 Task: Research Airbnb properties in Villa Mercedes, Argentina from 16th December, 2023 to 18th December, 2023 for 2 adults. Place can be private room with 1  bedroom having 2 beds and 1 bathroom. Property type can be flat. Amenities needed are: wifi, heating.
Action: Mouse moved to (505, 92)
Screenshot: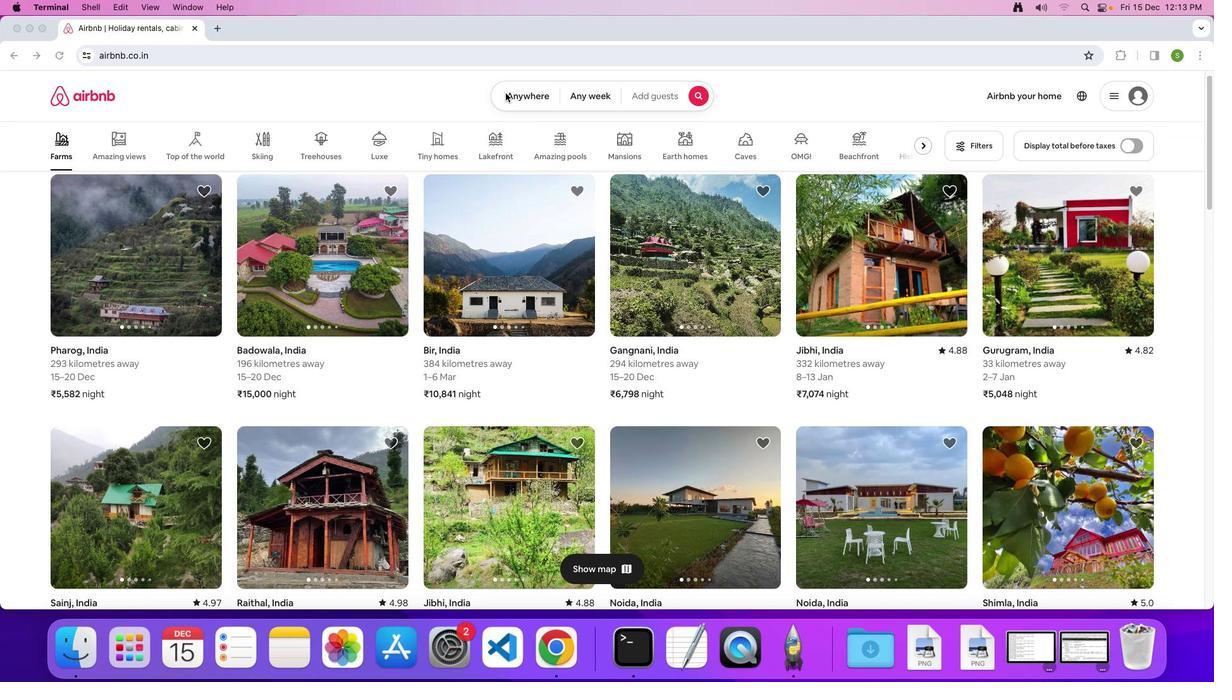 
Action: Mouse pressed left at (505, 92)
Screenshot: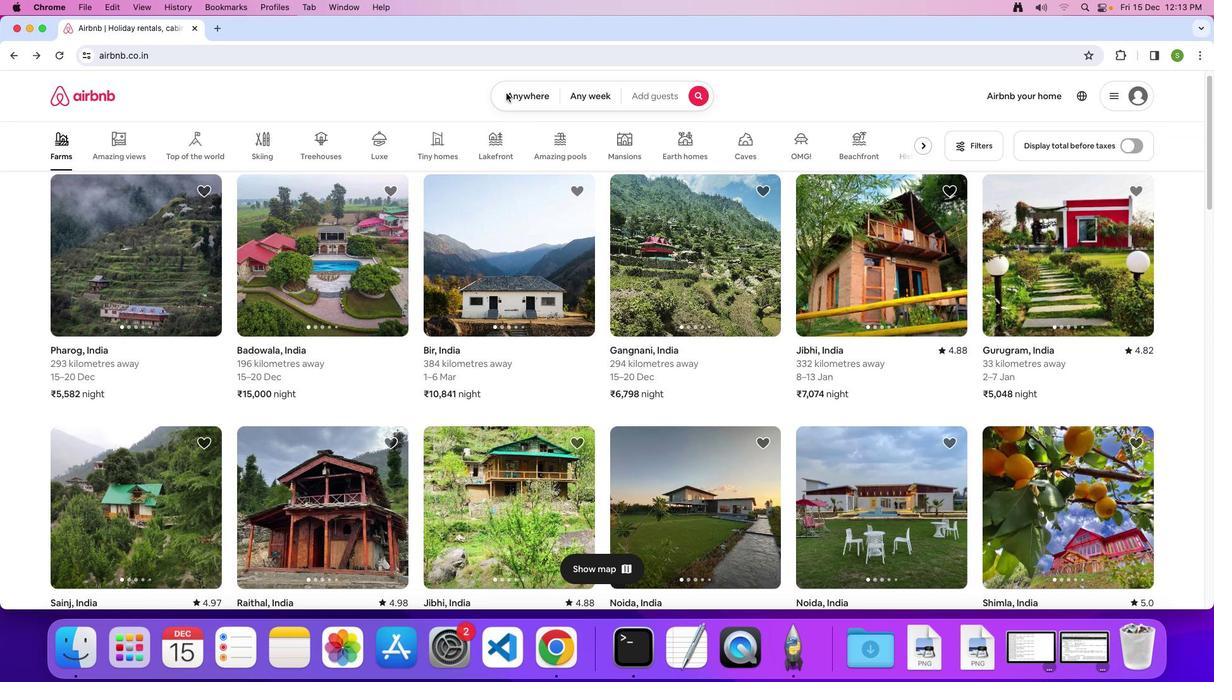 
Action: Mouse moved to (518, 97)
Screenshot: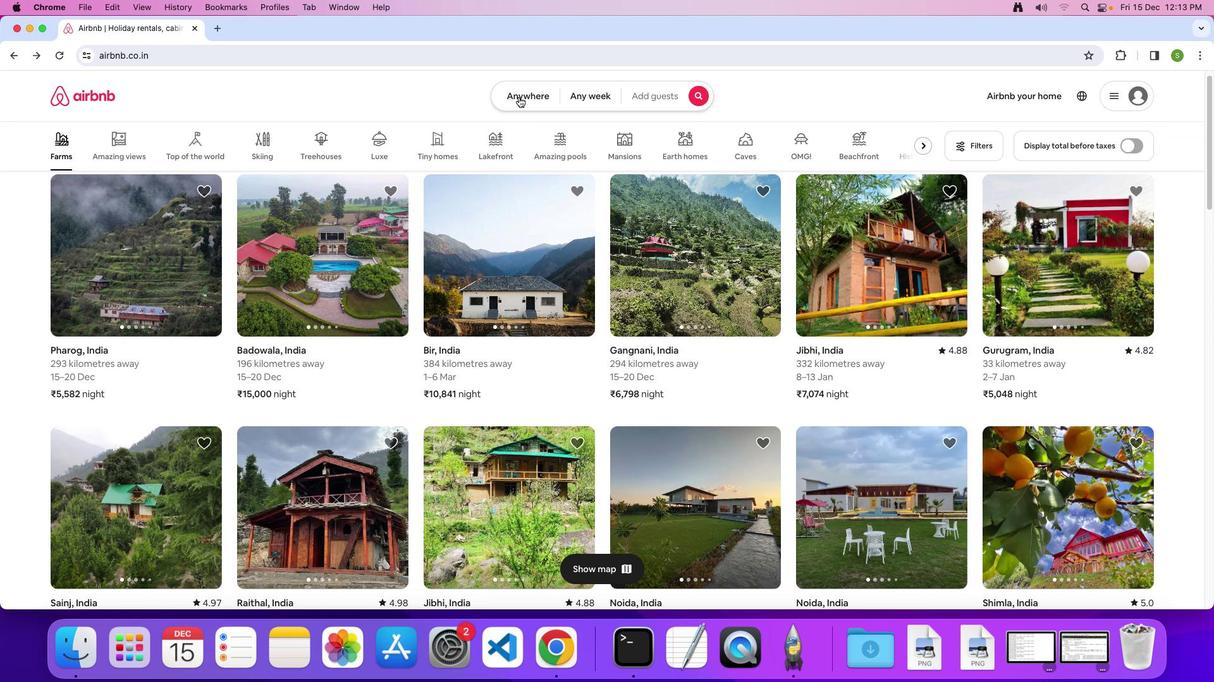 
Action: Mouse pressed left at (518, 97)
Screenshot: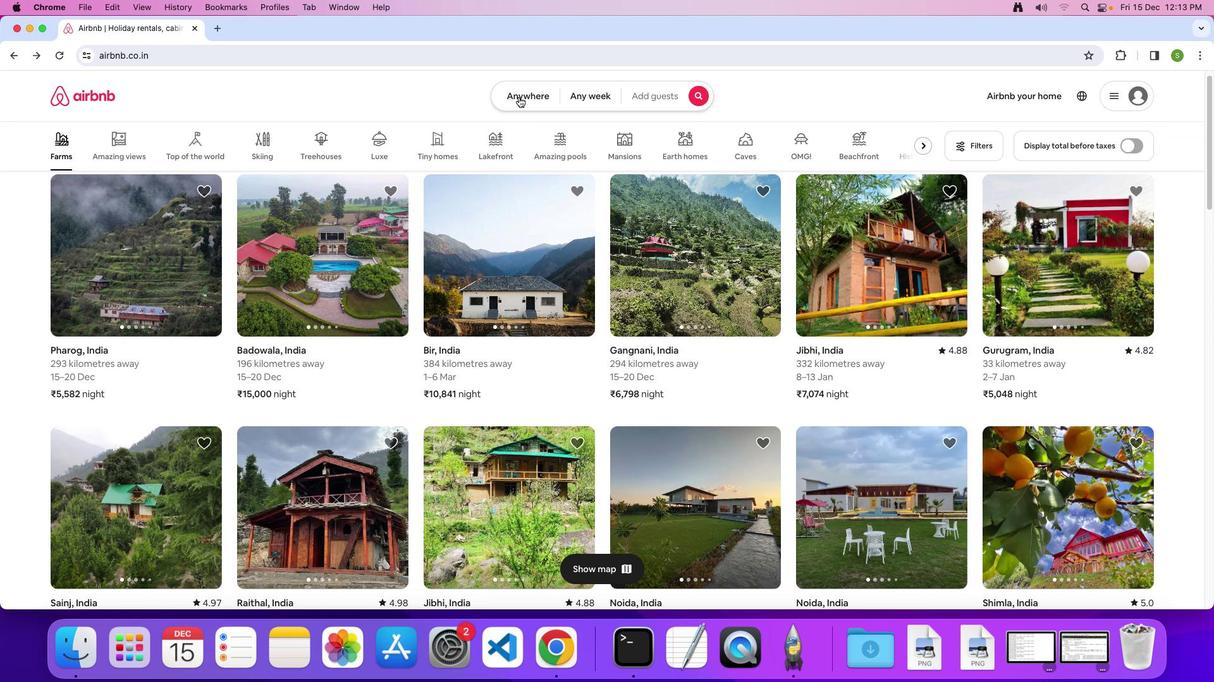 
Action: Mouse moved to (466, 142)
Screenshot: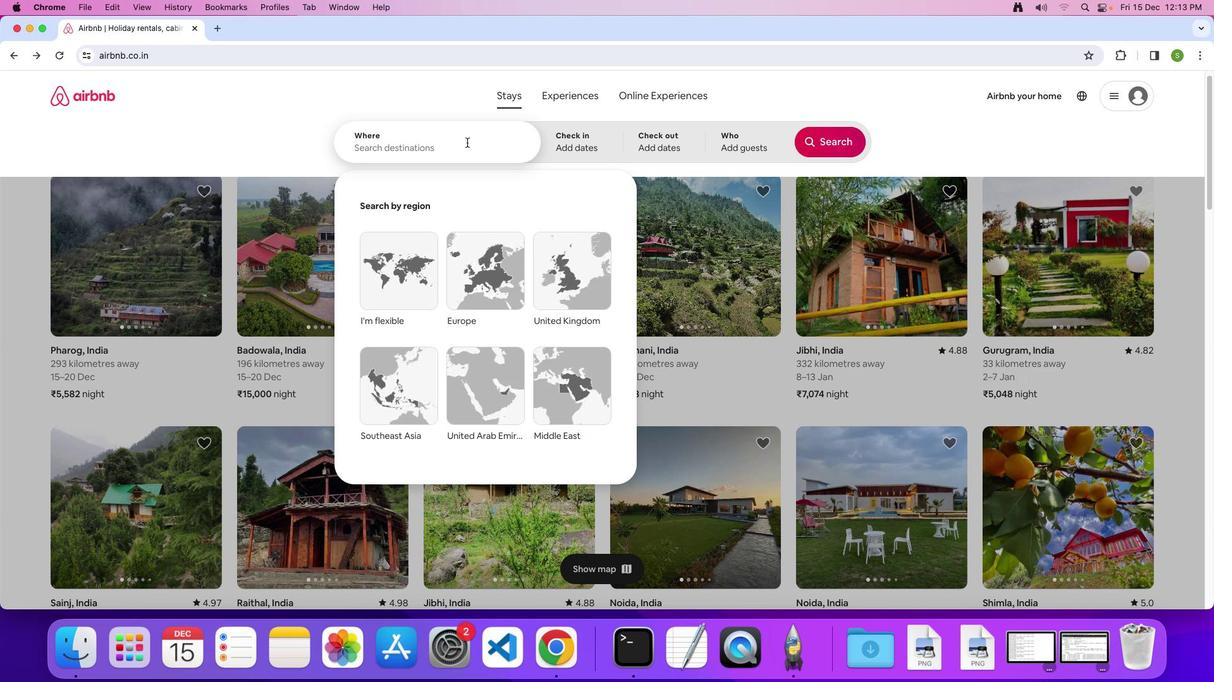 
Action: Mouse pressed left at (466, 142)
Screenshot: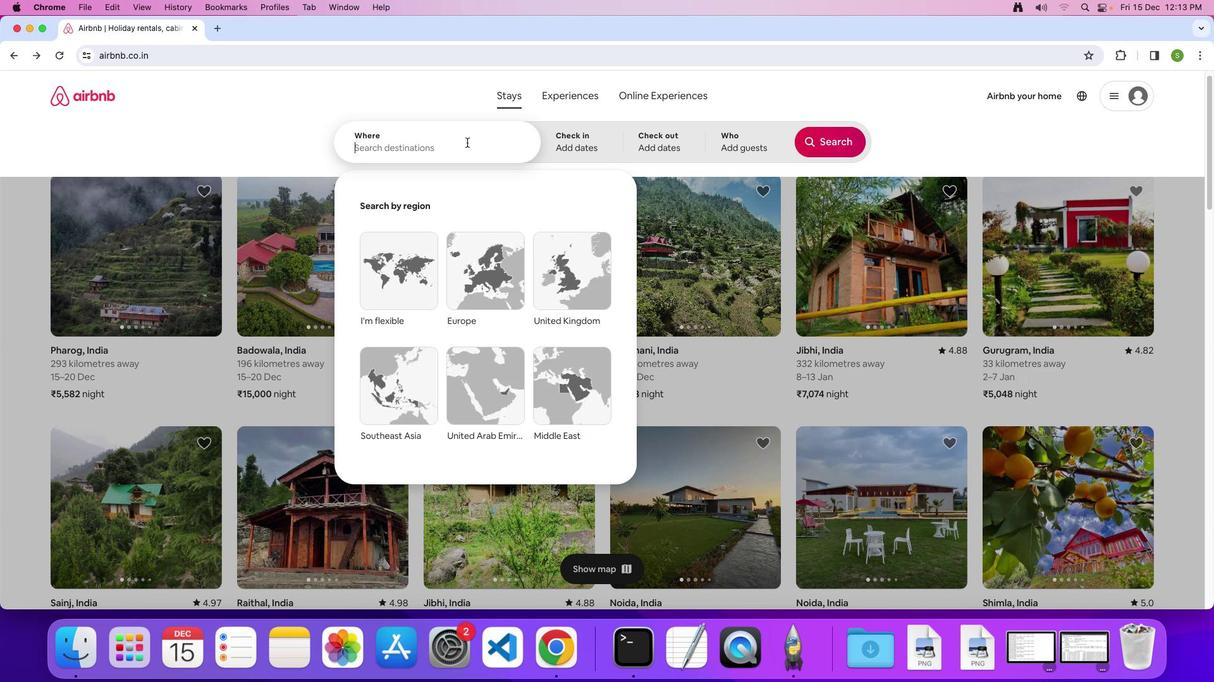 
Action: Mouse moved to (467, 142)
Screenshot: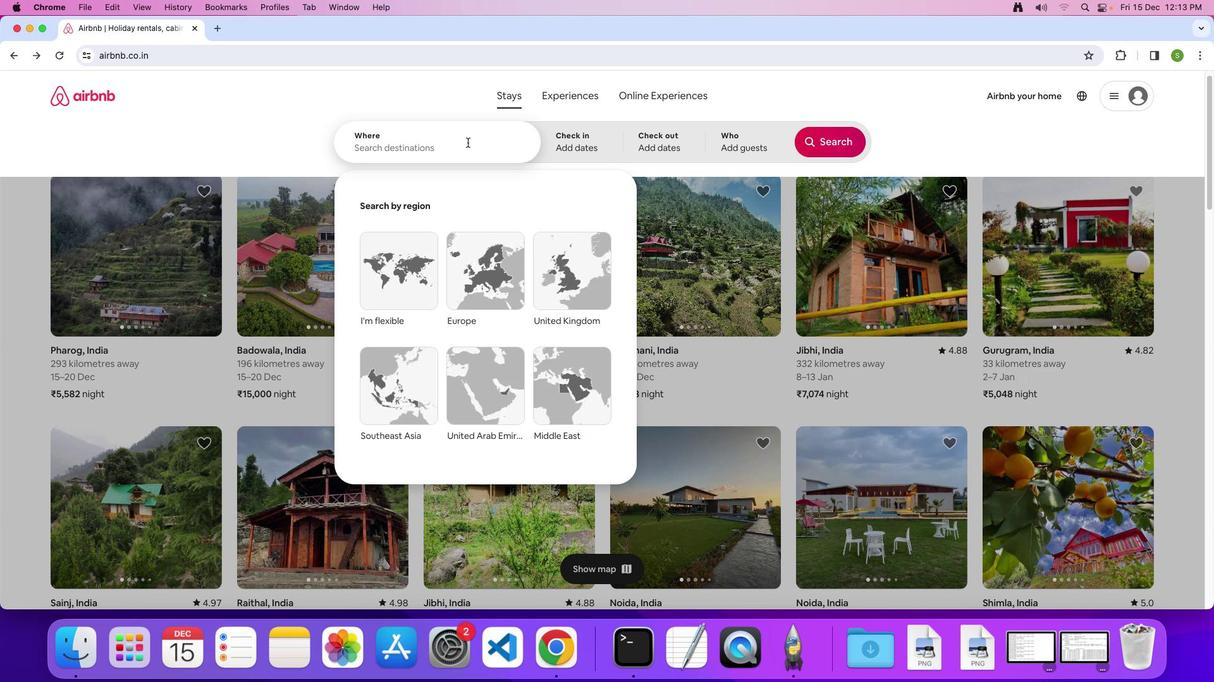 
Action: Key pressed 'V'Key.caps_lock'i''l''a''a'Key.backspaceKey.backspace'l''a'Key.spaceKey.shift'M''e''r''c''e''d''e''s'','Key.spaceKey.shift'A''r''g''e''n''t''i''n''a'Key.enter
Screenshot: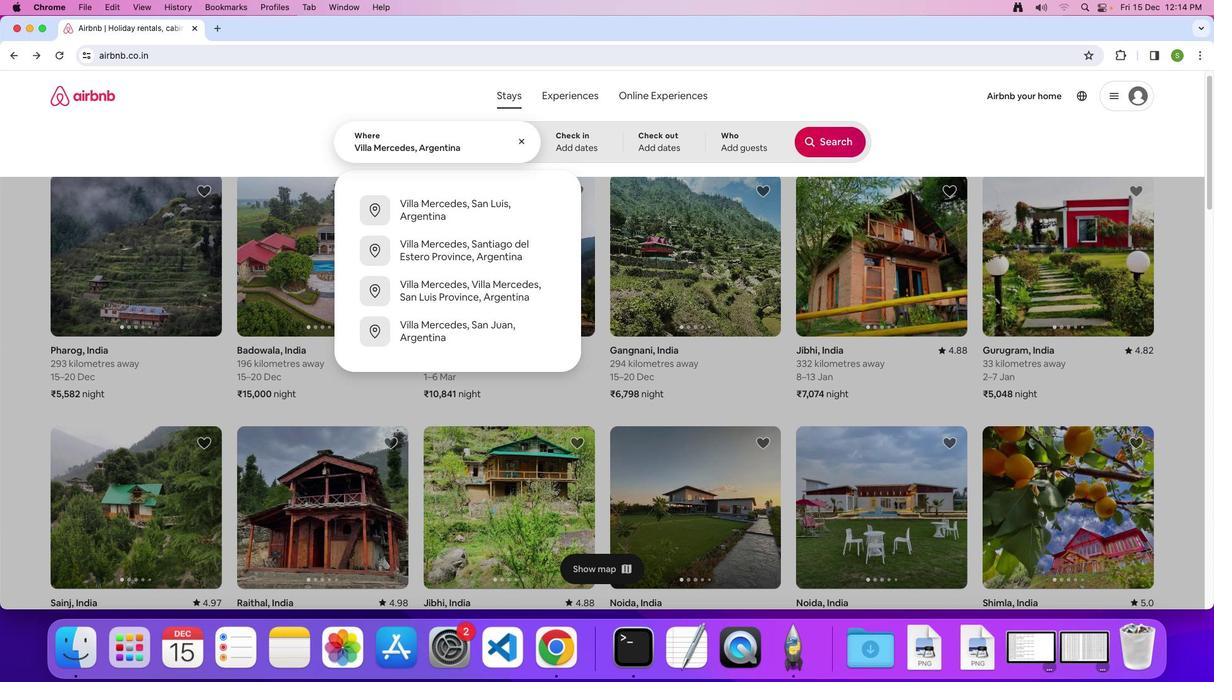 
Action: Mouse moved to (559, 362)
Screenshot: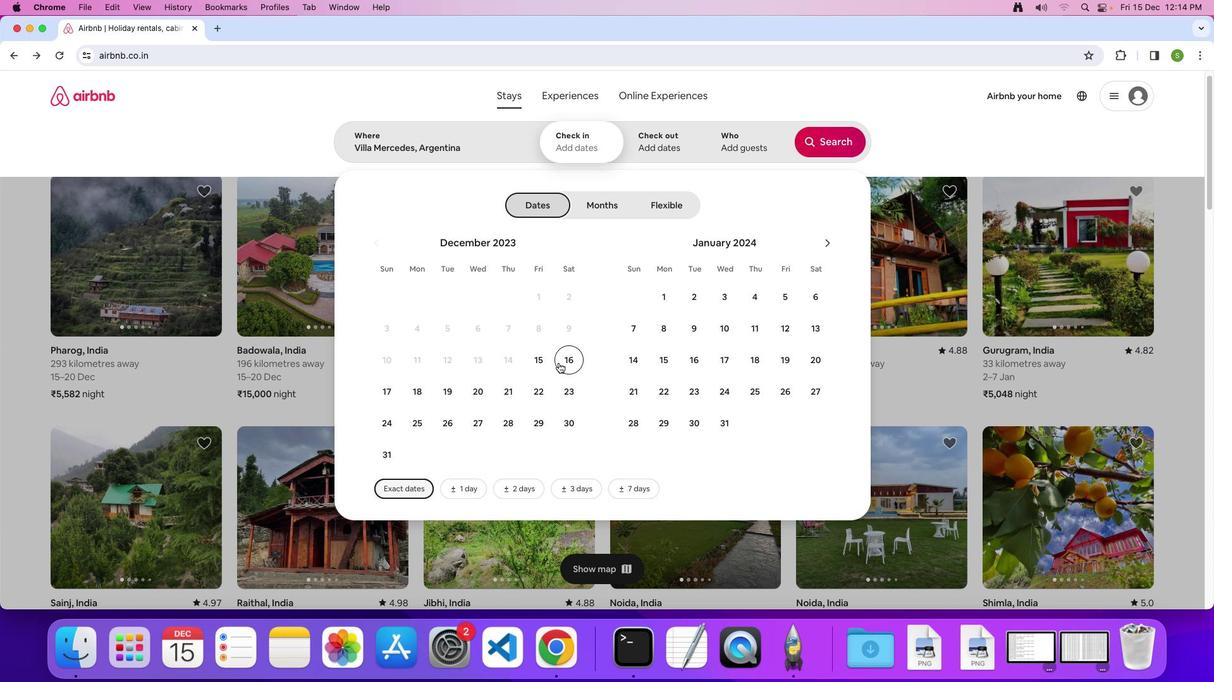 
Action: Mouse pressed left at (559, 362)
Screenshot: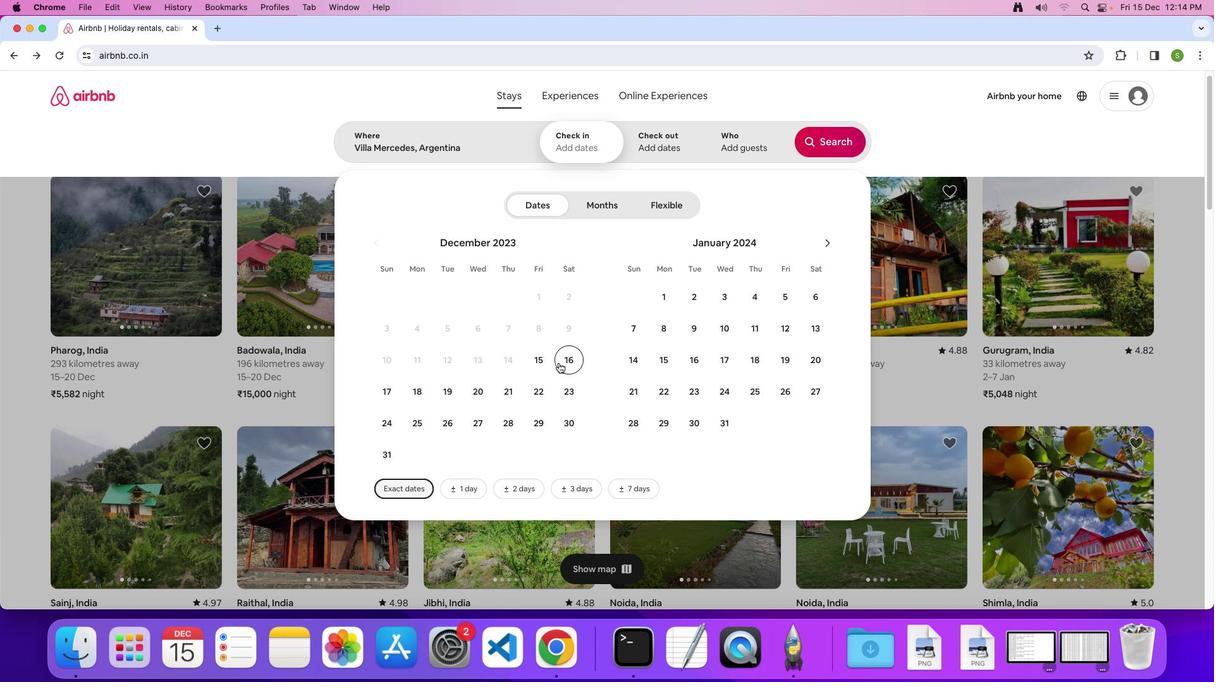 
Action: Mouse moved to (421, 393)
Screenshot: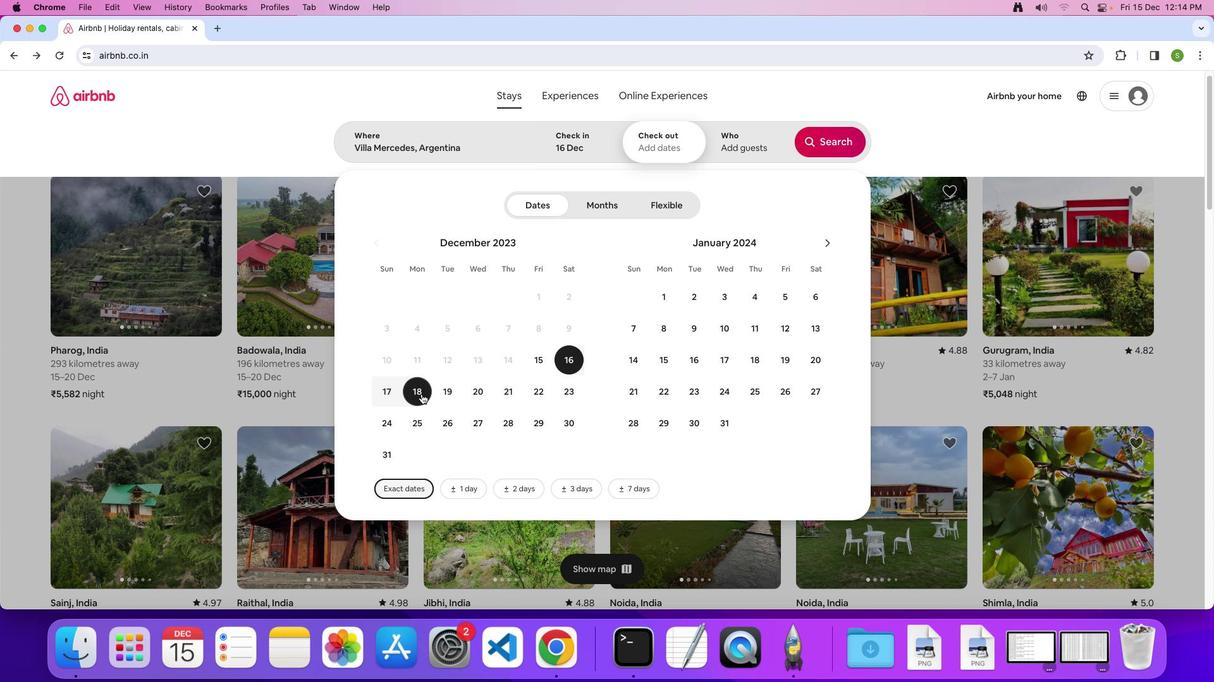 
Action: Mouse pressed left at (421, 393)
Screenshot: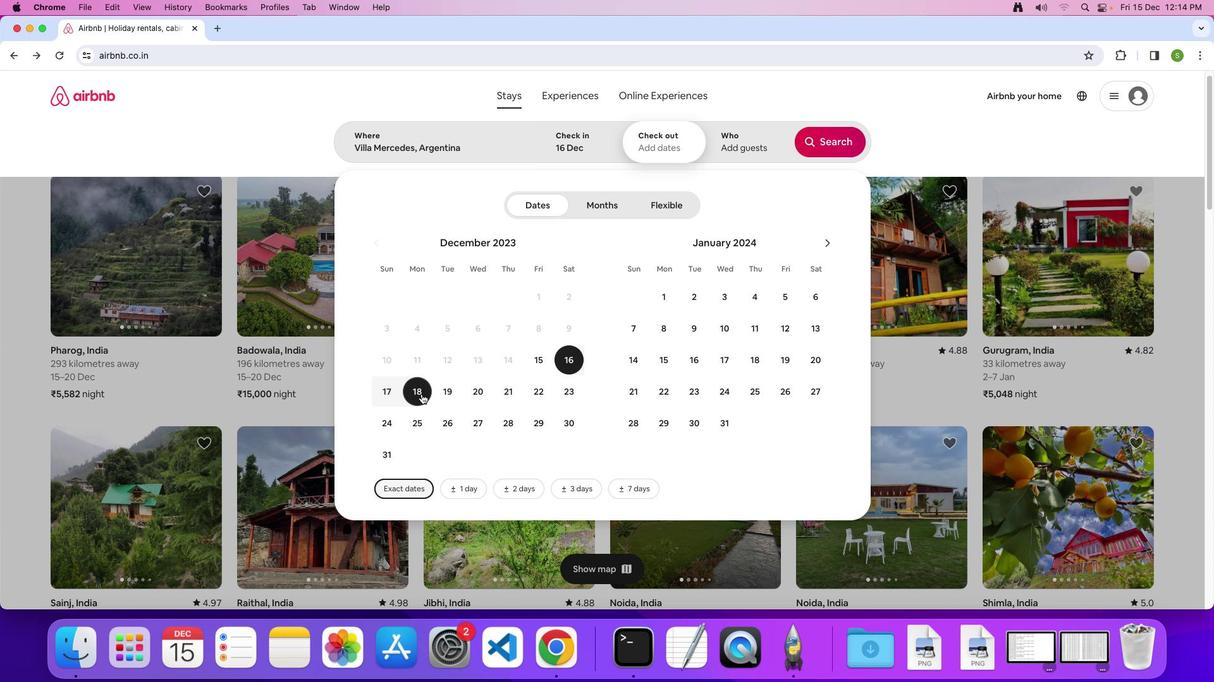 
Action: Mouse moved to (748, 152)
Screenshot: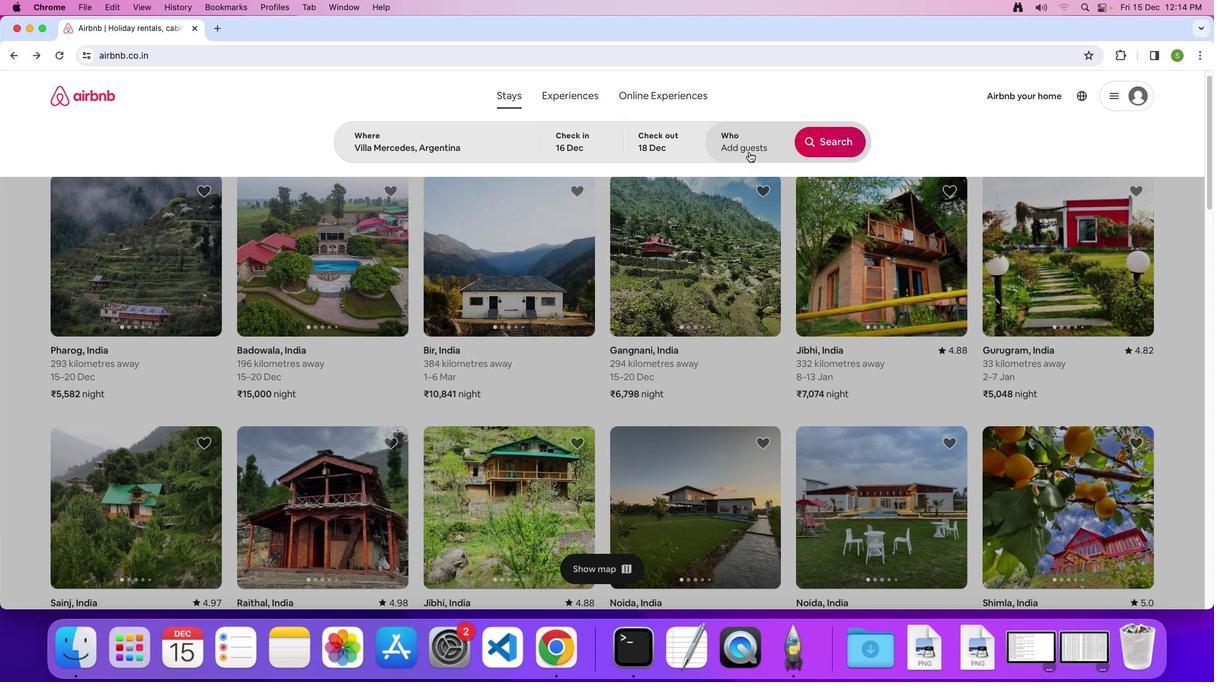 
Action: Mouse pressed left at (748, 152)
Screenshot: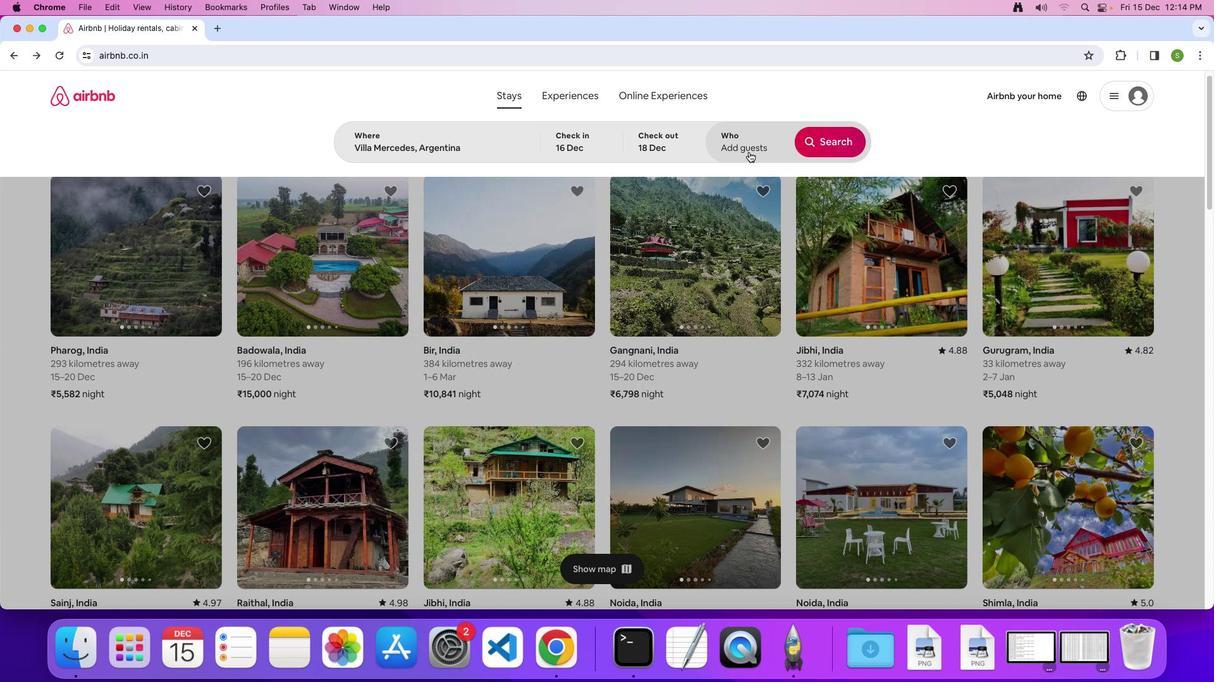 
Action: Mouse moved to (829, 208)
Screenshot: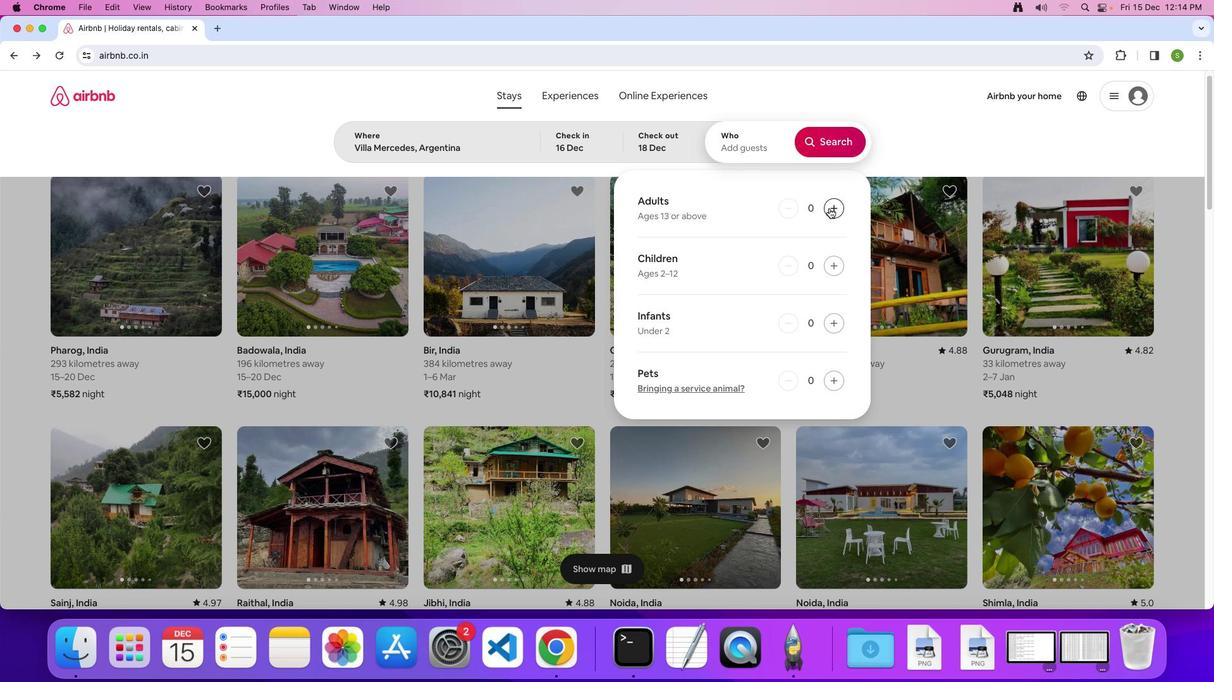 
Action: Mouse pressed left at (829, 208)
Screenshot: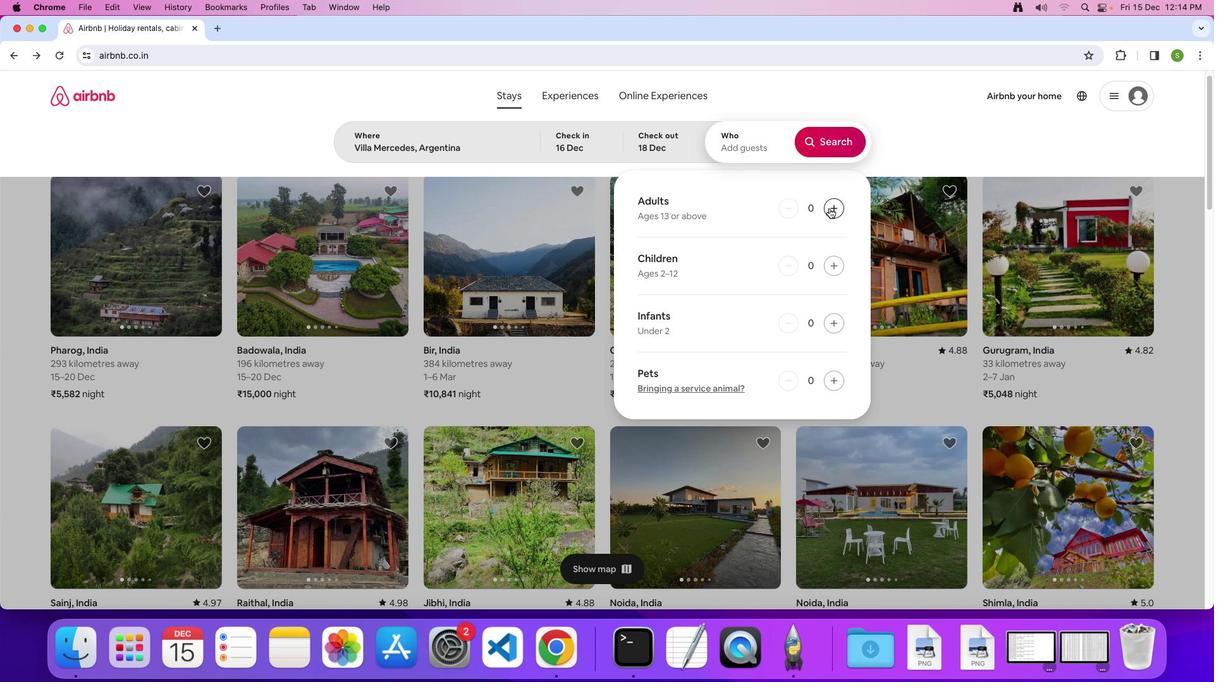 
Action: Mouse pressed left at (829, 208)
Screenshot: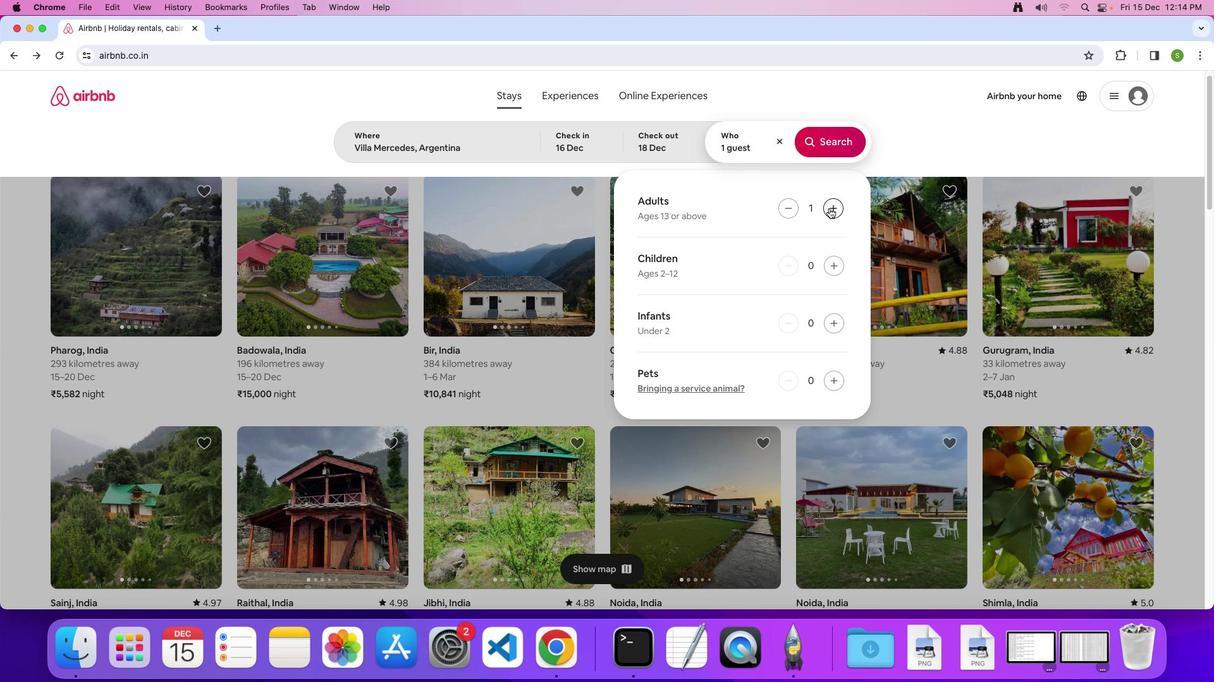 
Action: Mouse moved to (837, 145)
Screenshot: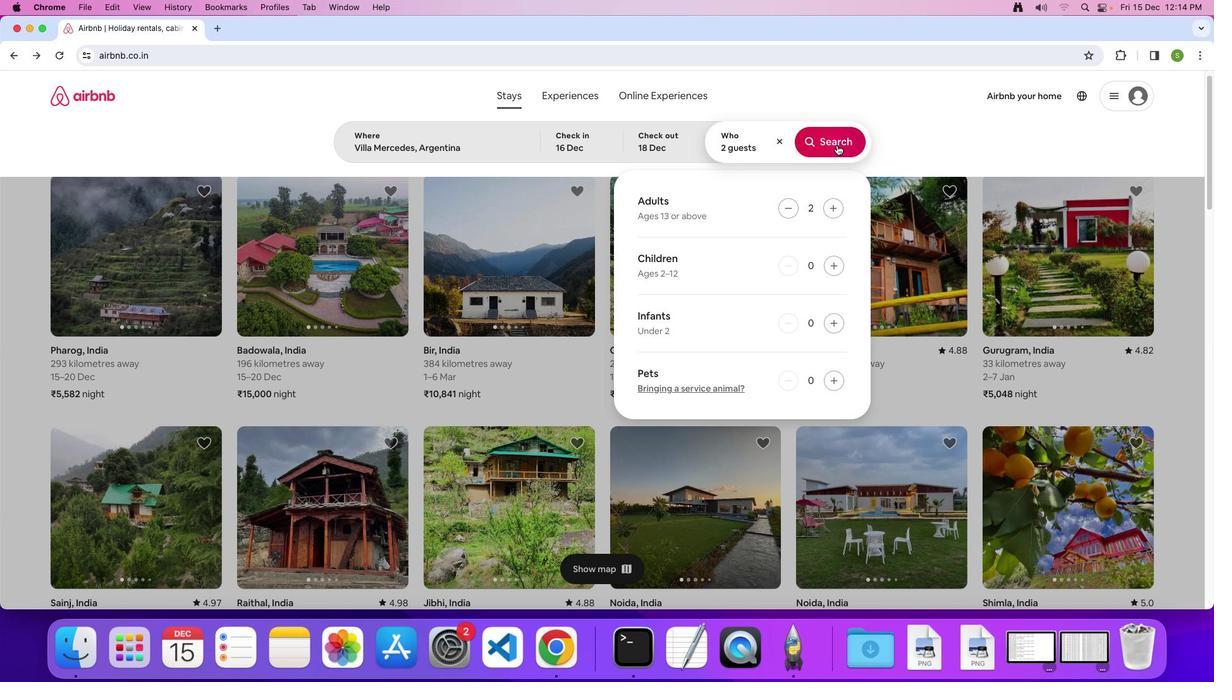 
Action: Mouse pressed left at (837, 145)
Screenshot: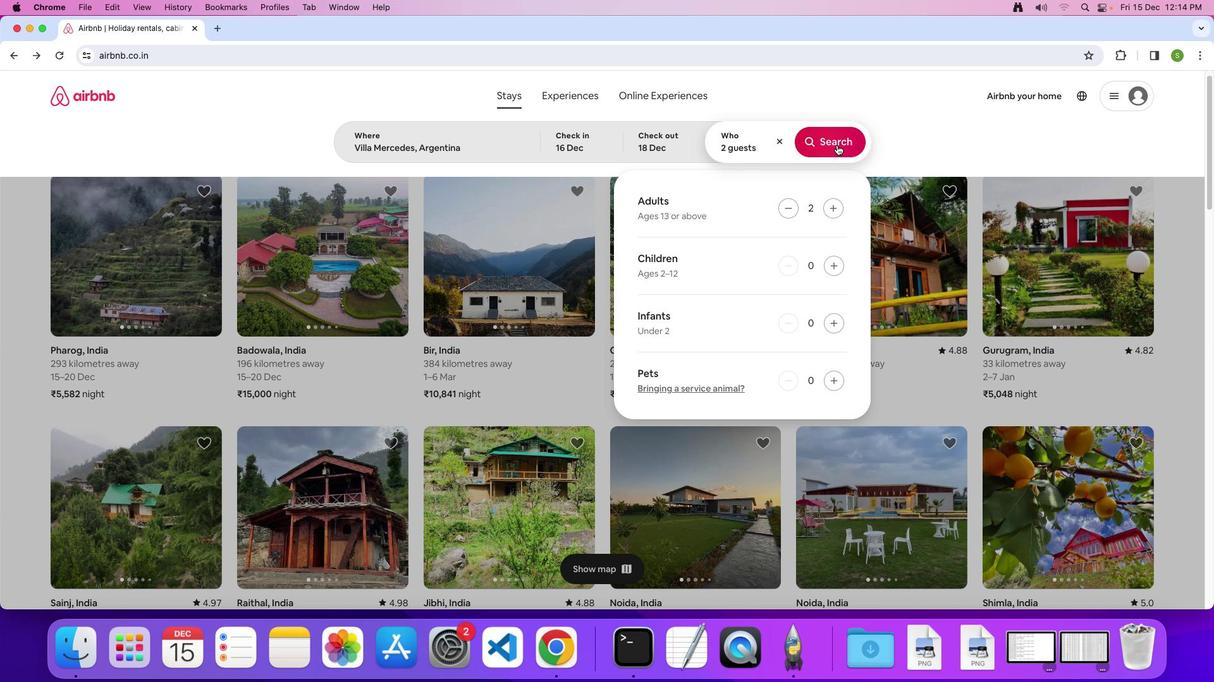 
Action: Mouse moved to (1024, 149)
Screenshot: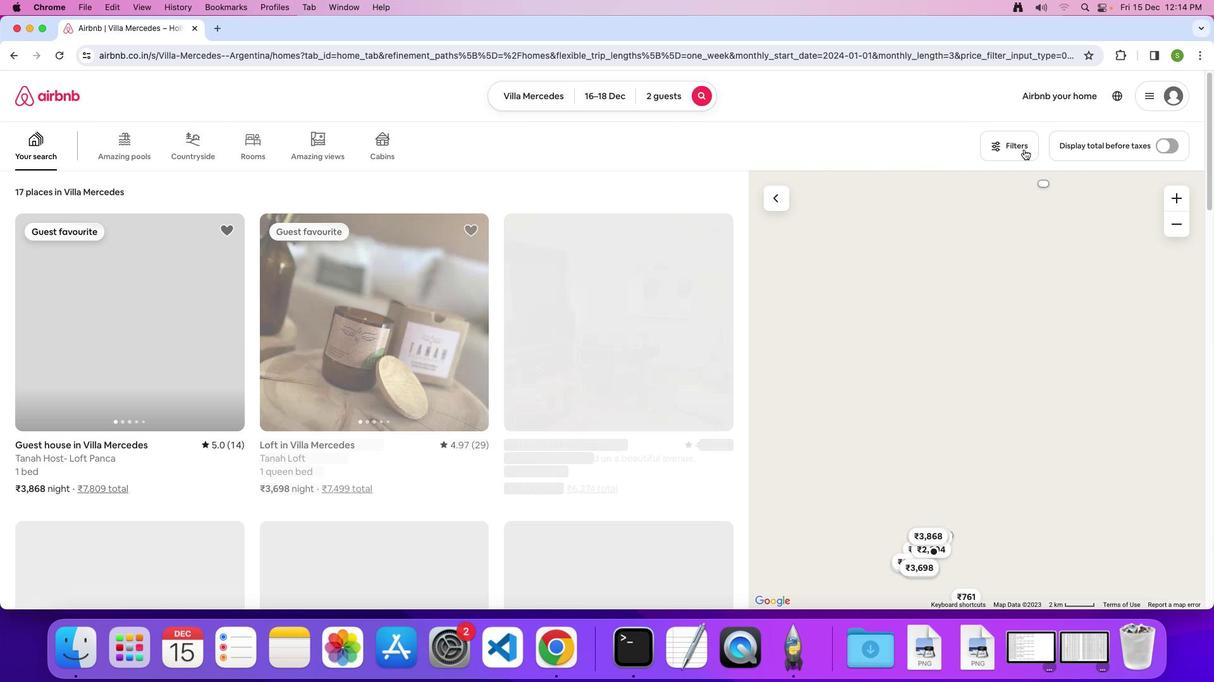 
Action: Mouse pressed left at (1024, 149)
Screenshot: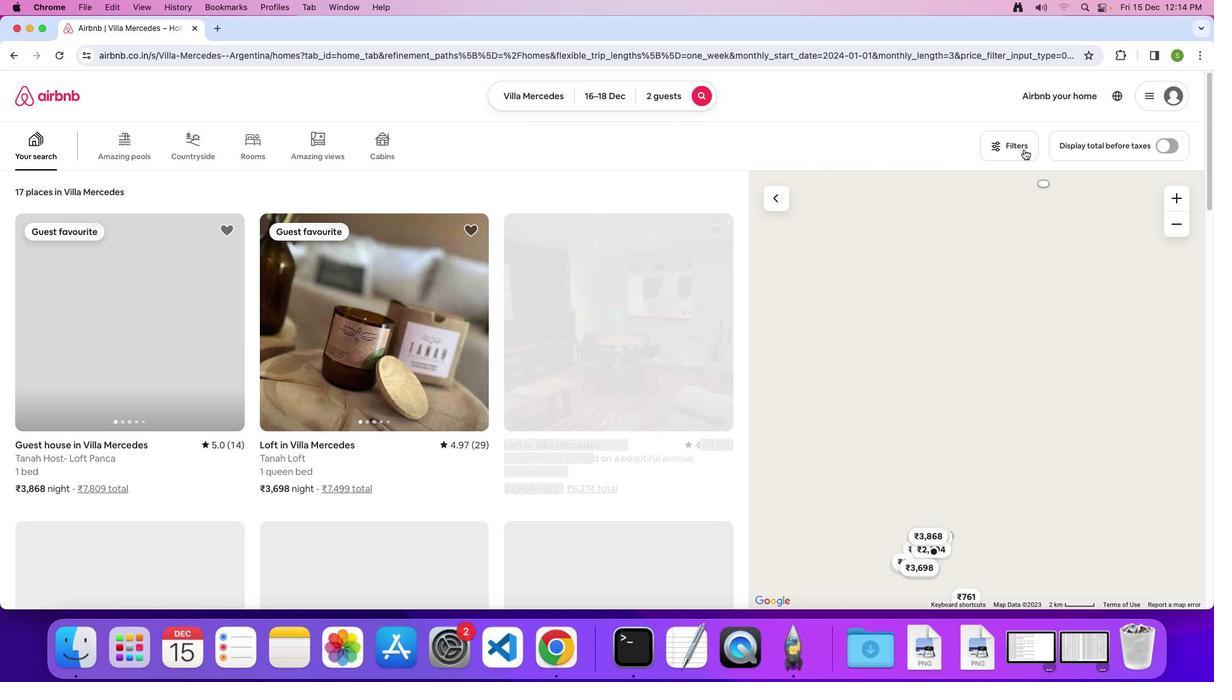 
Action: Mouse moved to (664, 274)
Screenshot: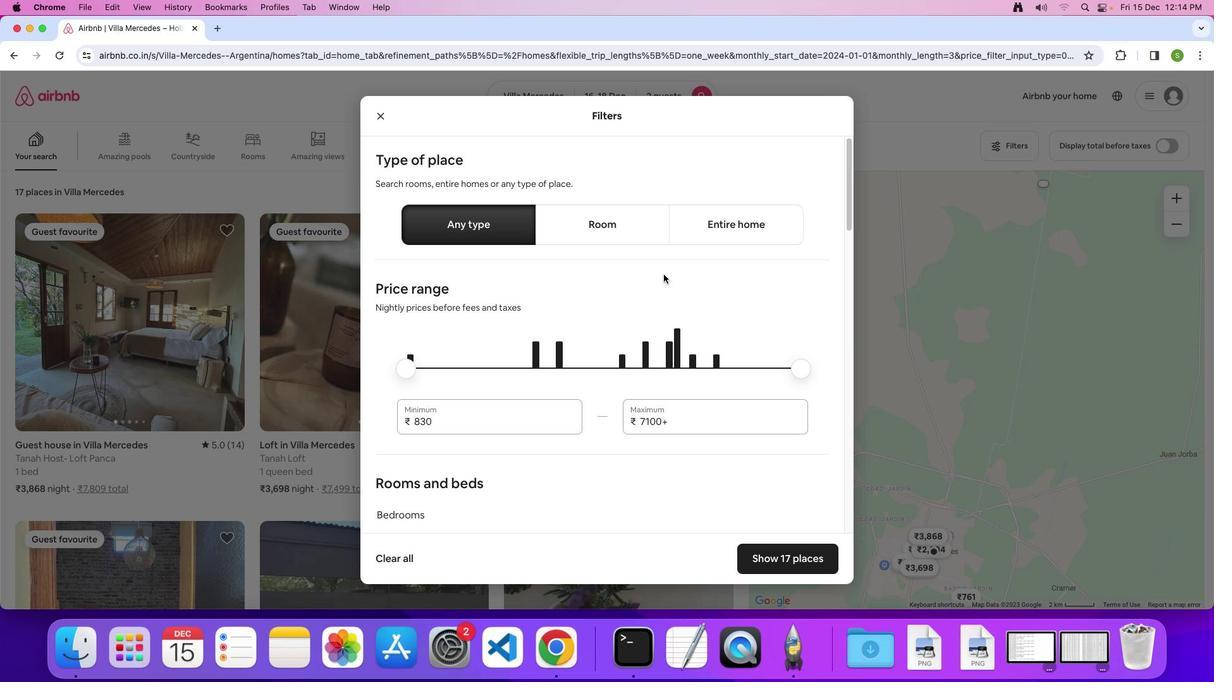 
Action: Mouse scrolled (664, 274) with delta (0, 0)
Screenshot: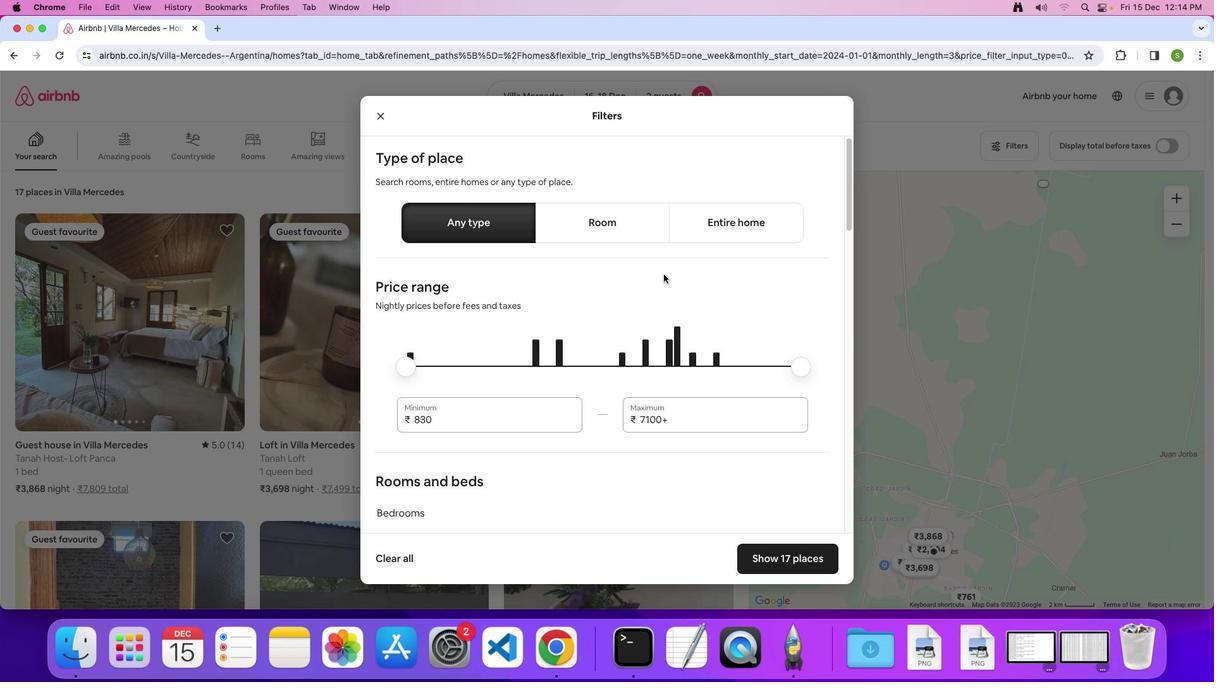 
Action: Mouse scrolled (664, 274) with delta (0, 0)
Screenshot: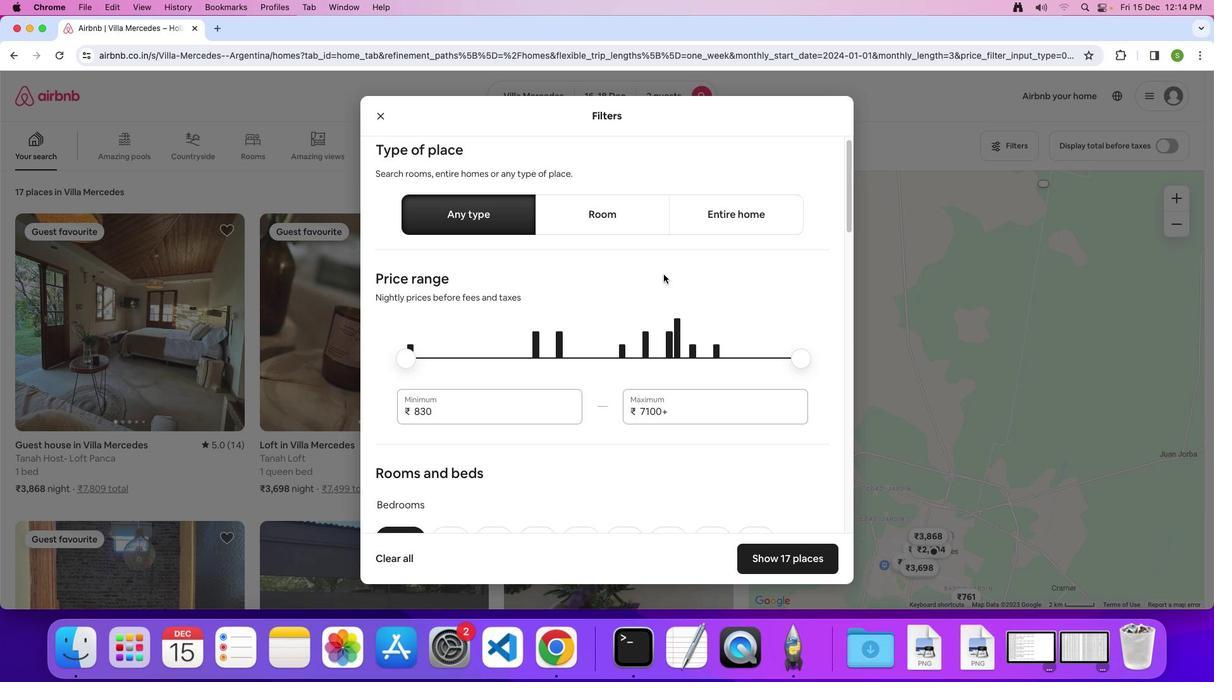 
Action: Mouse scrolled (664, 274) with delta (0, 0)
Screenshot: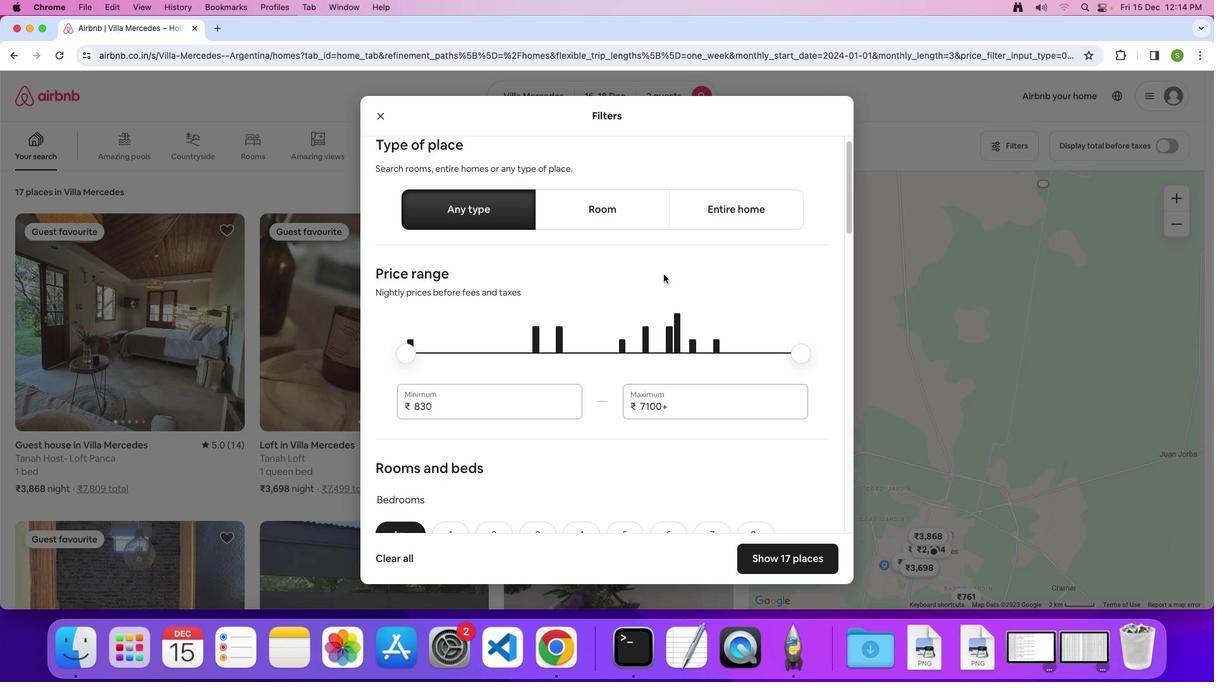 
Action: Mouse scrolled (664, 274) with delta (0, 0)
Screenshot: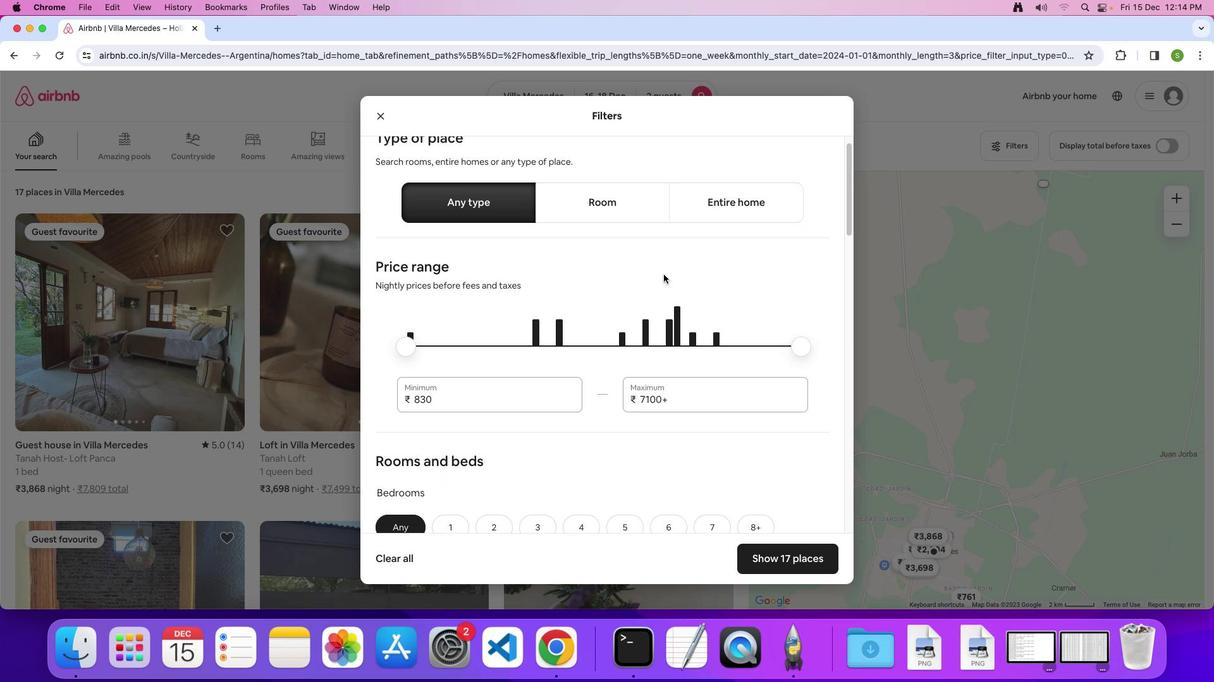 
Action: Mouse scrolled (664, 274) with delta (0, 0)
Screenshot: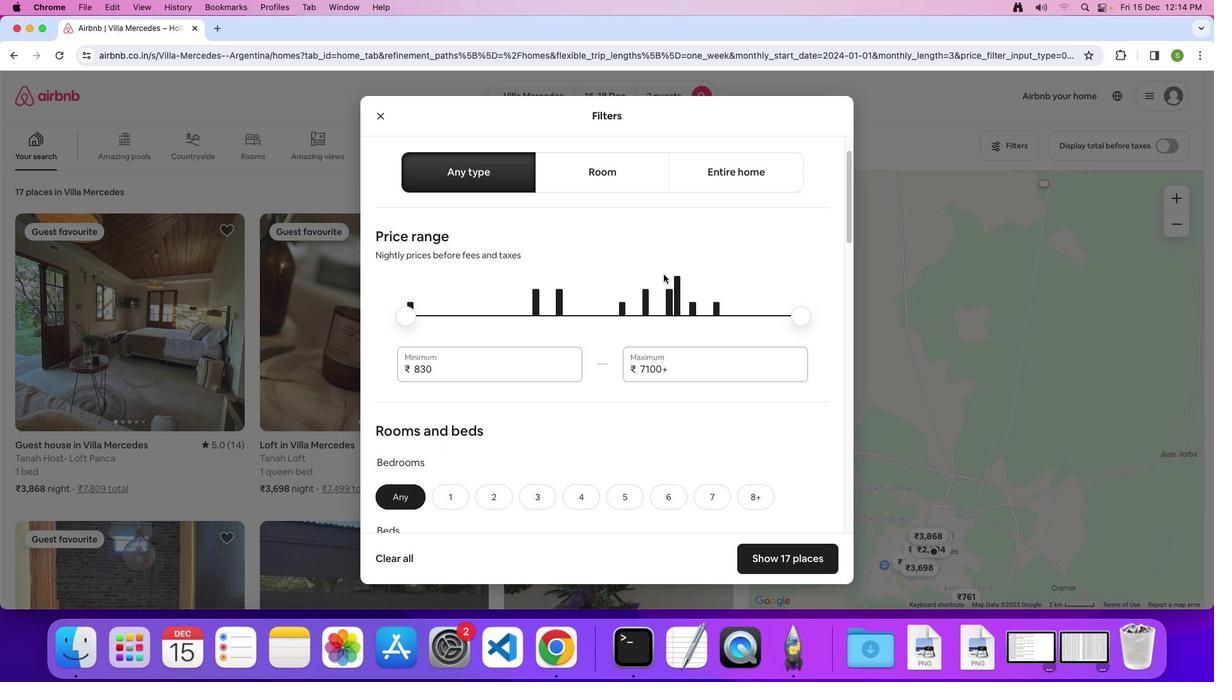 
Action: Mouse scrolled (664, 274) with delta (0, 0)
Screenshot: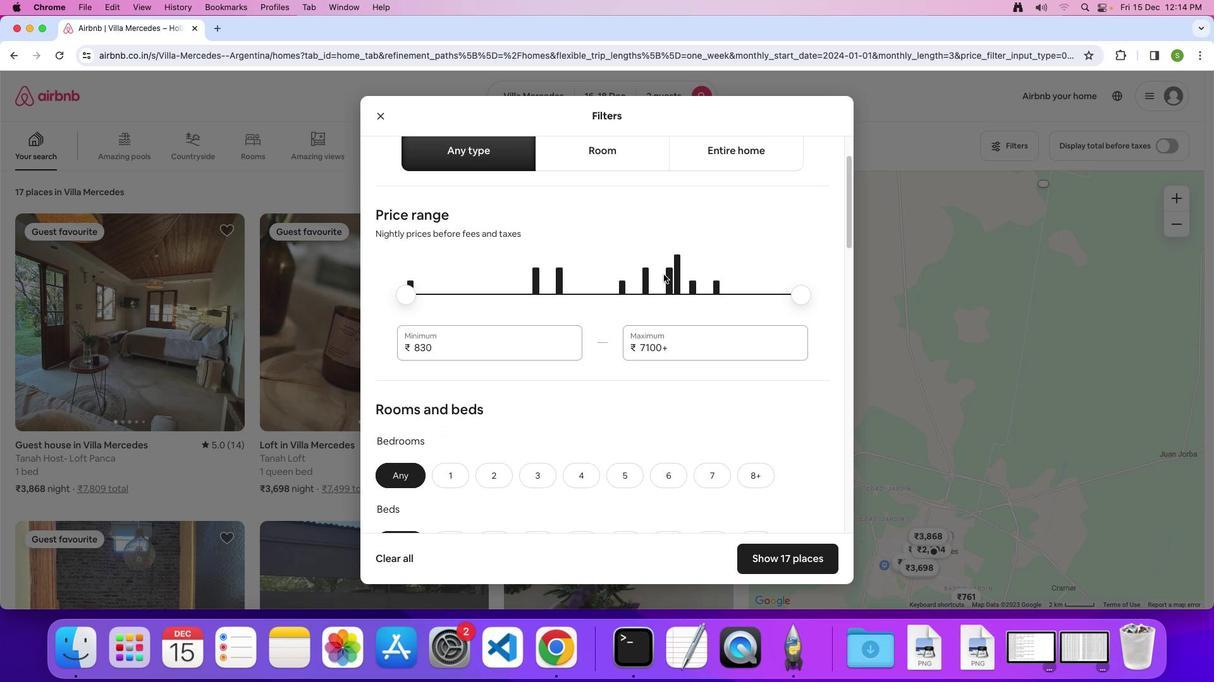 
Action: Mouse scrolled (664, 274) with delta (0, 0)
Screenshot: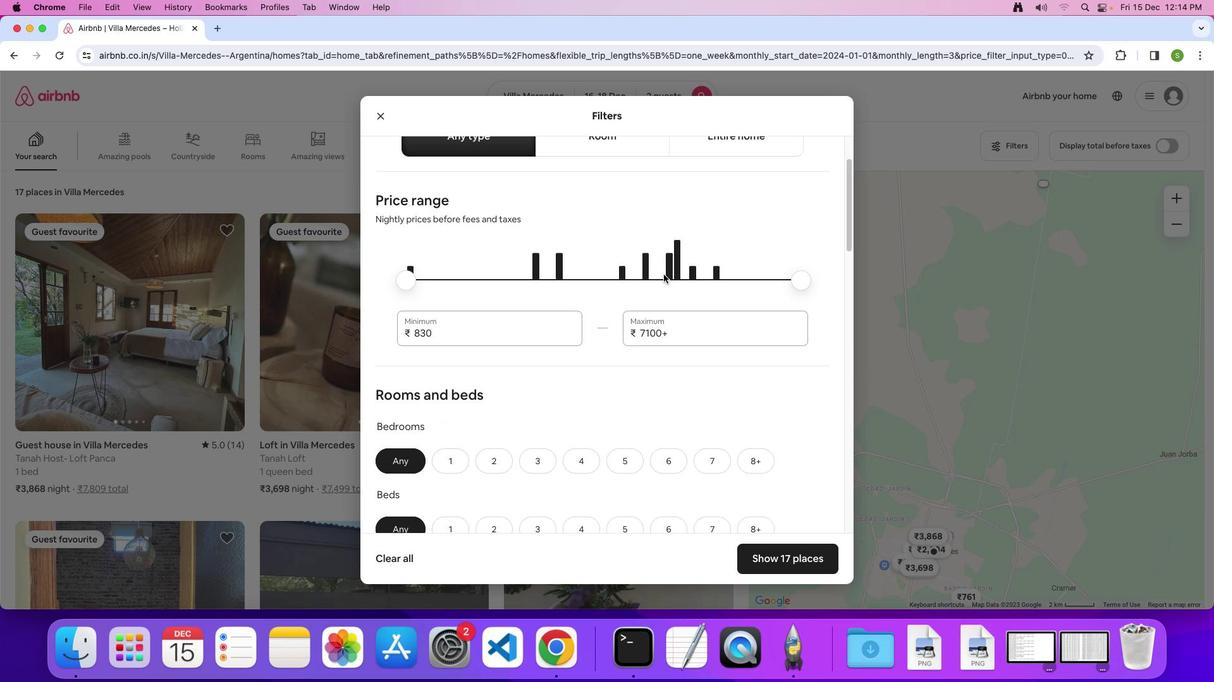 
Action: Mouse scrolled (664, 274) with delta (0, -1)
Screenshot: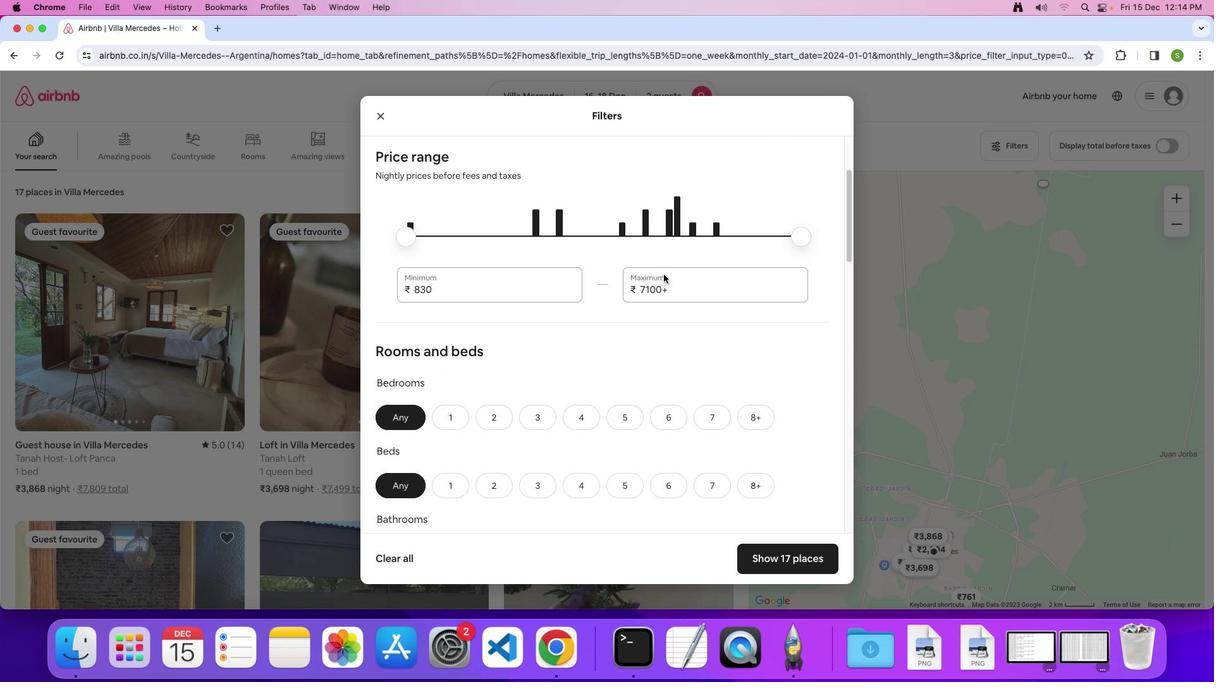 
Action: Mouse scrolled (664, 274) with delta (0, 0)
Screenshot: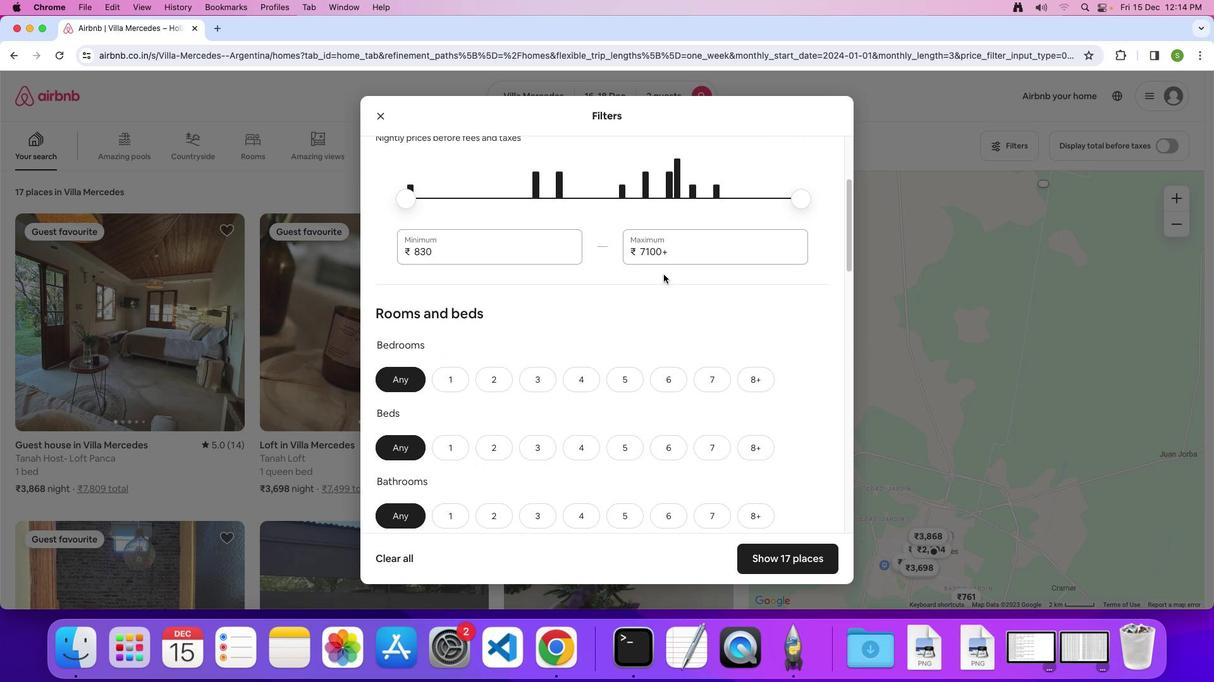 
Action: Mouse scrolled (664, 274) with delta (0, 0)
Screenshot: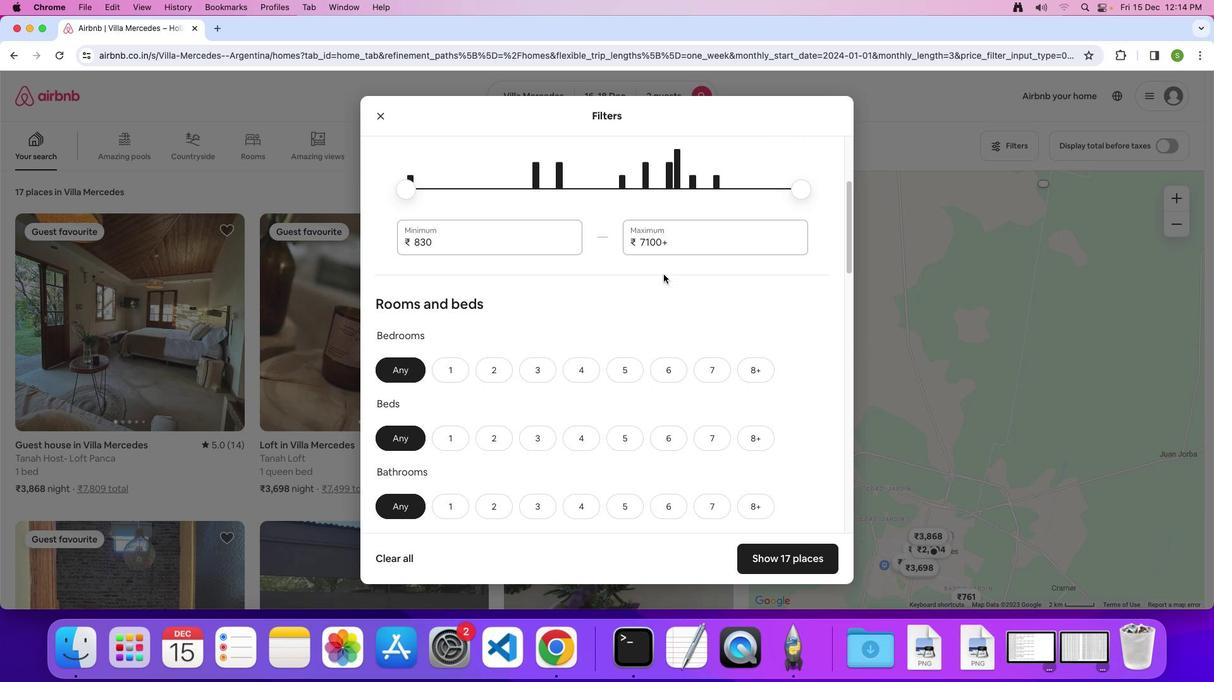 
Action: Mouse scrolled (664, 274) with delta (0, 0)
Screenshot: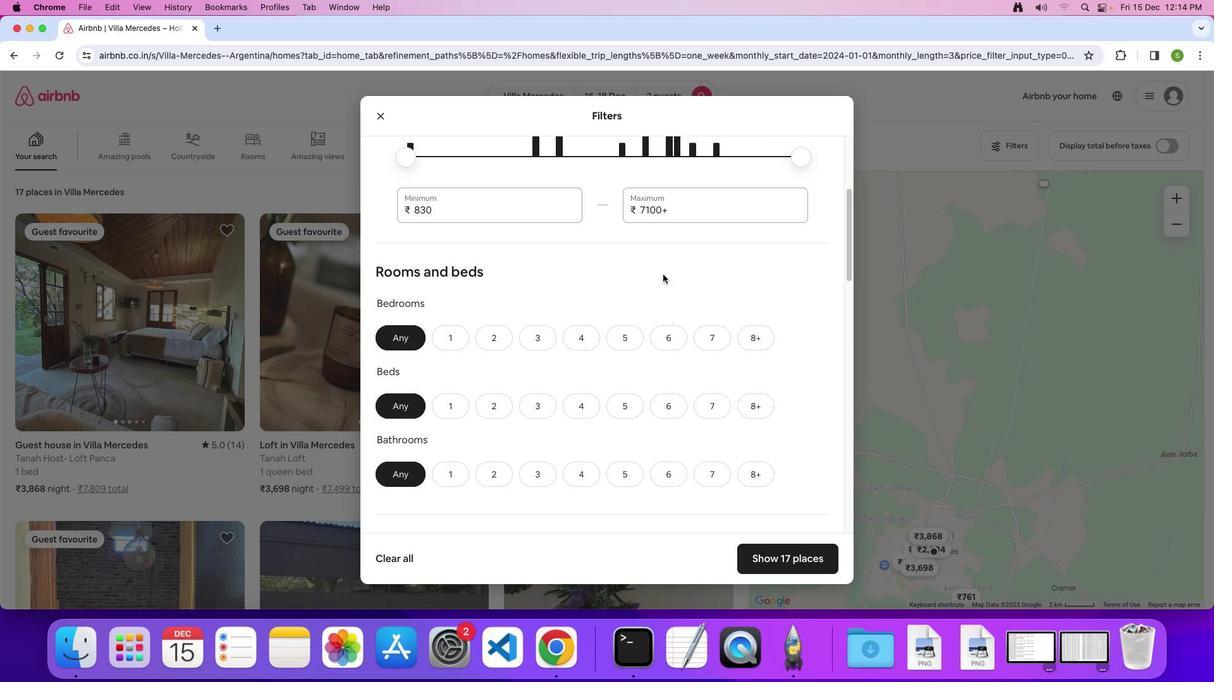 
Action: Mouse moved to (450, 323)
Screenshot: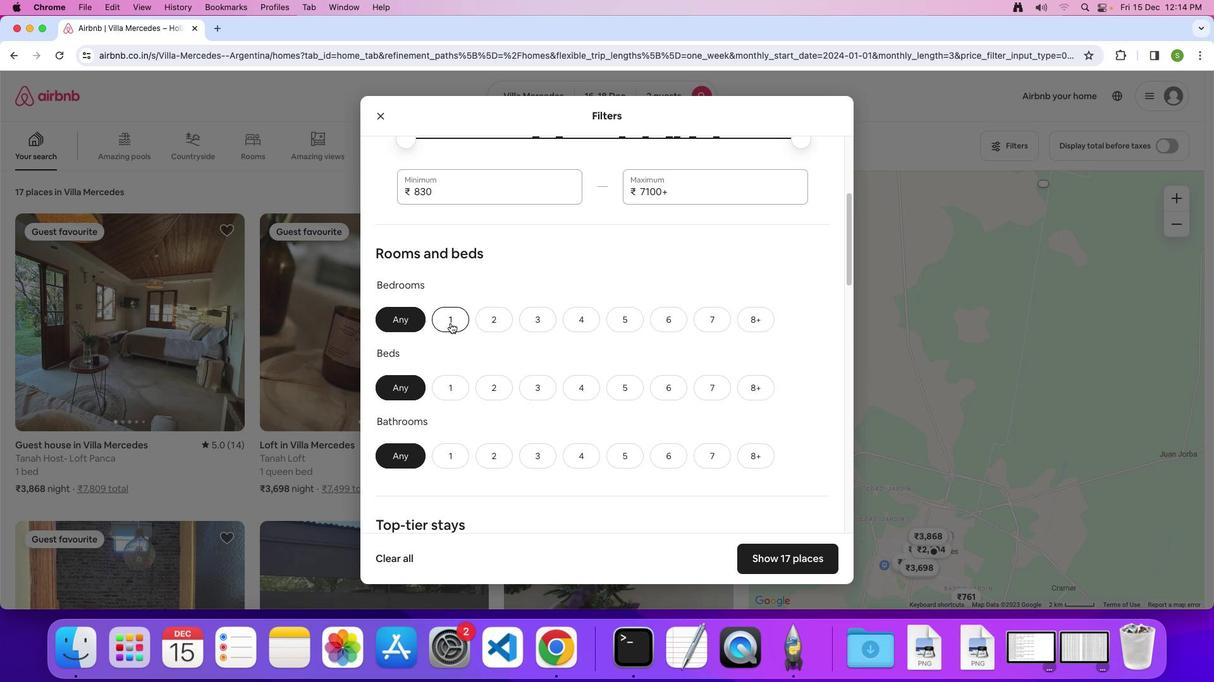 
Action: Mouse pressed left at (450, 323)
Screenshot: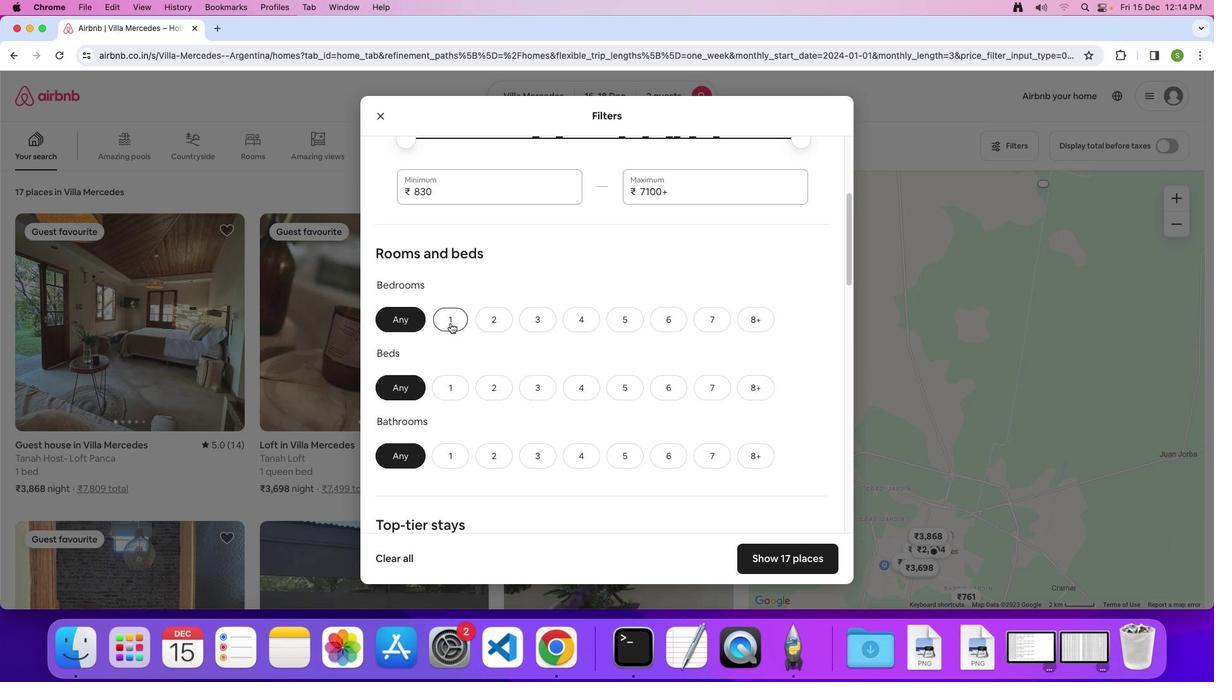 
Action: Mouse moved to (489, 387)
Screenshot: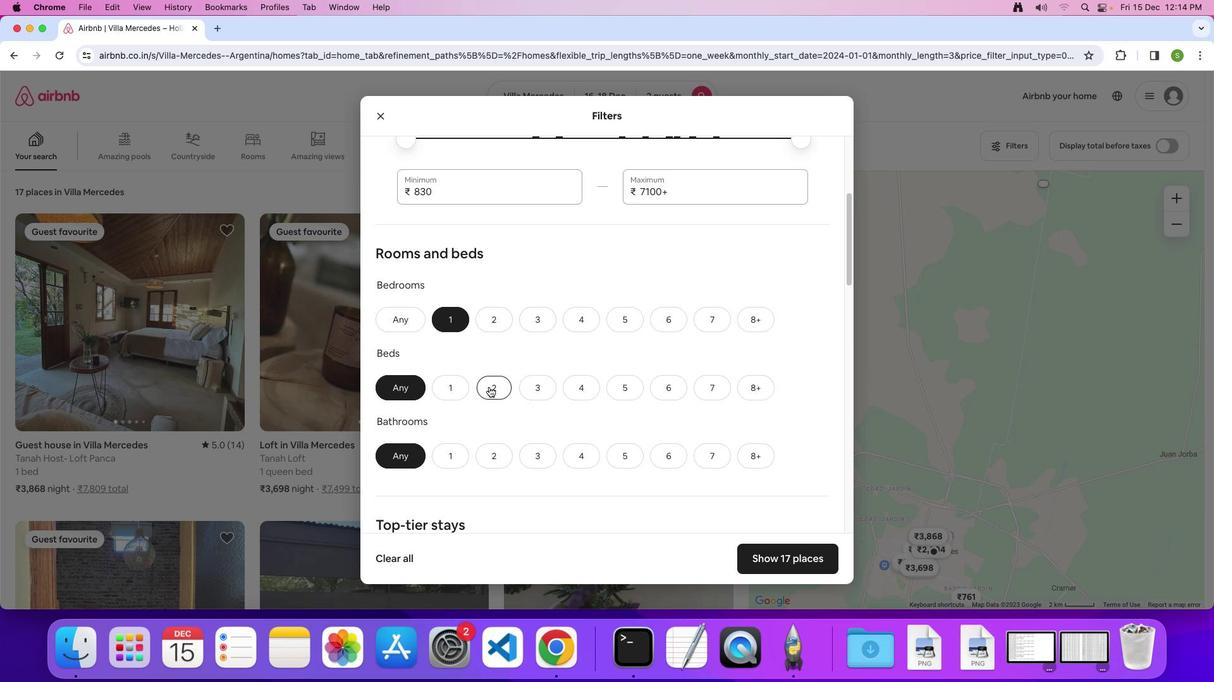 
Action: Mouse pressed left at (489, 387)
Screenshot: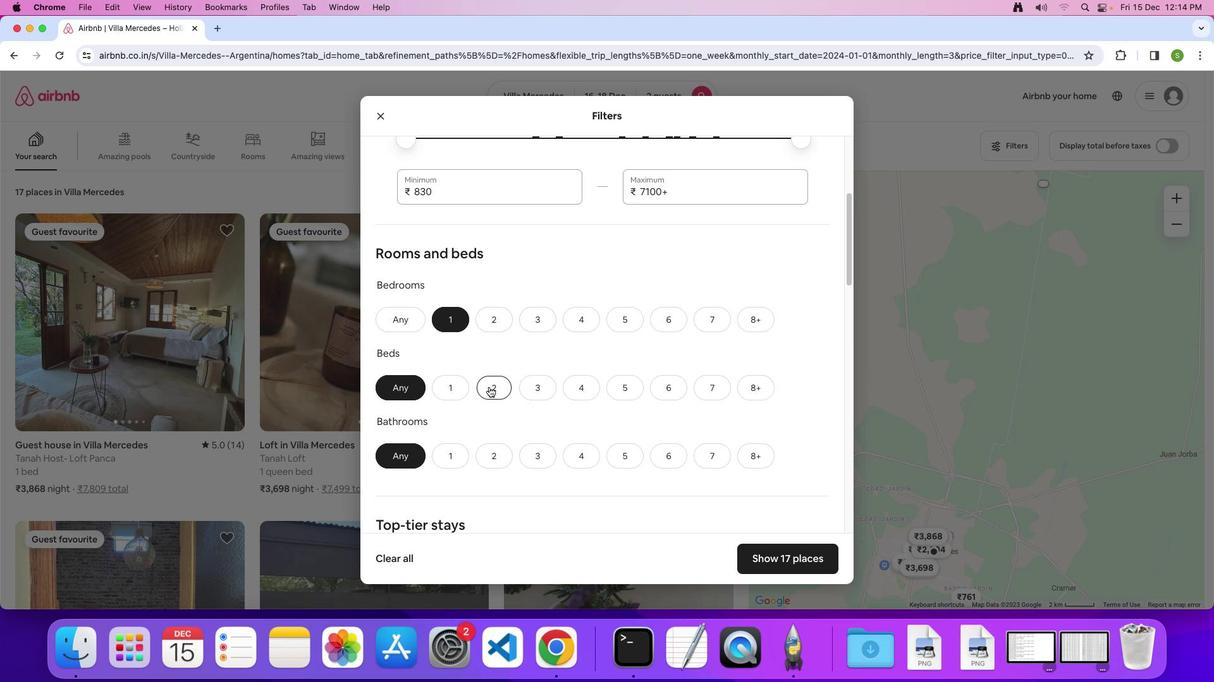 
Action: Mouse moved to (464, 455)
Screenshot: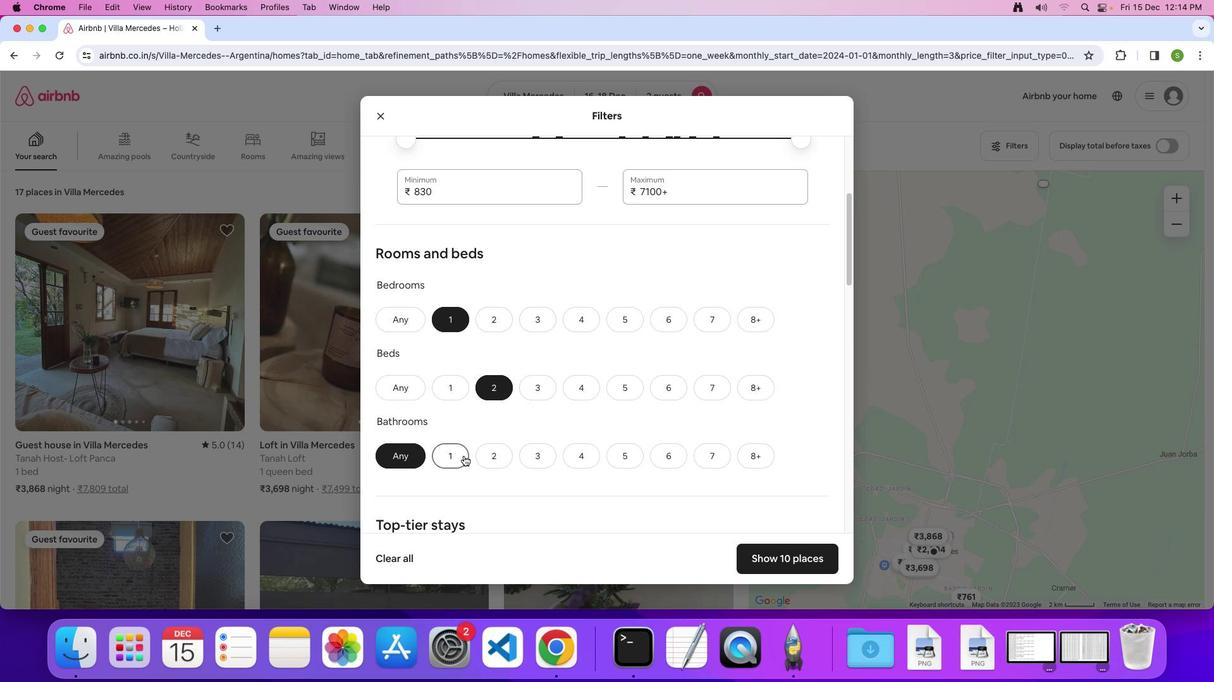 
Action: Mouse pressed left at (464, 455)
Screenshot: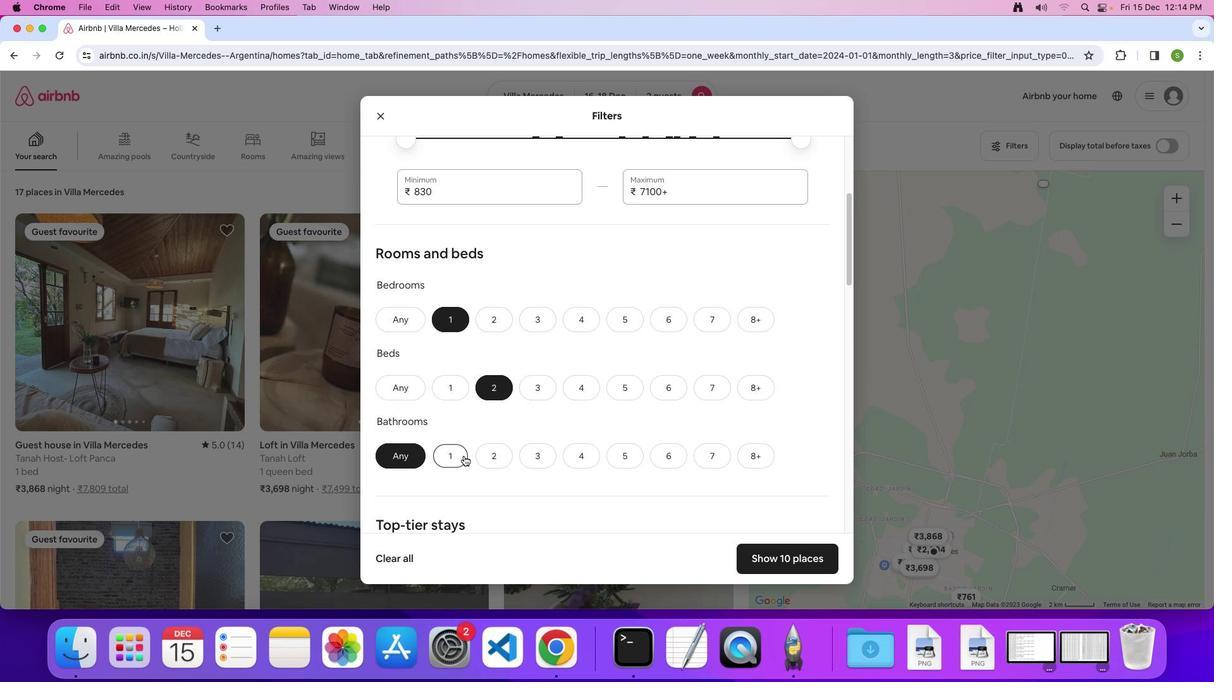 
Action: Mouse moved to (626, 327)
Screenshot: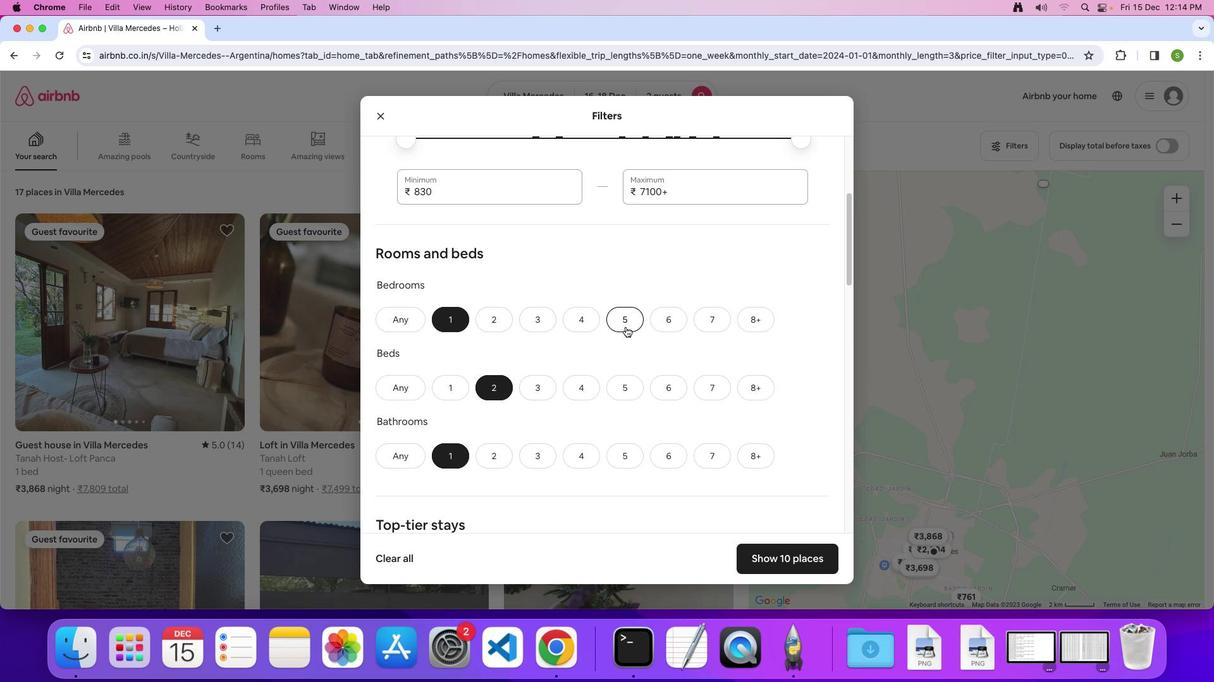 
Action: Mouse scrolled (626, 327) with delta (0, 0)
Screenshot: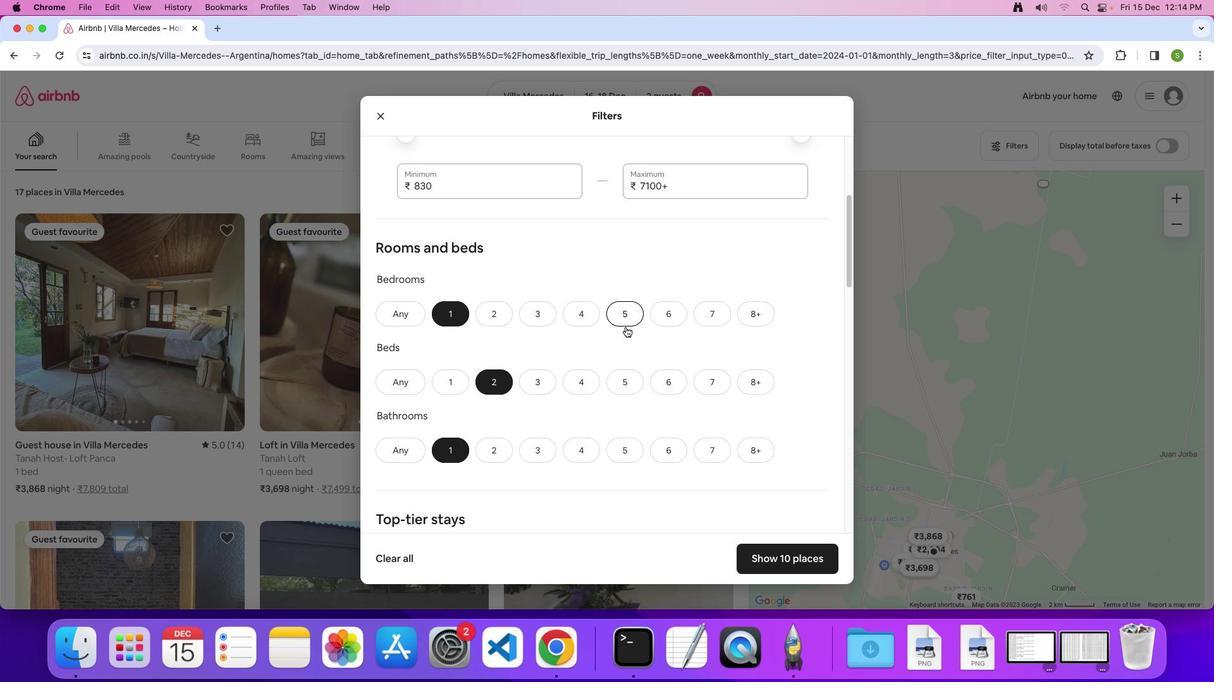 
Action: Mouse scrolled (626, 327) with delta (0, 0)
Screenshot: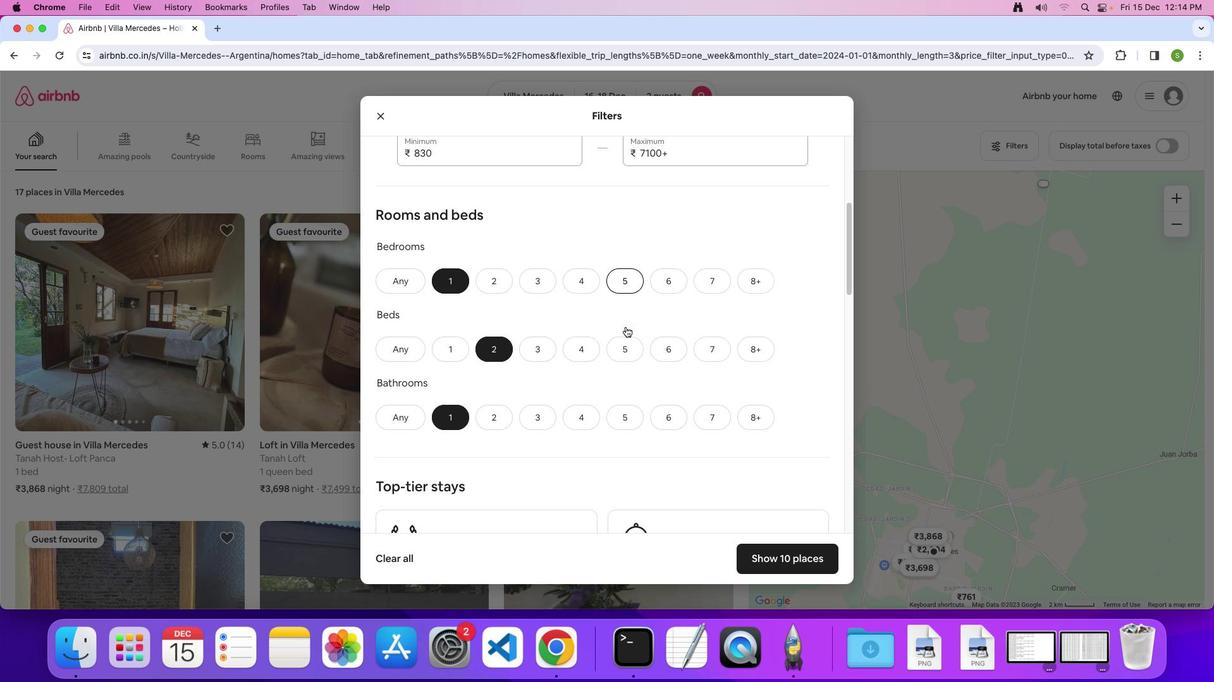 
Action: Mouse scrolled (626, 327) with delta (0, -1)
Screenshot: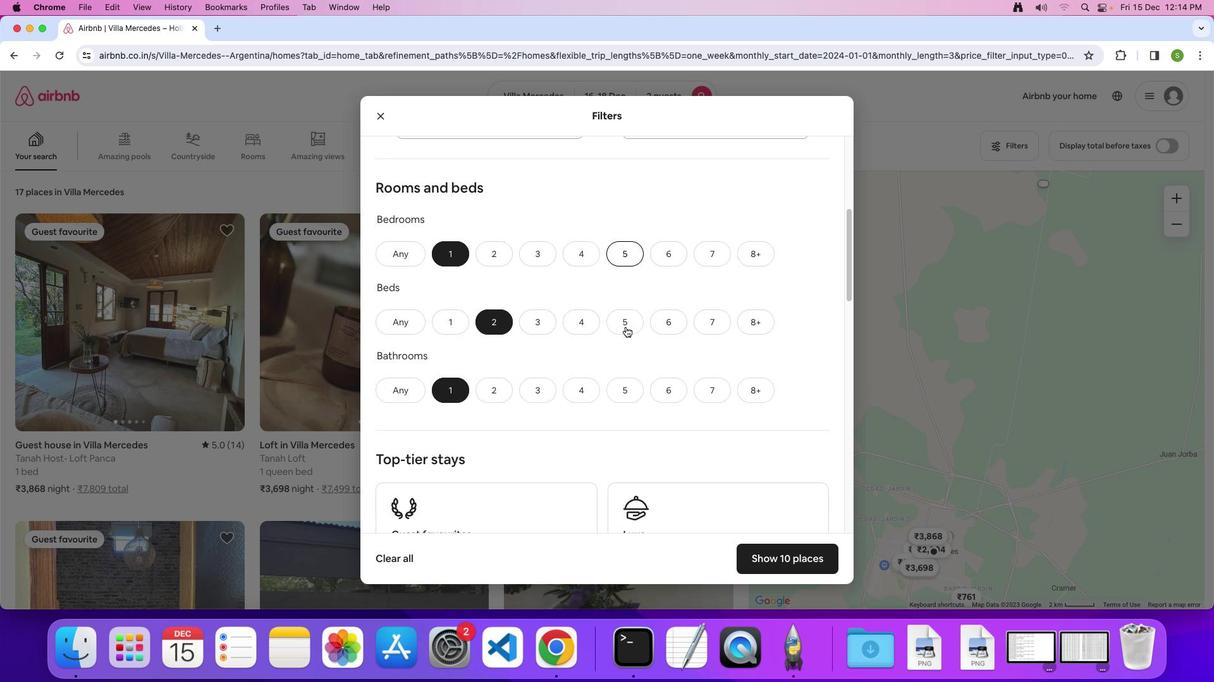 
Action: Mouse scrolled (626, 327) with delta (0, 0)
Screenshot: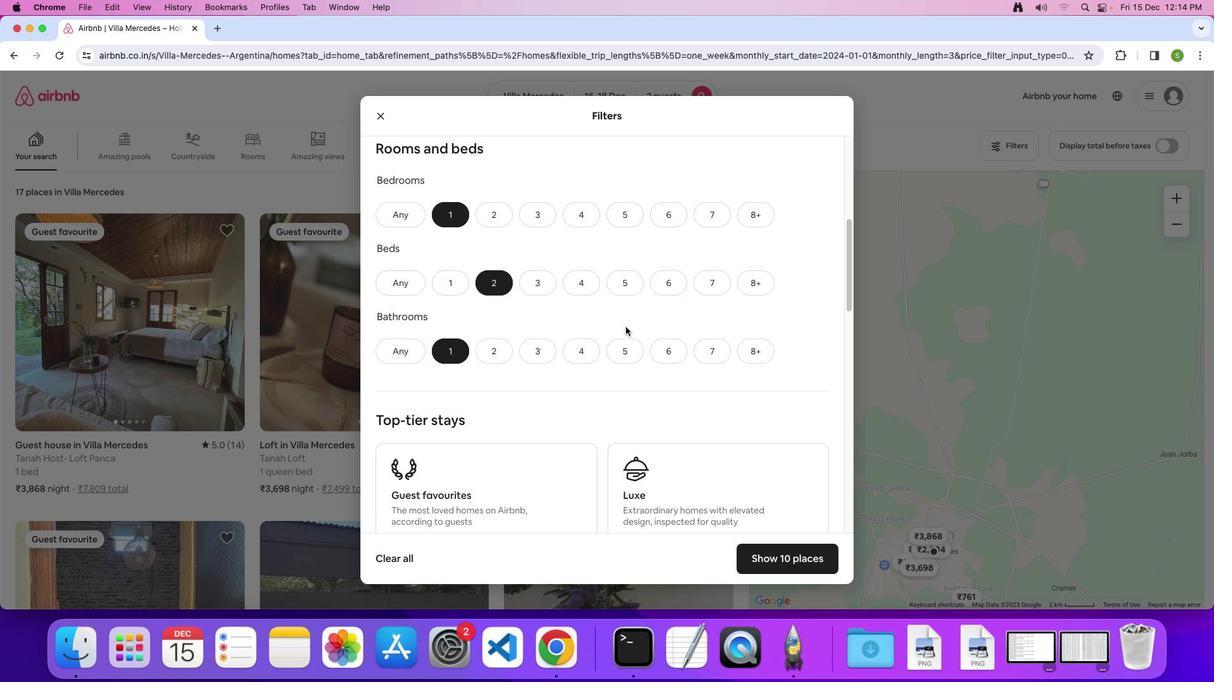 
Action: Mouse scrolled (626, 327) with delta (0, 0)
Screenshot: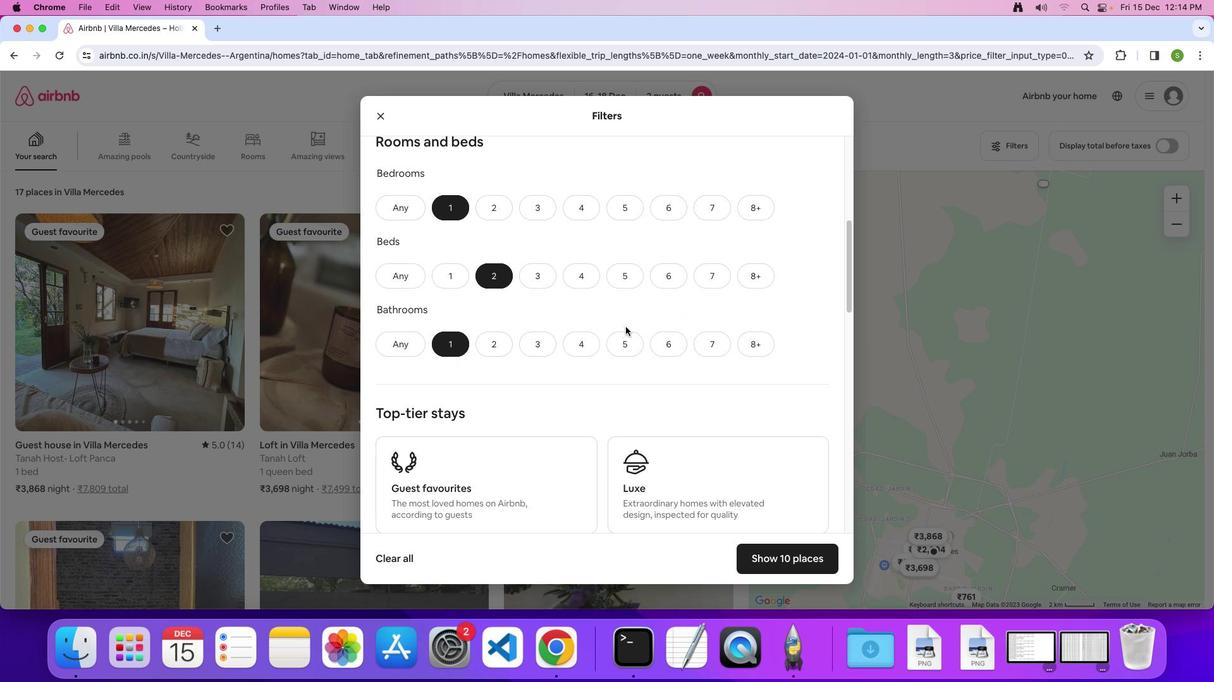 
Action: Mouse scrolled (626, 327) with delta (0, 0)
Screenshot: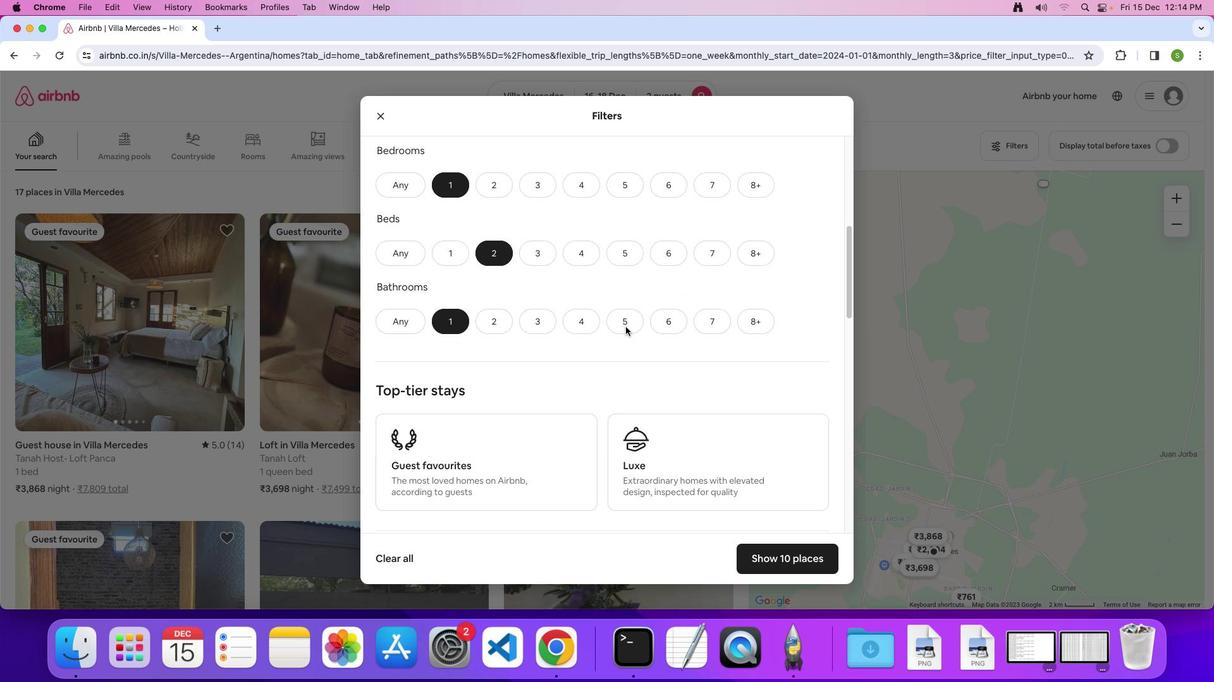 
Action: Mouse scrolled (626, 327) with delta (0, 0)
Screenshot: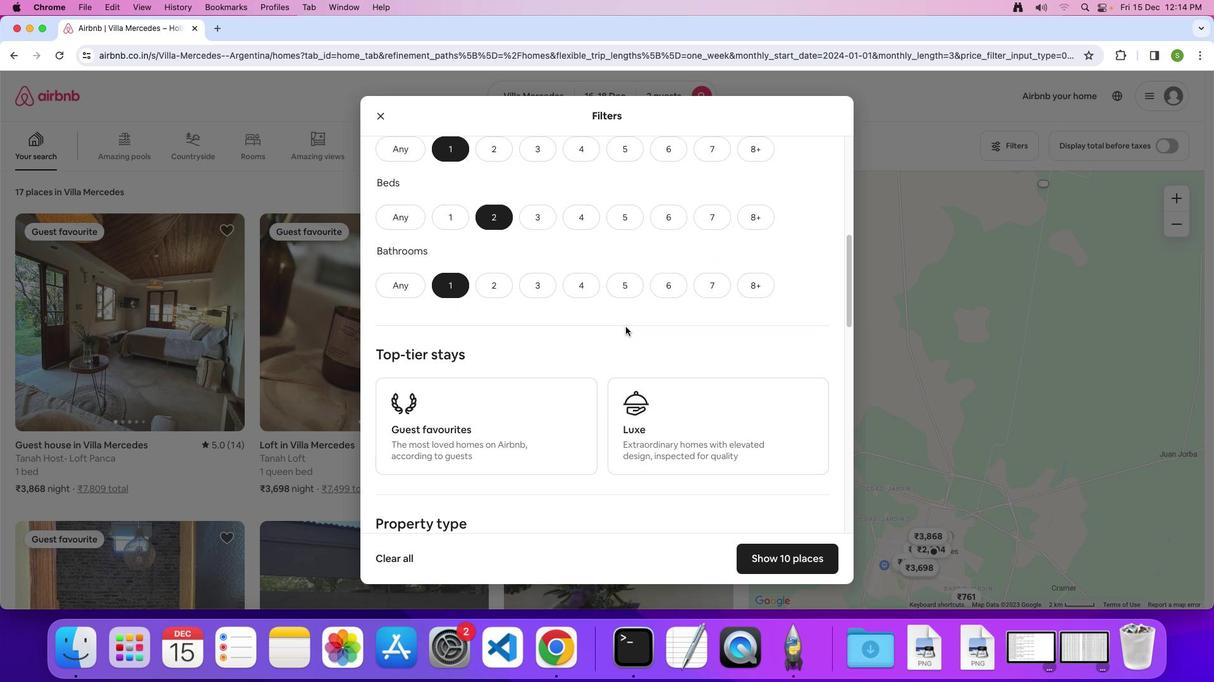 
Action: Mouse scrolled (626, 327) with delta (0, 0)
Screenshot: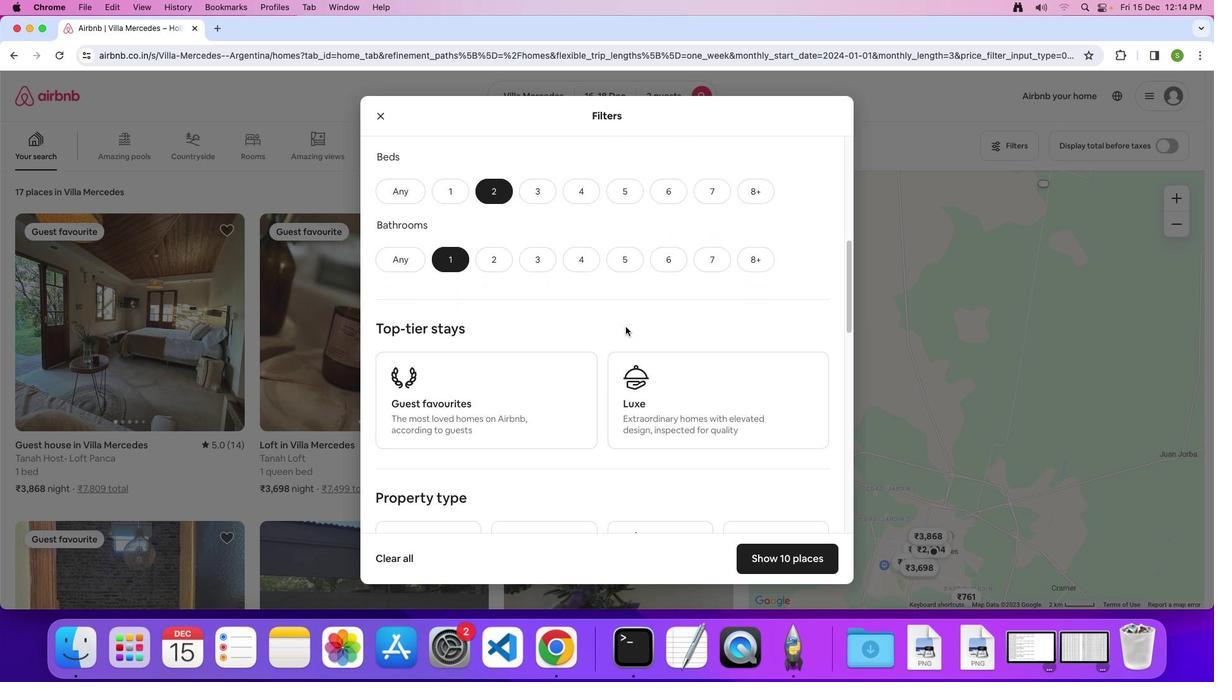 
Action: Mouse scrolled (626, 327) with delta (0, -1)
Screenshot: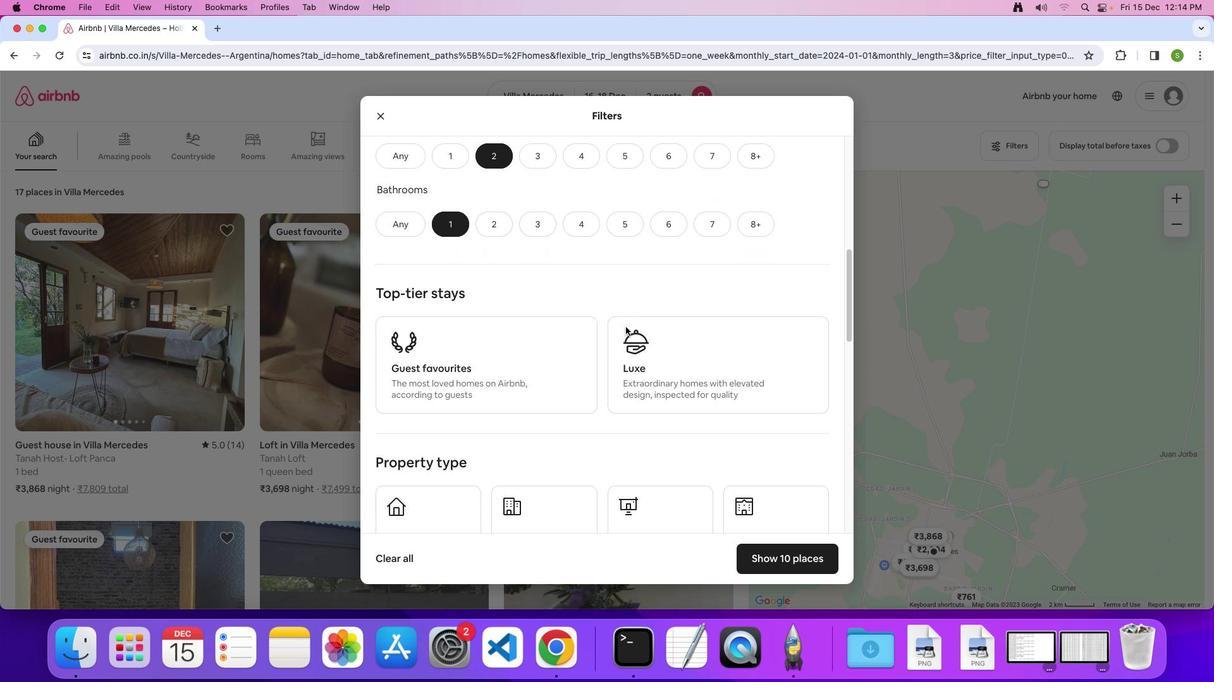 
Action: Mouse scrolled (626, 327) with delta (0, 0)
Screenshot: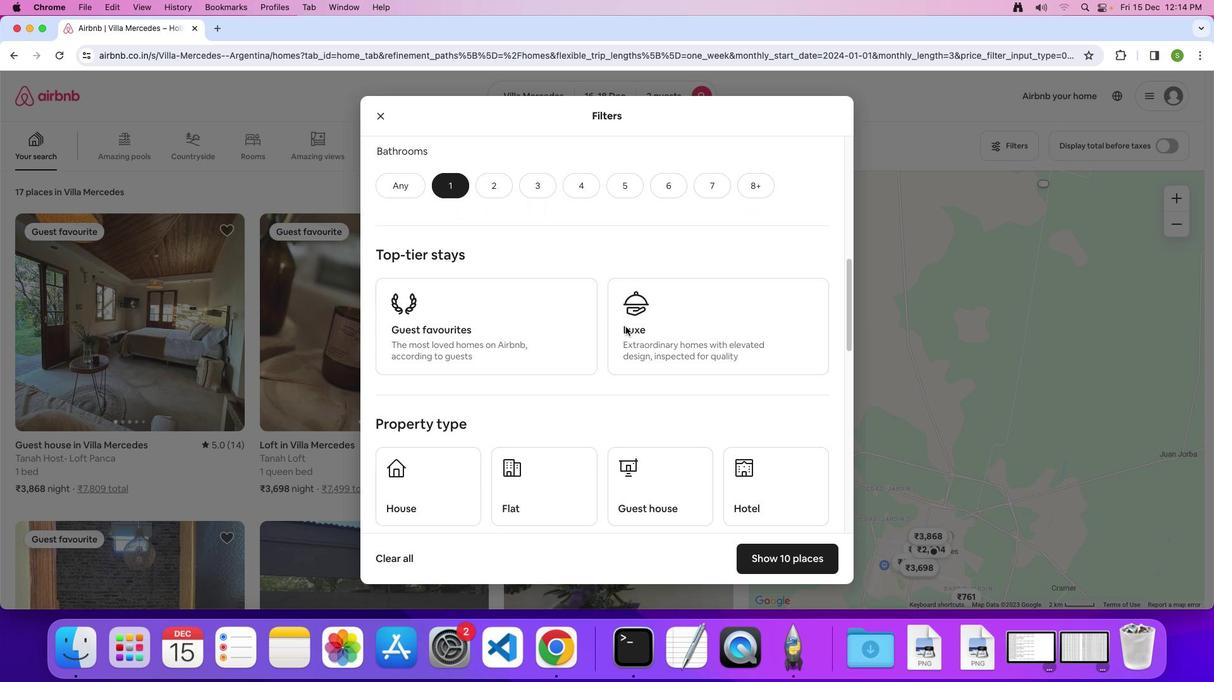 
Action: Mouse scrolled (626, 327) with delta (0, 0)
Screenshot: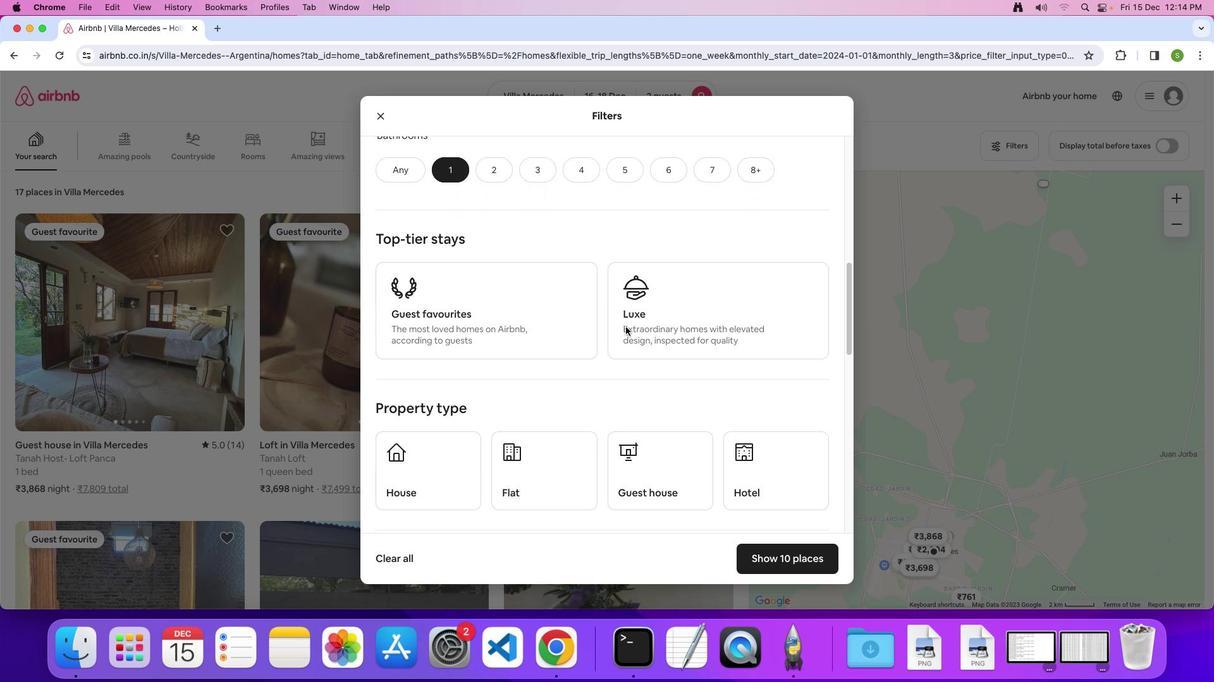
Action: Mouse scrolled (626, 327) with delta (0, -1)
Screenshot: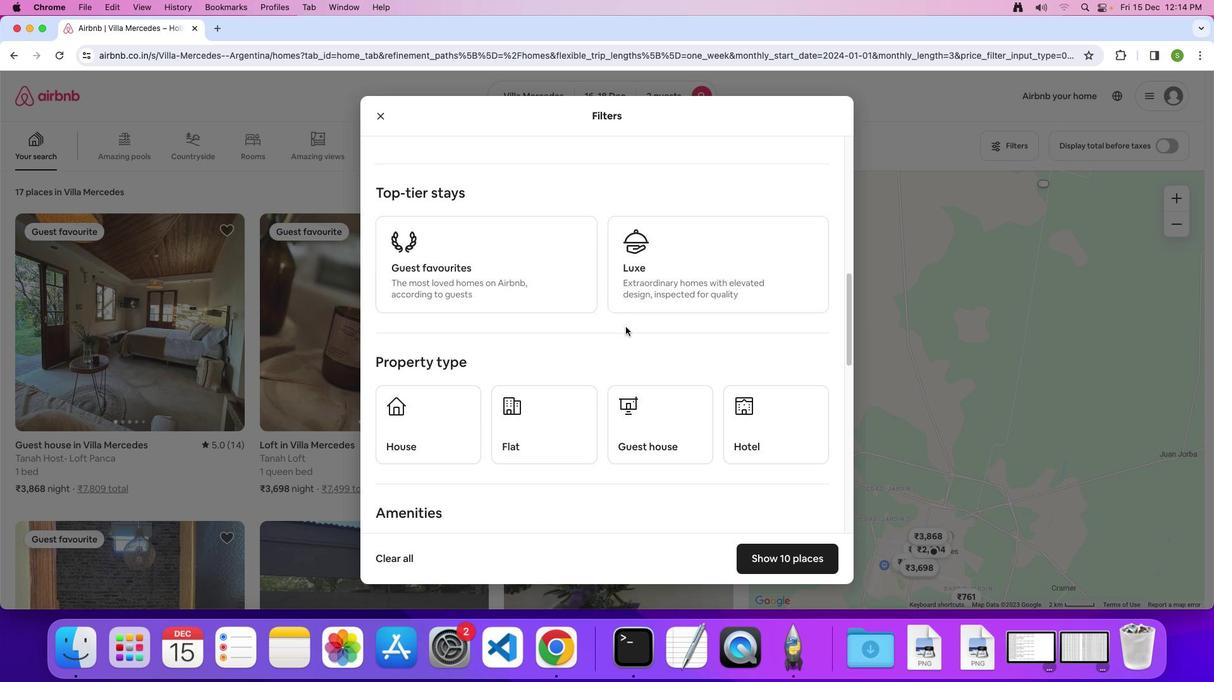 
Action: Mouse scrolled (626, 327) with delta (0, 0)
Screenshot: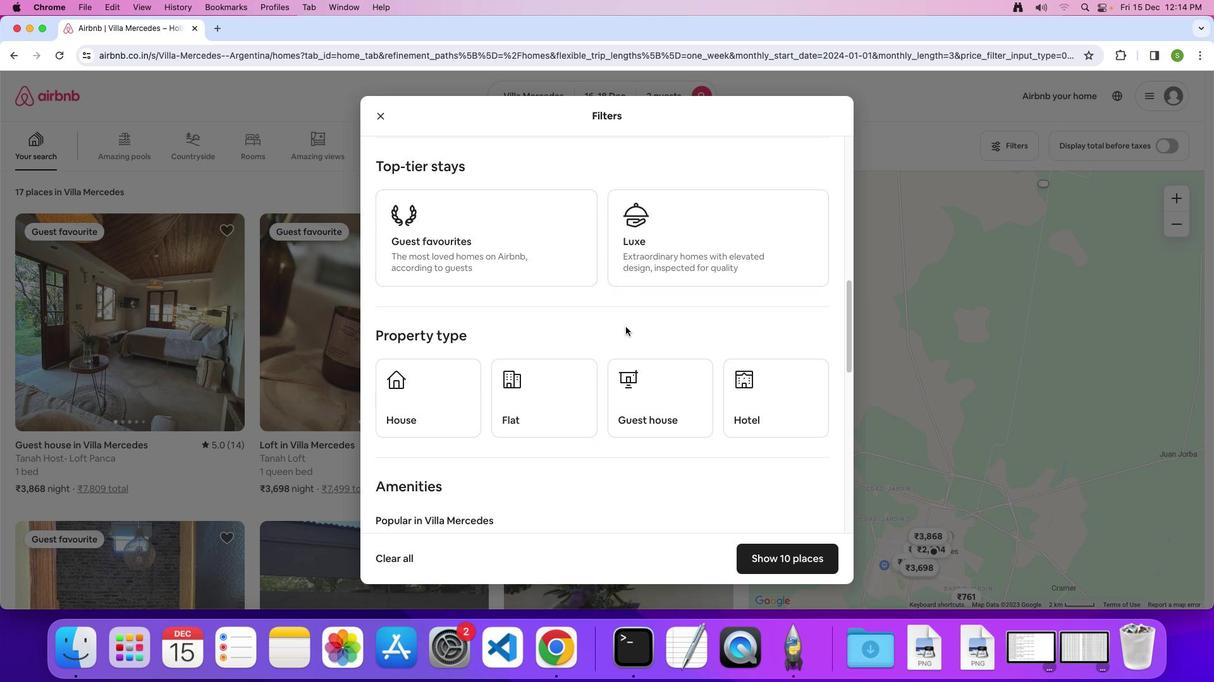 
Action: Mouse scrolled (626, 327) with delta (0, 0)
Screenshot: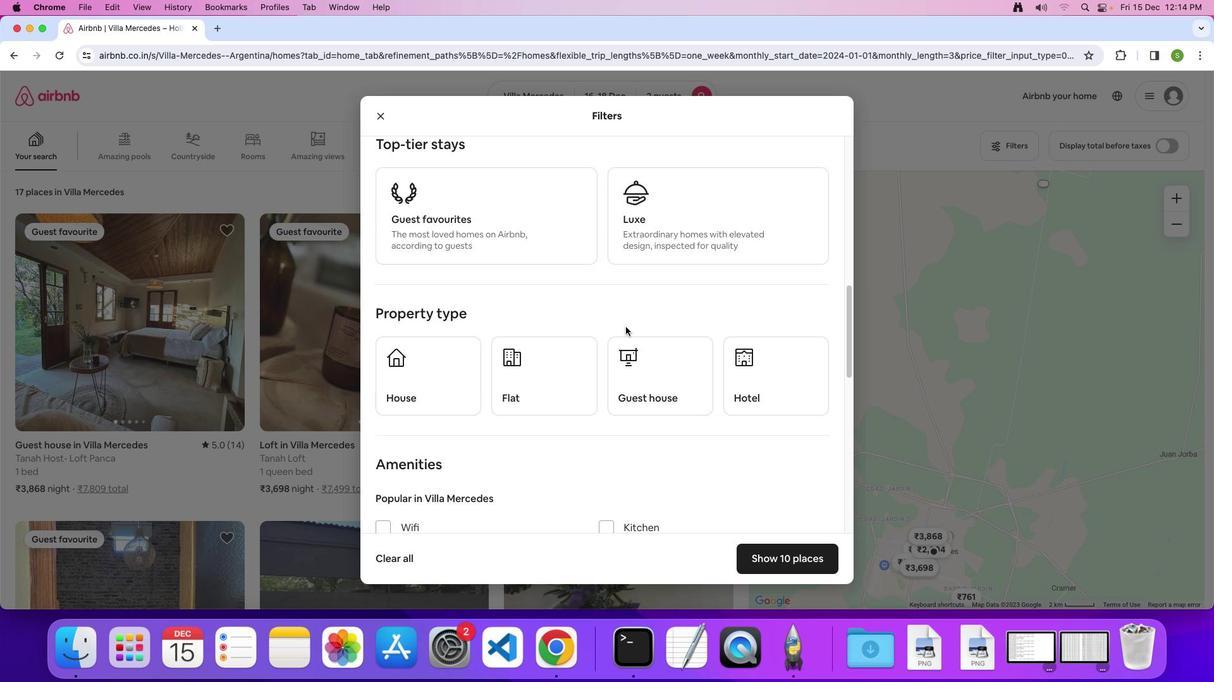 
Action: Mouse scrolled (626, 327) with delta (0, -1)
Screenshot: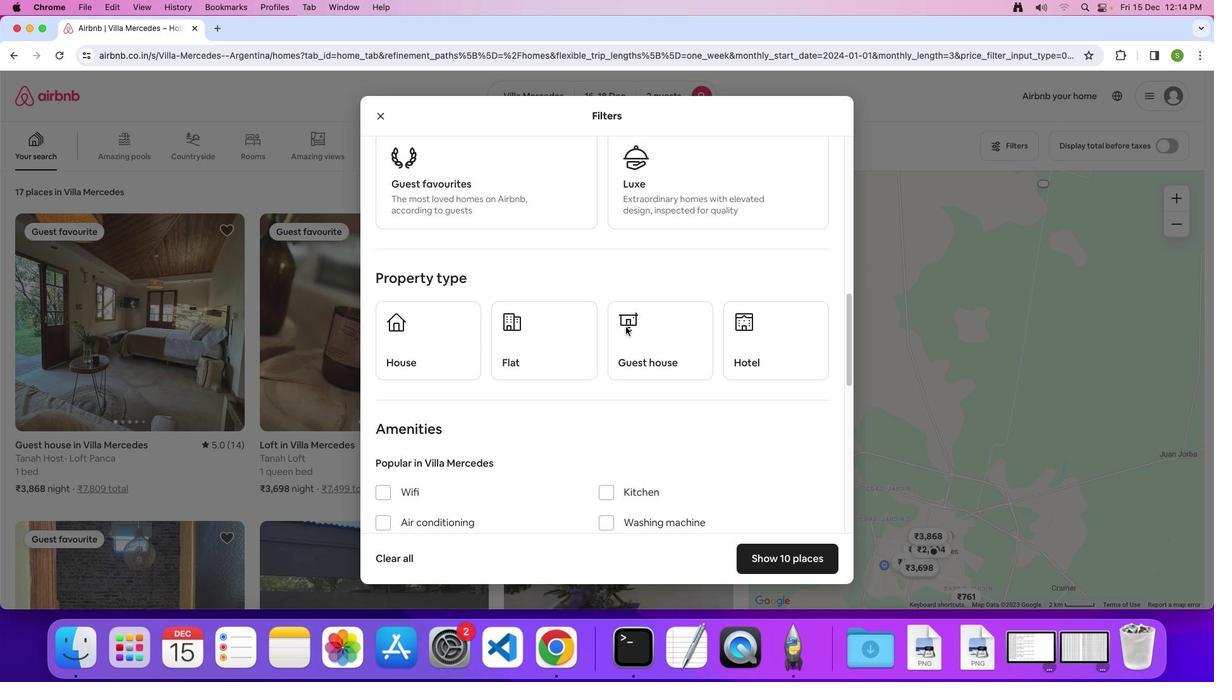 
Action: Mouse moved to (545, 321)
Screenshot: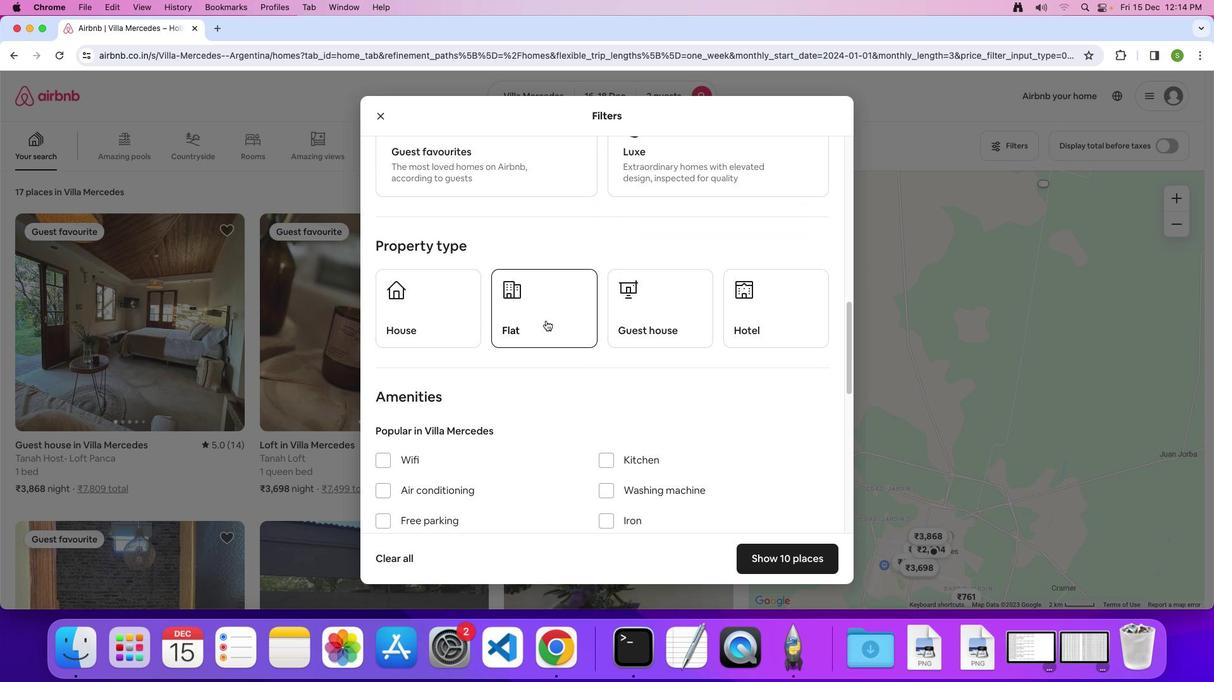 
Action: Mouse pressed left at (545, 321)
Screenshot: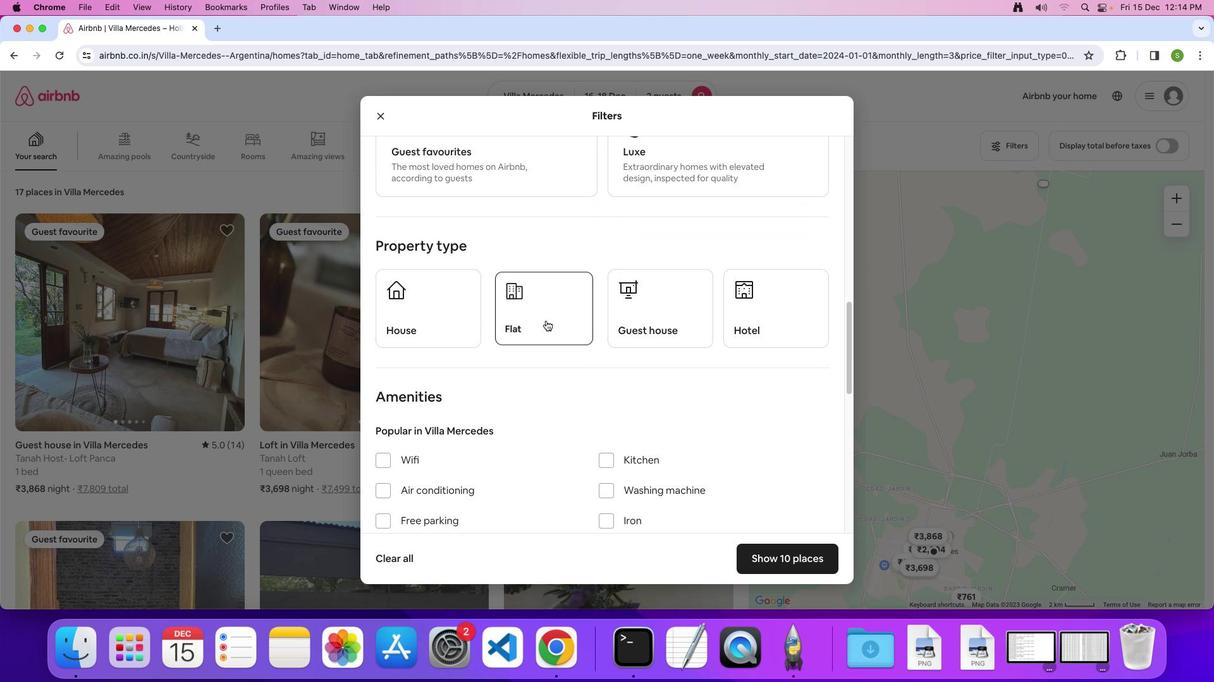 
Action: Mouse moved to (590, 298)
Screenshot: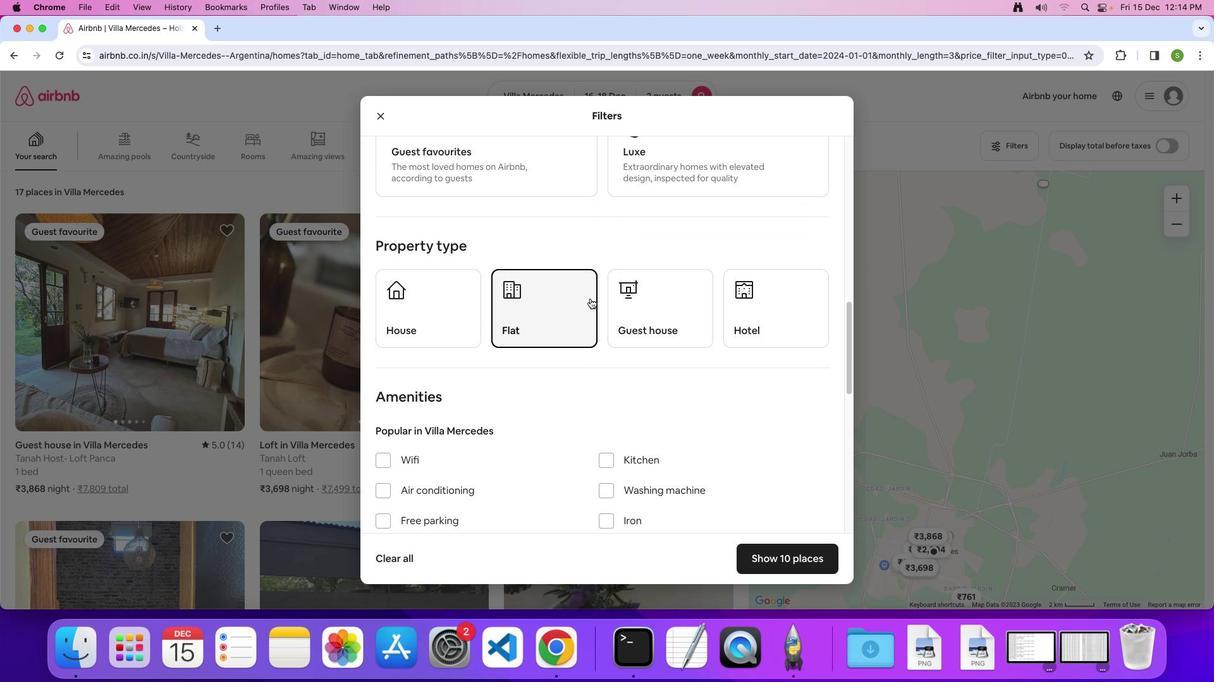 
Action: Mouse scrolled (590, 298) with delta (0, 0)
Screenshot: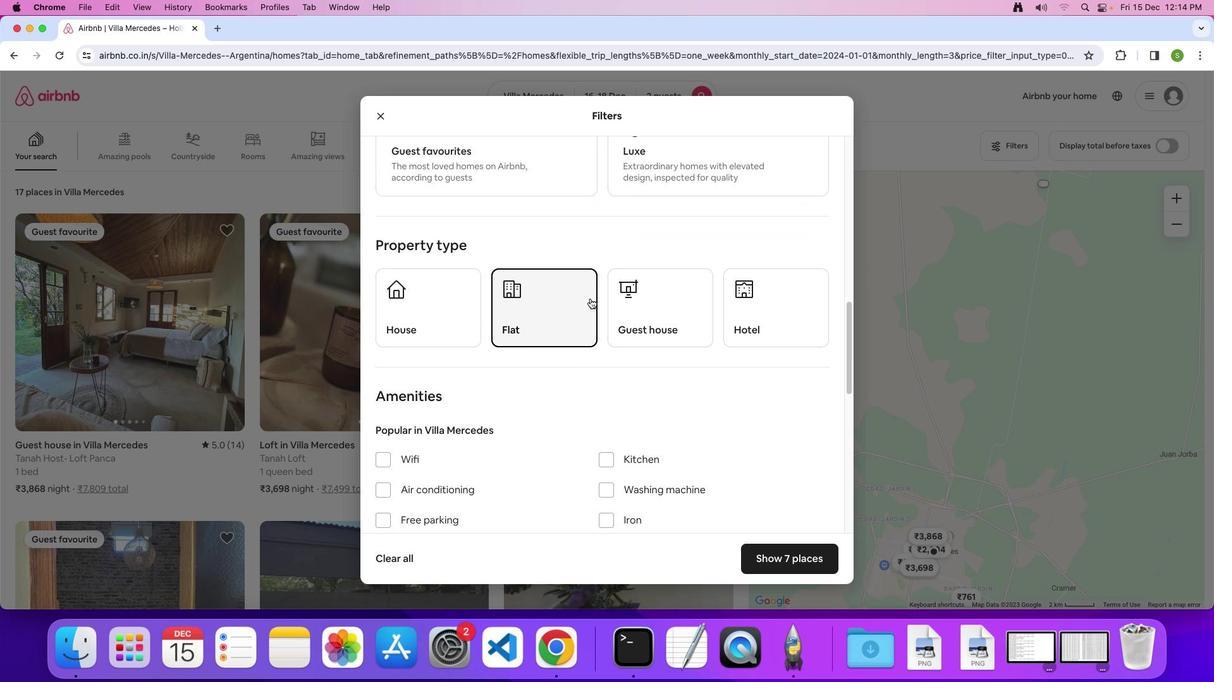 
Action: Mouse scrolled (590, 298) with delta (0, 0)
Screenshot: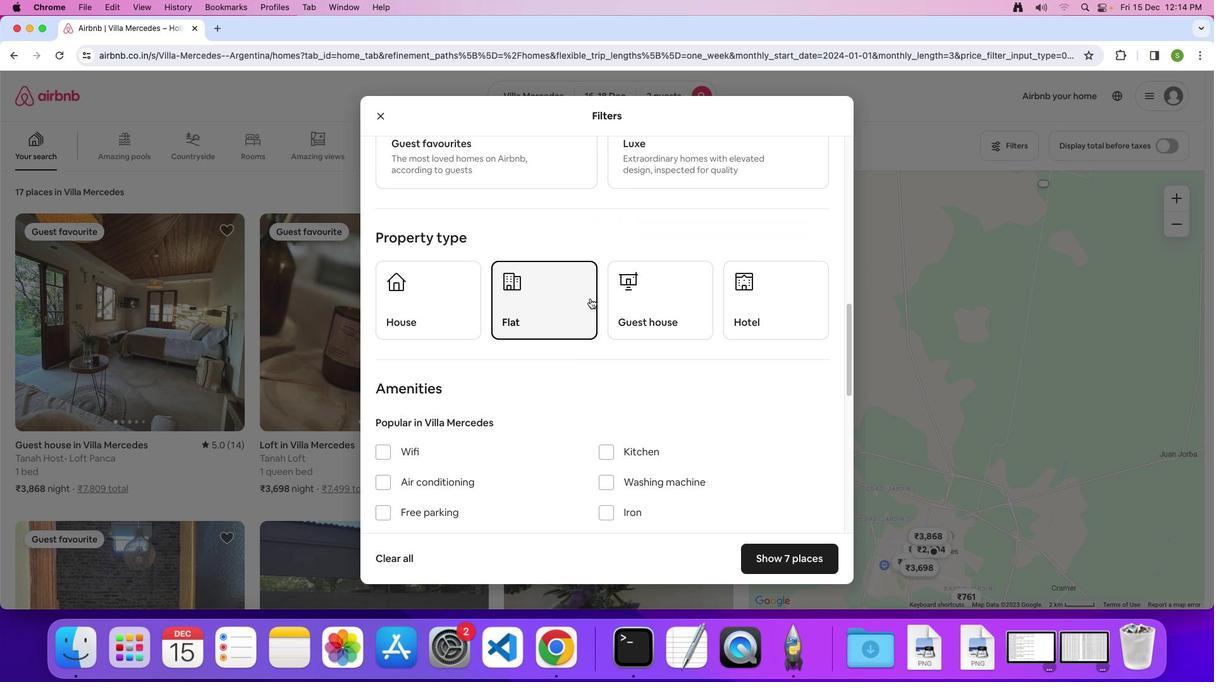 
Action: Mouse scrolled (590, 298) with delta (0, 0)
Screenshot: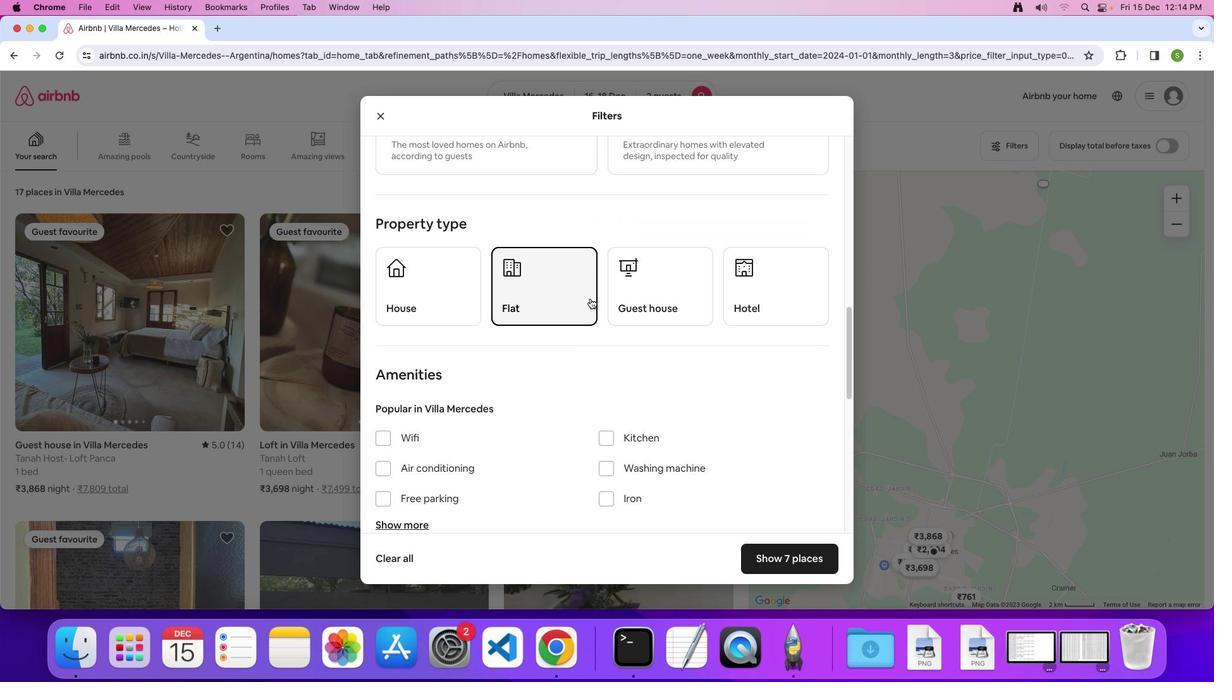 
Action: Mouse scrolled (590, 298) with delta (0, 0)
Screenshot: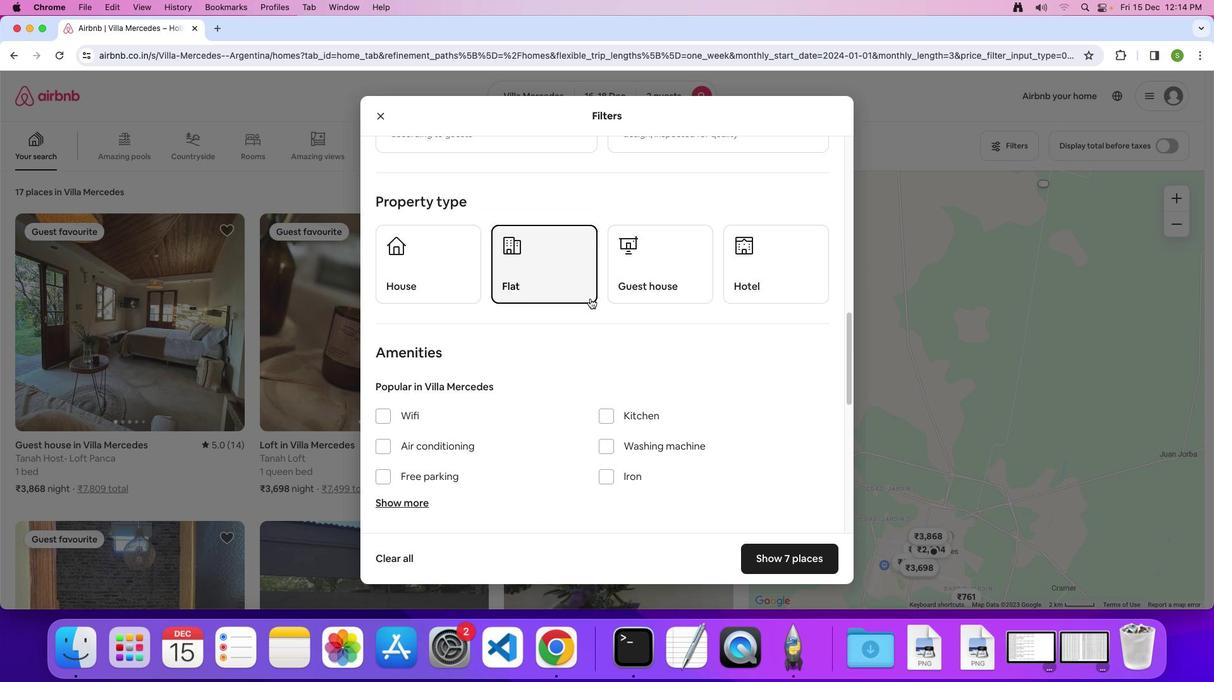 
Action: Mouse scrolled (590, 298) with delta (0, 0)
Screenshot: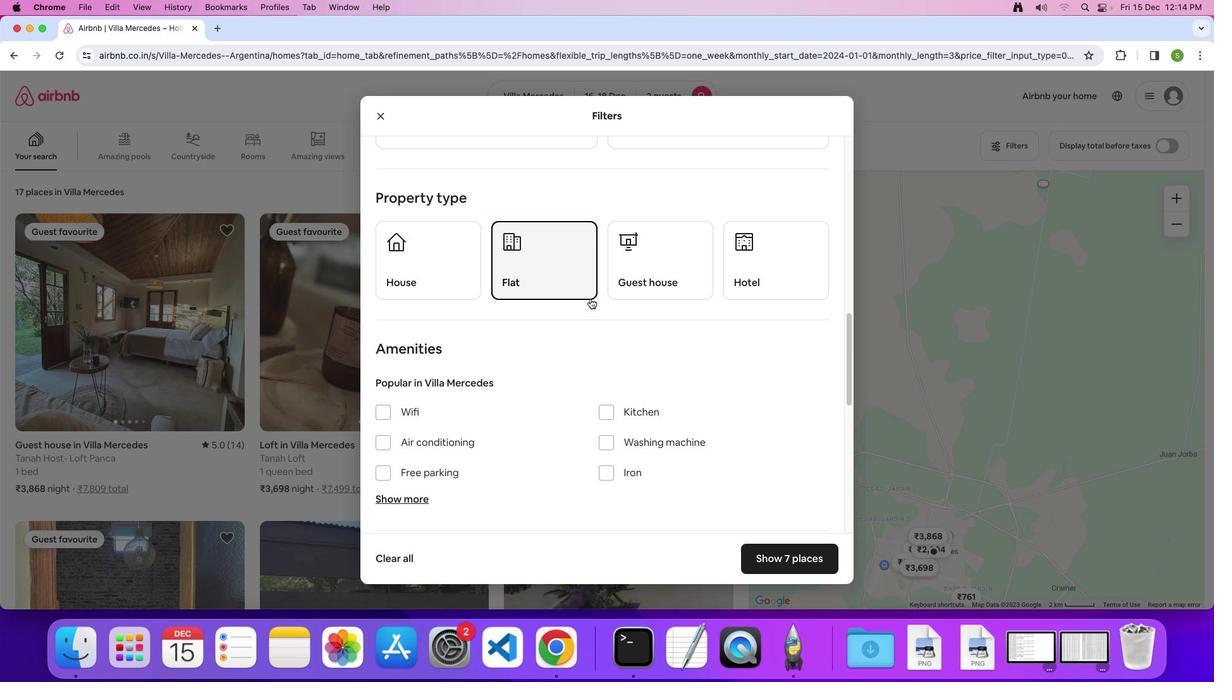 
Action: Mouse scrolled (590, 298) with delta (0, -1)
Screenshot: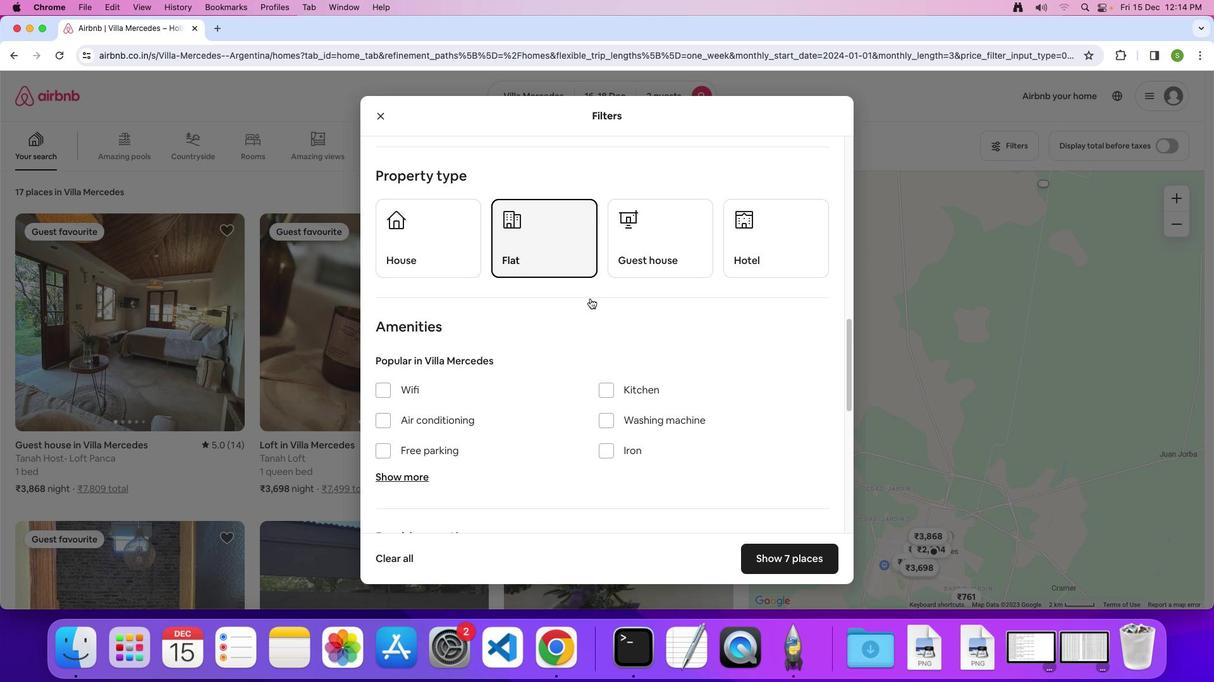 
Action: Mouse scrolled (590, 298) with delta (0, 0)
Screenshot: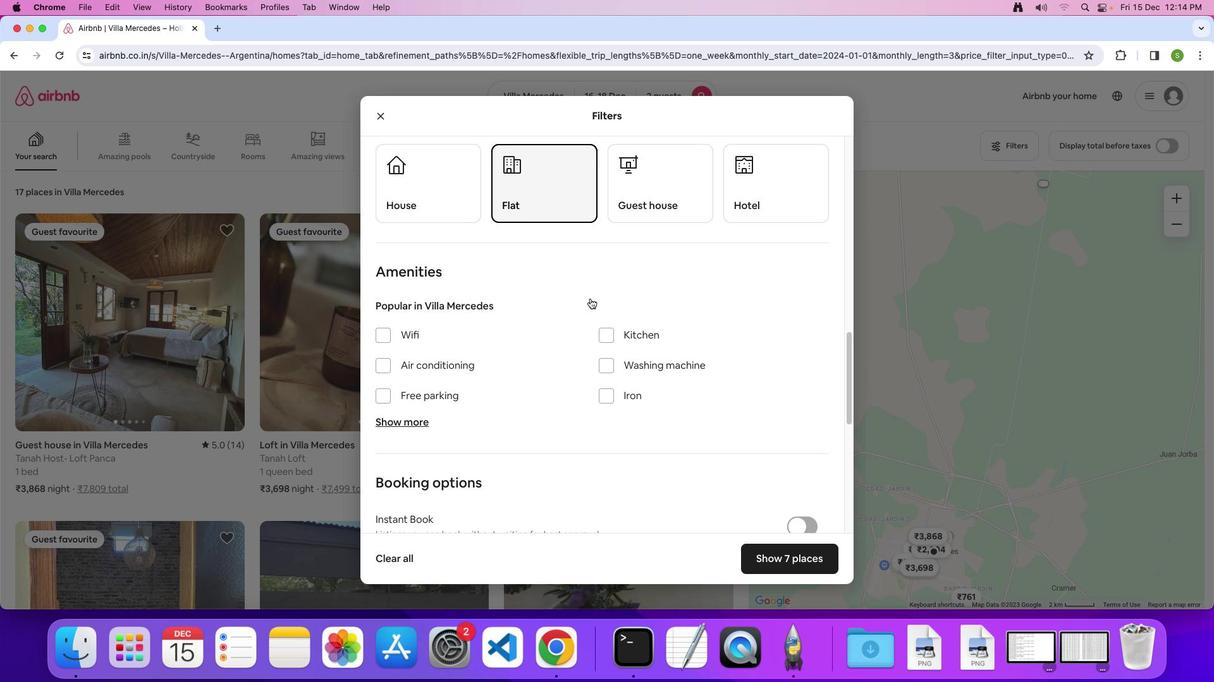 
Action: Mouse scrolled (590, 298) with delta (0, 0)
Screenshot: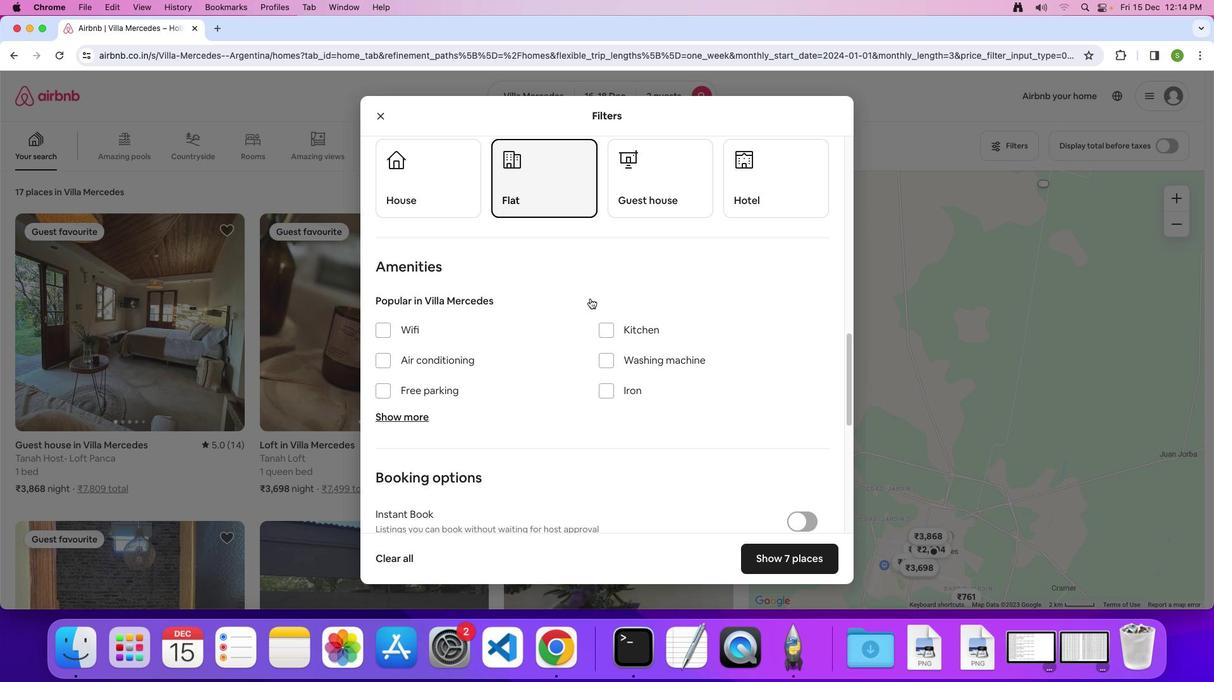 
Action: Mouse scrolled (590, 298) with delta (0, 0)
Screenshot: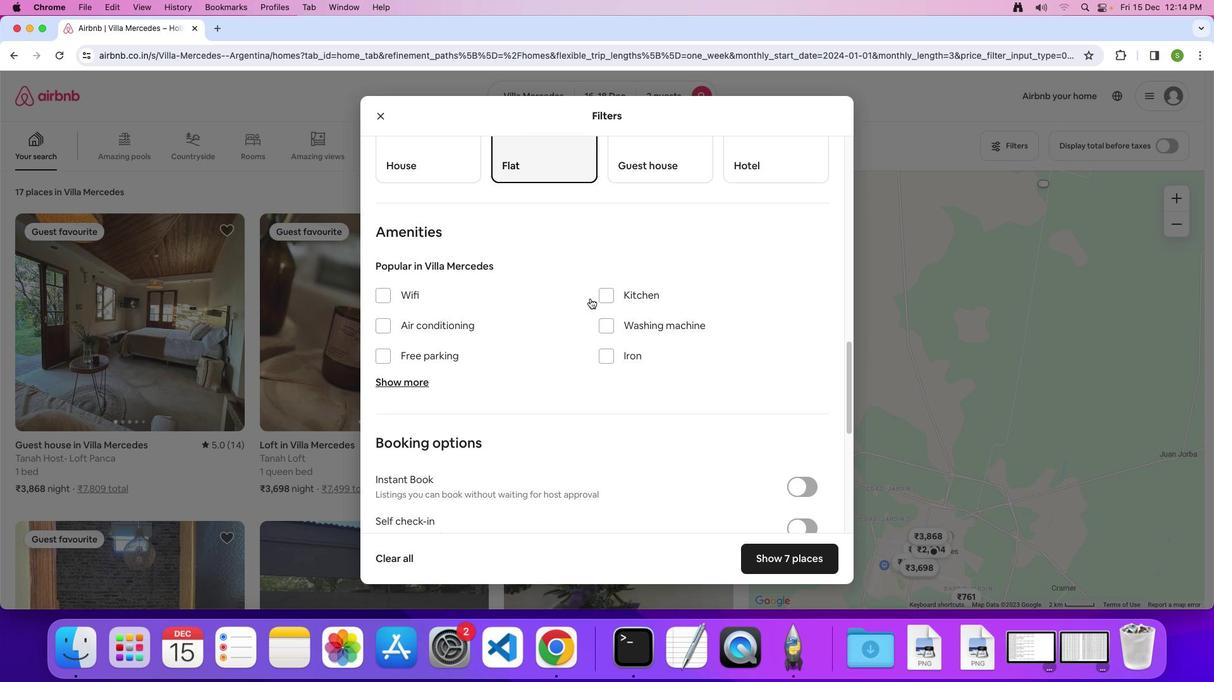 
Action: Mouse moved to (382, 280)
Screenshot: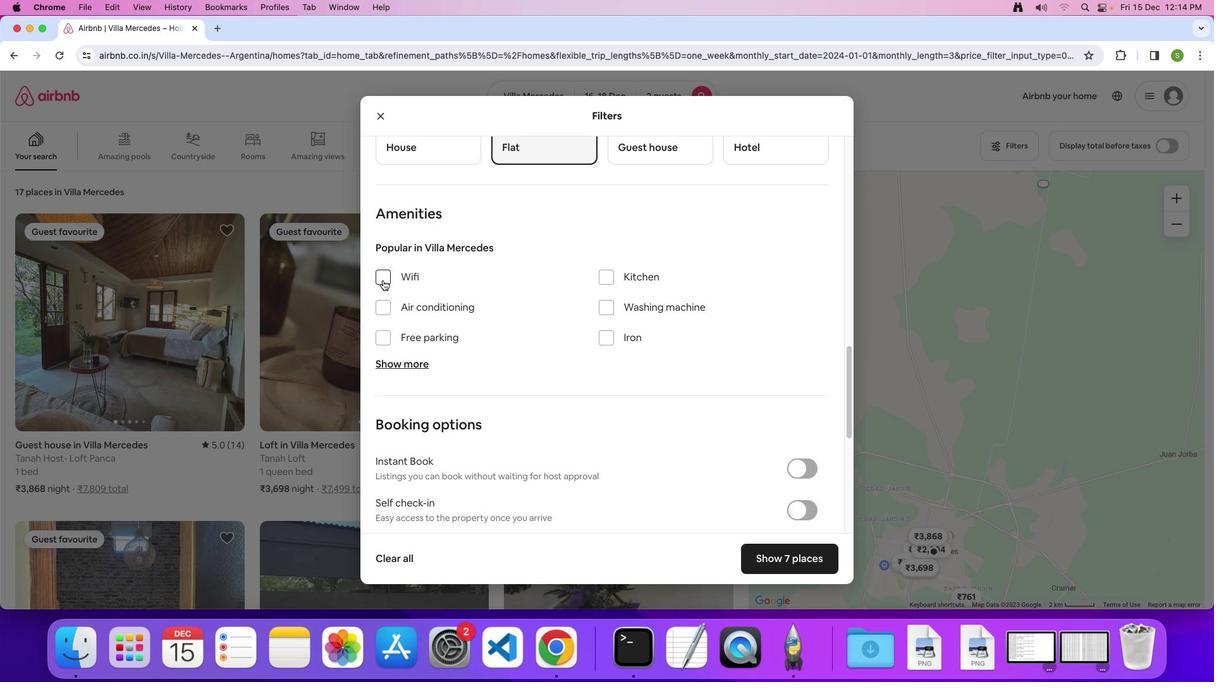 
Action: Mouse pressed left at (382, 280)
Screenshot: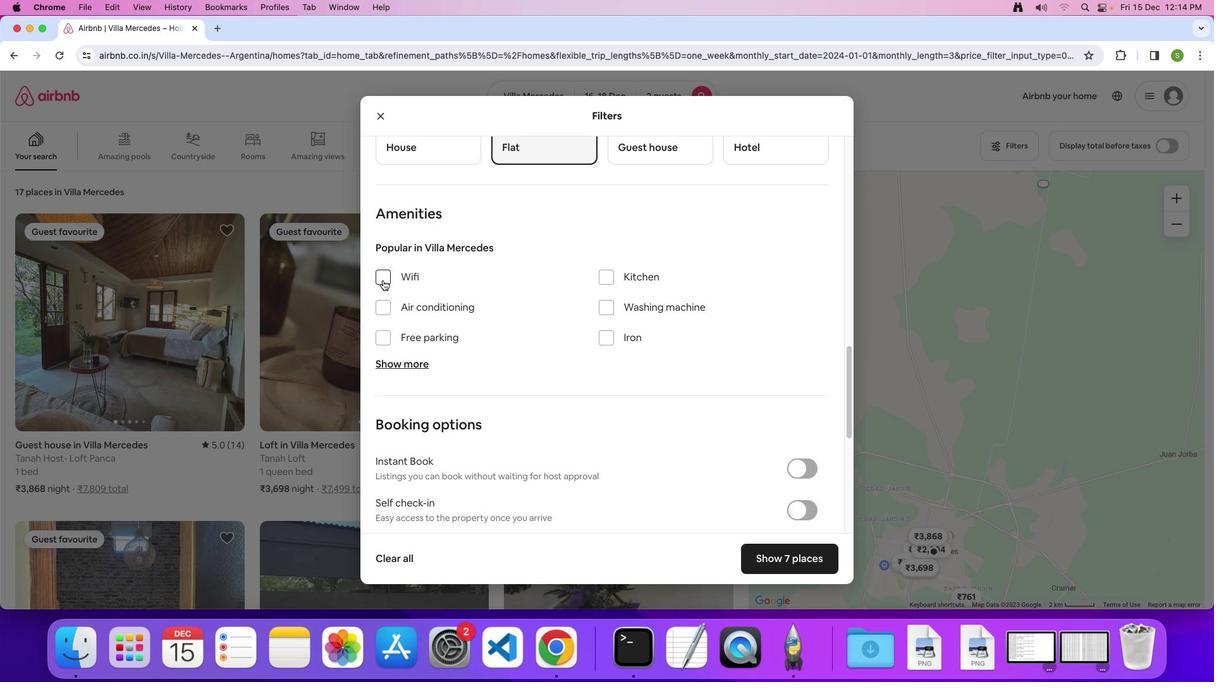 
Action: Mouse moved to (402, 364)
Screenshot: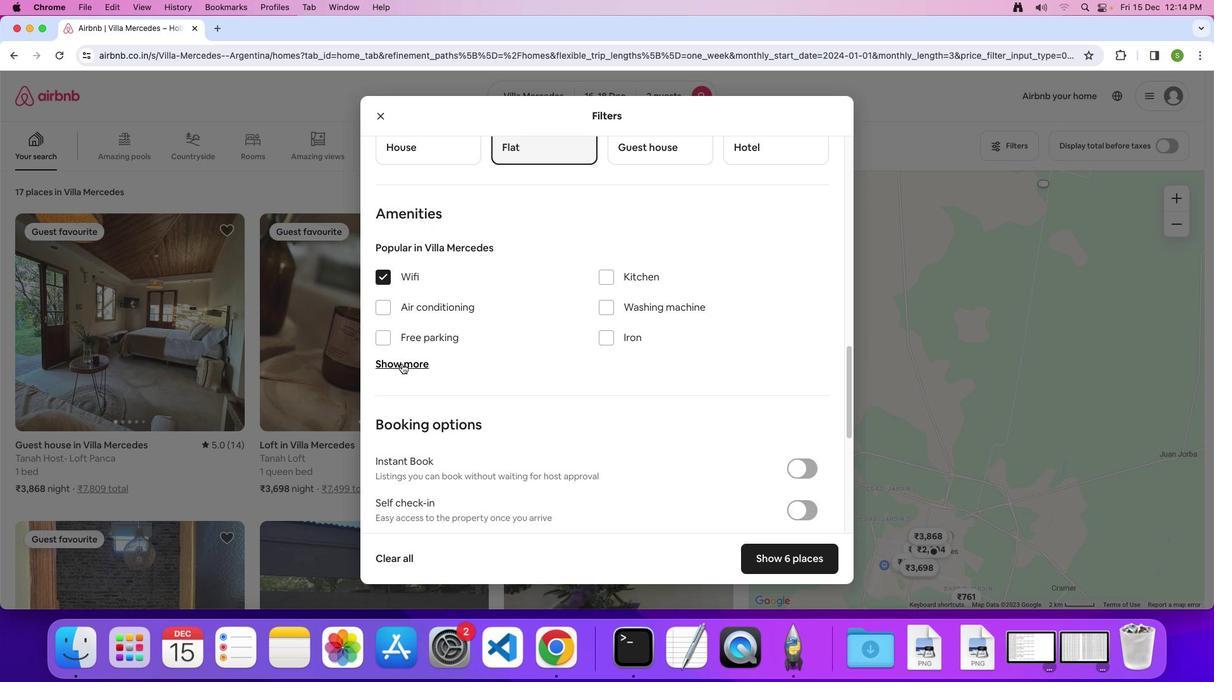 
Action: Mouse pressed left at (402, 364)
Screenshot: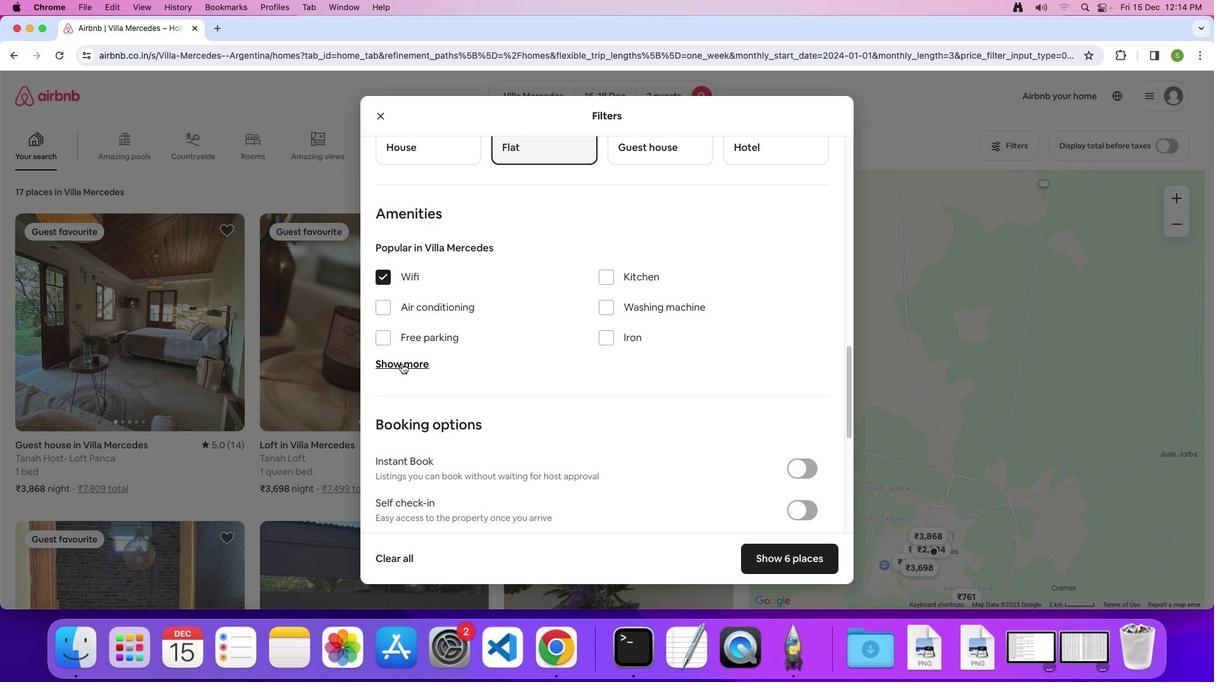 
Action: Mouse moved to (558, 314)
Screenshot: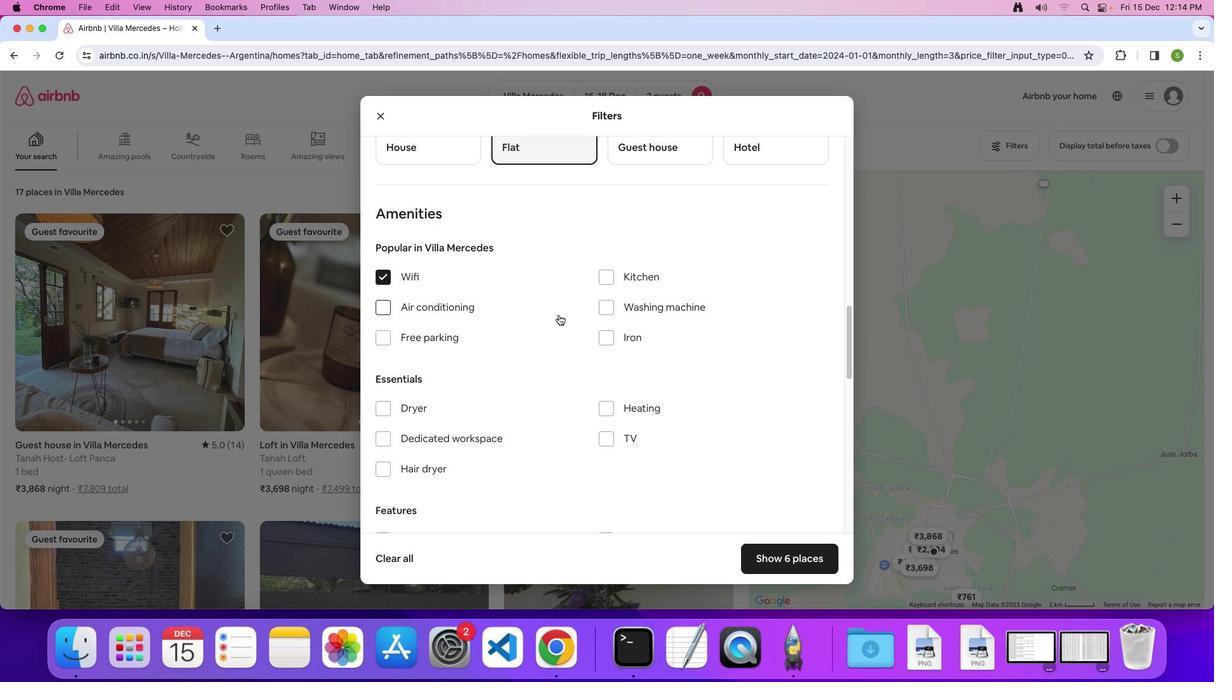
Action: Mouse scrolled (558, 314) with delta (0, 0)
Screenshot: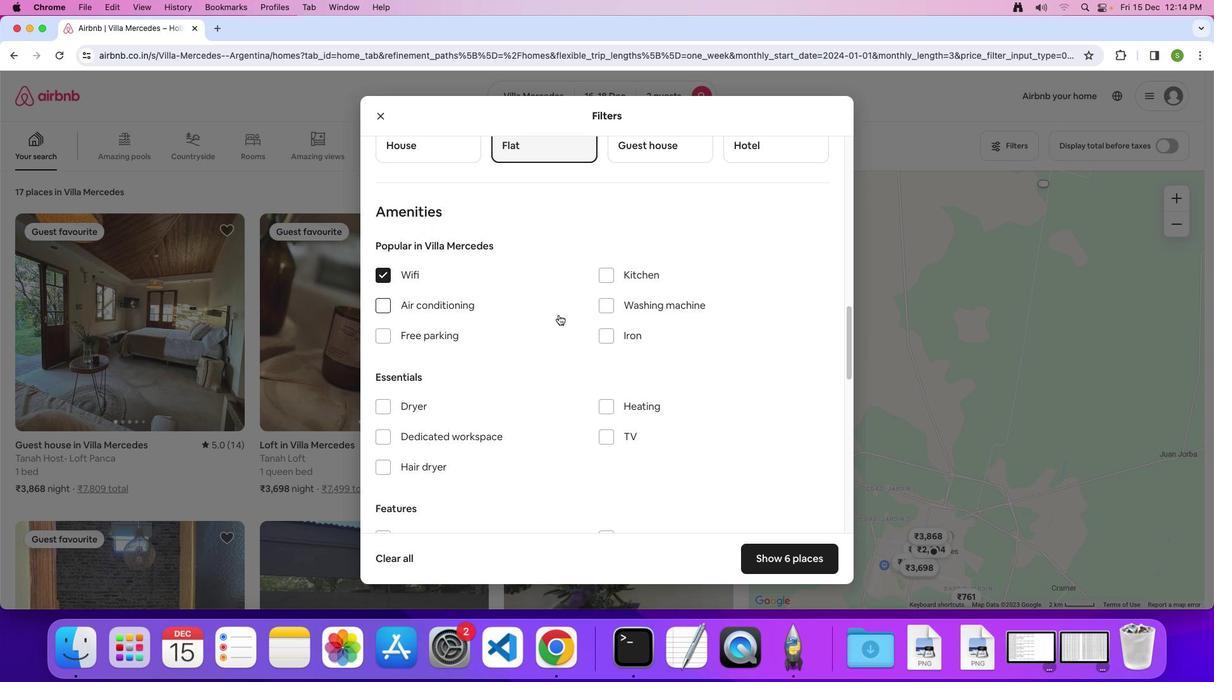 
Action: Mouse scrolled (558, 314) with delta (0, 0)
Screenshot: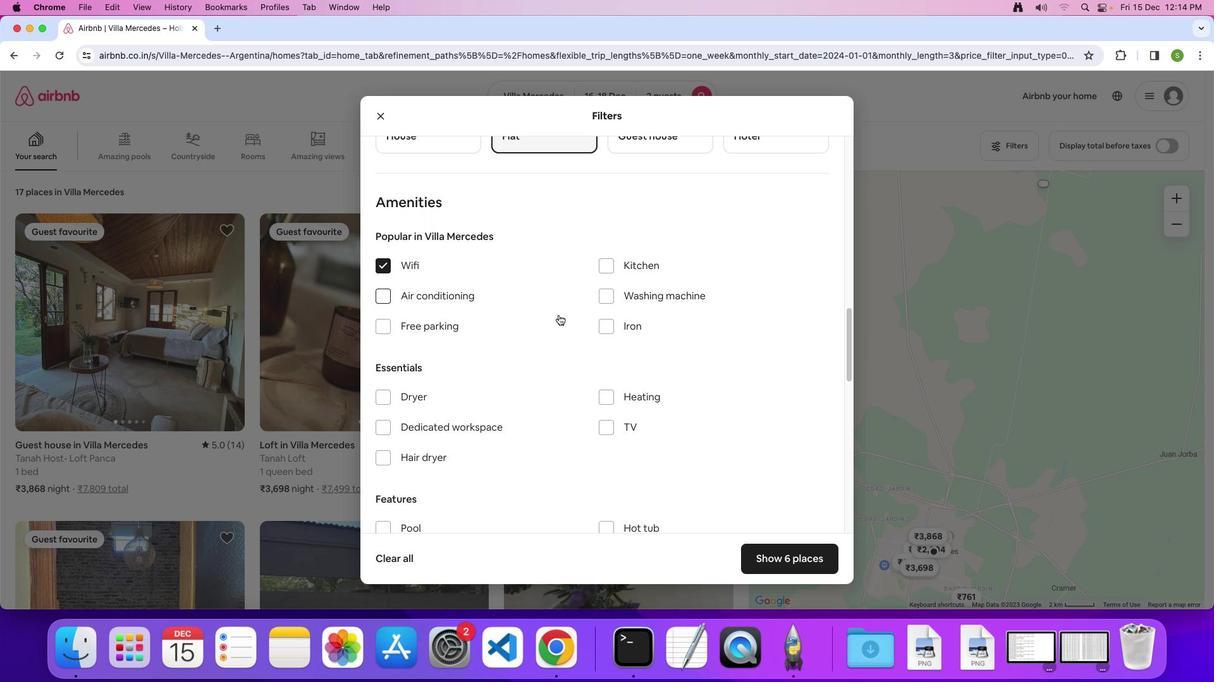 
Action: Mouse scrolled (558, 314) with delta (0, 0)
Screenshot: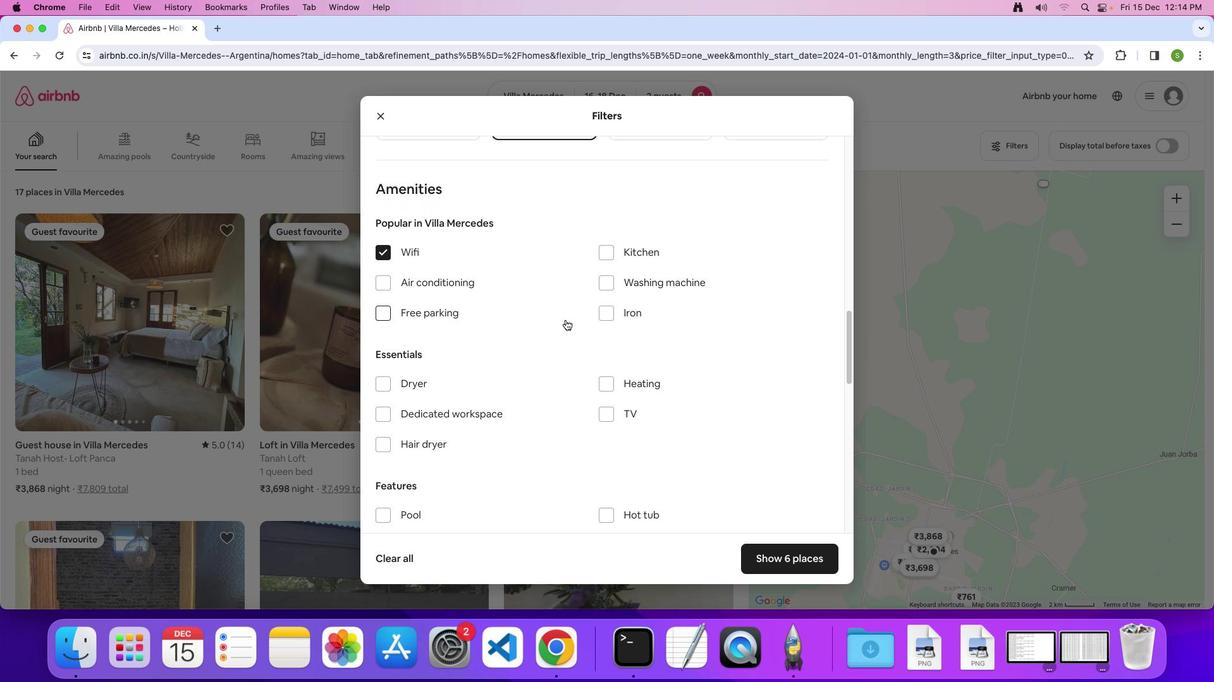 
Action: Mouse moved to (606, 381)
Screenshot: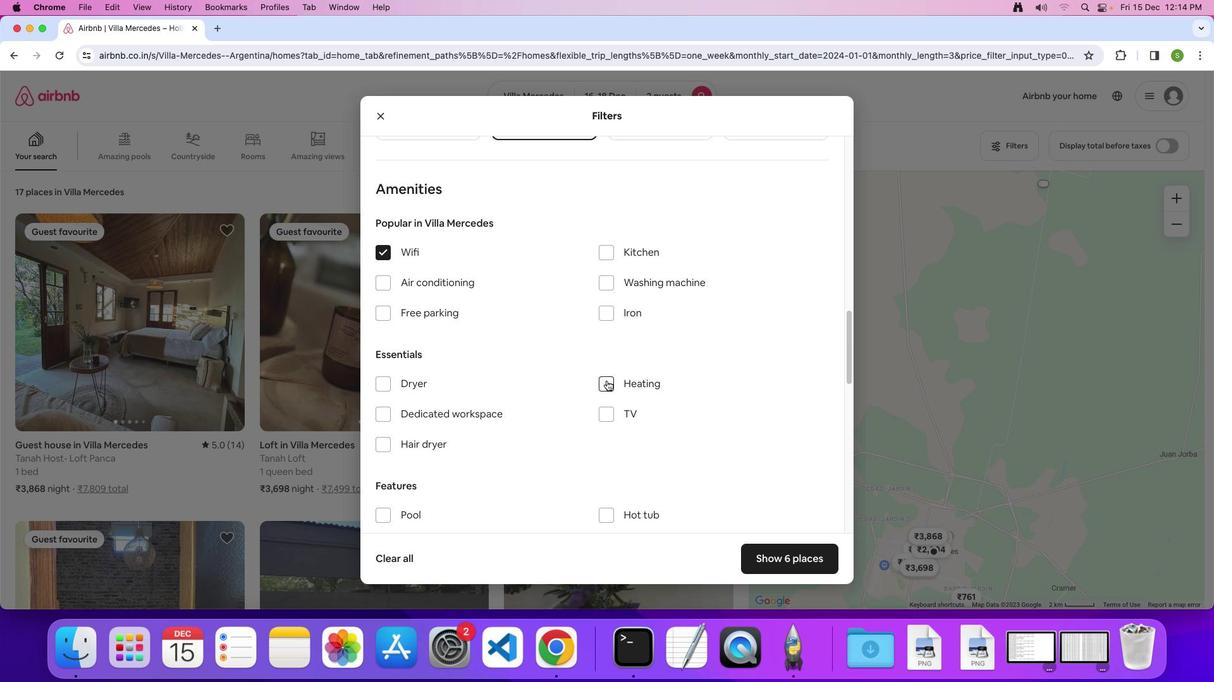 
Action: Mouse pressed left at (606, 381)
Screenshot: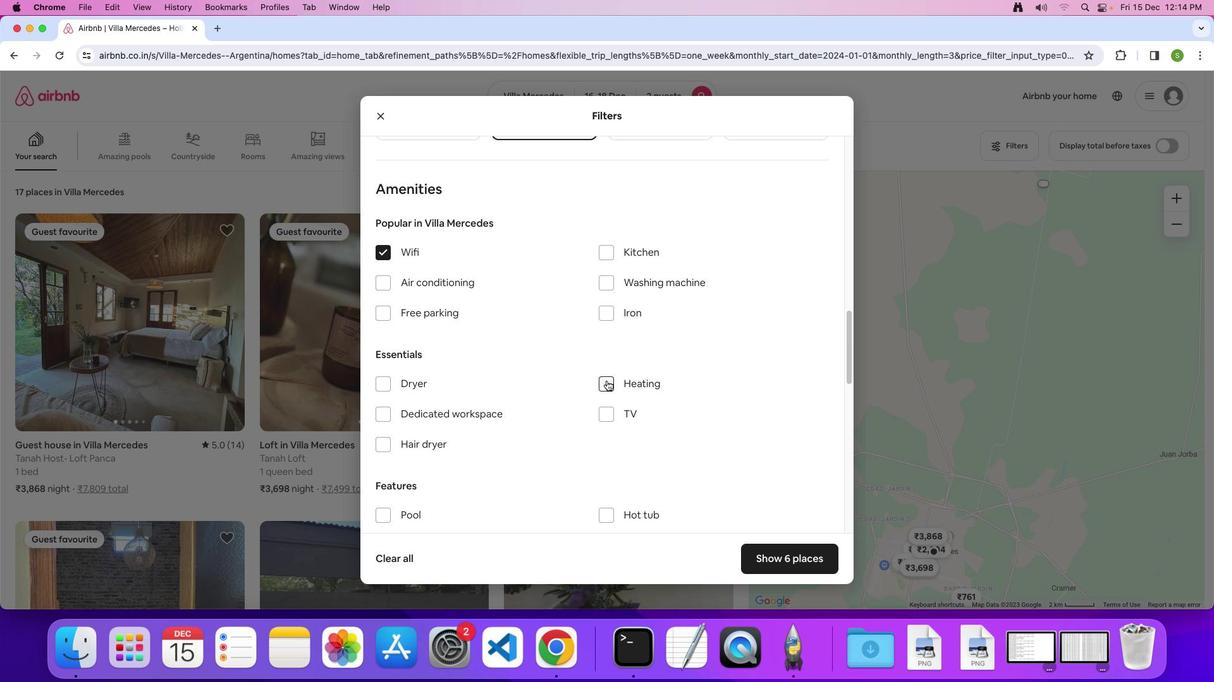 
Action: Mouse moved to (652, 286)
Screenshot: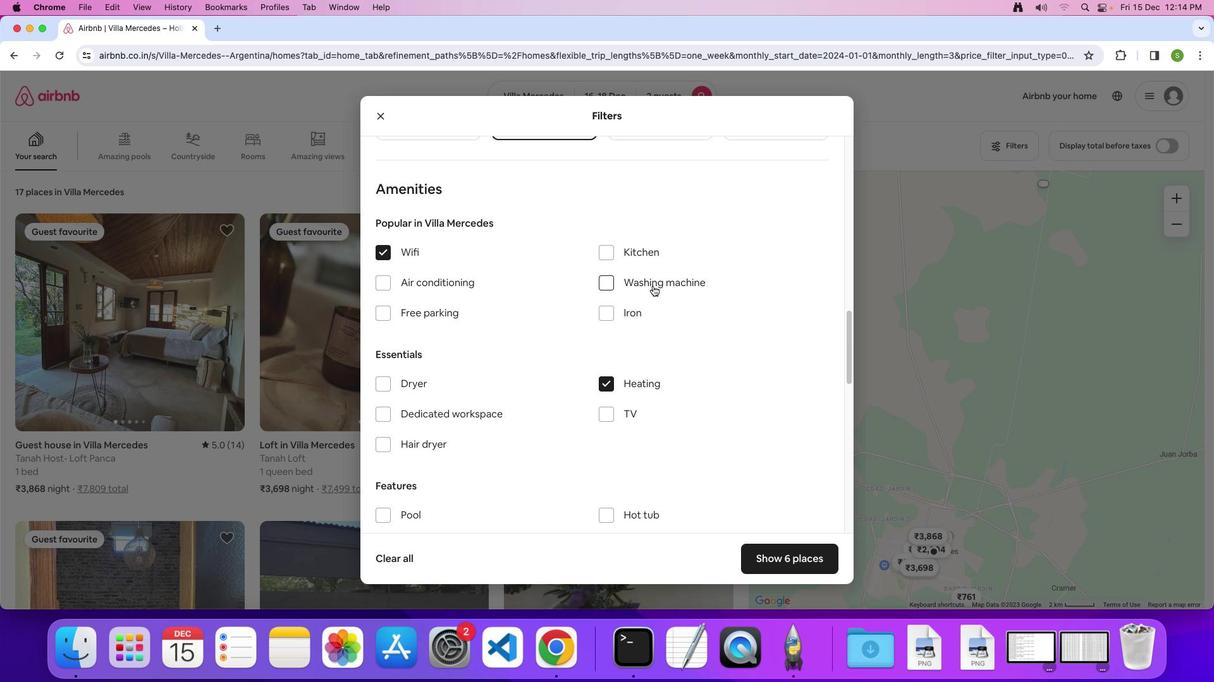 
Action: Mouse scrolled (652, 286) with delta (0, 0)
Screenshot: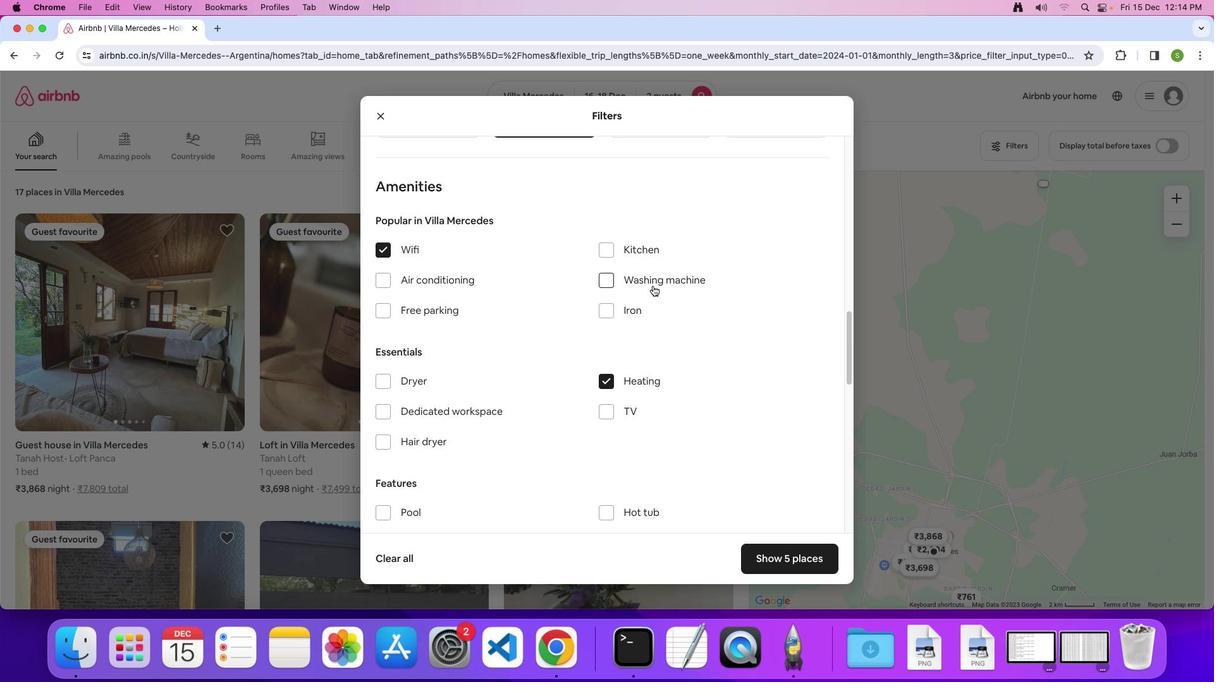 
Action: Mouse scrolled (652, 286) with delta (0, 0)
Screenshot: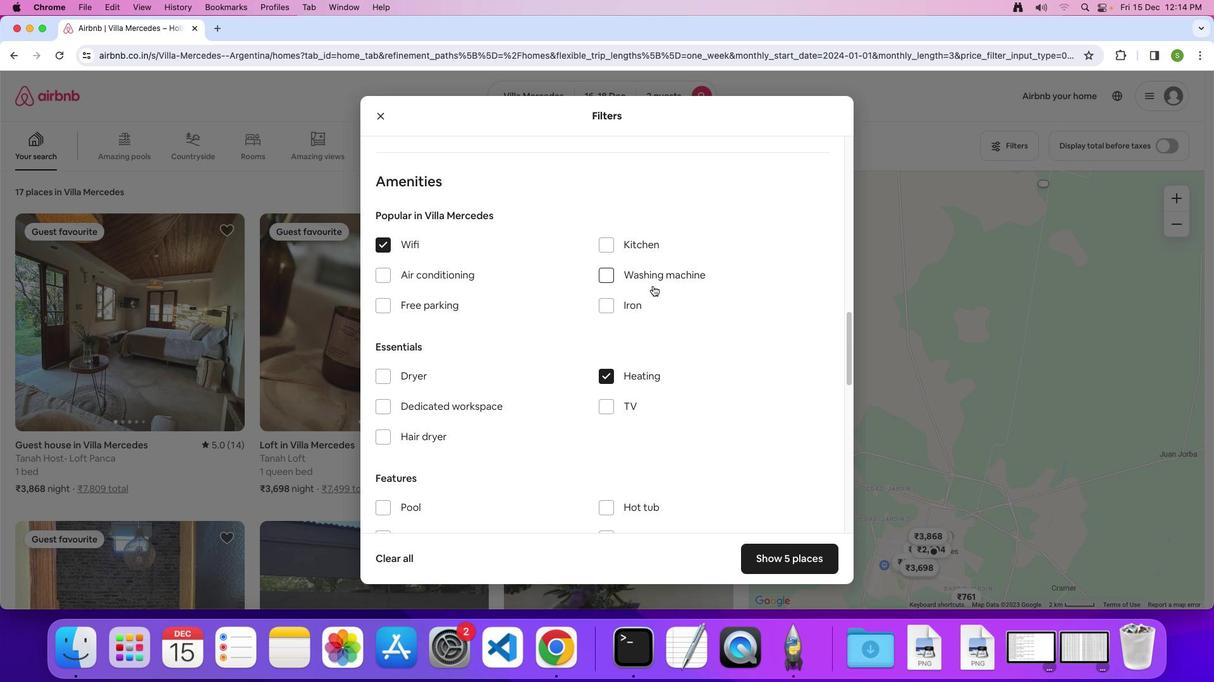
Action: Mouse scrolled (652, 286) with delta (0, -1)
Screenshot: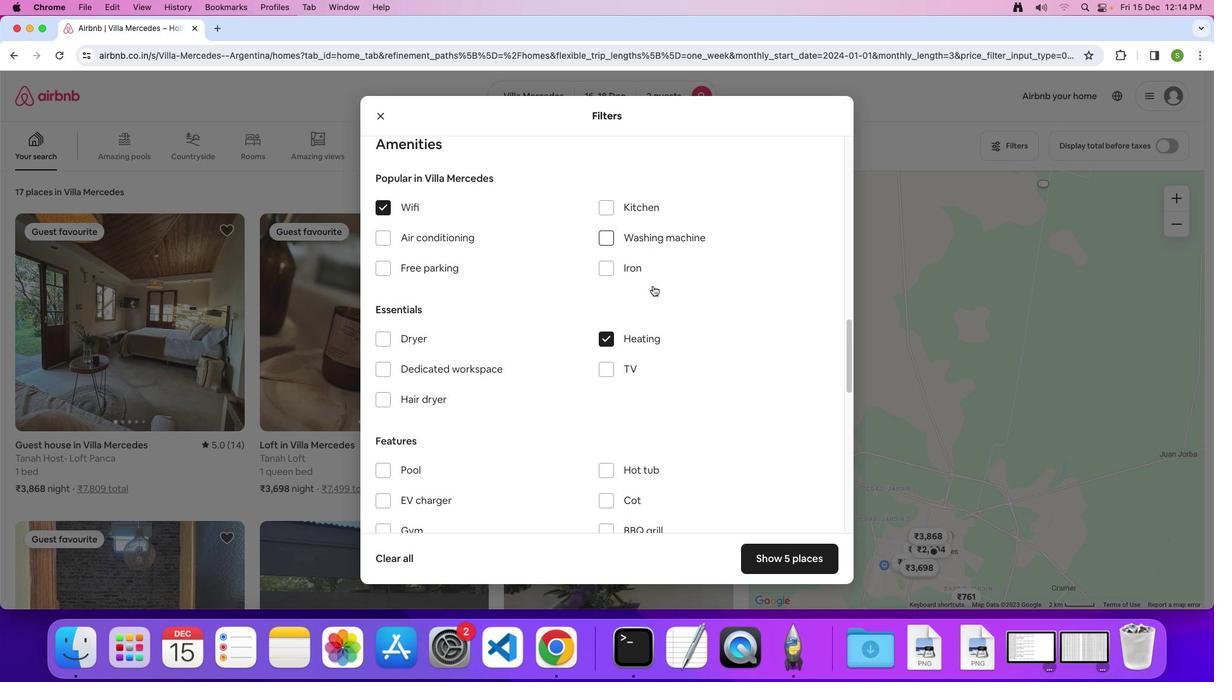 
Action: Mouse scrolled (652, 286) with delta (0, 0)
Screenshot: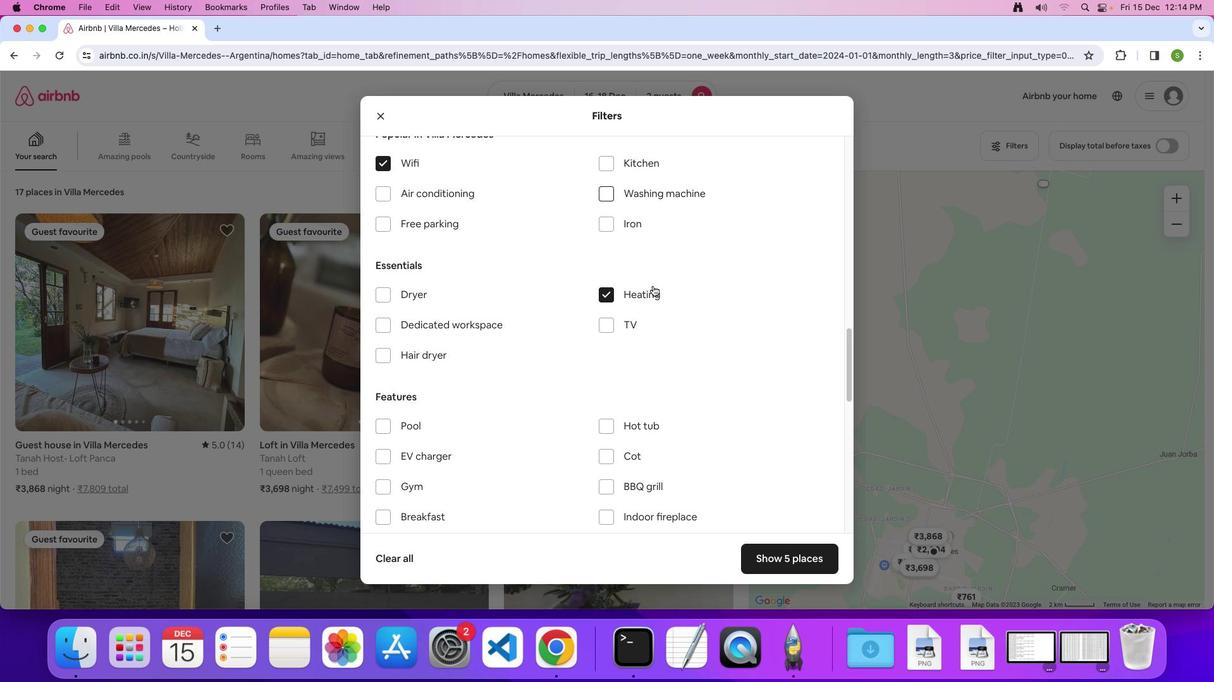 
Action: Mouse scrolled (652, 286) with delta (0, 0)
Screenshot: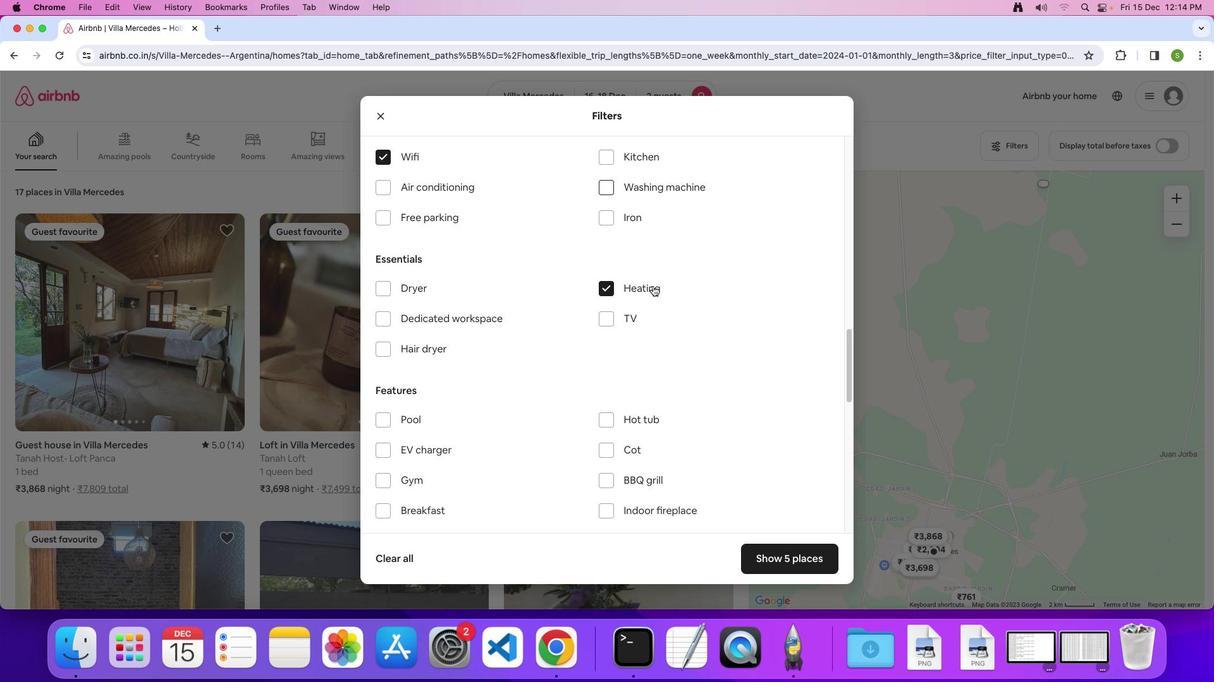 
Action: Mouse scrolled (652, 286) with delta (0, -1)
Screenshot: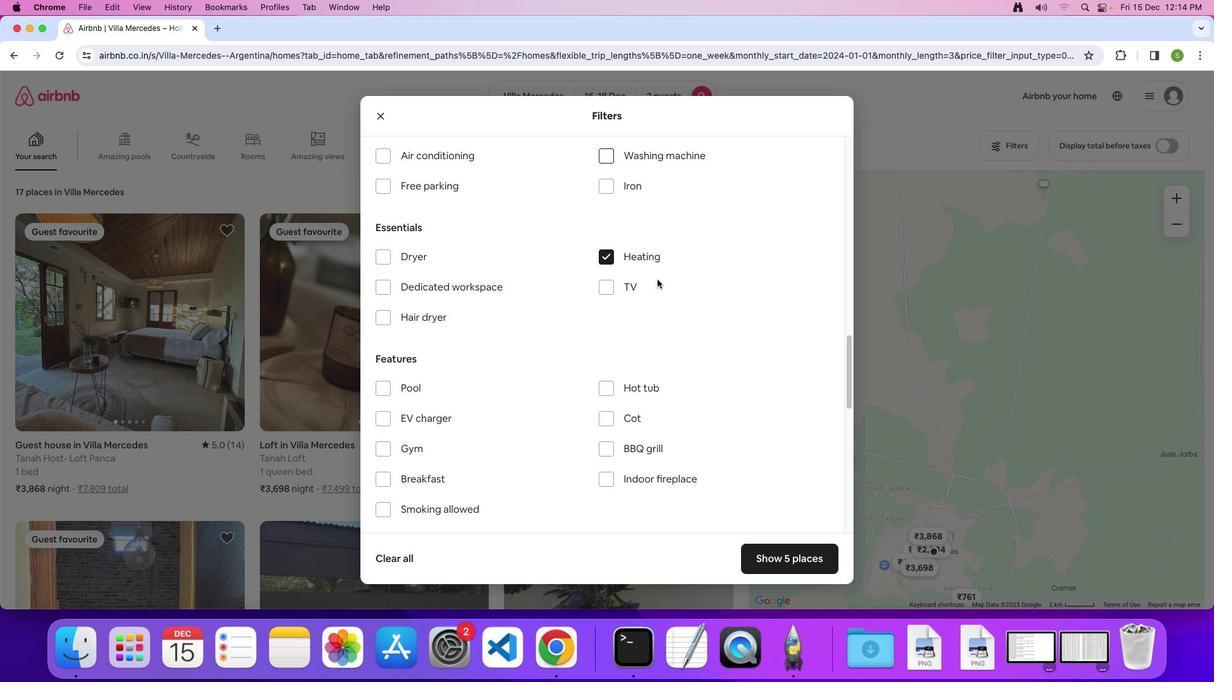 
Action: Mouse moved to (698, 227)
Screenshot: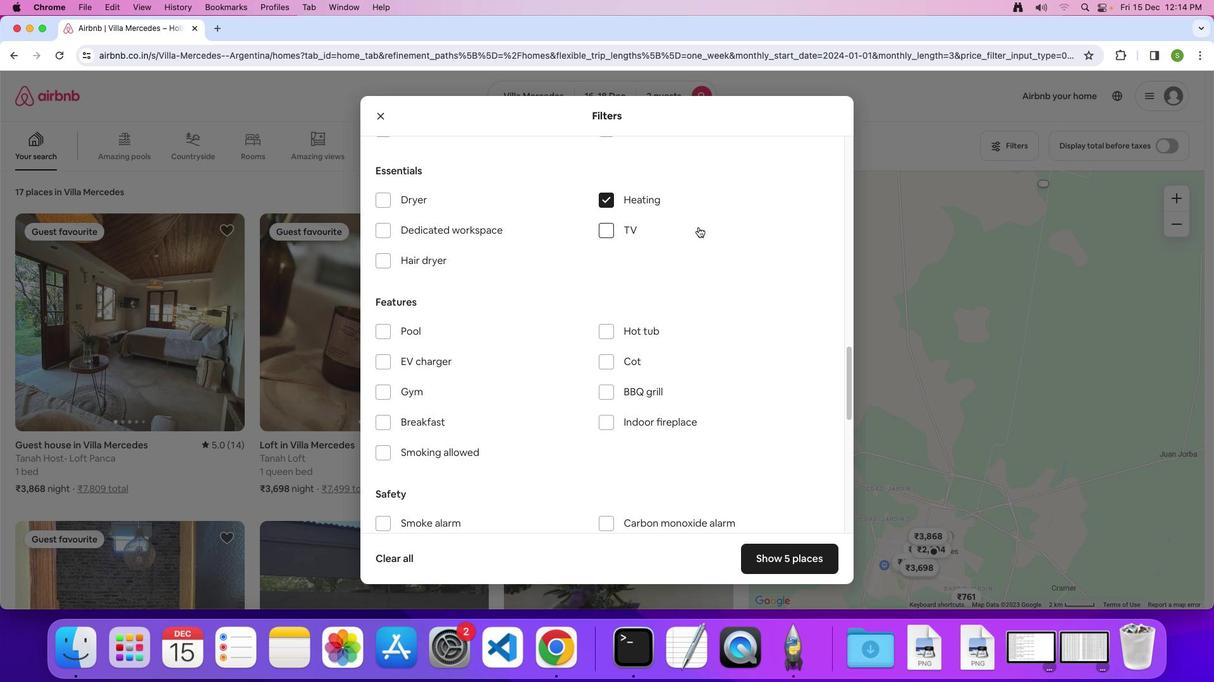 
Action: Mouse scrolled (698, 227) with delta (0, 0)
Screenshot: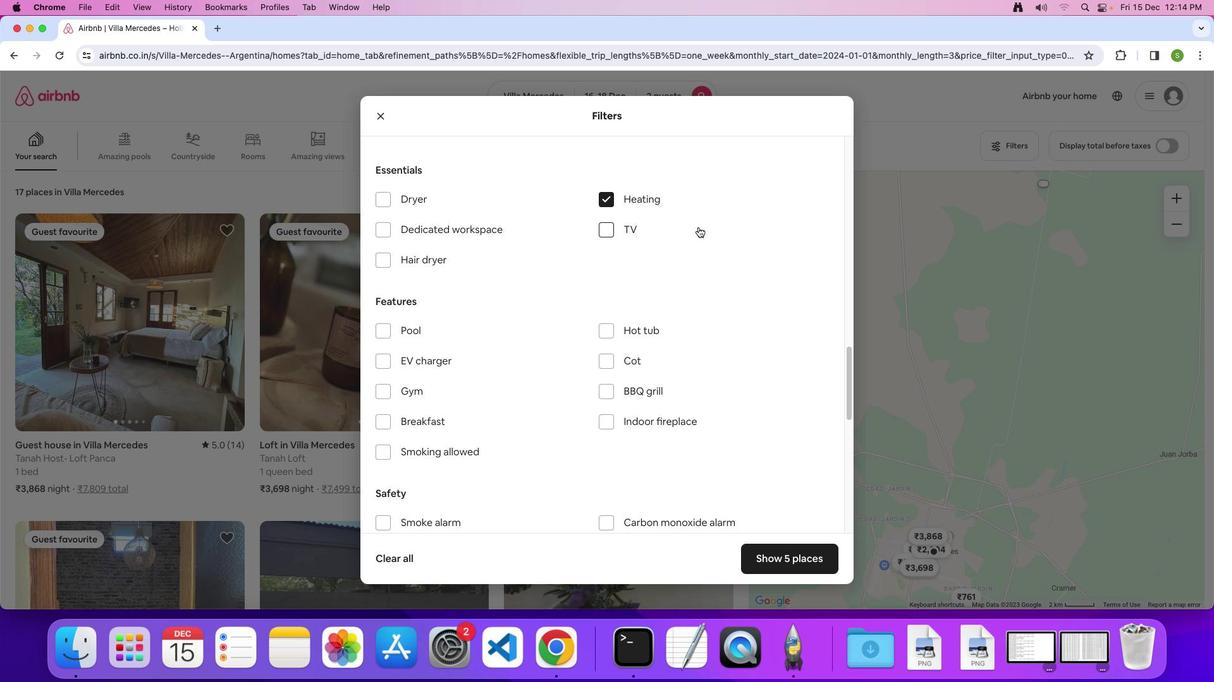 
Action: Mouse scrolled (698, 227) with delta (0, 0)
Screenshot: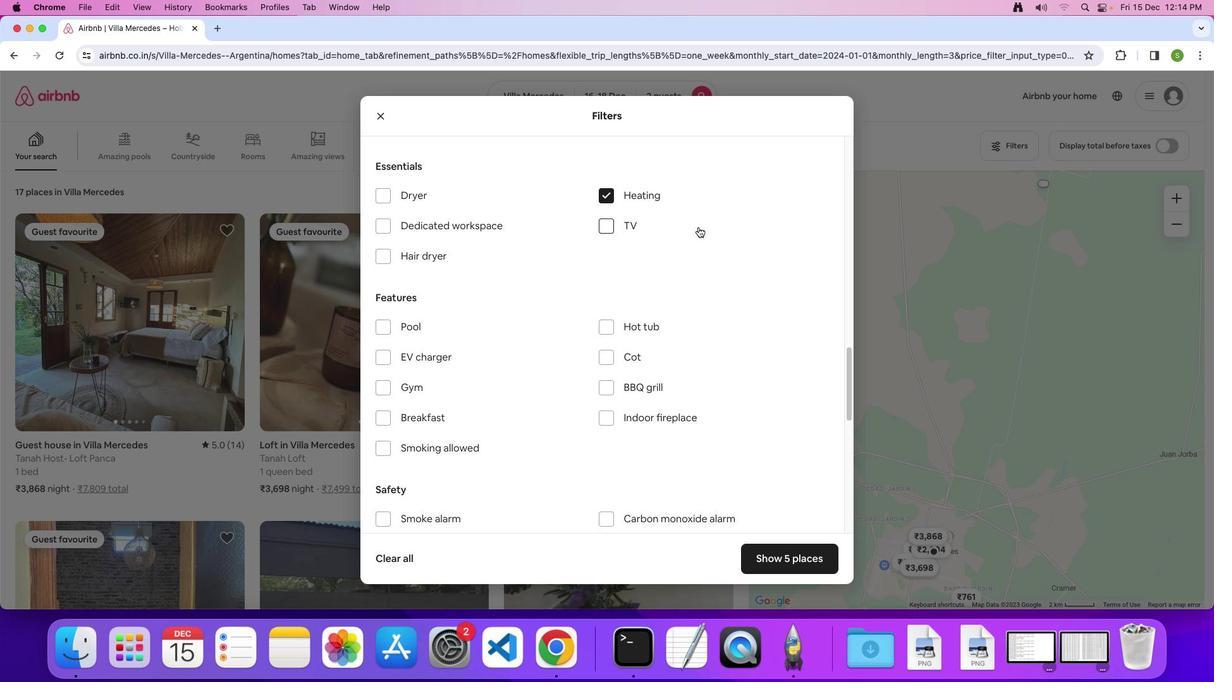 
Action: Mouse scrolled (698, 227) with delta (0, 0)
Screenshot: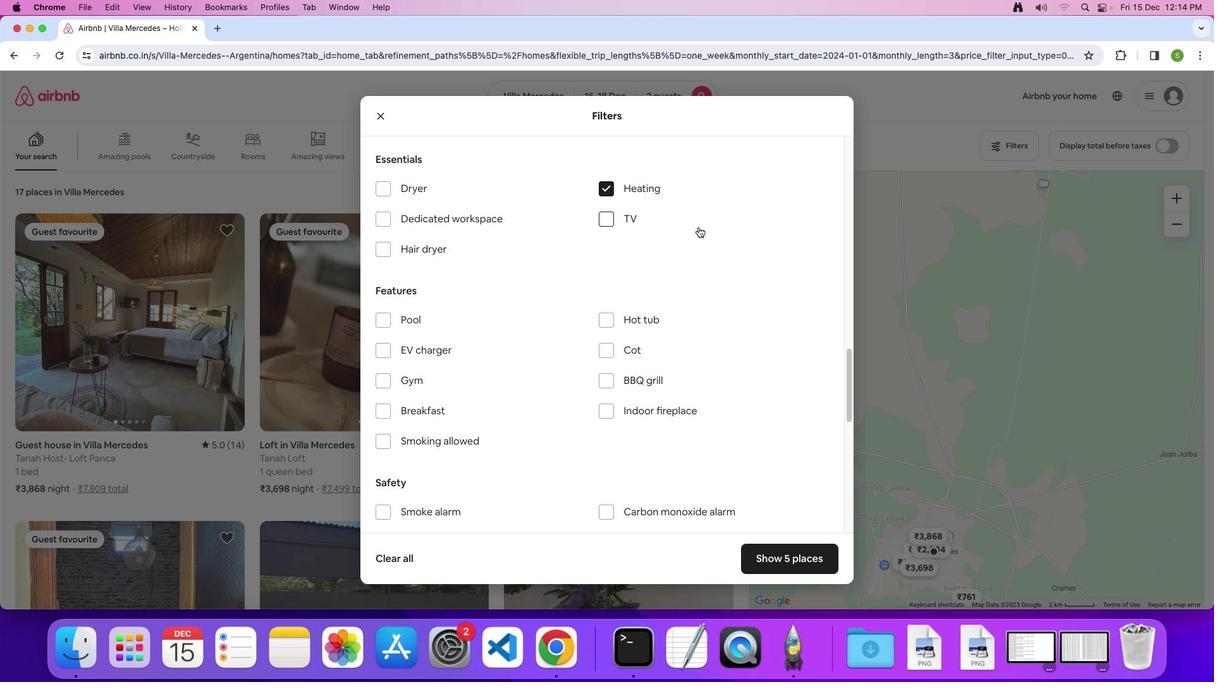 
Action: Mouse scrolled (698, 227) with delta (0, 0)
Screenshot: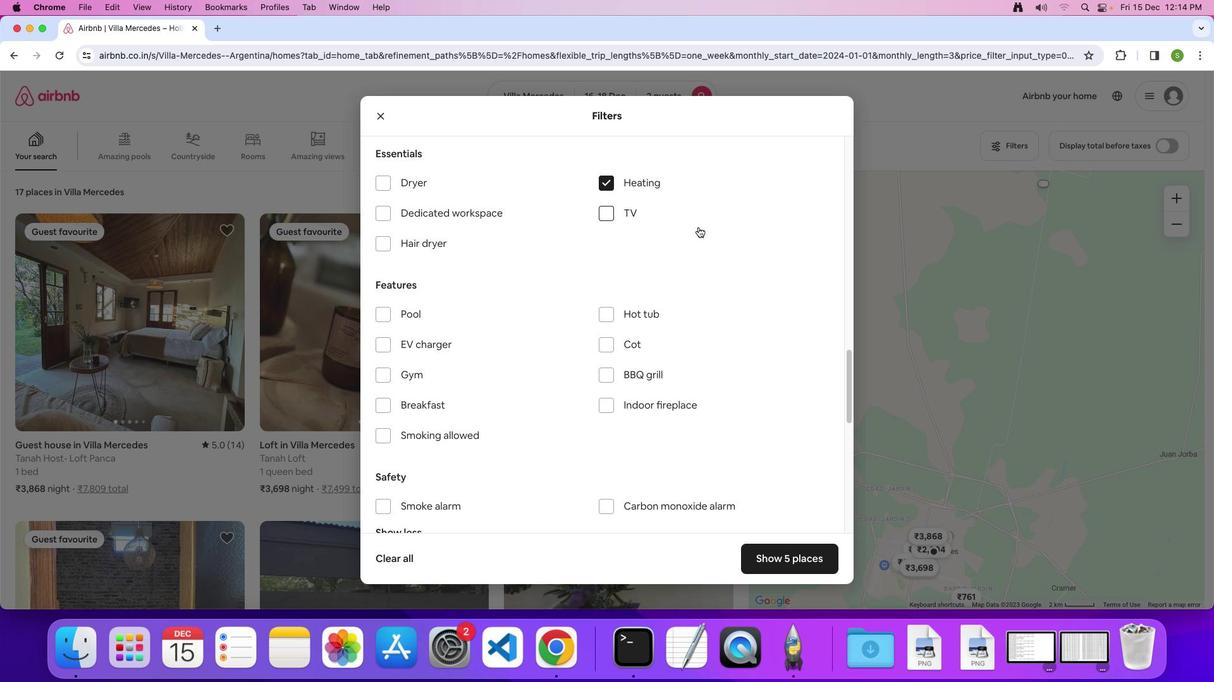 
Action: Mouse scrolled (698, 227) with delta (0, 0)
Screenshot: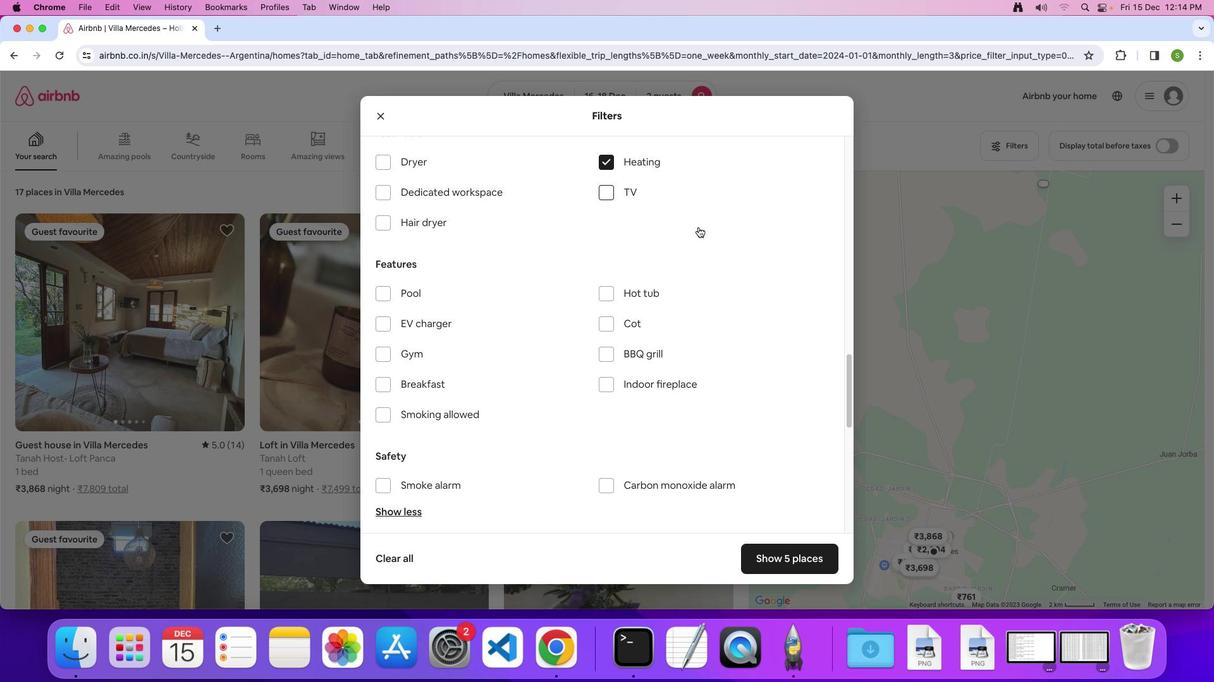 
Action: Mouse scrolled (698, 227) with delta (0, 0)
Screenshot: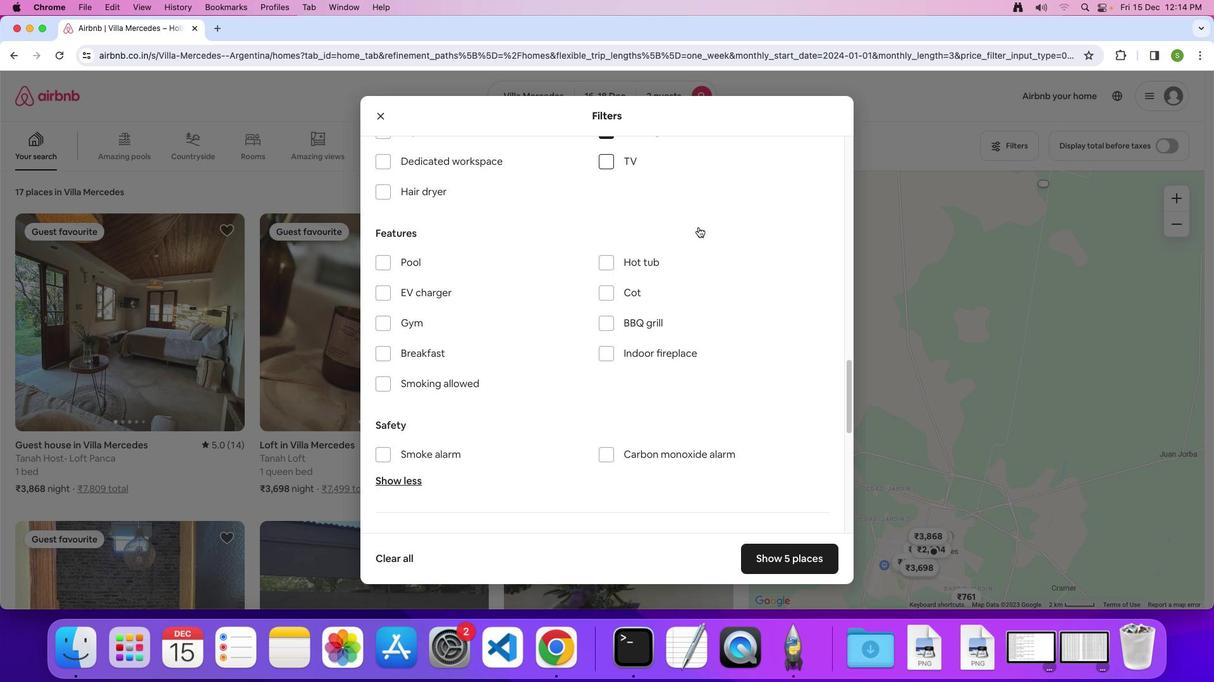 
Action: Mouse scrolled (698, 227) with delta (0, 0)
Screenshot: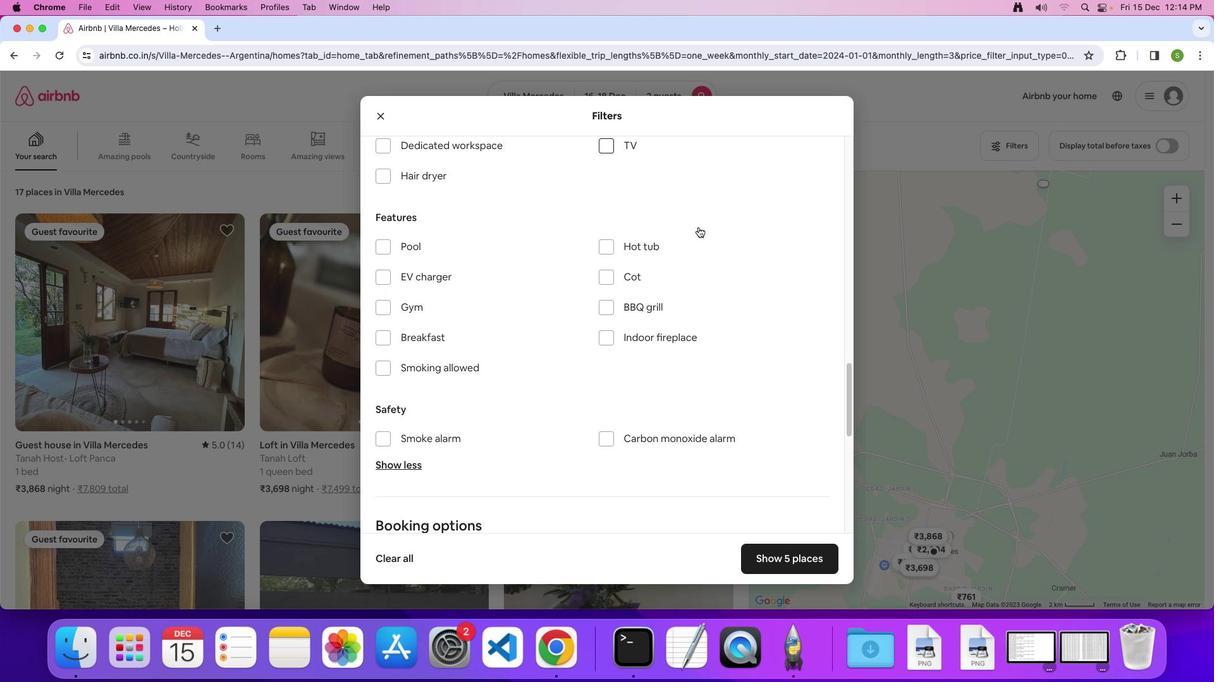 
Action: Mouse scrolled (698, 227) with delta (0, -1)
Screenshot: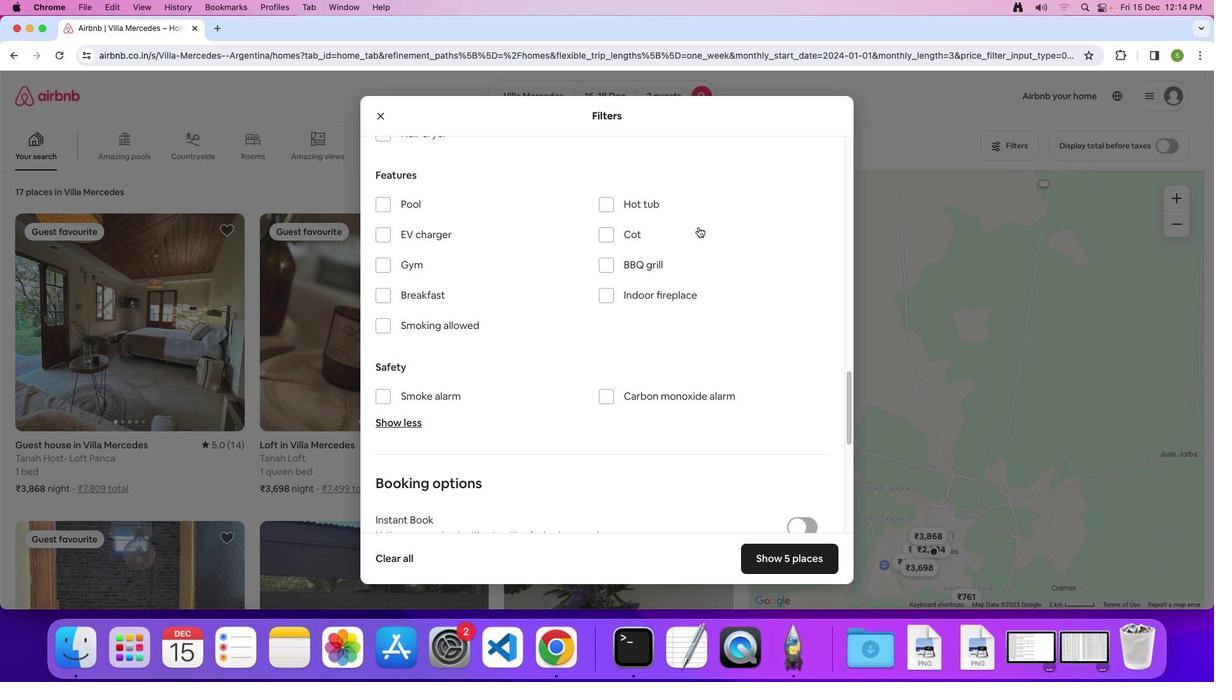
Action: Mouse scrolled (698, 227) with delta (0, 0)
Screenshot: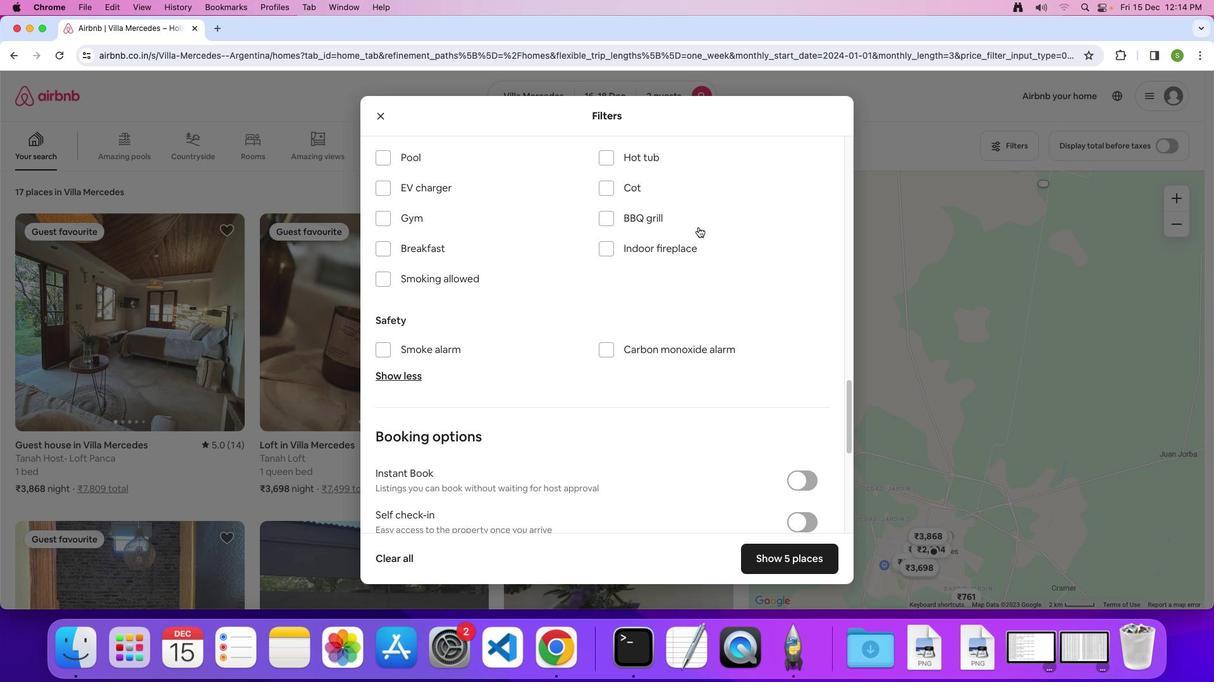 
Action: Mouse scrolled (698, 227) with delta (0, 0)
Screenshot: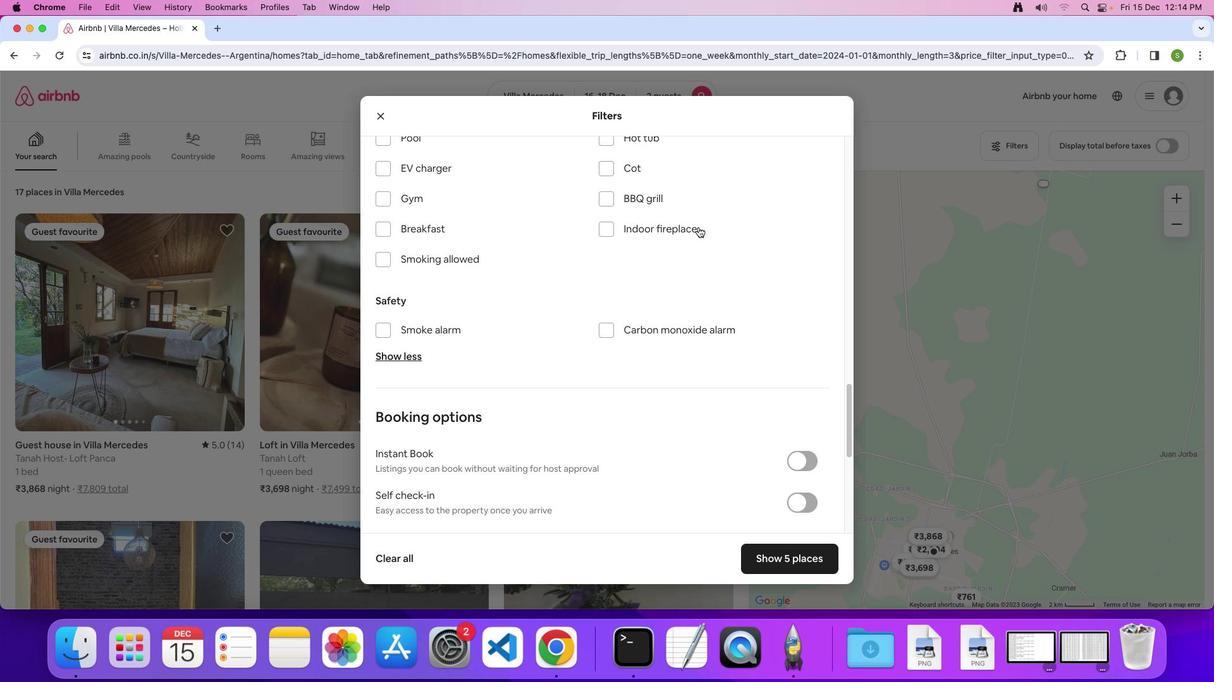 
Action: Mouse scrolled (698, 227) with delta (0, -1)
Screenshot: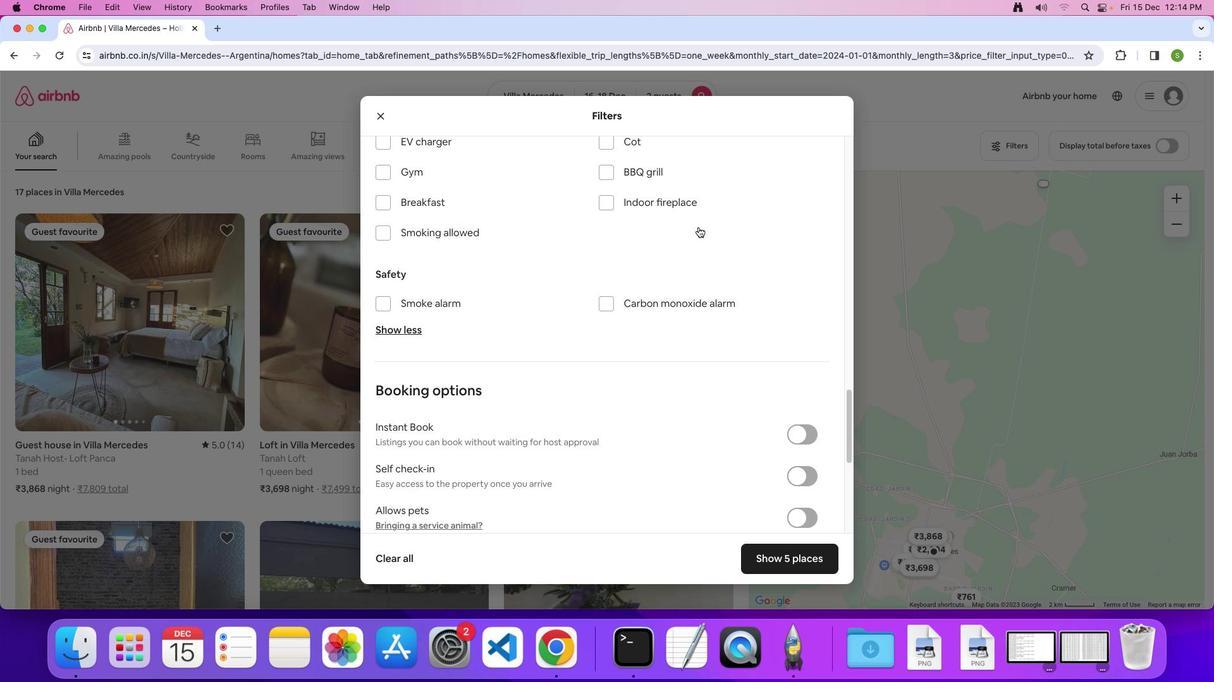 
Action: Mouse scrolled (698, 227) with delta (0, 0)
Screenshot: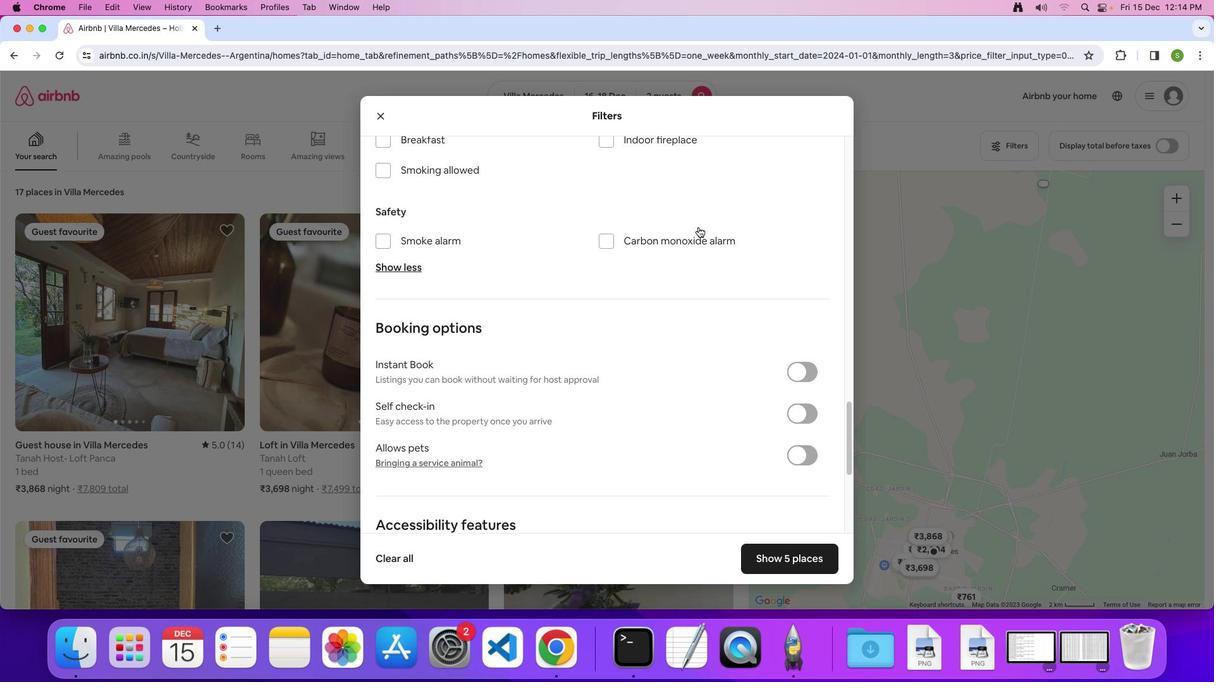
Action: Mouse scrolled (698, 227) with delta (0, 0)
Screenshot: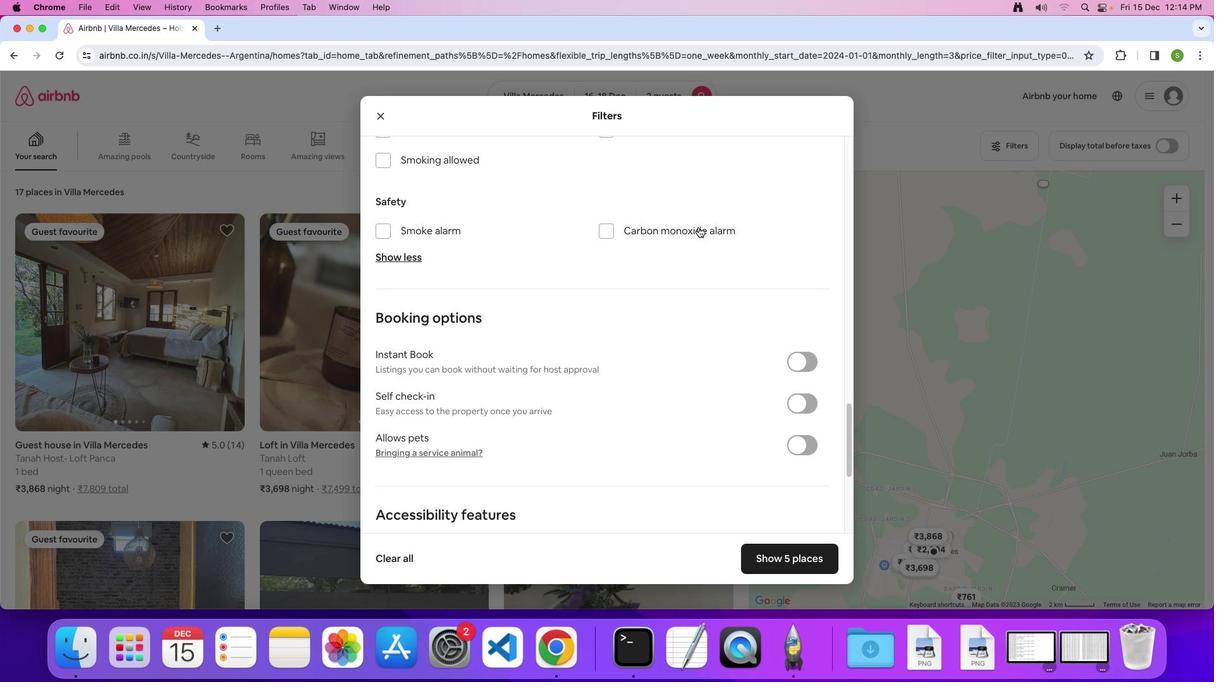 
Action: Mouse scrolled (698, 227) with delta (0, -1)
Screenshot: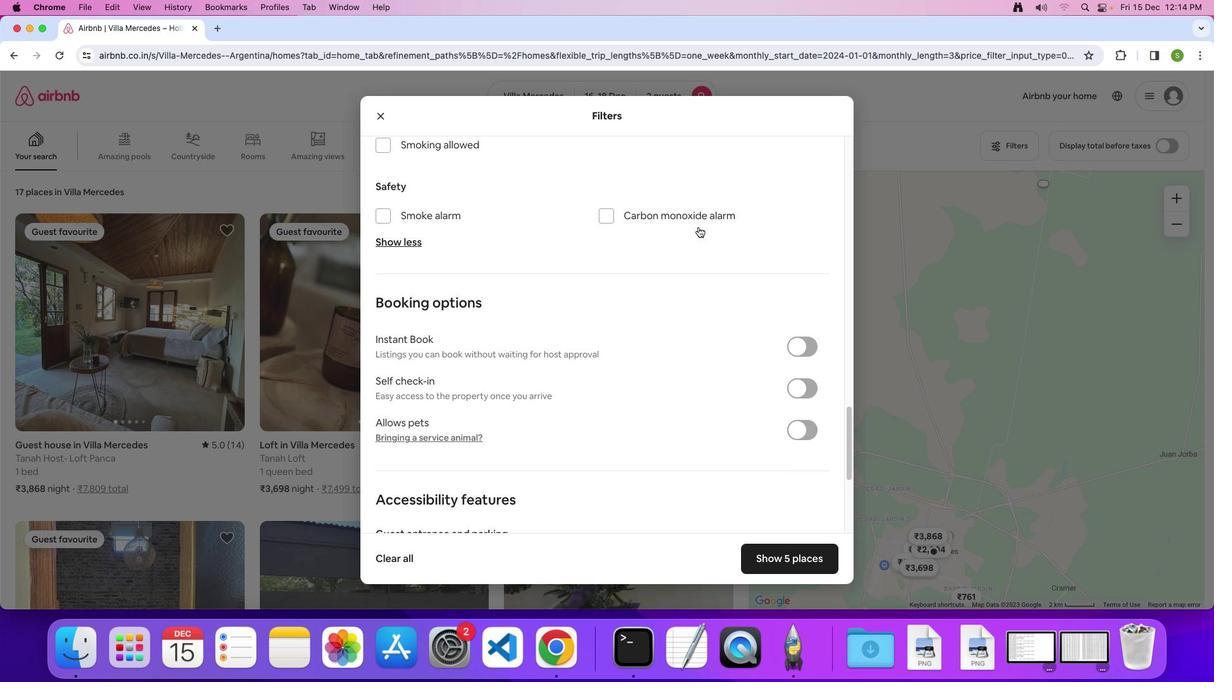 
Action: Mouse scrolled (698, 227) with delta (0, 0)
Screenshot: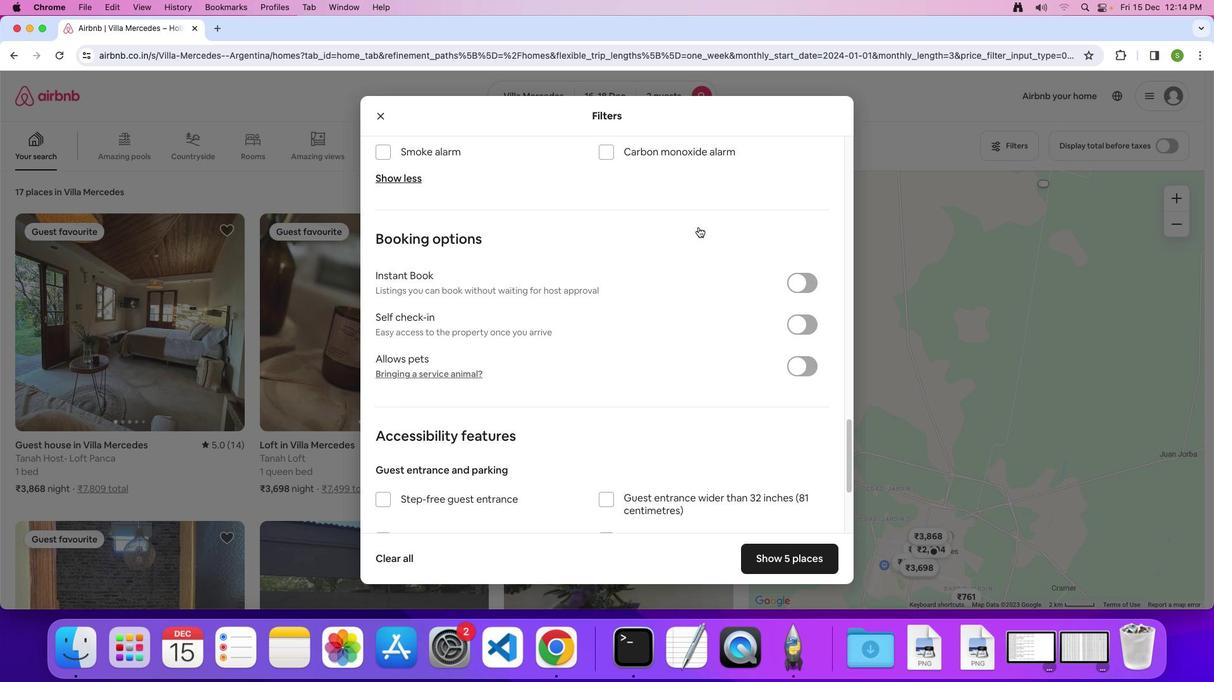 
Action: Mouse scrolled (698, 227) with delta (0, 0)
Screenshot: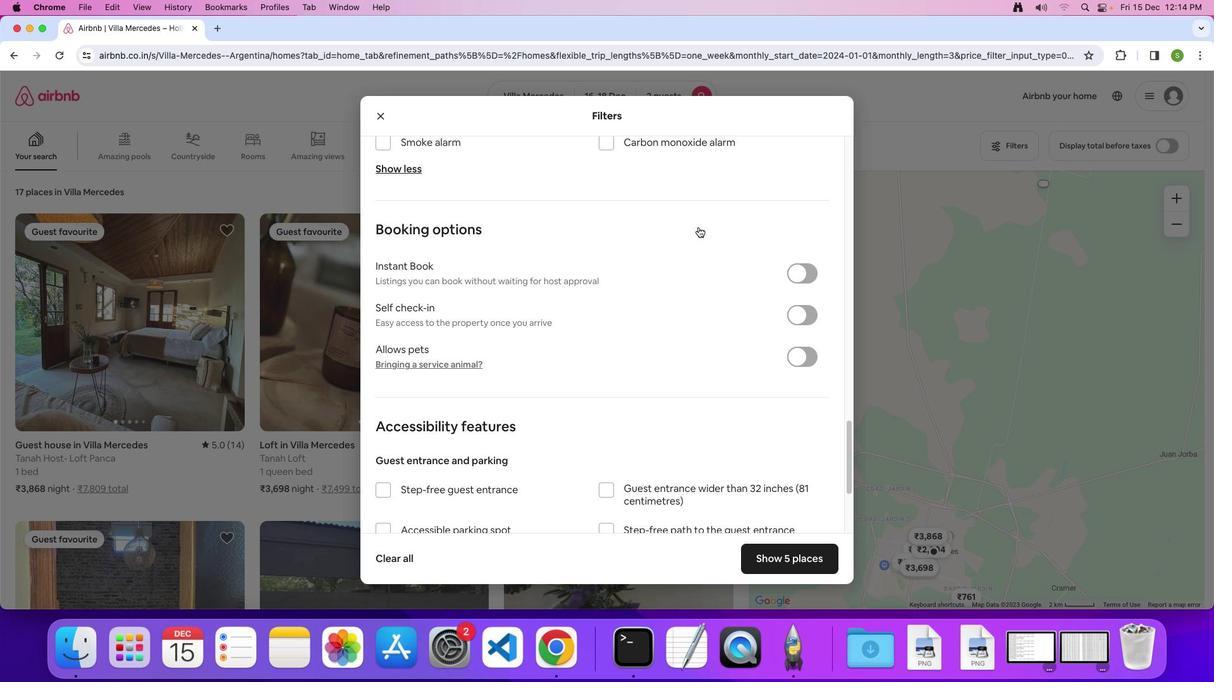
Action: Mouse scrolled (698, 227) with delta (0, -1)
Screenshot: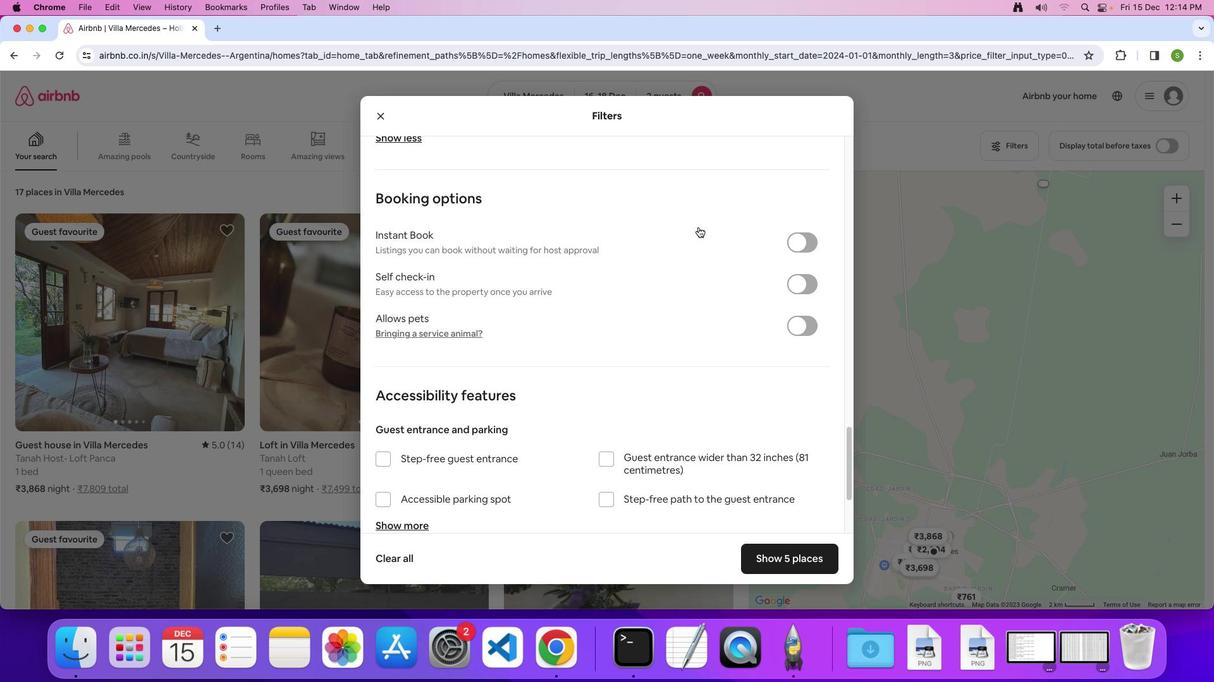 
Action: Mouse scrolled (698, 227) with delta (0, 0)
Screenshot: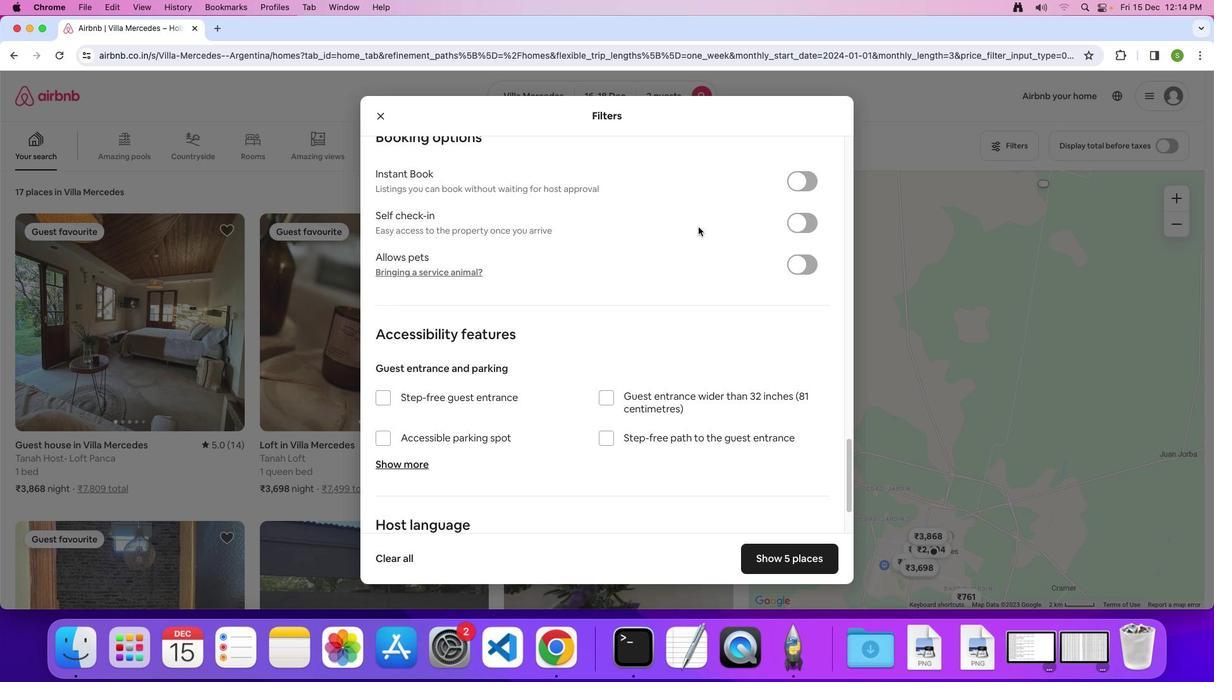 
Action: Mouse scrolled (698, 227) with delta (0, 0)
Screenshot: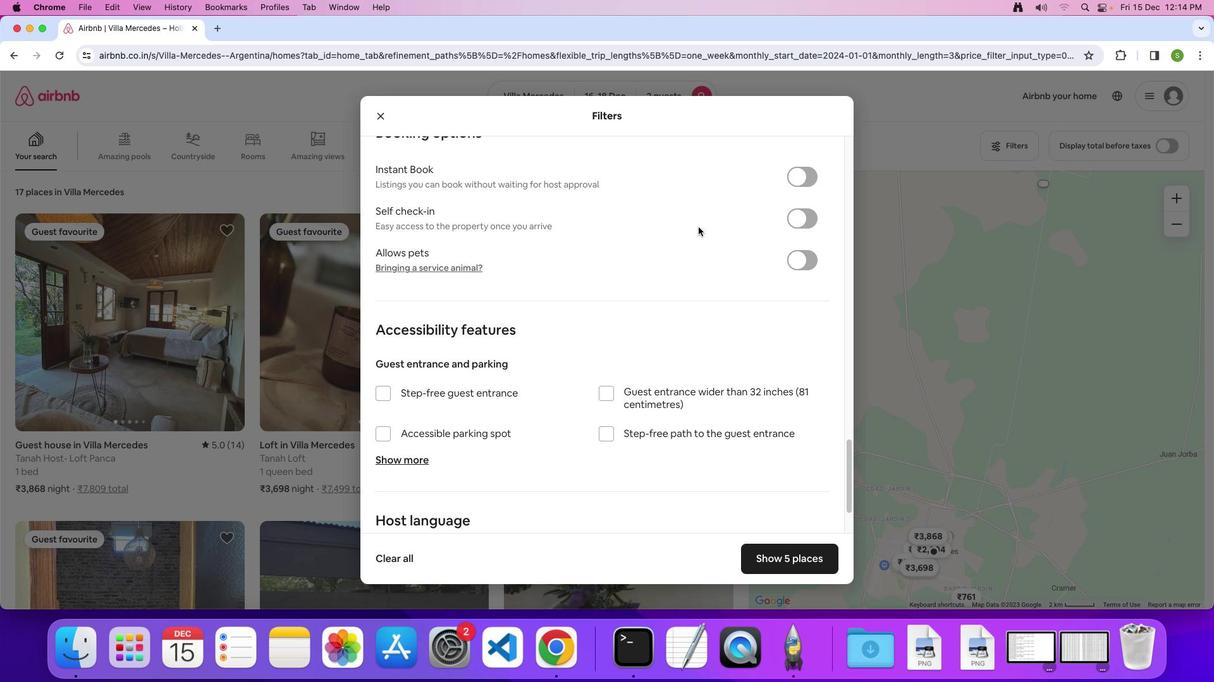
Action: Mouse scrolled (698, 227) with delta (0, 0)
Screenshot: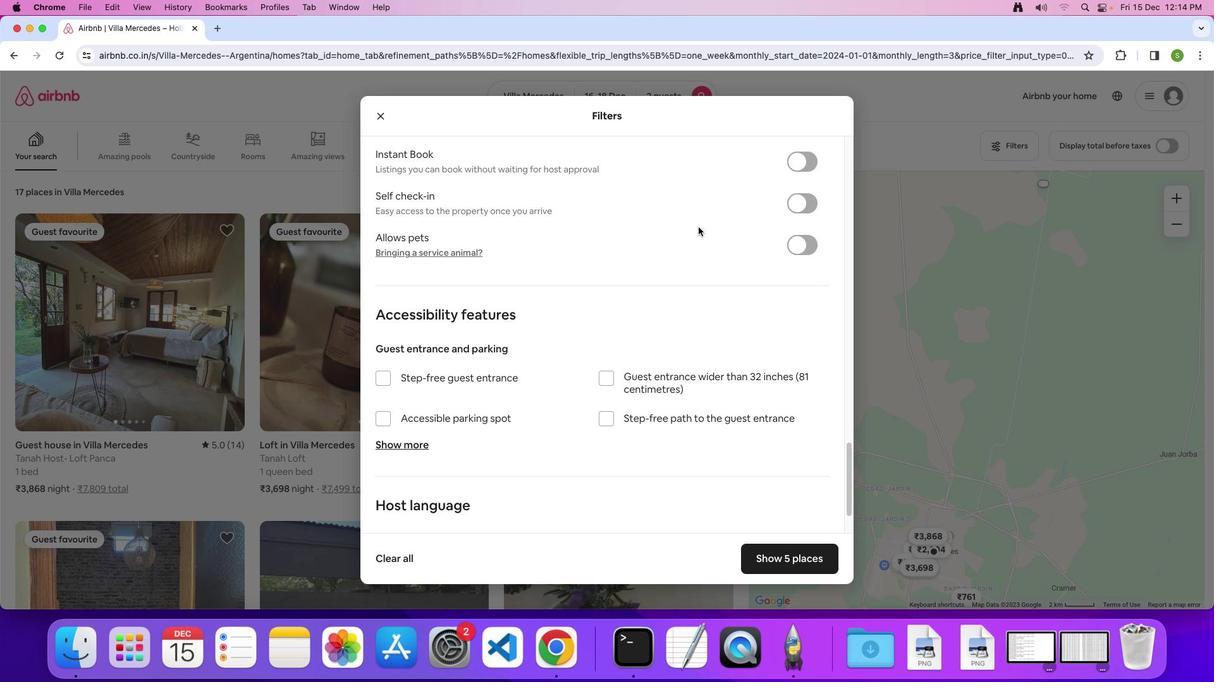 
Action: Mouse scrolled (698, 227) with delta (0, 0)
Screenshot: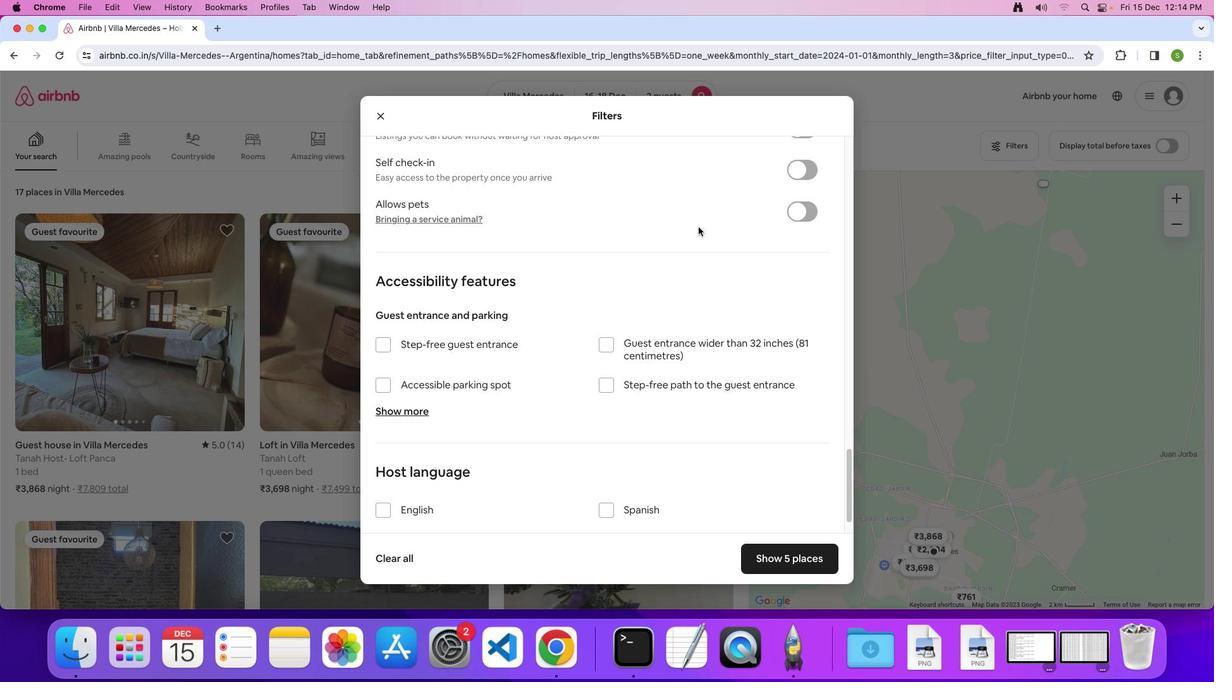 
Action: Mouse scrolled (698, 227) with delta (0, 0)
Screenshot: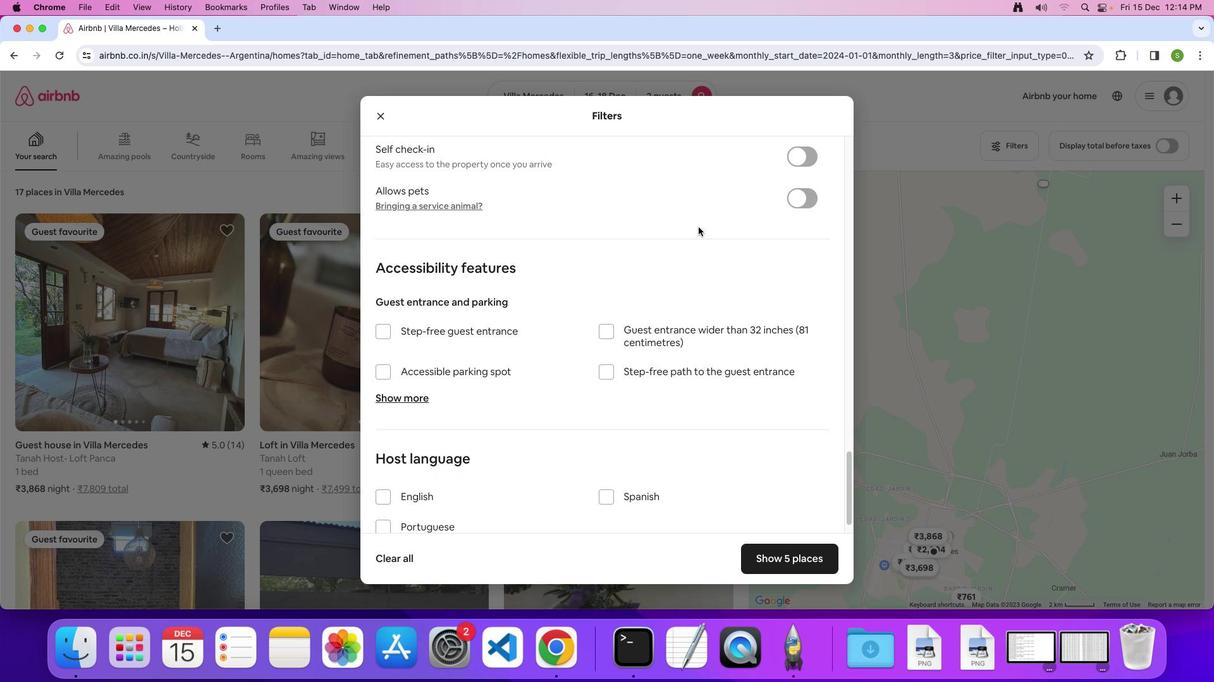 
Action: Mouse scrolled (698, 227) with delta (0, 0)
Screenshot: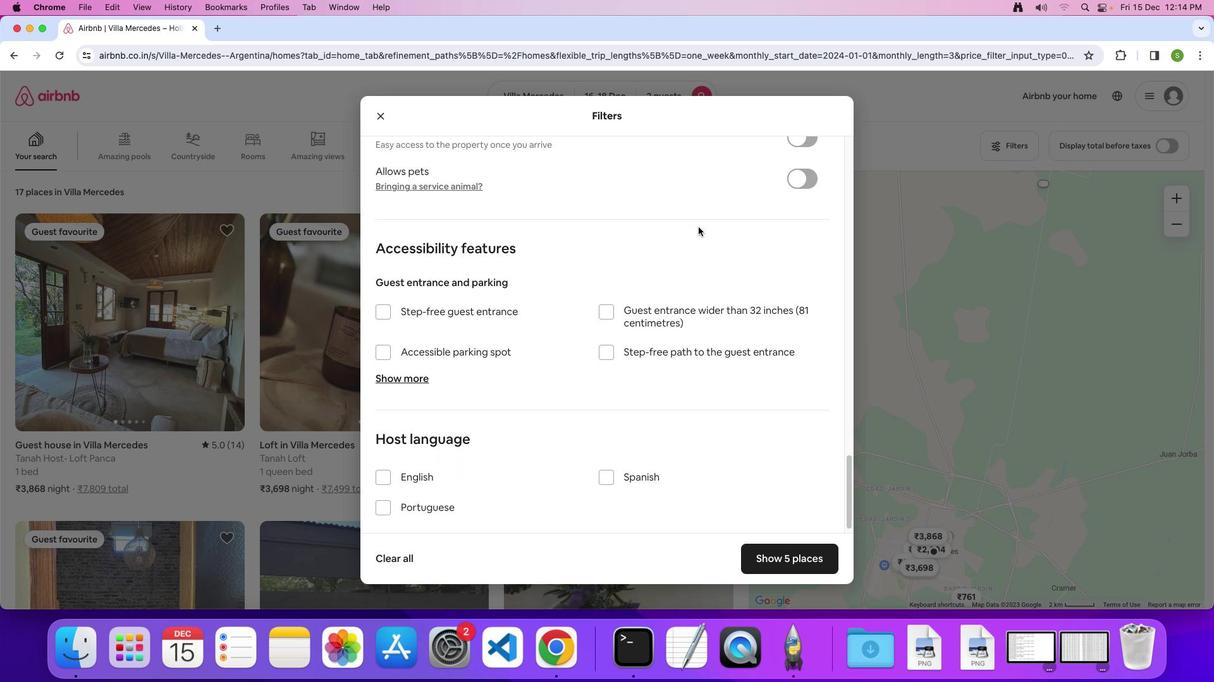 
Action: Mouse scrolled (698, 227) with delta (0, 0)
Screenshot: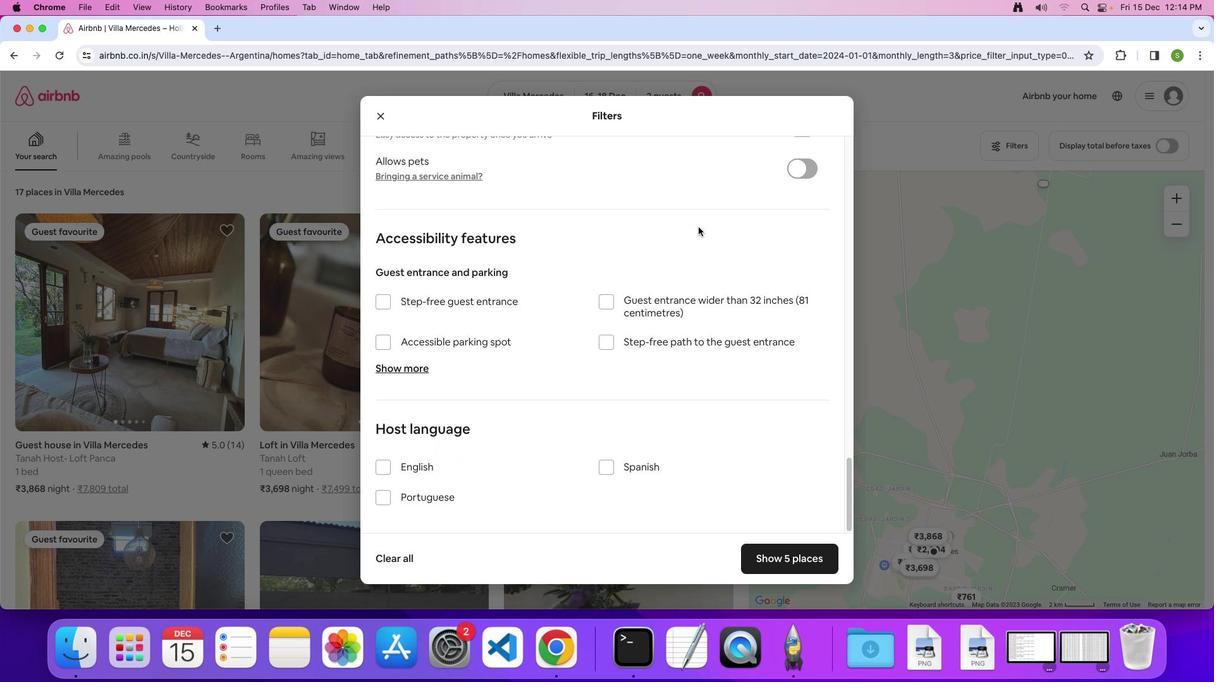 
Action: Mouse scrolled (698, 227) with delta (0, 0)
Screenshot: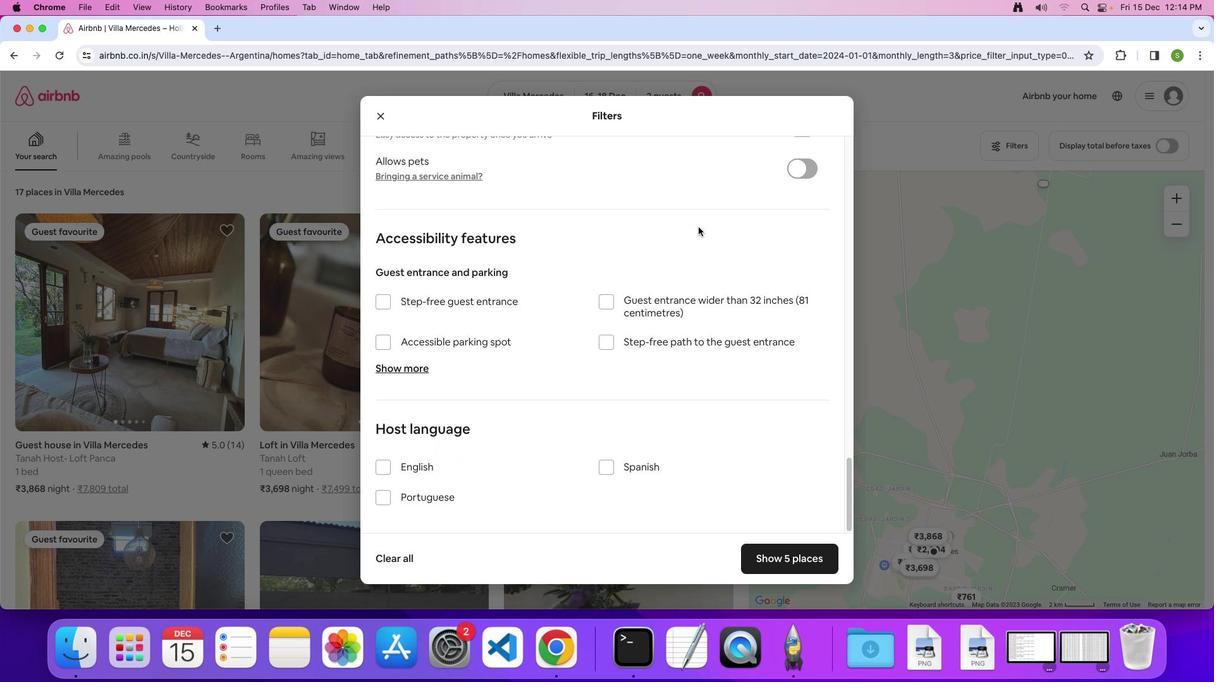
Action: Mouse scrolled (698, 227) with delta (0, -2)
Screenshot: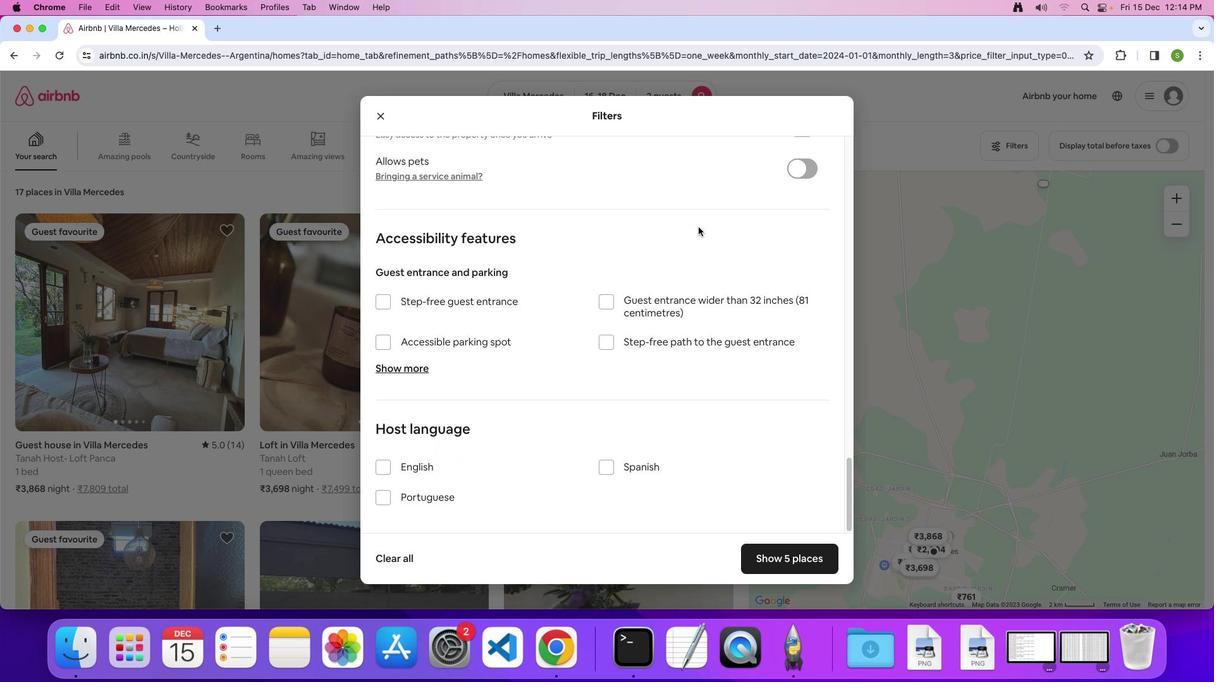 
Action: Mouse moved to (763, 560)
Screenshot: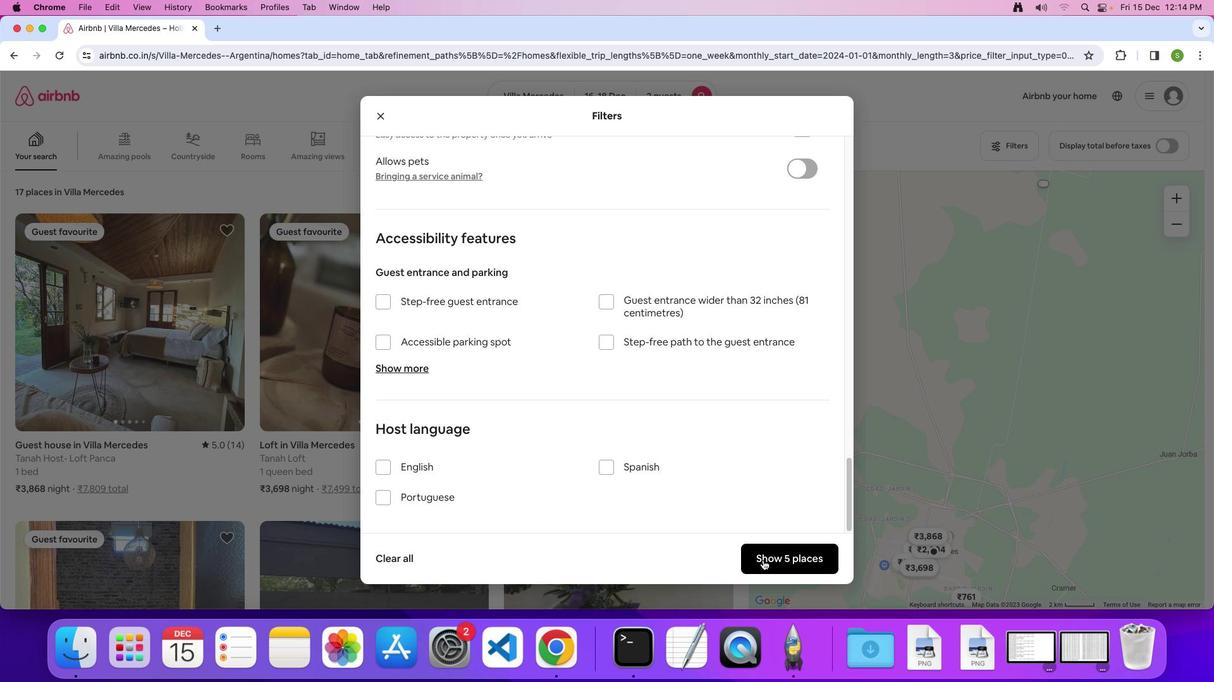 
Action: Mouse pressed left at (763, 560)
Screenshot: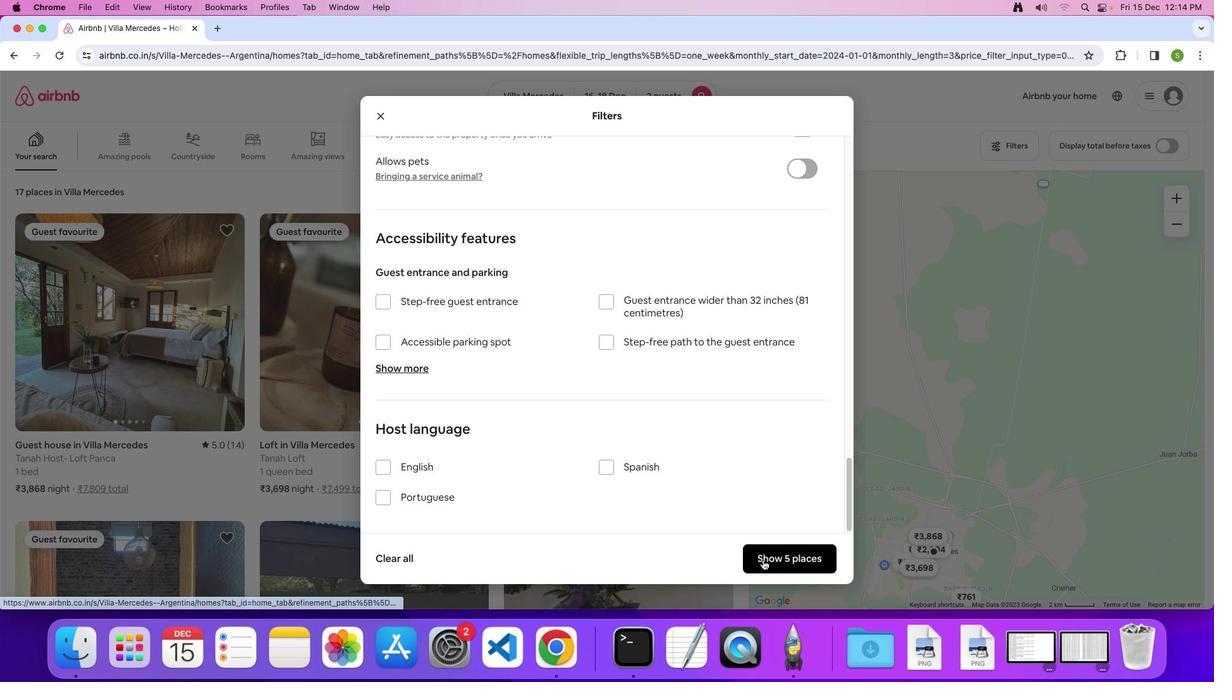 
Action: Mouse moved to (122, 359)
Screenshot: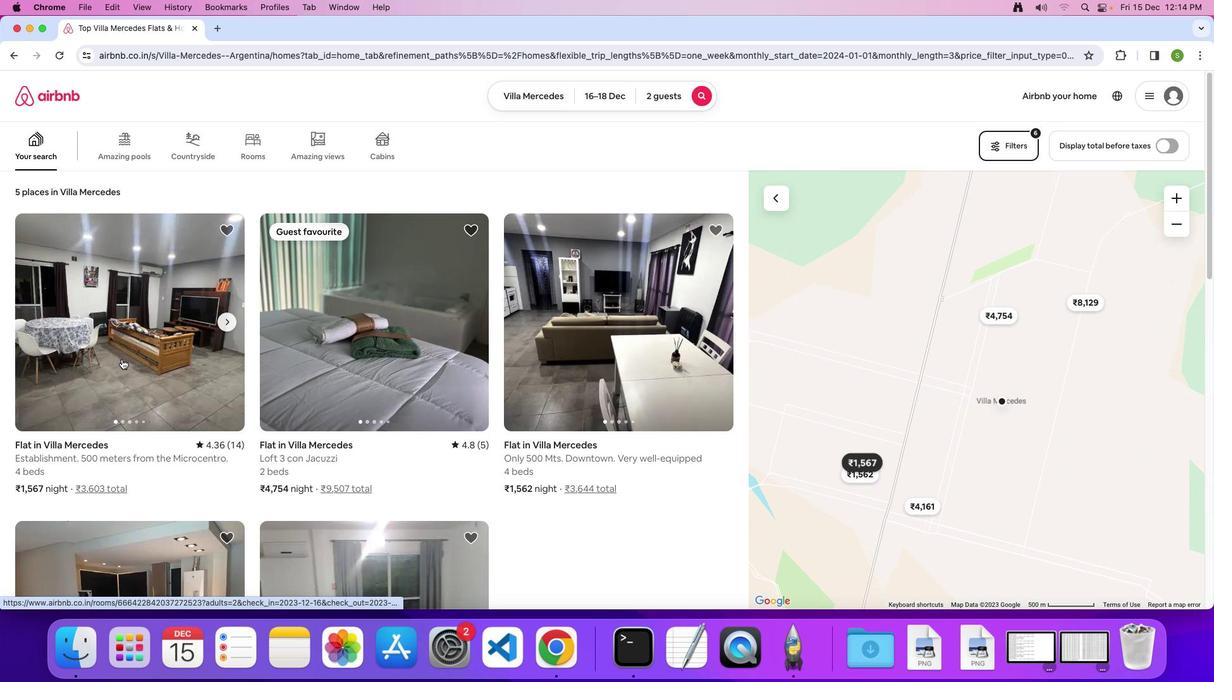 
Action: Mouse pressed left at (122, 359)
Screenshot: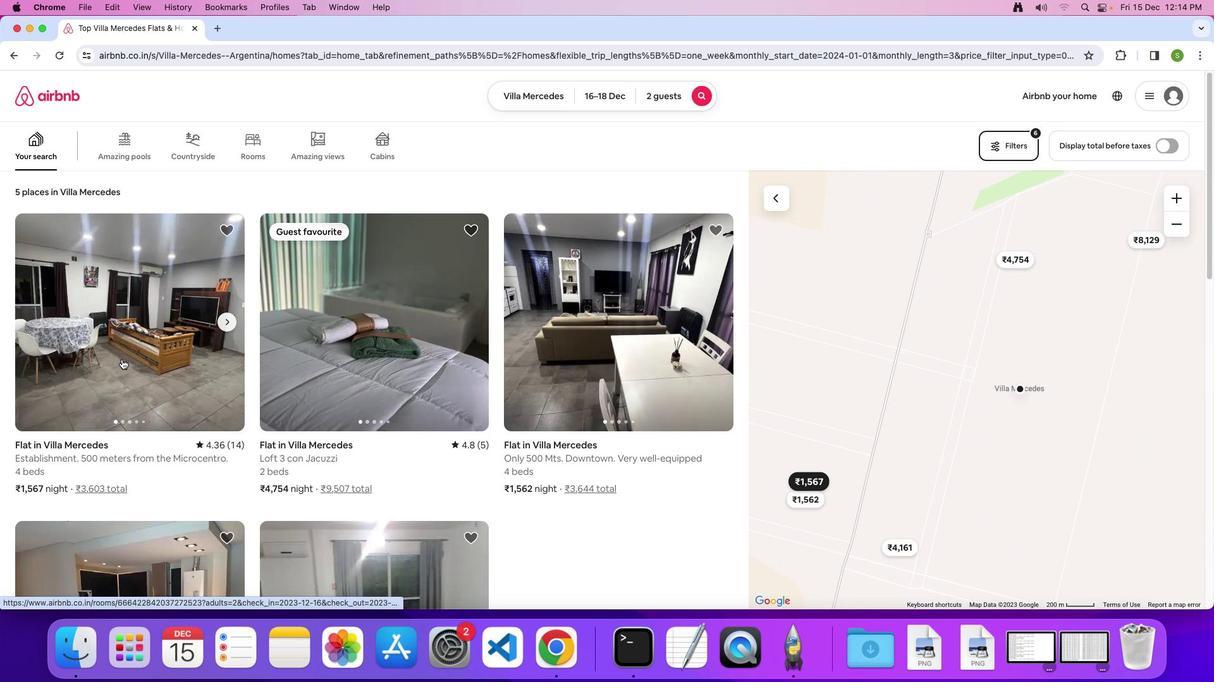 
Action: Mouse moved to (484, 337)
Screenshot: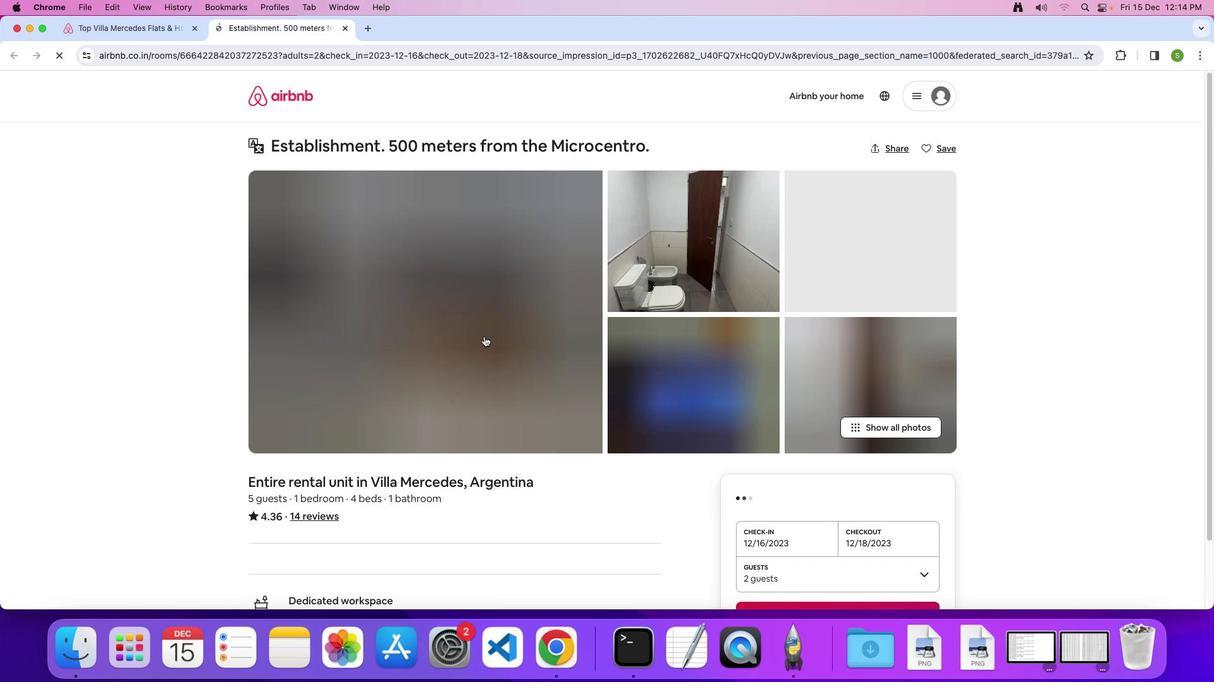 
Action: Mouse pressed left at (484, 337)
Screenshot: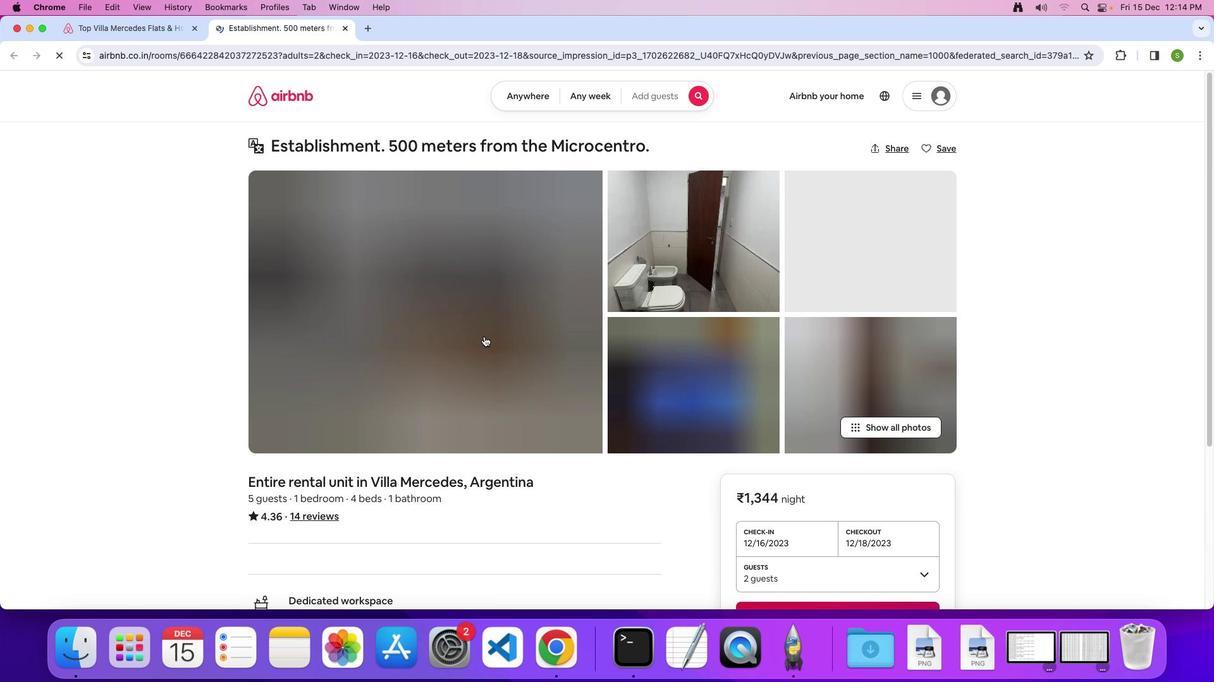 
Action: Mouse moved to (581, 357)
Screenshot: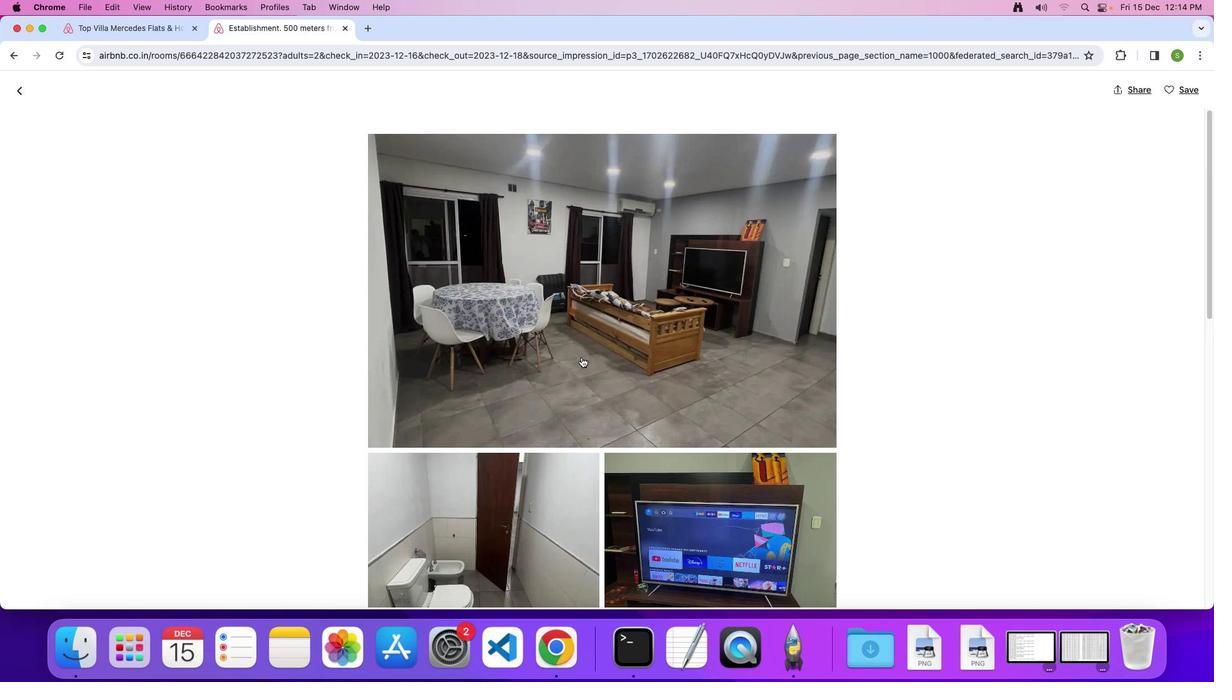 
Action: Mouse scrolled (581, 357) with delta (0, 0)
Screenshot: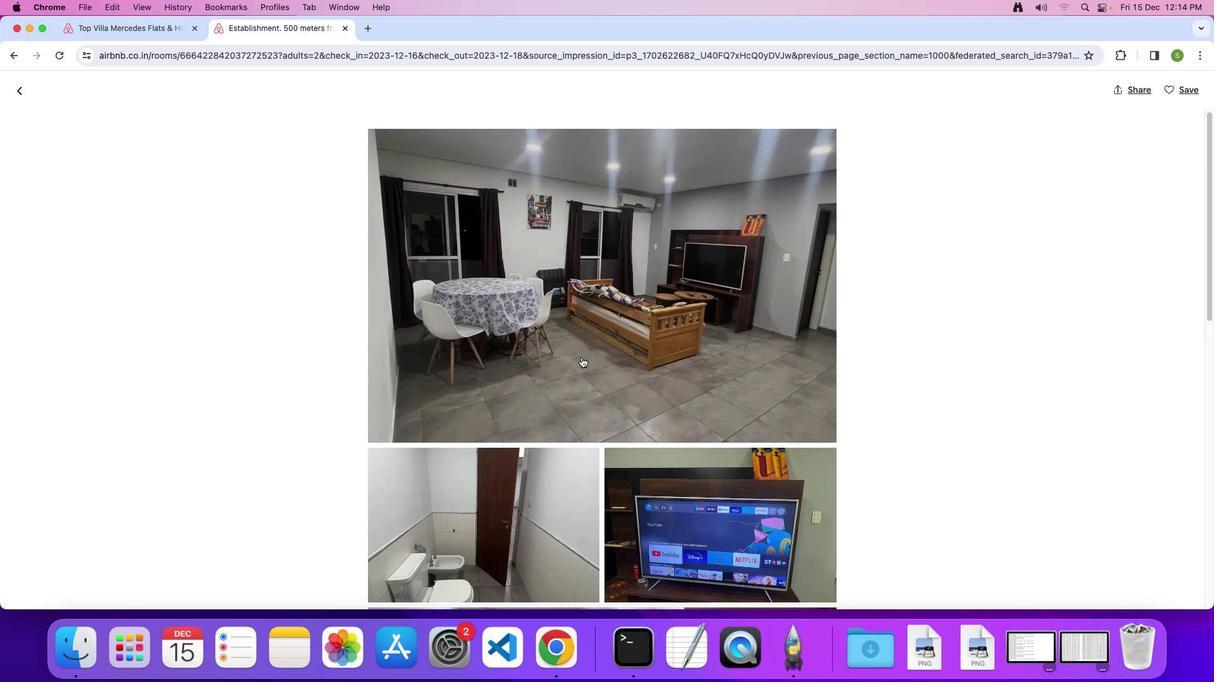 
Action: Mouse scrolled (581, 357) with delta (0, 0)
Screenshot: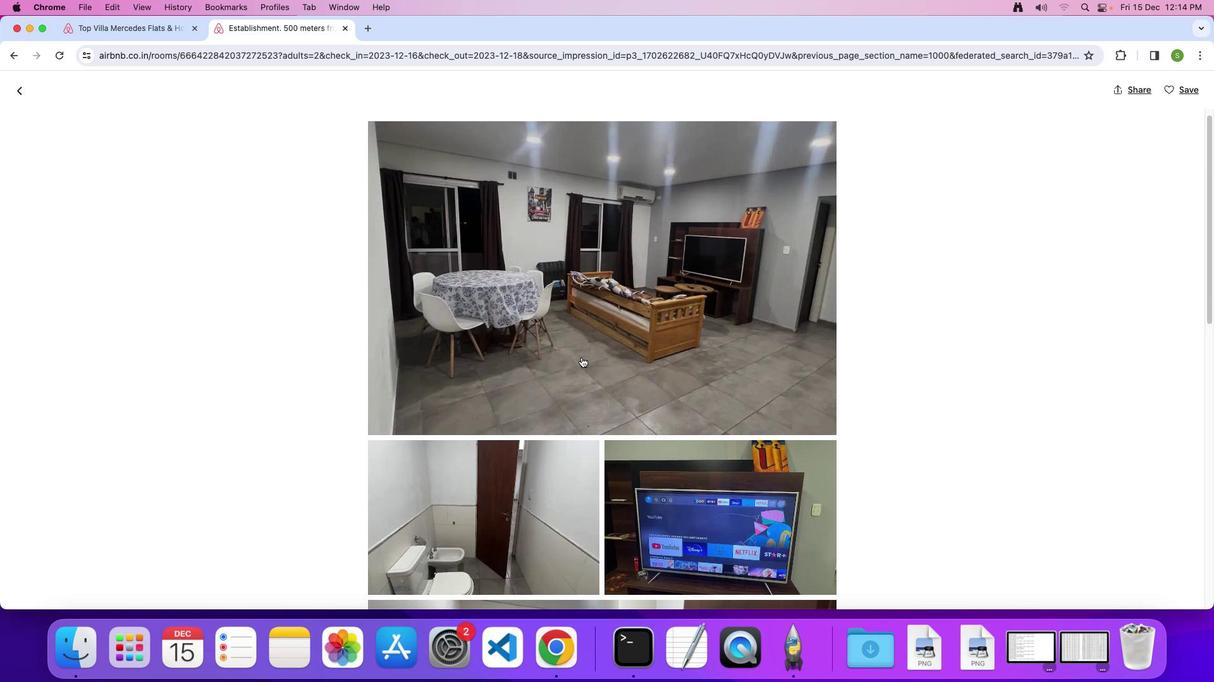 
Action: Mouse scrolled (581, 357) with delta (0, 0)
Screenshot: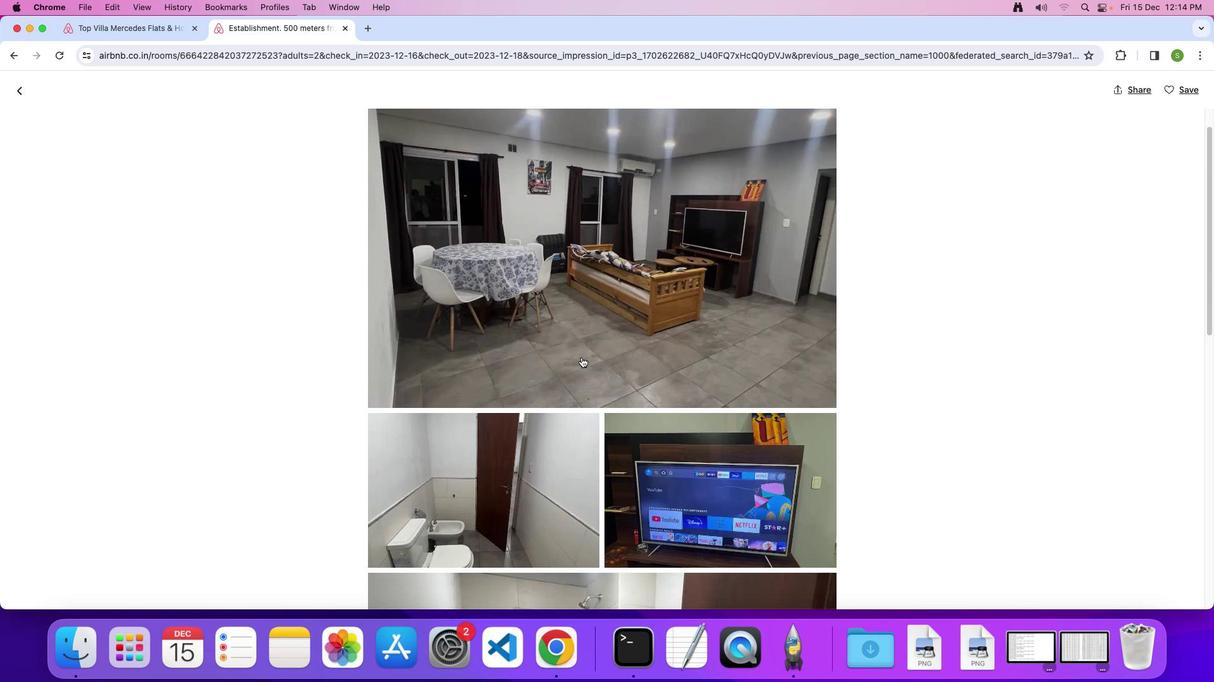 
Action: Mouse scrolled (581, 357) with delta (0, 0)
Screenshot: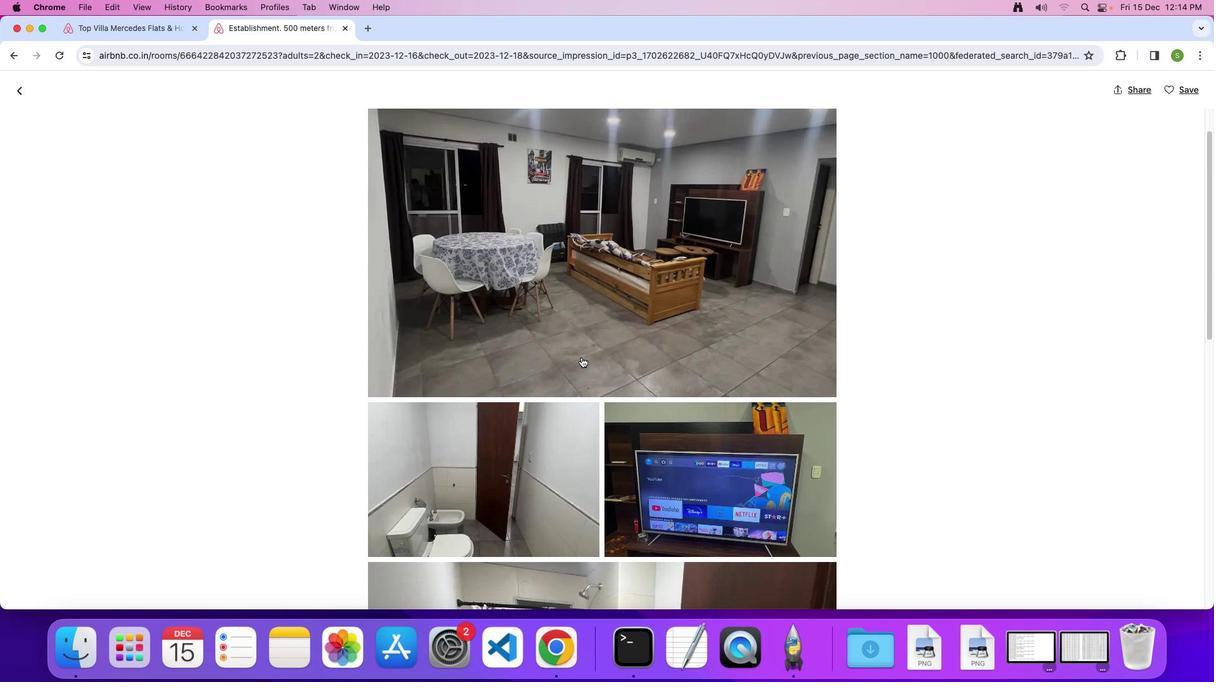 
Action: Mouse scrolled (581, 357) with delta (0, 0)
Screenshot: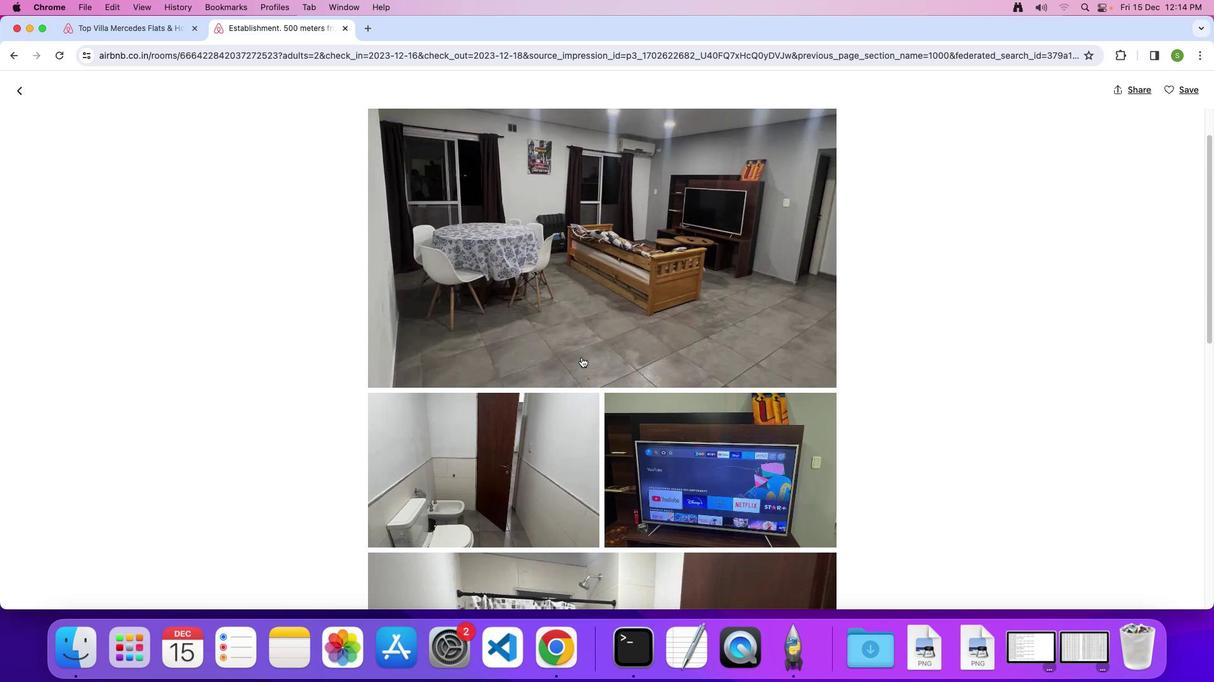 
Action: Mouse scrolled (581, 357) with delta (0, 0)
Screenshot: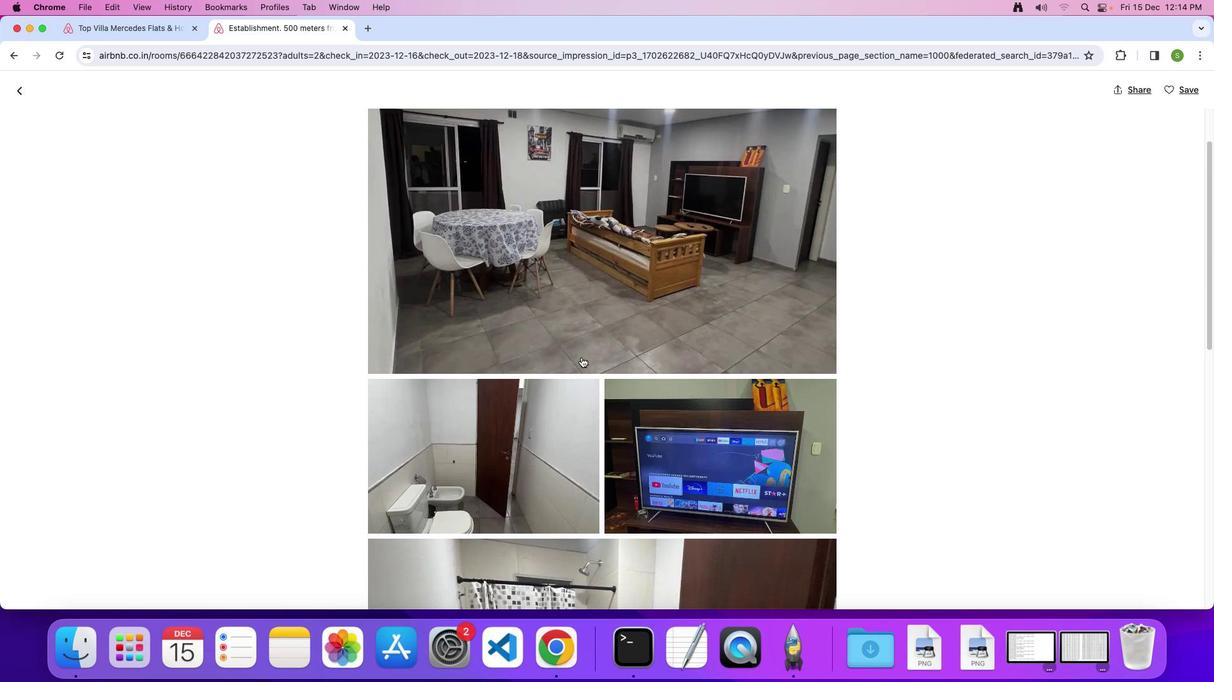 
Action: Mouse scrolled (581, 357) with delta (0, 0)
Screenshot: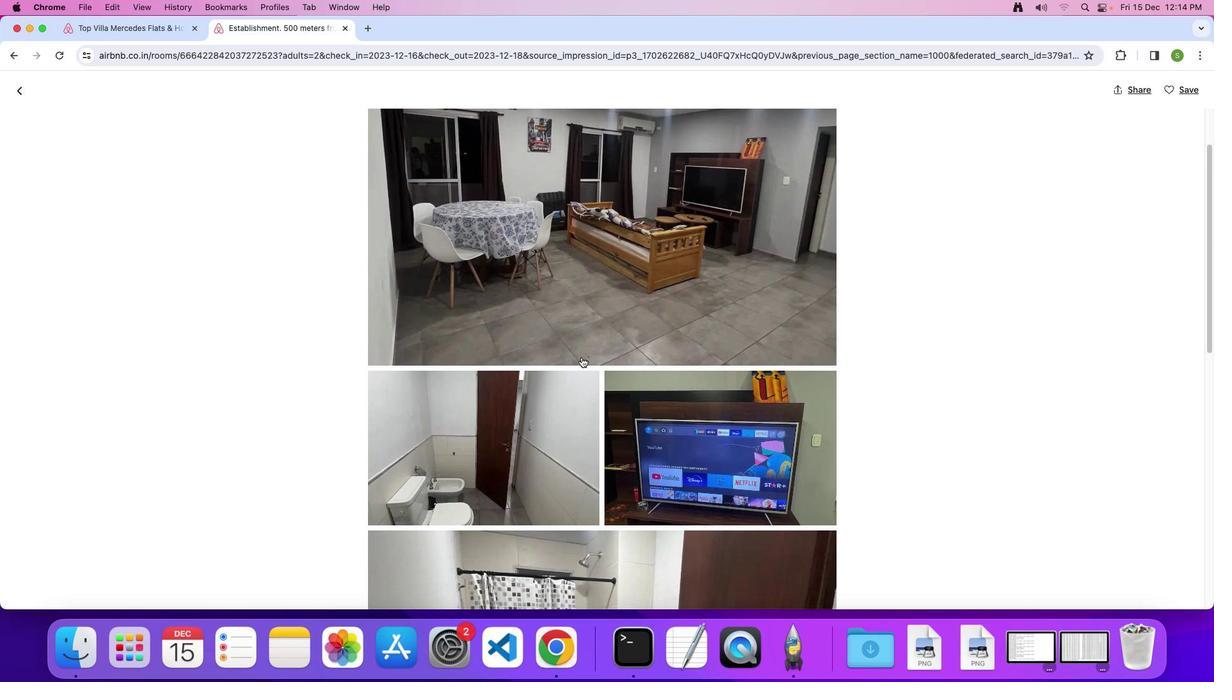 
Action: Mouse scrolled (581, 357) with delta (0, -1)
Screenshot: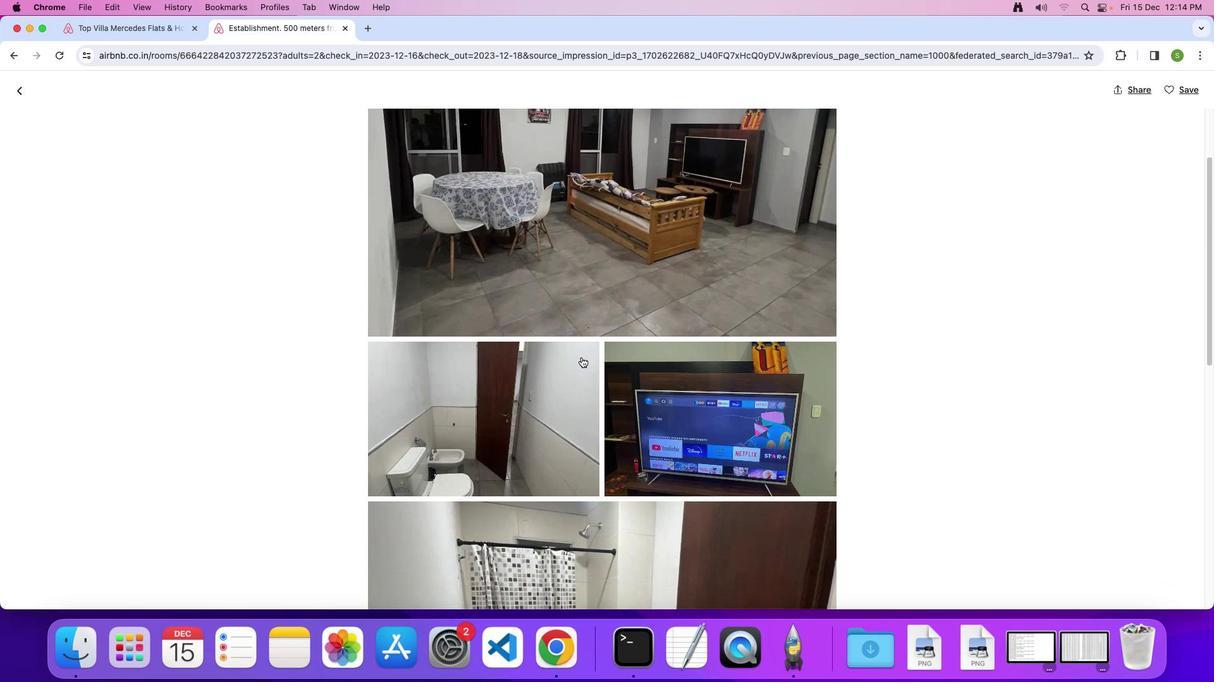 
Action: Mouse scrolled (581, 357) with delta (0, 0)
Screenshot: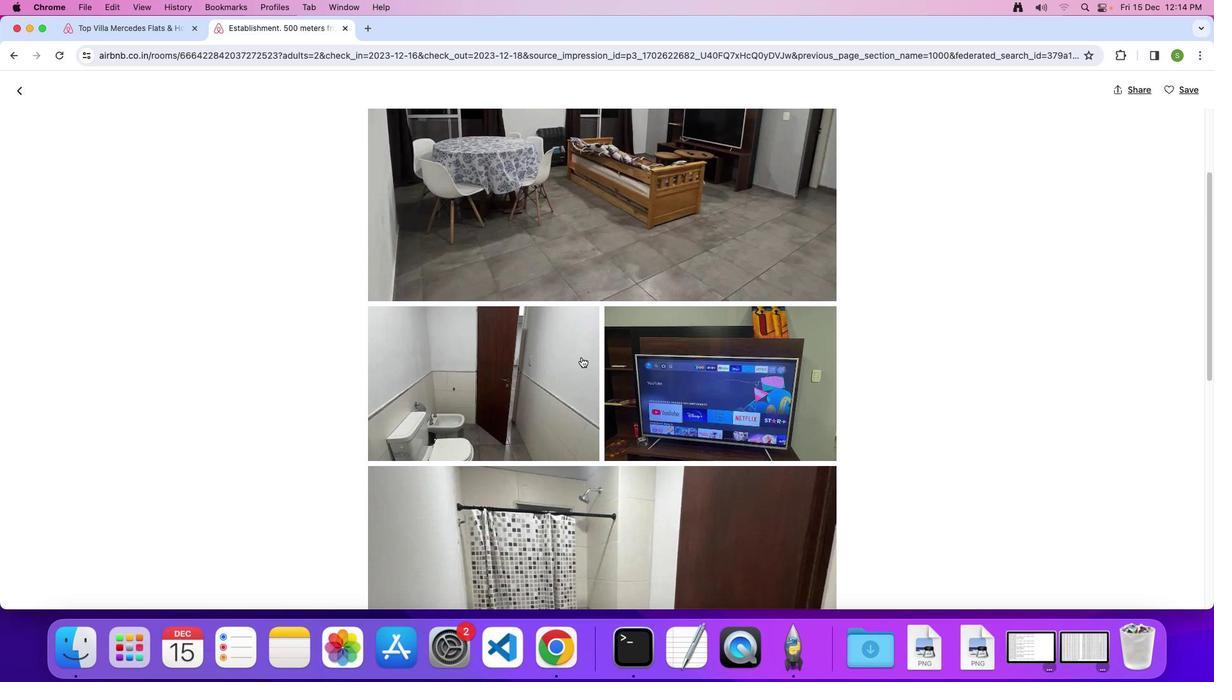 
Action: Mouse scrolled (581, 357) with delta (0, 0)
Screenshot: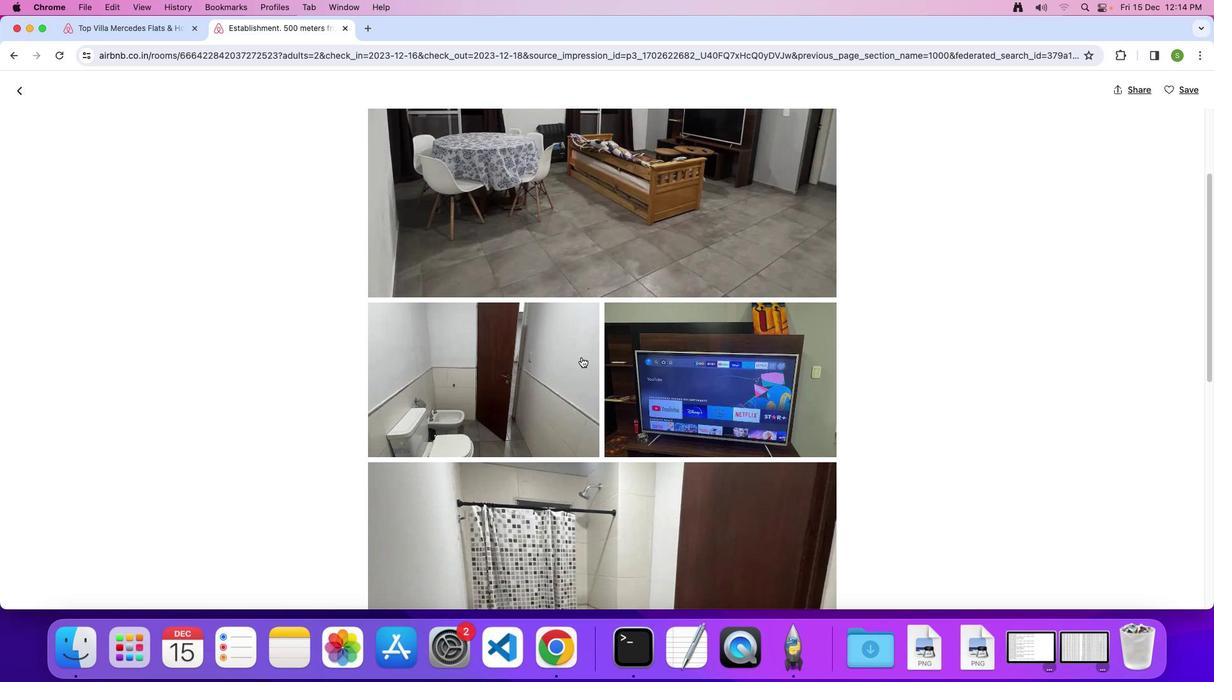 
Action: Mouse scrolled (581, 357) with delta (0, 0)
Screenshot: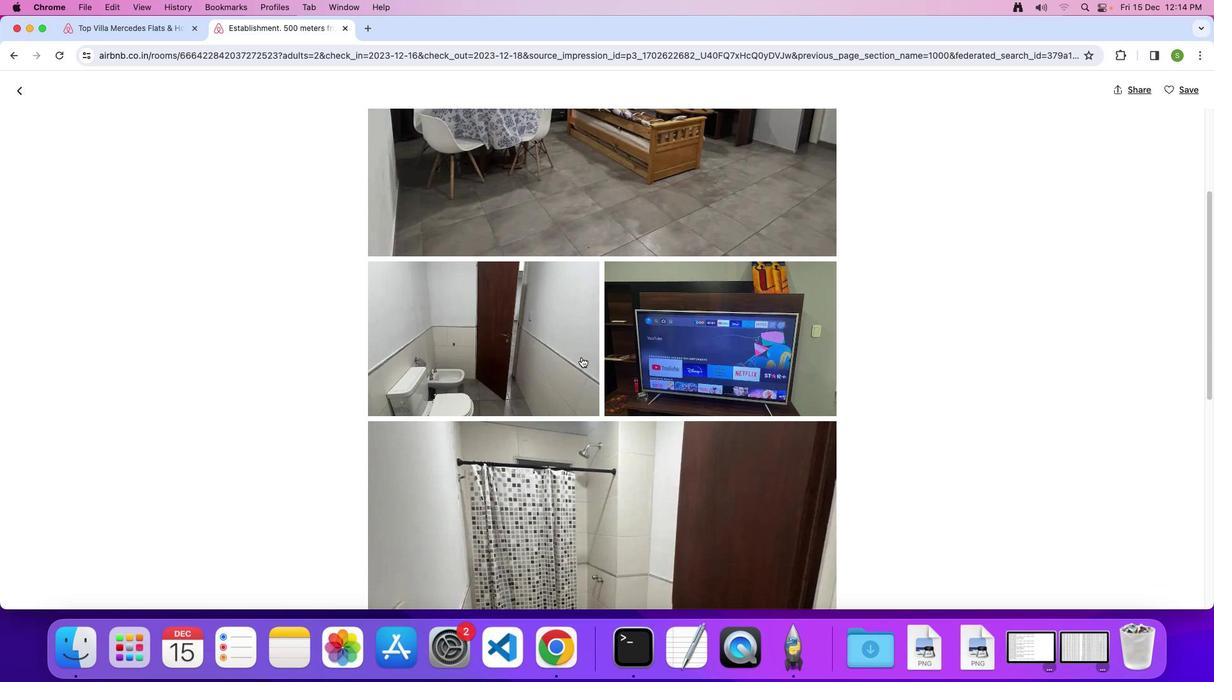 
Action: Mouse scrolled (581, 357) with delta (0, 0)
Screenshot: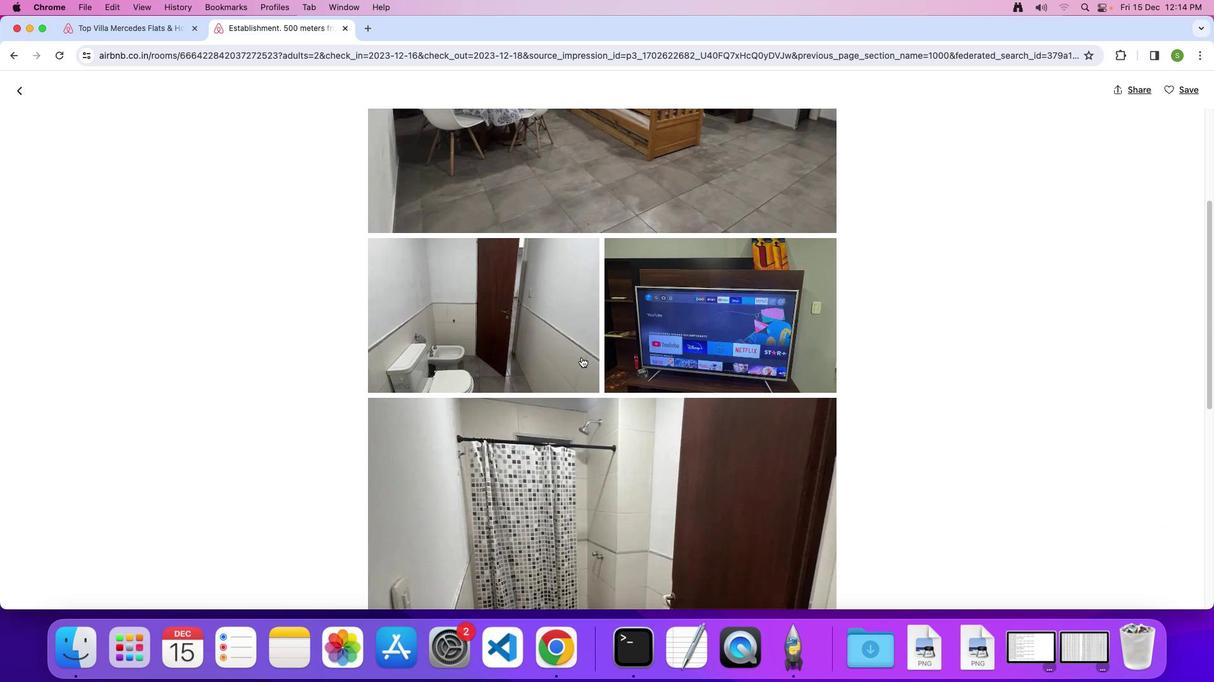 
Action: Mouse scrolled (581, 357) with delta (0, 0)
Screenshot: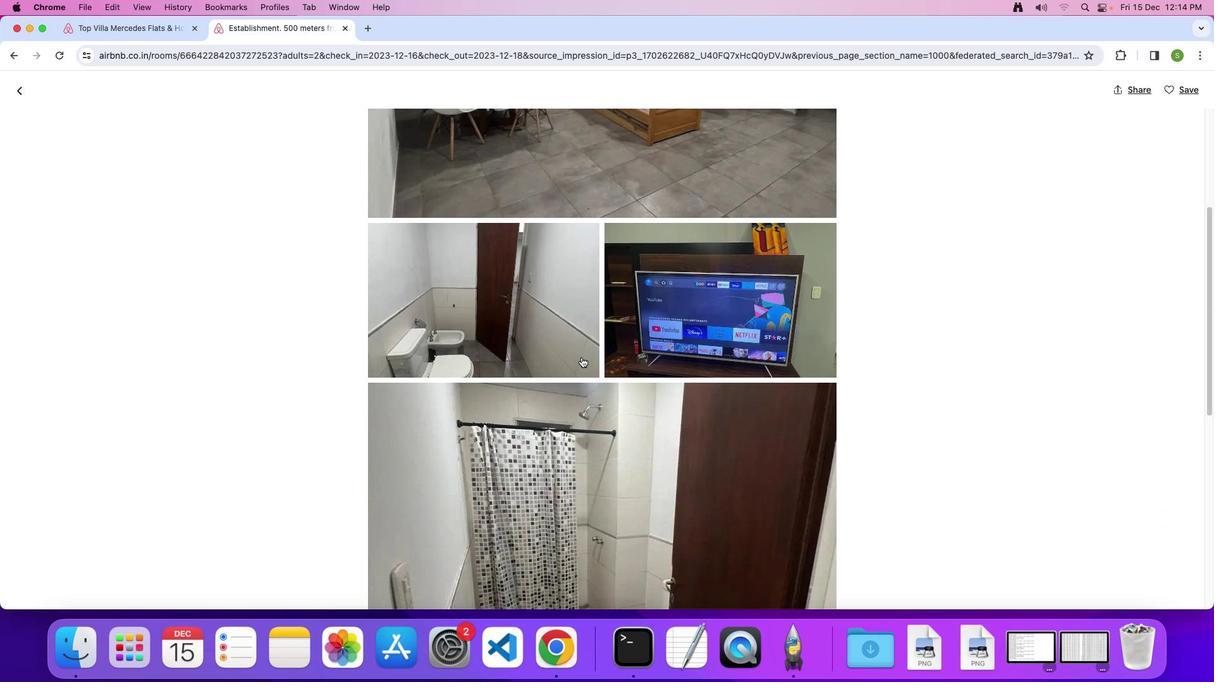 
Action: Mouse scrolled (581, 357) with delta (0, -1)
Screenshot: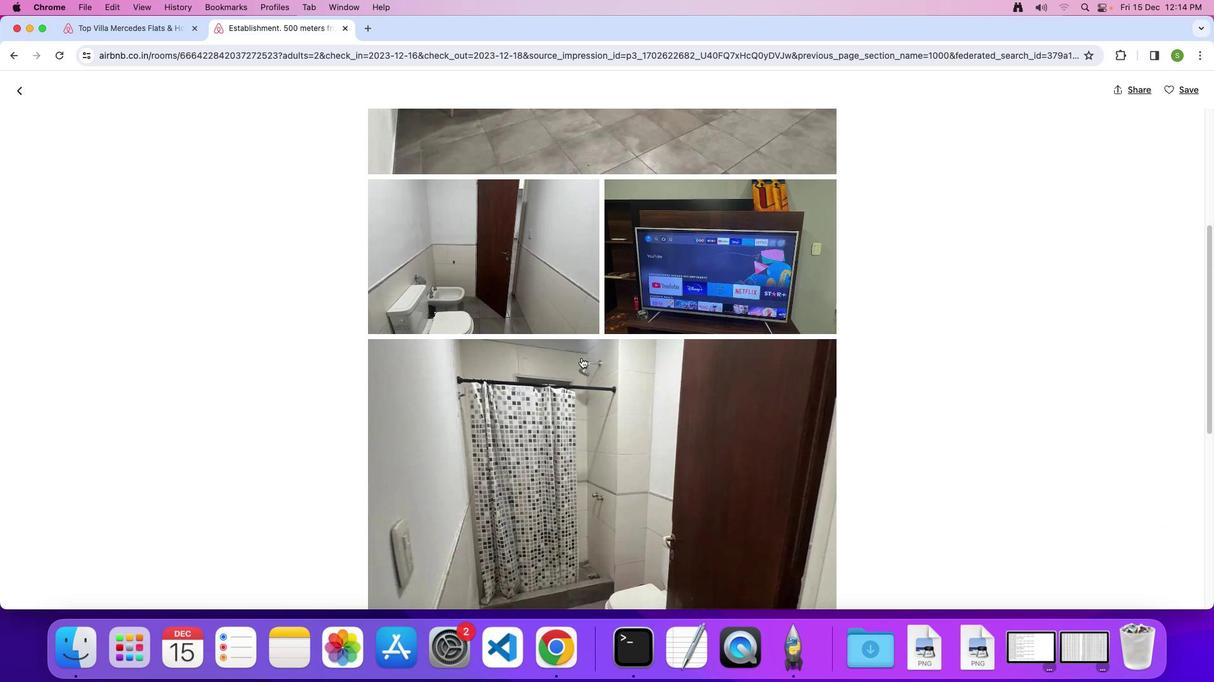 
Action: Mouse moved to (581, 357)
Screenshot: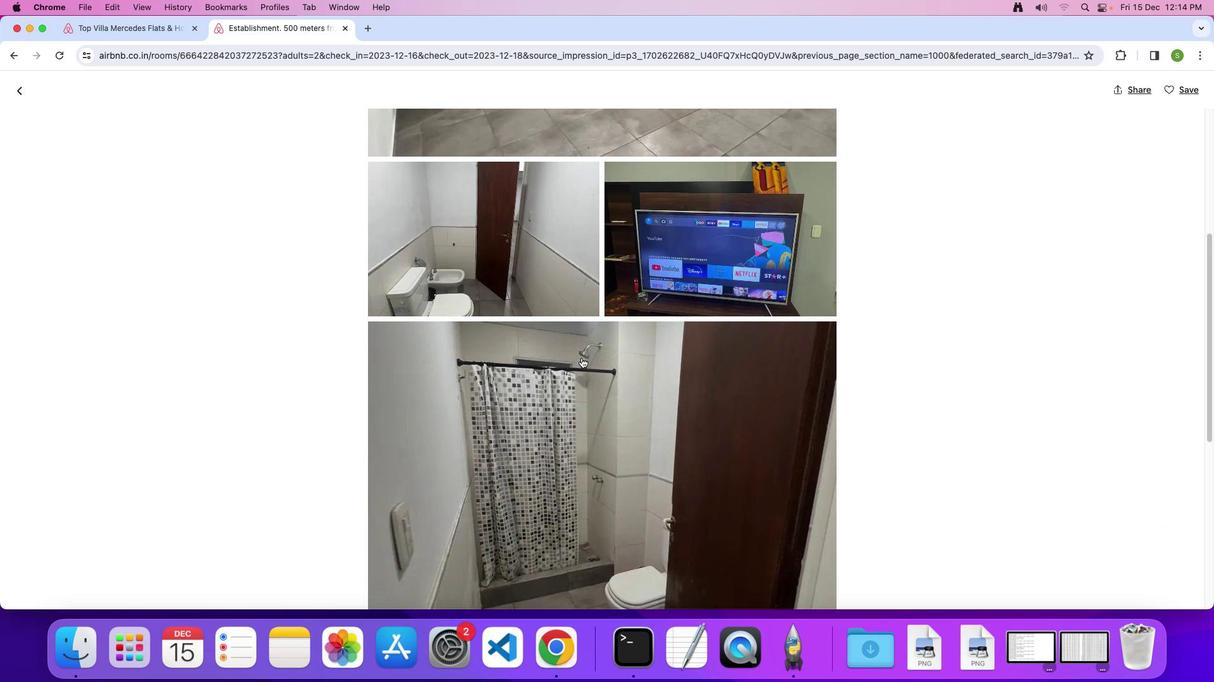 
Action: Mouse scrolled (581, 357) with delta (0, 0)
Screenshot: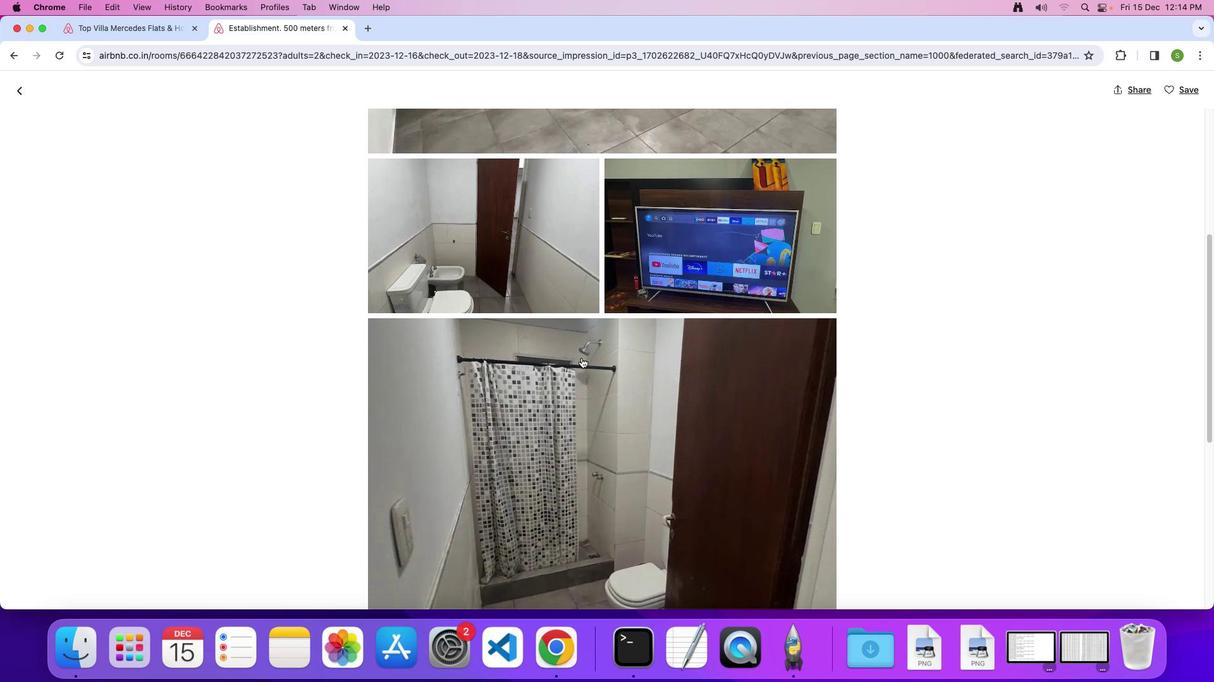 
Action: Mouse scrolled (581, 357) with delta (0, 0)
Screenshot: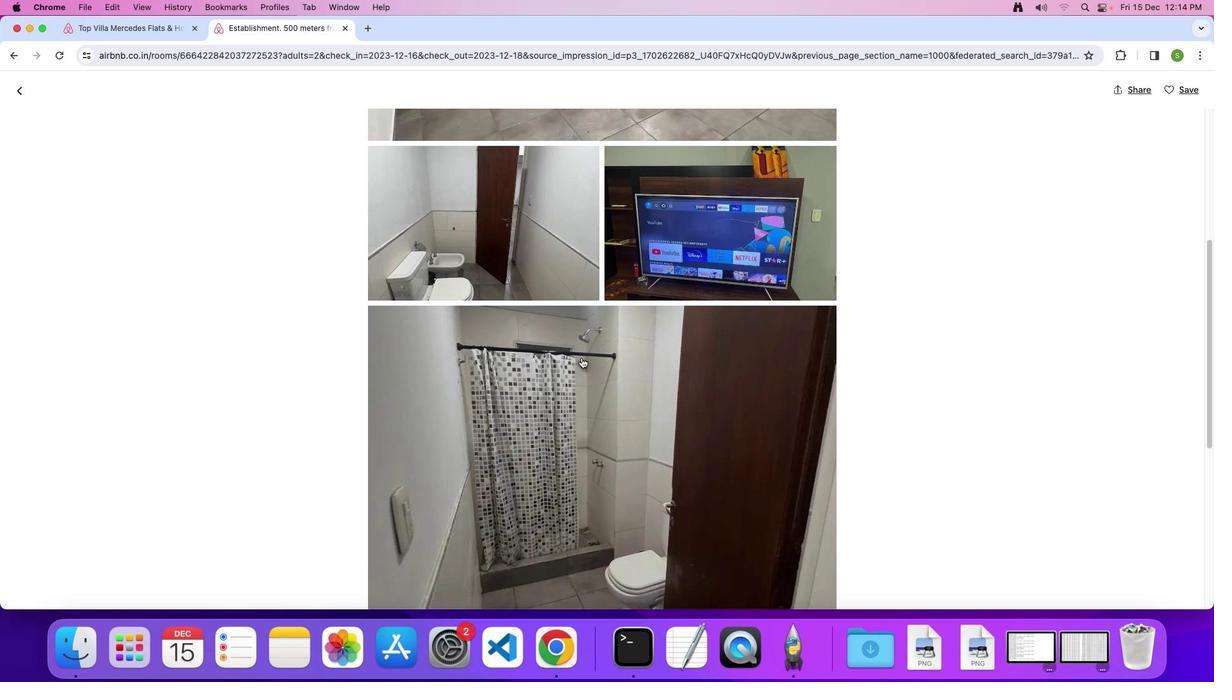 
Action: Mouse scrolled (581, 357) with delta (0, -1)
Screenshot: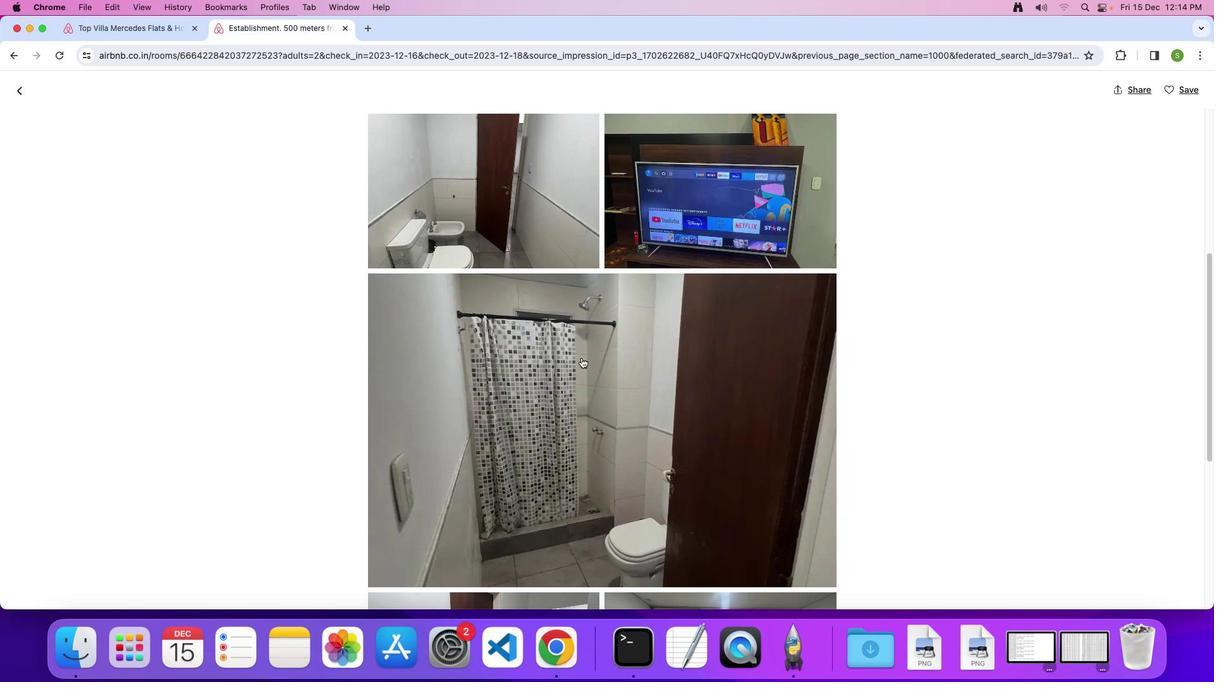 
Action: Mouse scrolled (581, 357) with delta (0, 0)
Screenshot: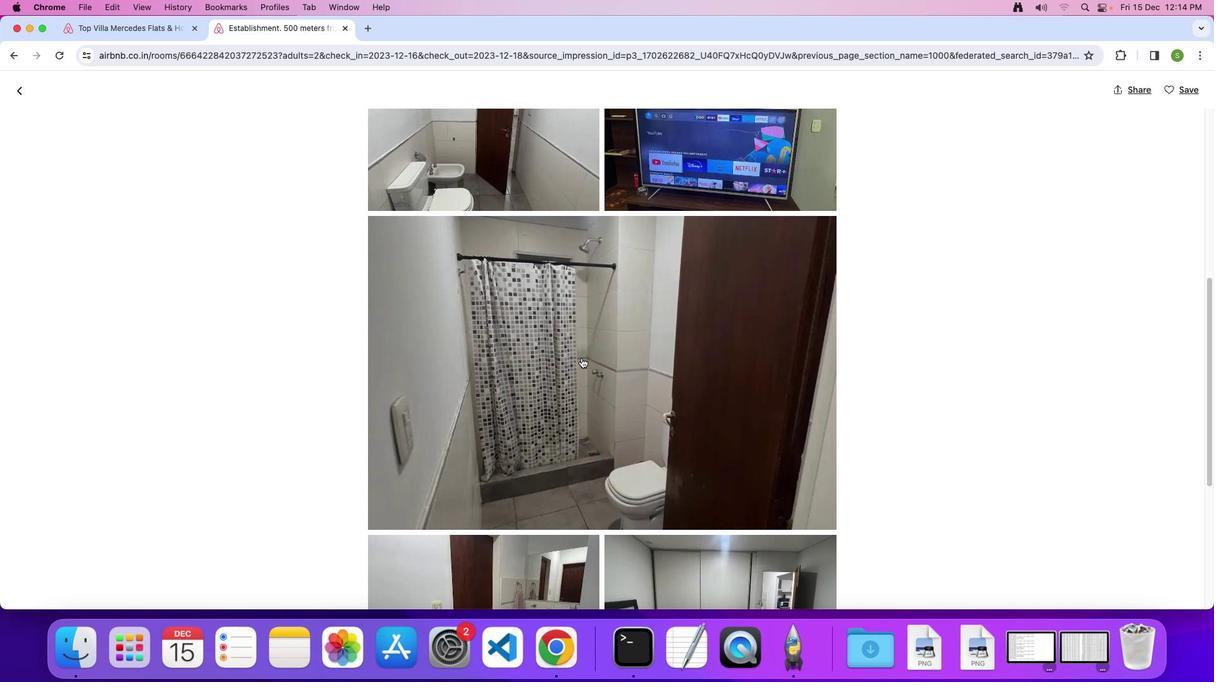 
Action: Mouse scrolled (581, 357) with delta (0, 0)
Screenshot: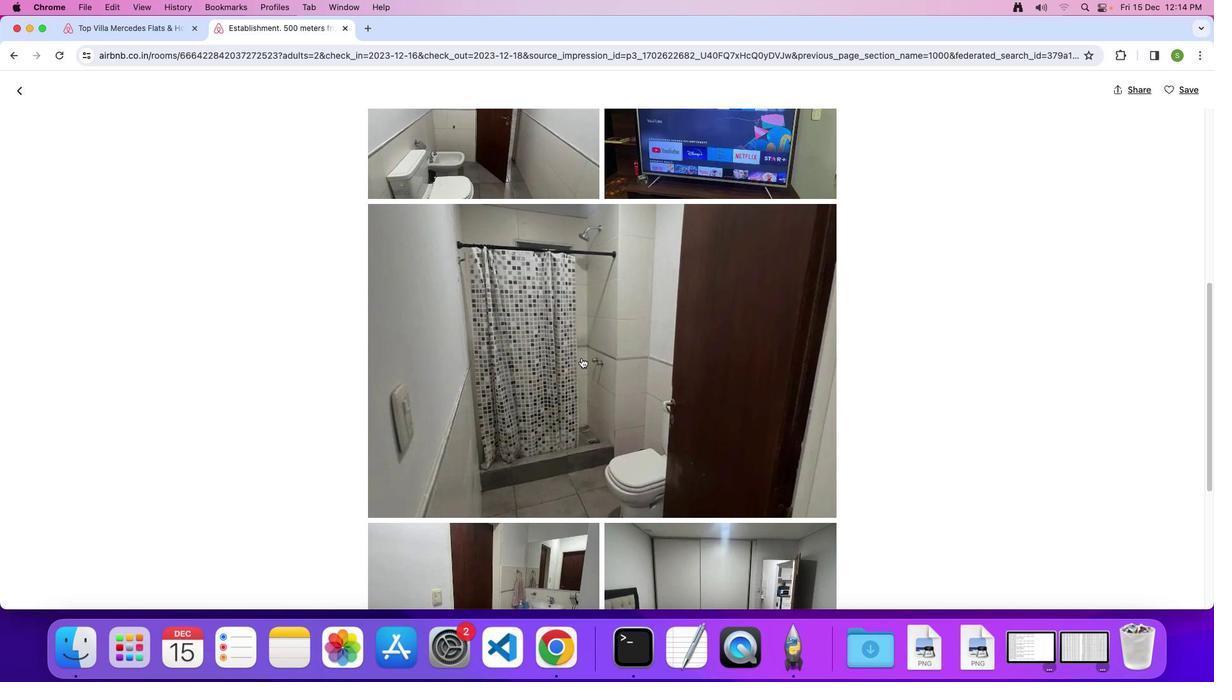 
Action: Mouse scrolled (581, 357) with delta (0, -1)
Screenshot: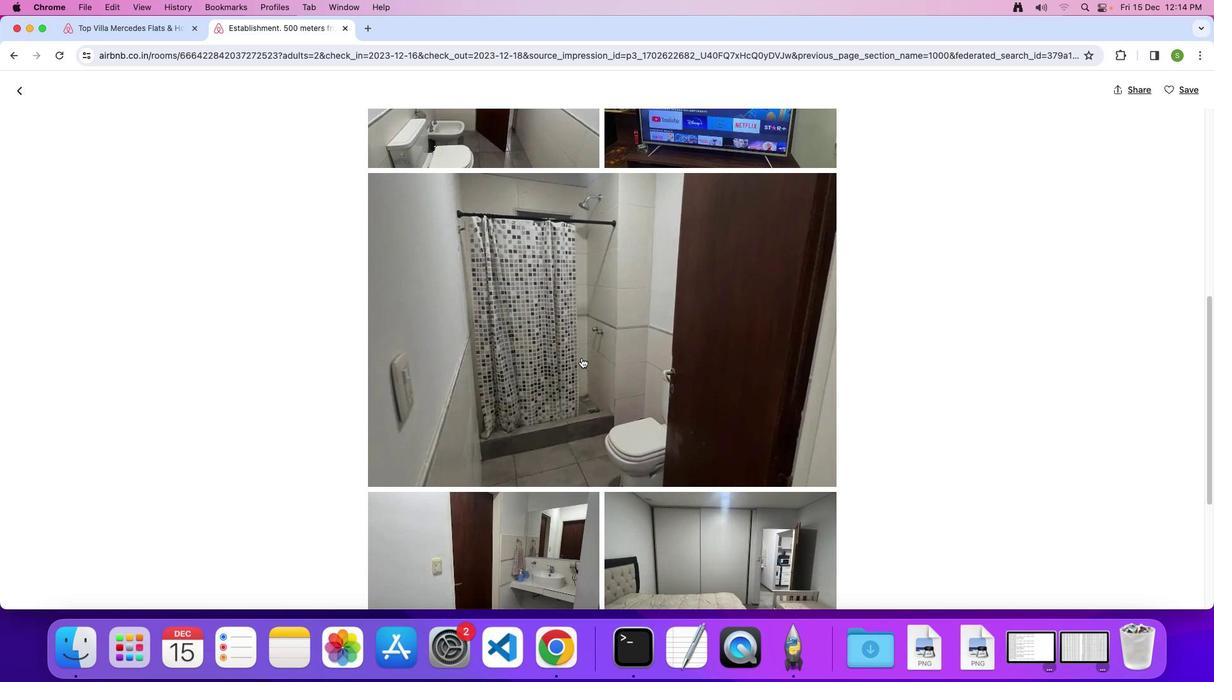 
Action: Mouse scrolled (581, 357) with delta (0, 0)
Screenshot: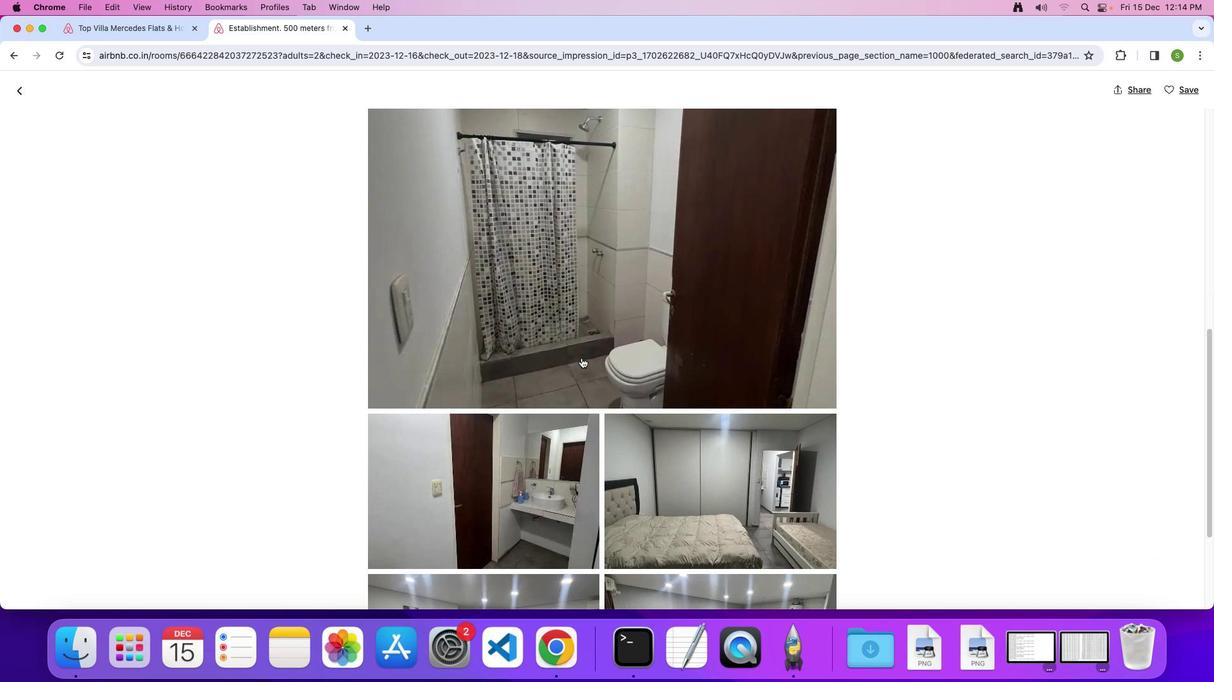 
Action: Mouse scrolled (581, 357) with delta (0, 0)
Screenshot: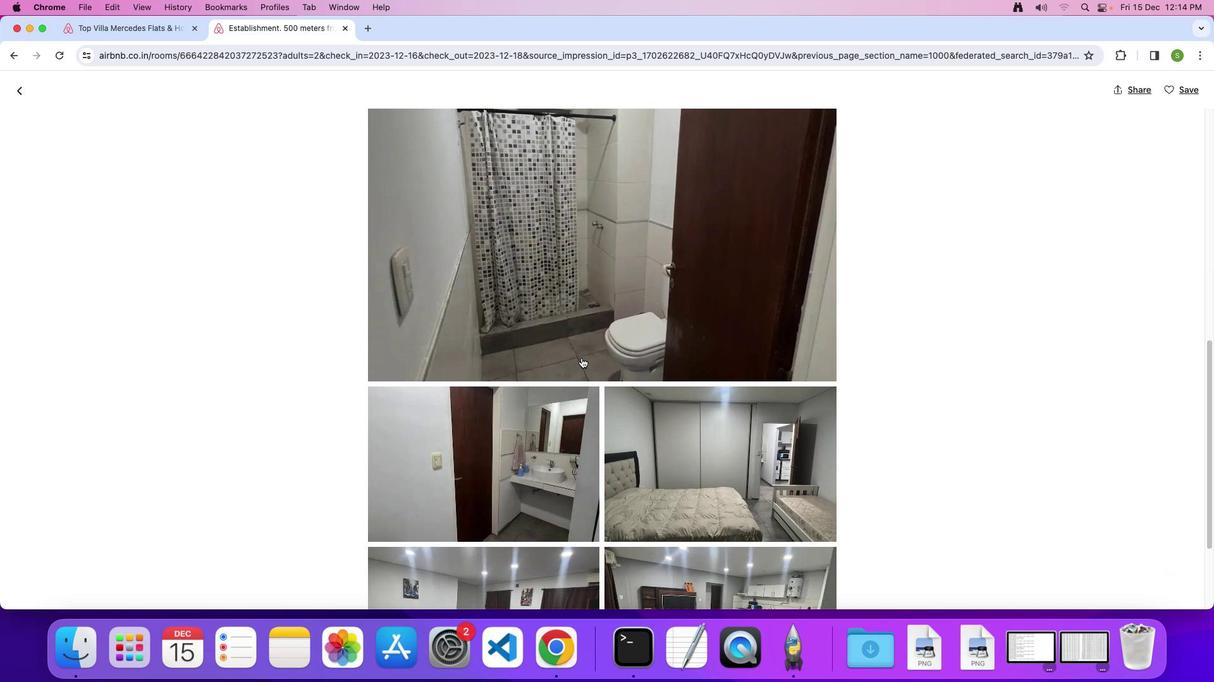
Action: Mouse scrolled (581, 357) with delta (0, -1)
Screenshot: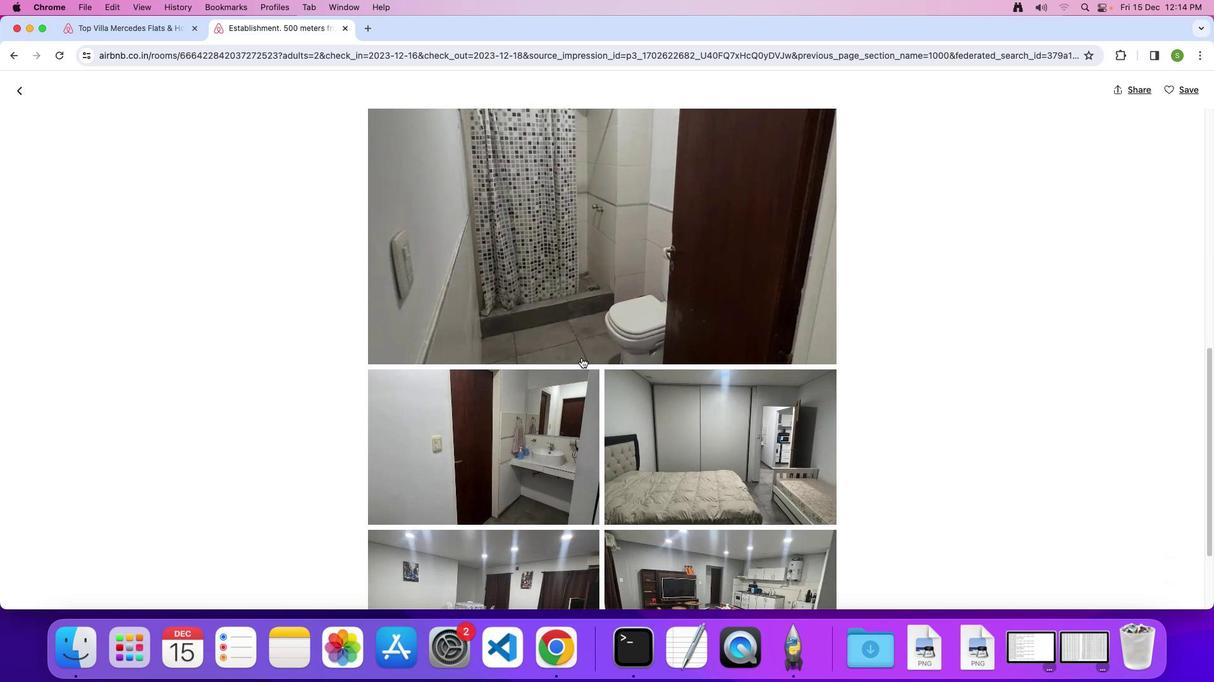 
Action: Mouse scrolled (581, 357) with delta (0, 0)
Screenshot: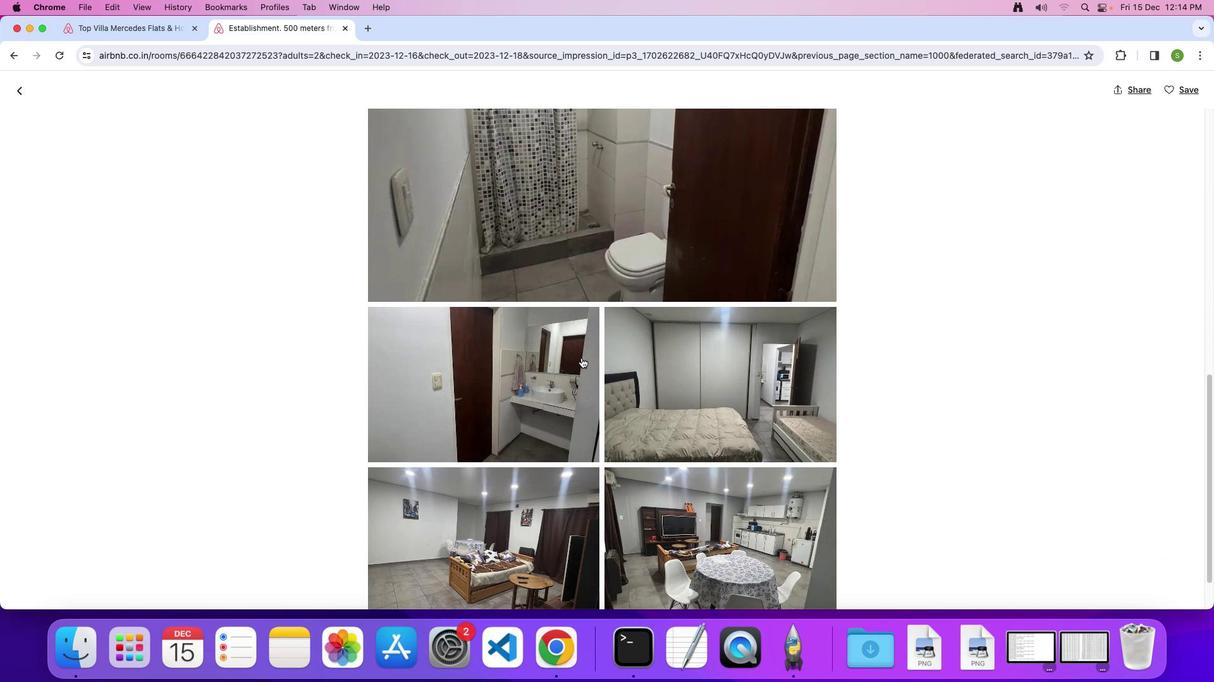 
Action: Mouse scrolled (581, 357) with delta (0, 0)
Screenshot: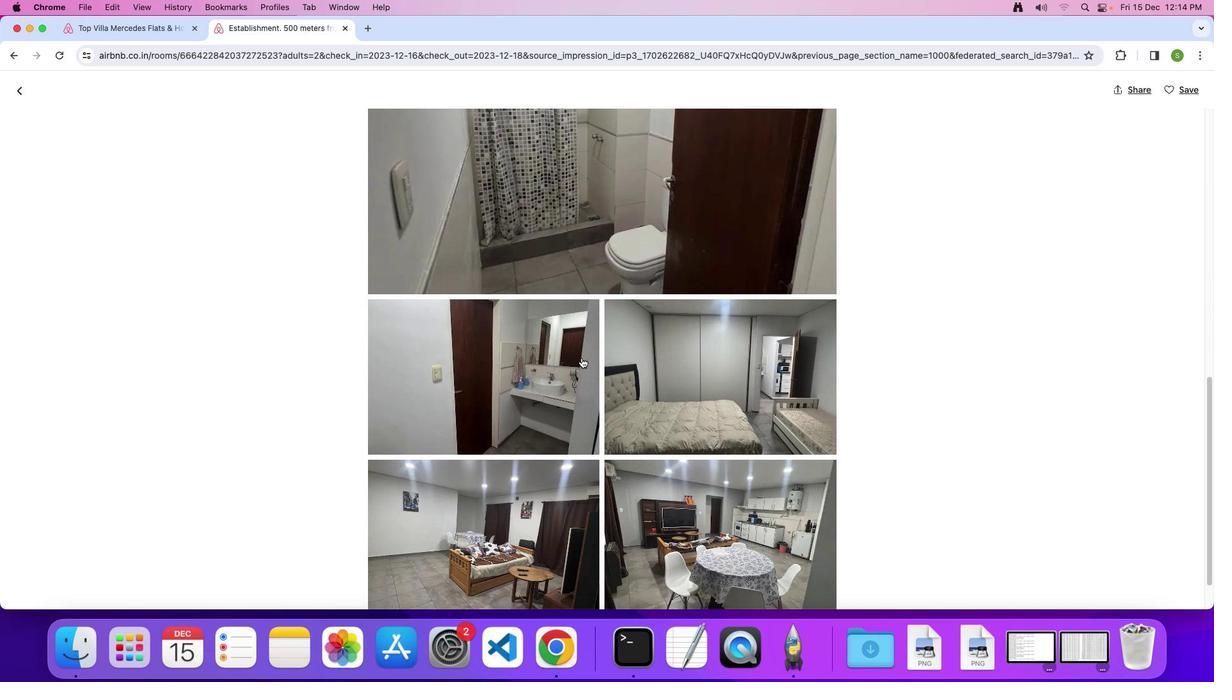 
Action: Mouse scrolled (581, 357) with delta (0, -1)
Screenshot: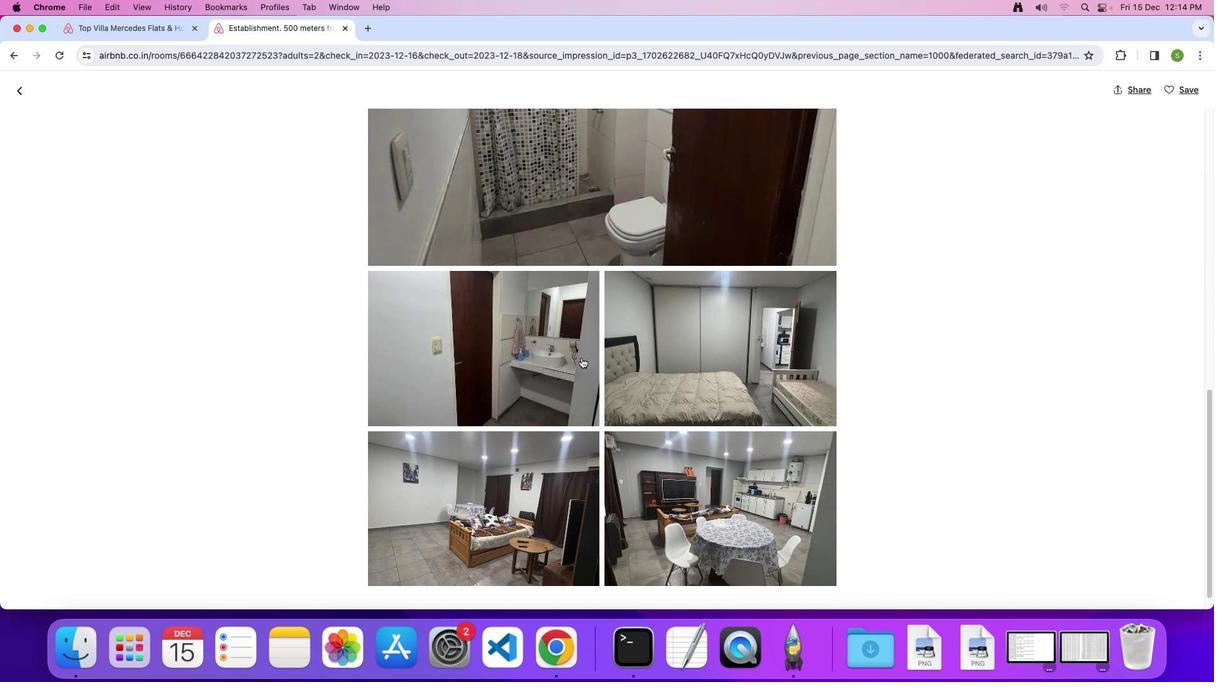 
Action: Mouse scrolled (581, 357) with delta (0, 0)
Screenshot: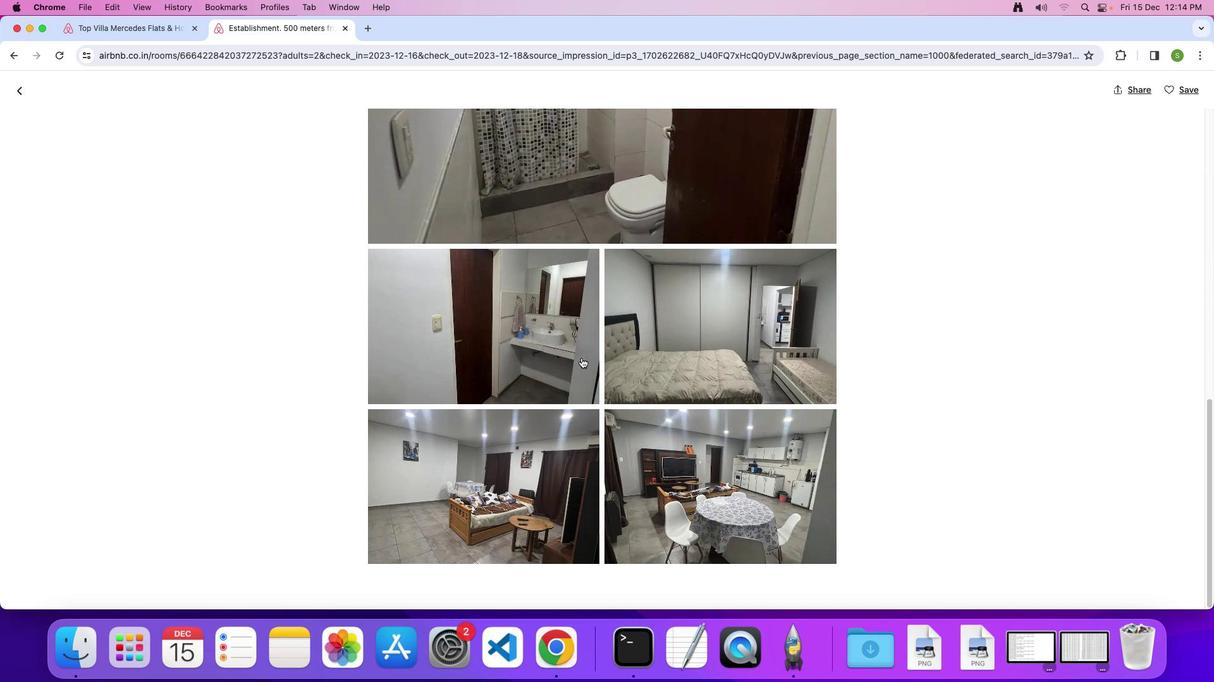 
Action: Mouse scrolled (581, 357) with delta (0, 0)
Screenshot: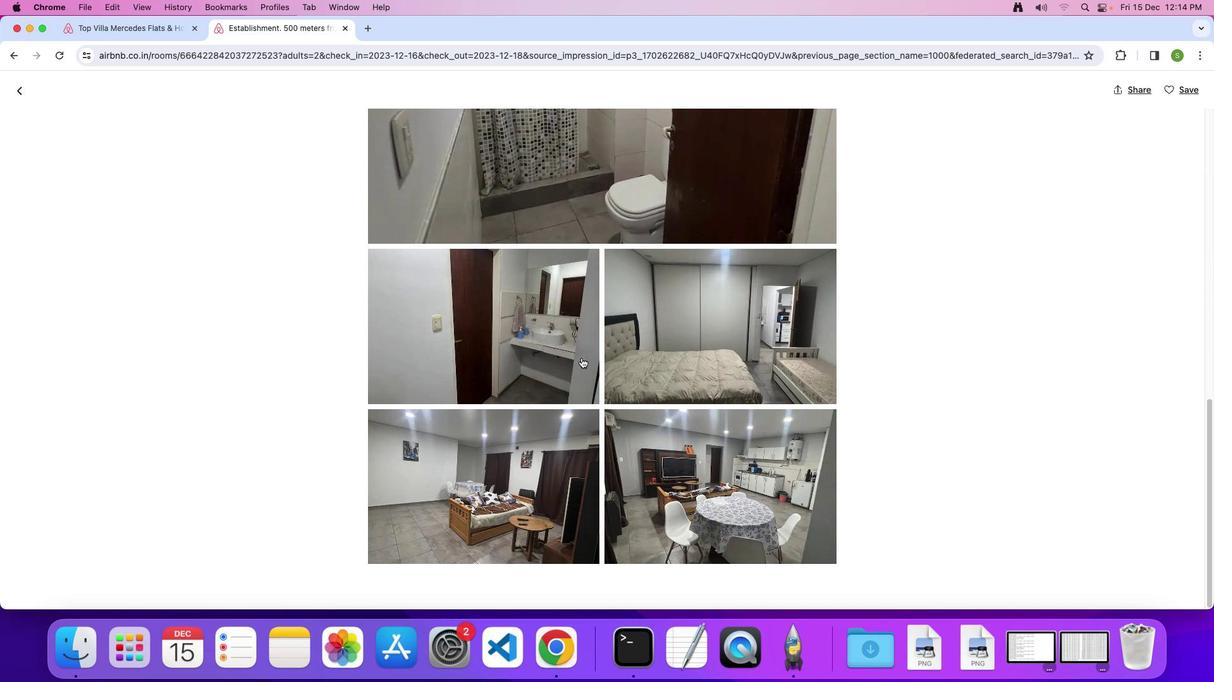
Action: Mouse scrolled (581, 357) with delta (0, -1)
Screenshot: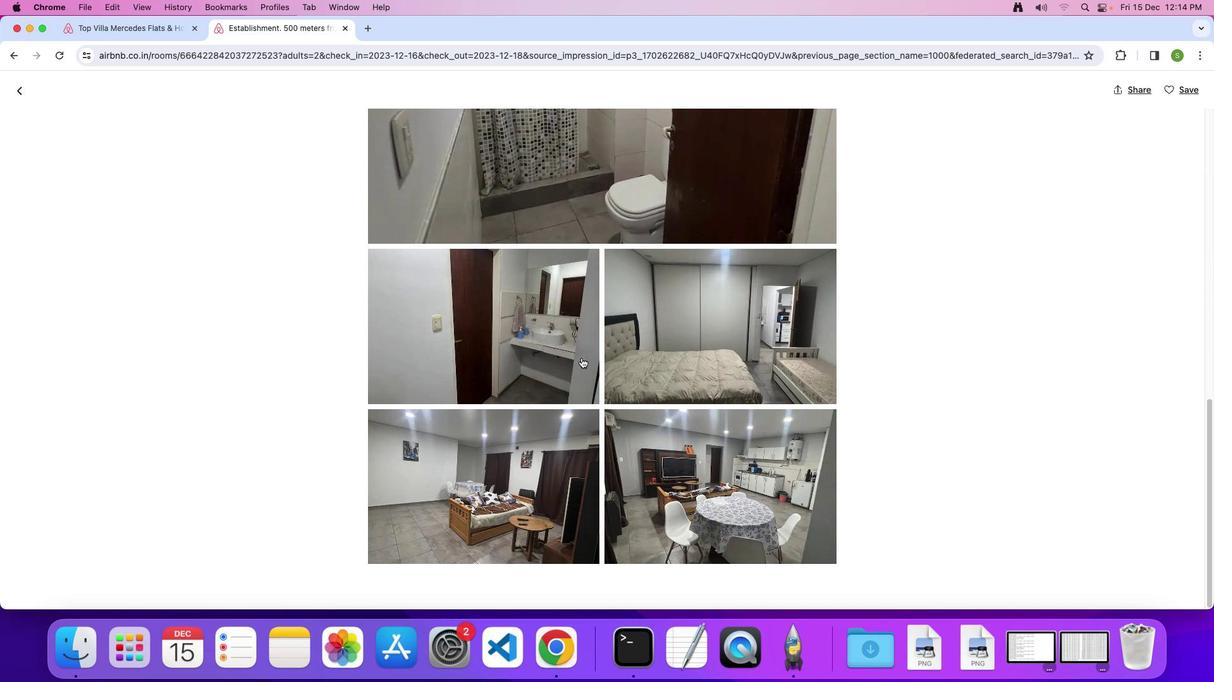 
Action: Mouse scrolled (581, 357) with delta (0, 0)
Screenshot: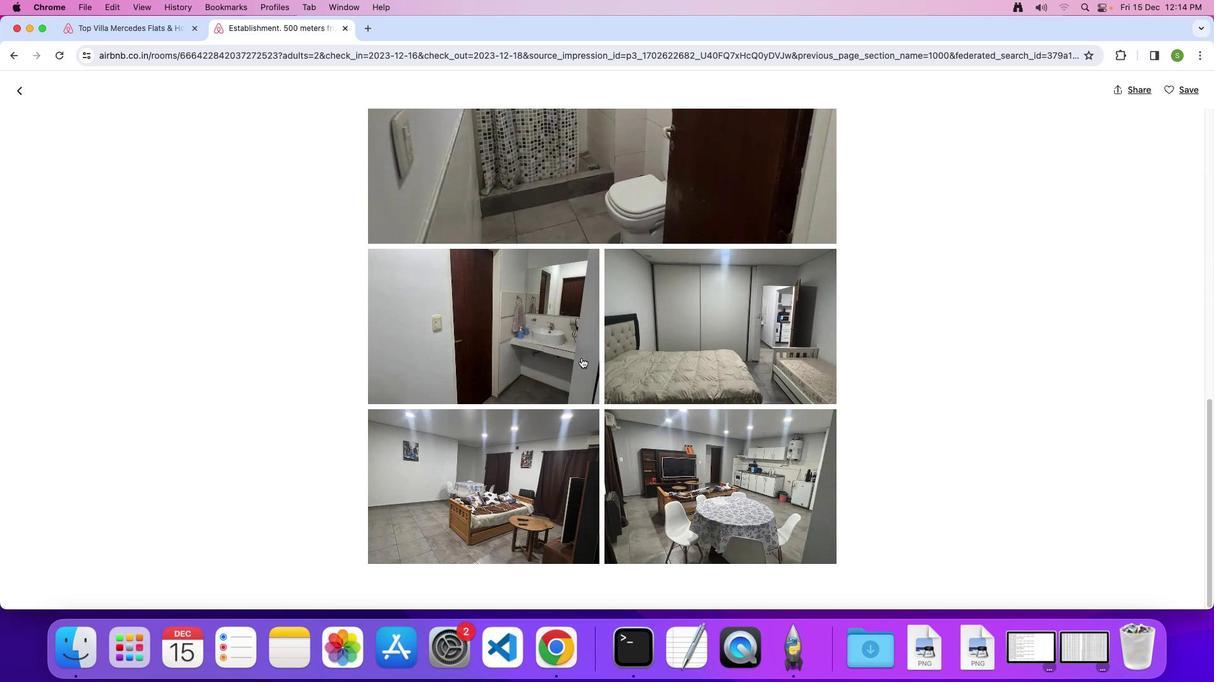 
Action: Mouse scrolled (581, 357) with delta (0, 0)
Screenshot: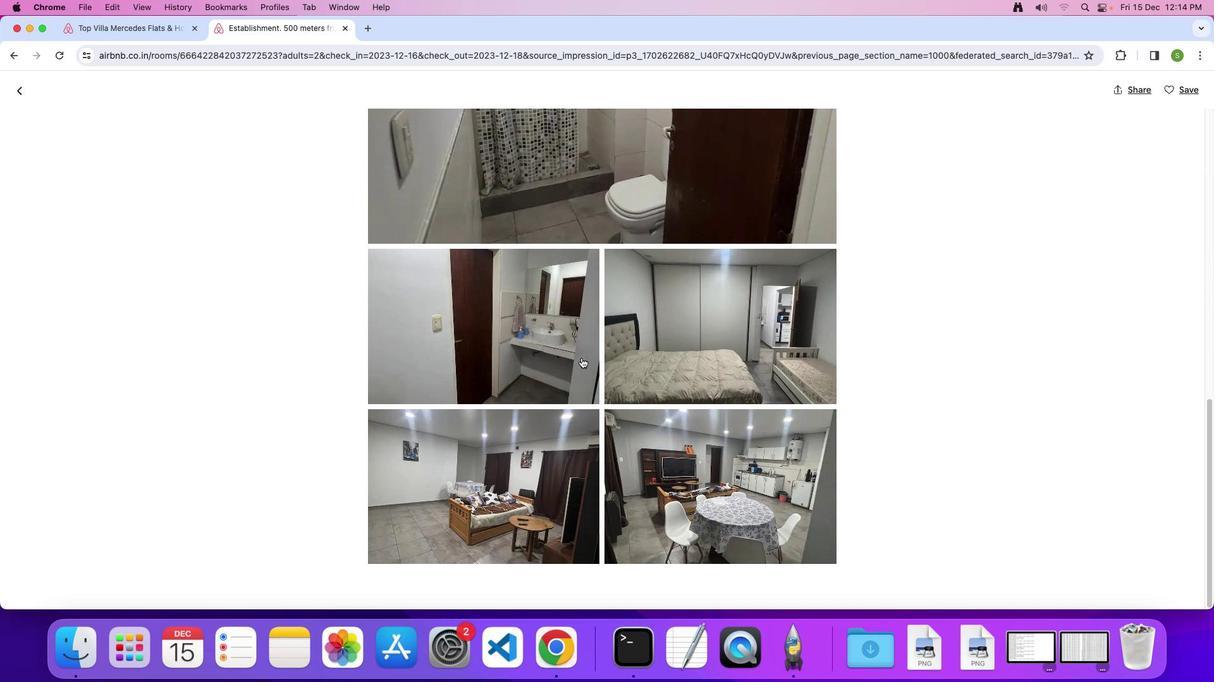 
Action: Mouse scrolled (581, 357) with delta (0, -1)
Screenshot: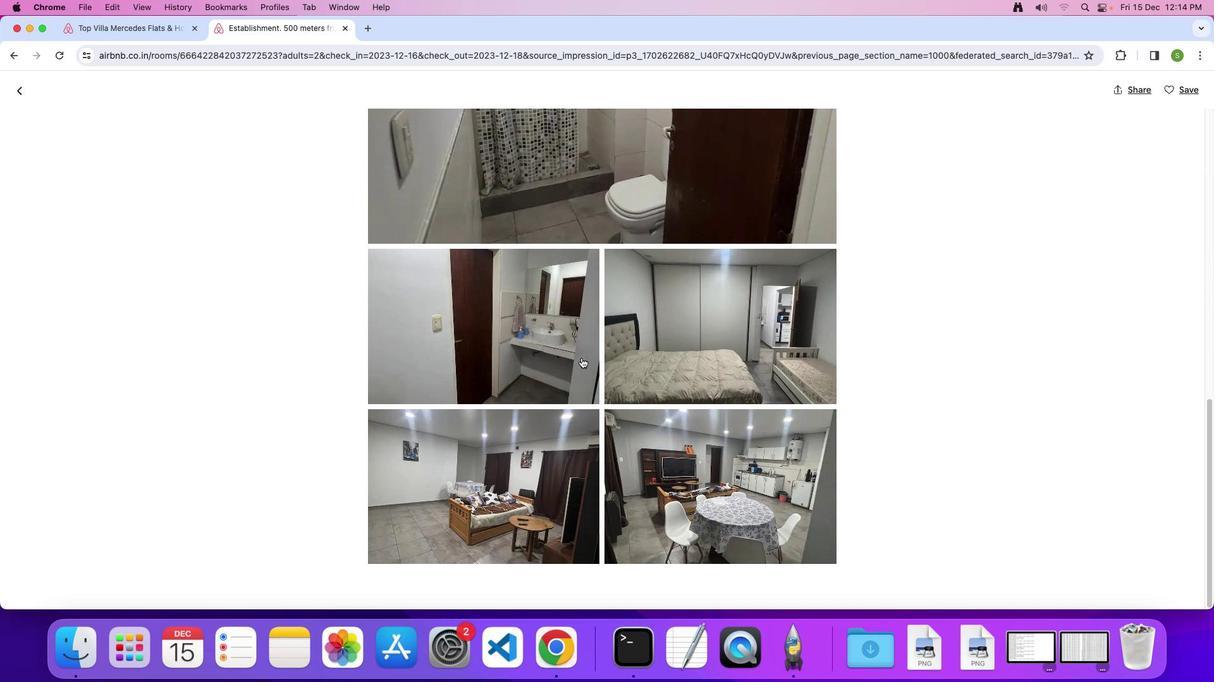 
Action: Mouse moved to (20, 93)
Screenshot: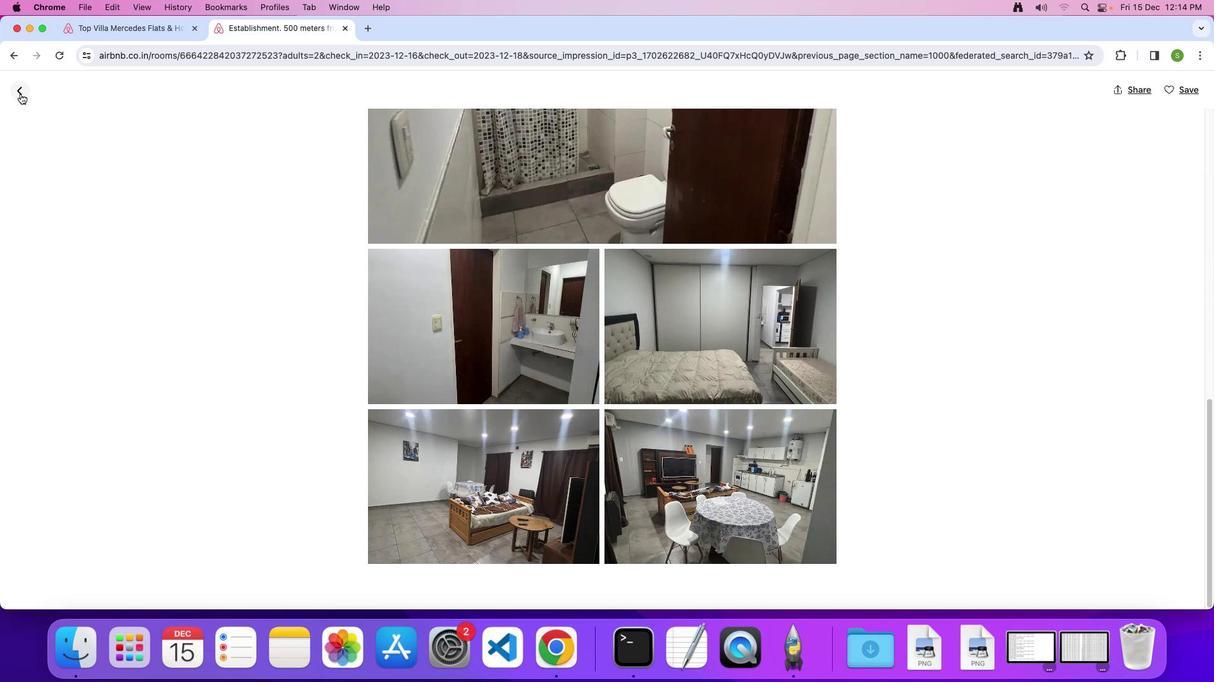 
Action: Mouse pressed left at (20, 93)
Screenshot: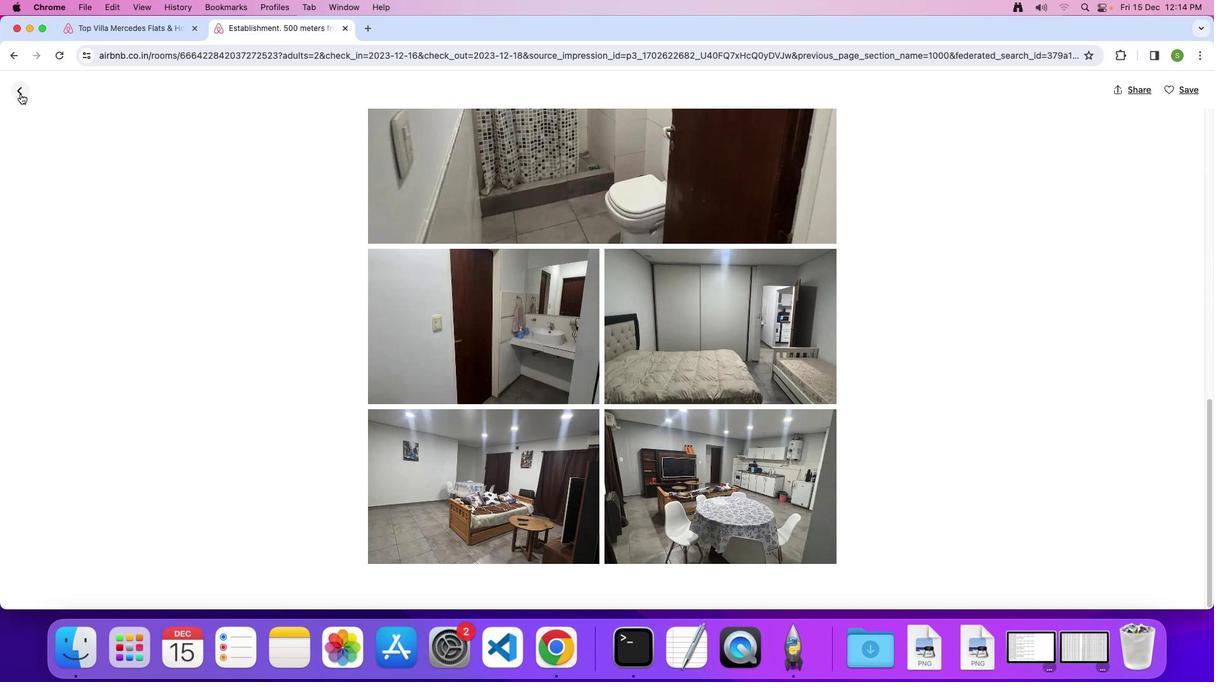 
Action: Mouse moved to (531, 412)
Screenshot: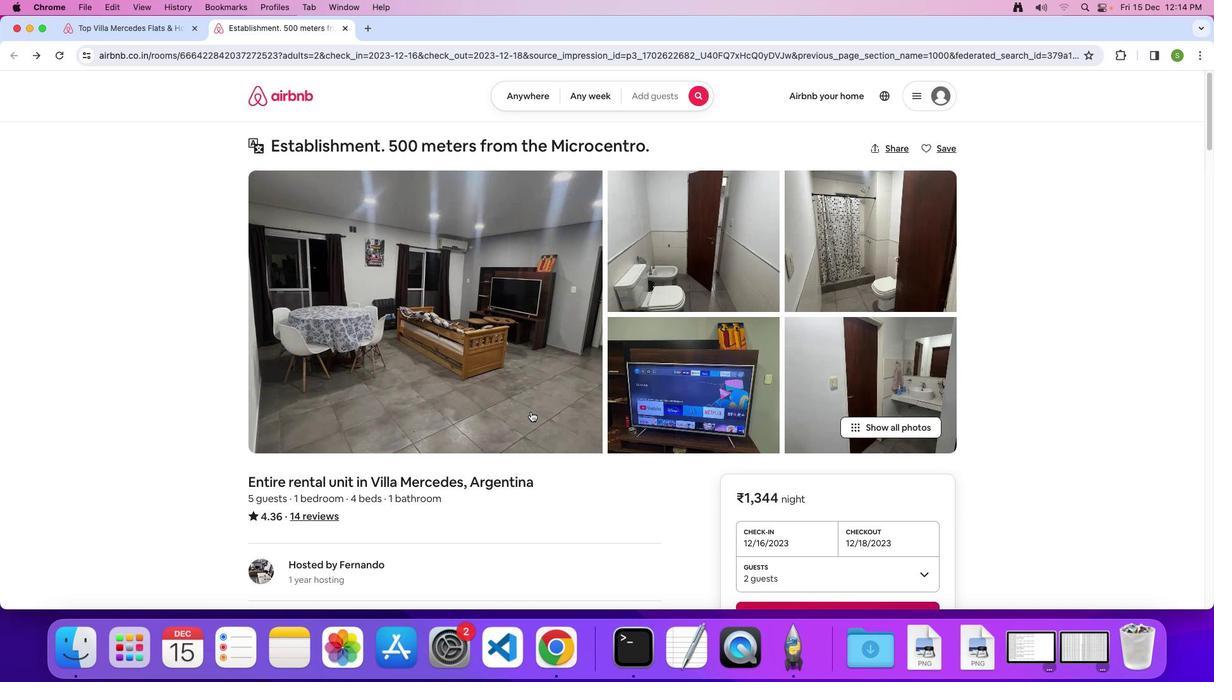 
Action: Mouse scrolled (531, 412) with delta (0, 0)
Screenshot: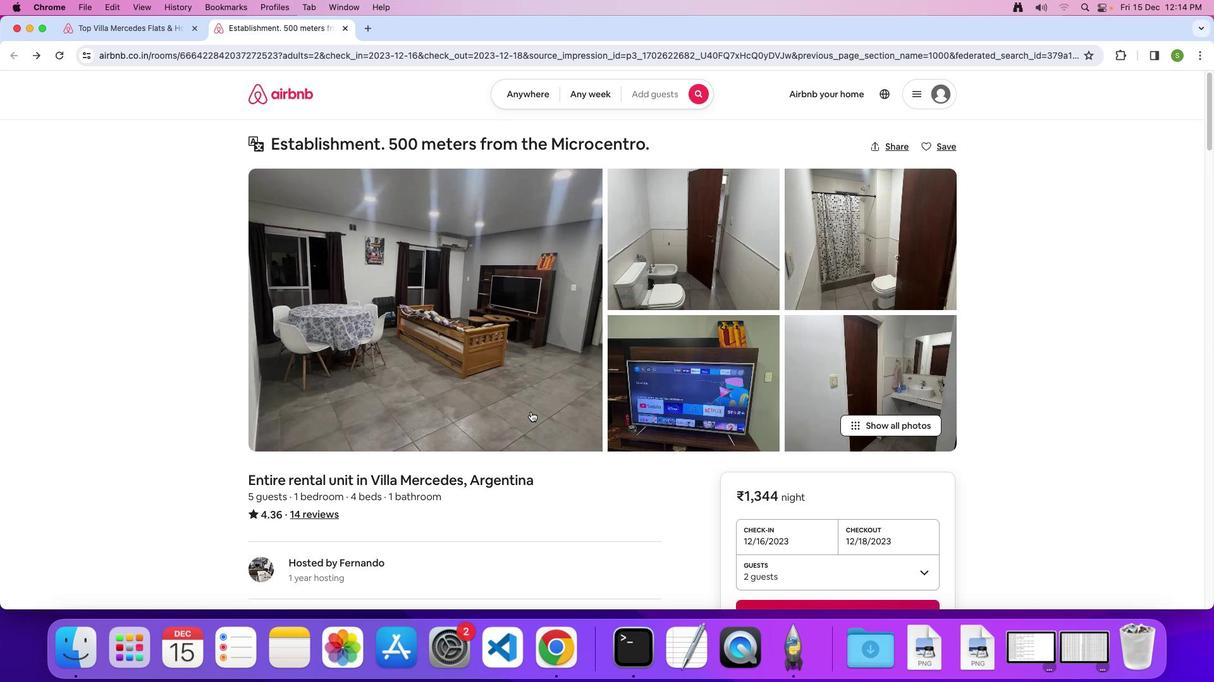 
Action: Mouse scrolled (531, 412) with delta (0, 0)
Screenshot: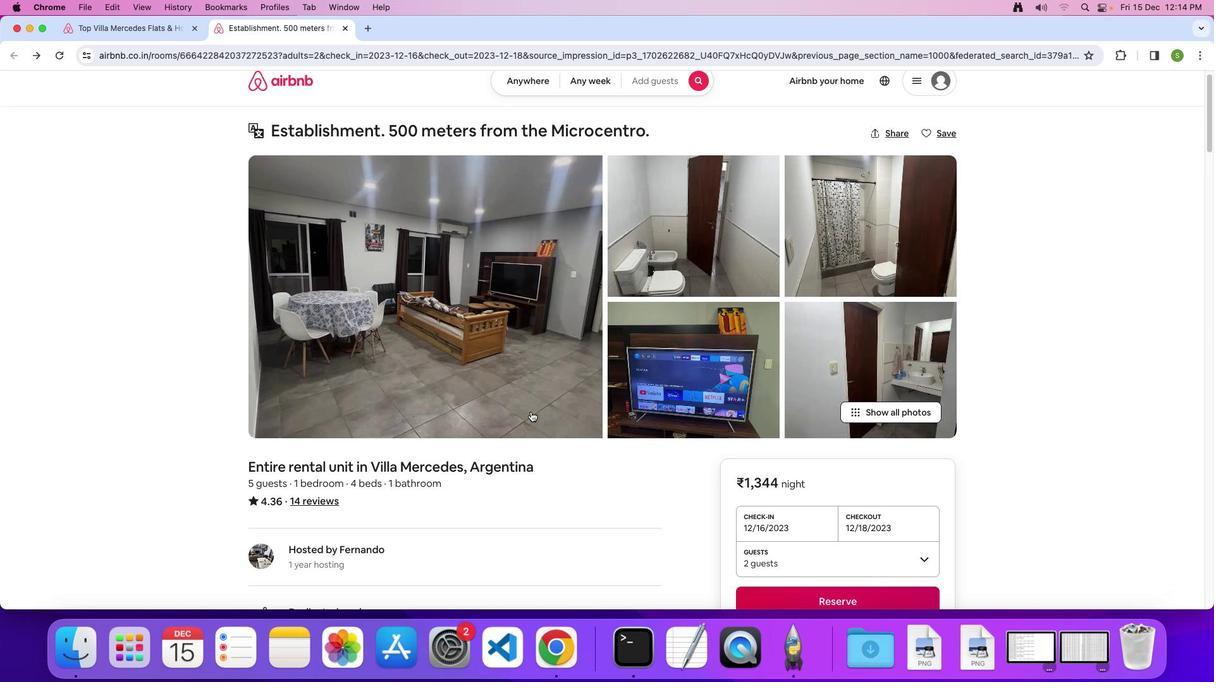 
Action: Mouse scrolled (531, 412) with delta (0, -1)
Screenshot: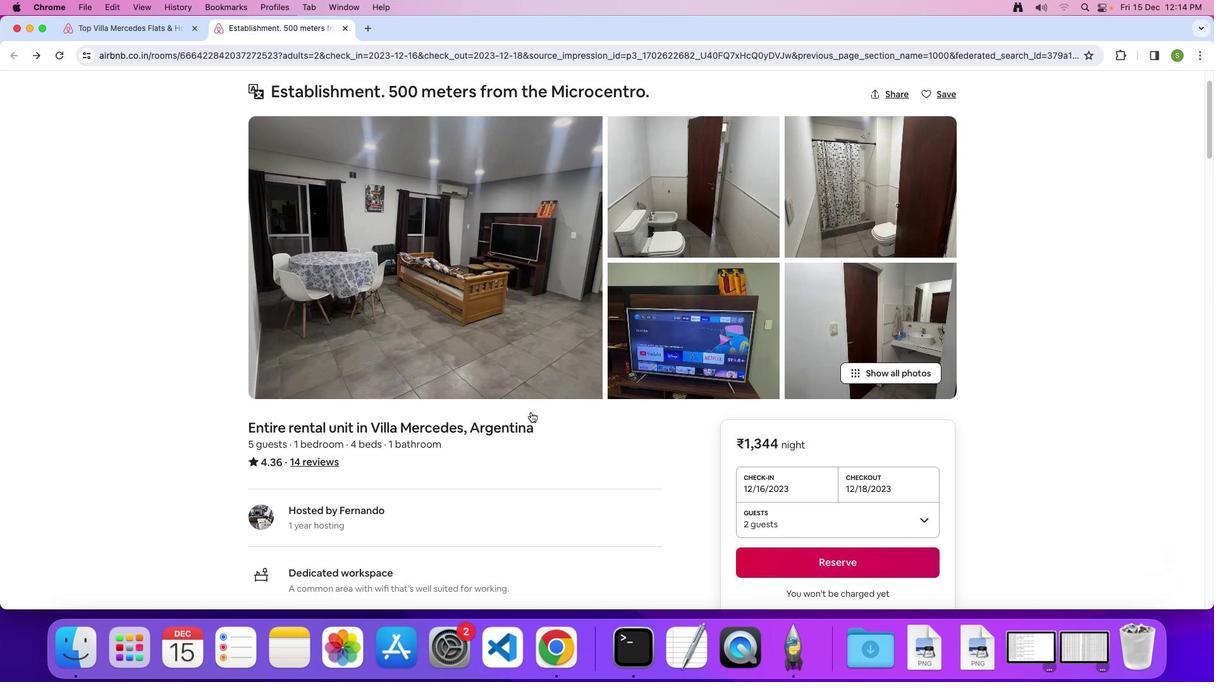 
Action: Mouse moved to (528, 417)
Screenshot: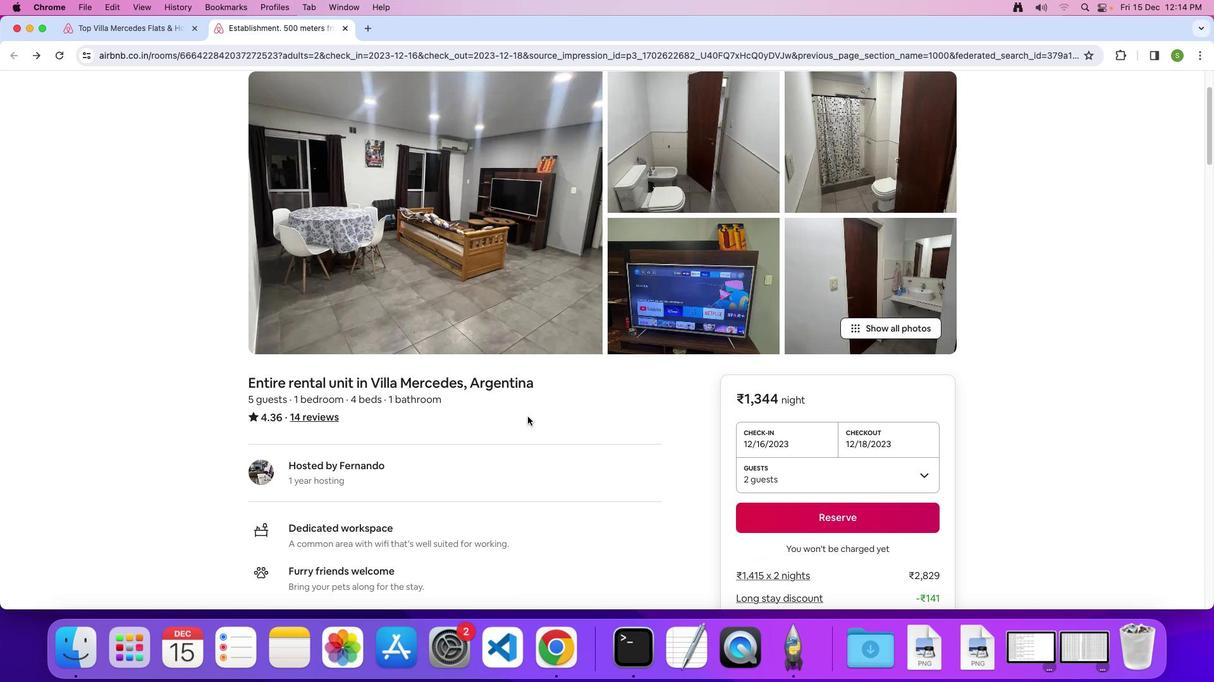 
Action: Mouse scrolled (528, 417) with delta (0, 0)
Screenshot: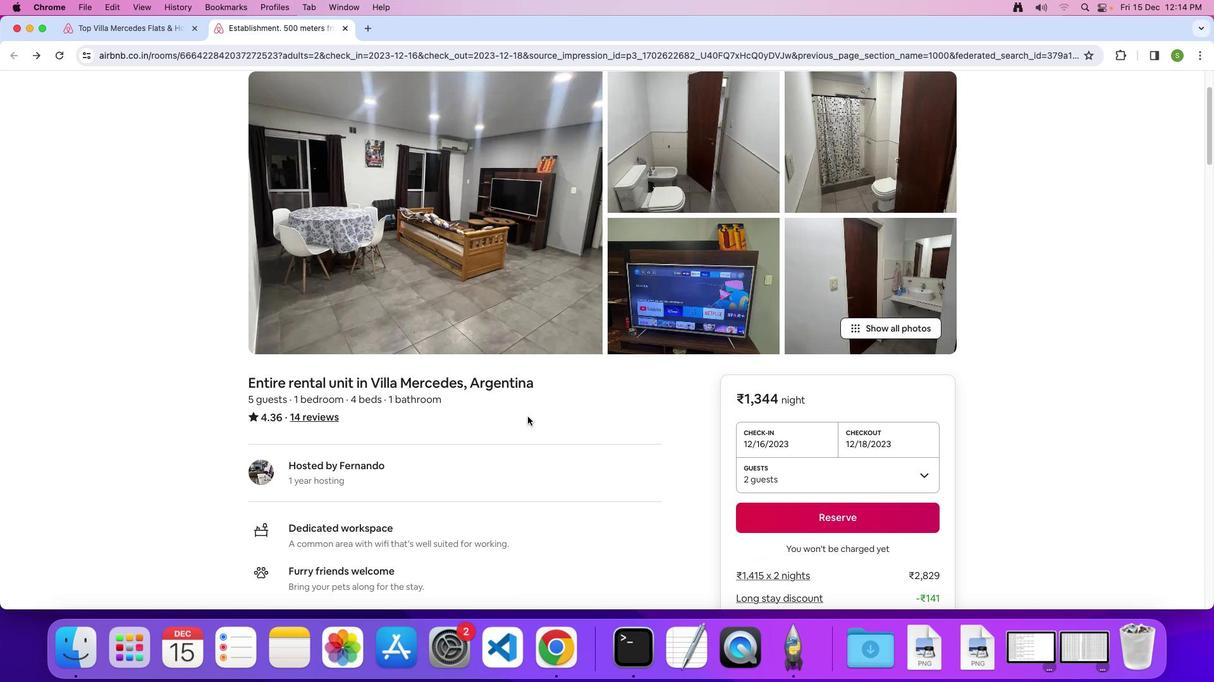 
Action: Mouse moved to (528, 417)
Screenshot: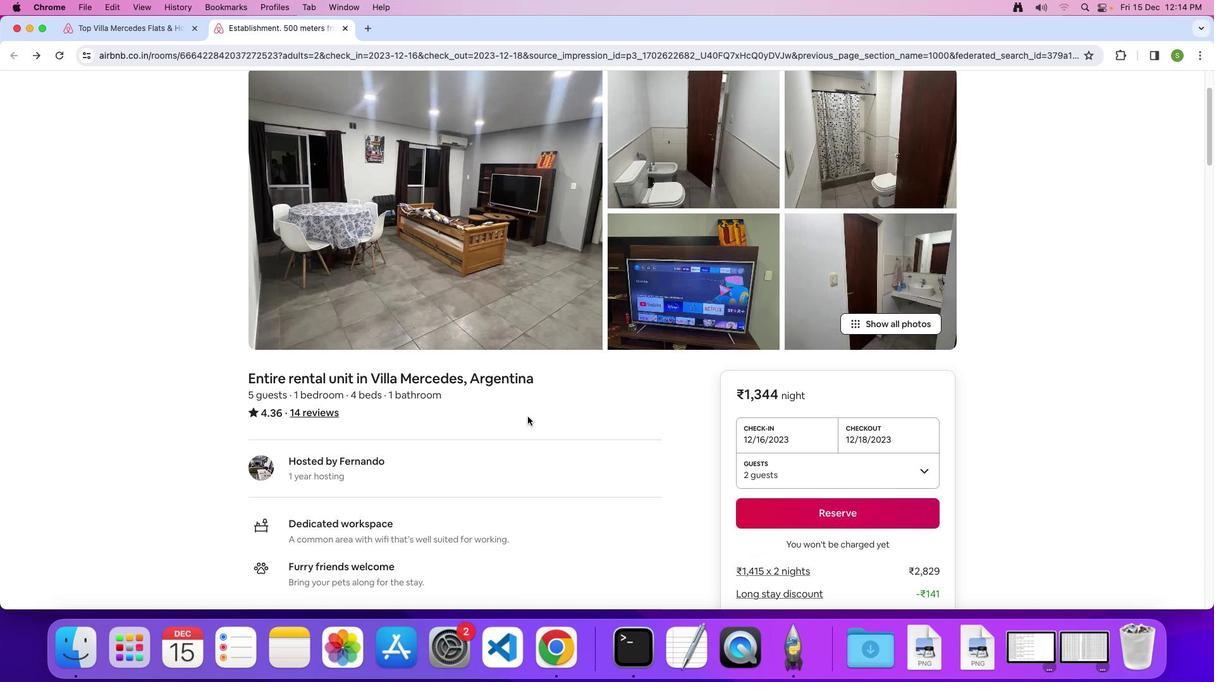 
Action: Mouse scrolled (528, 417) with delta (0, 0)
Screenshot: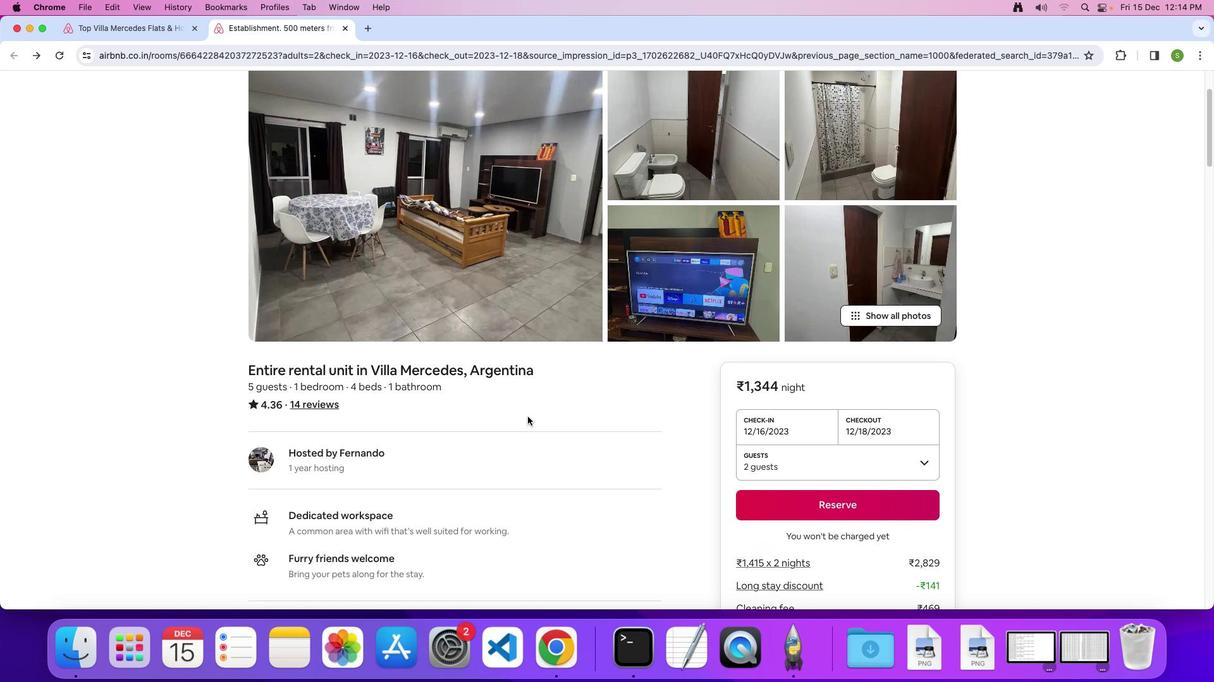 
Action: Mouse scrolled (528, 417) with delta (0, -1)
Screenshot: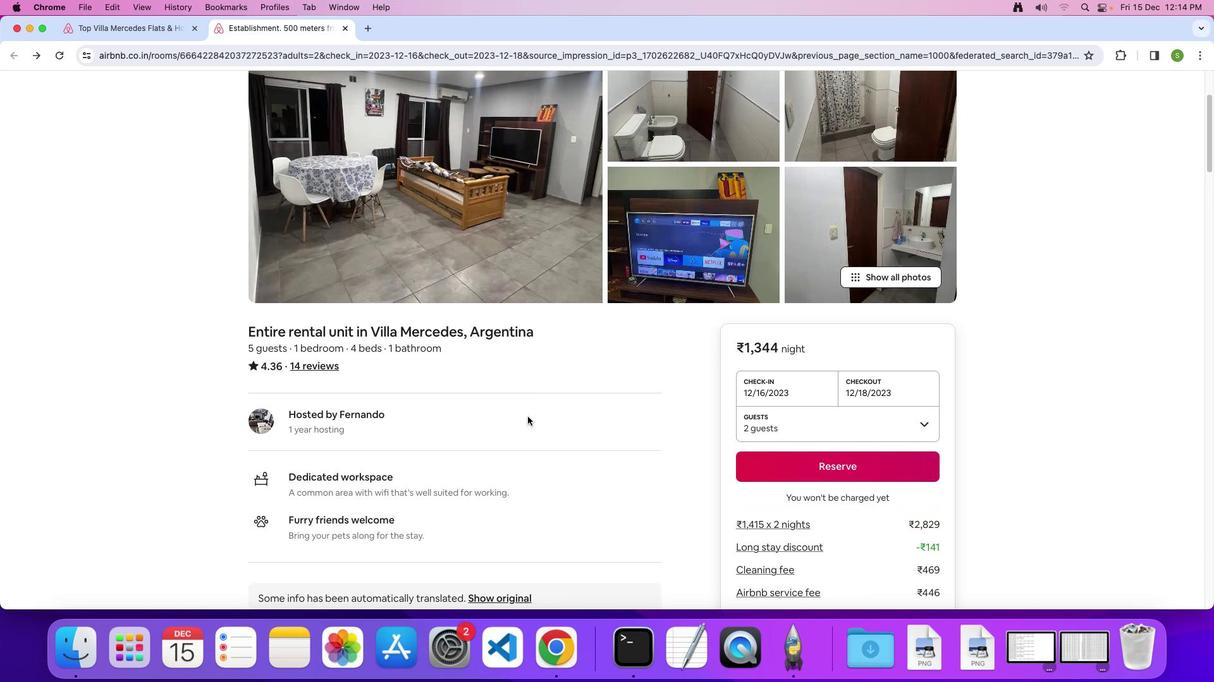 
Action: Mouse scrolled (528, 417) with delta (0, 0)
Screenshot: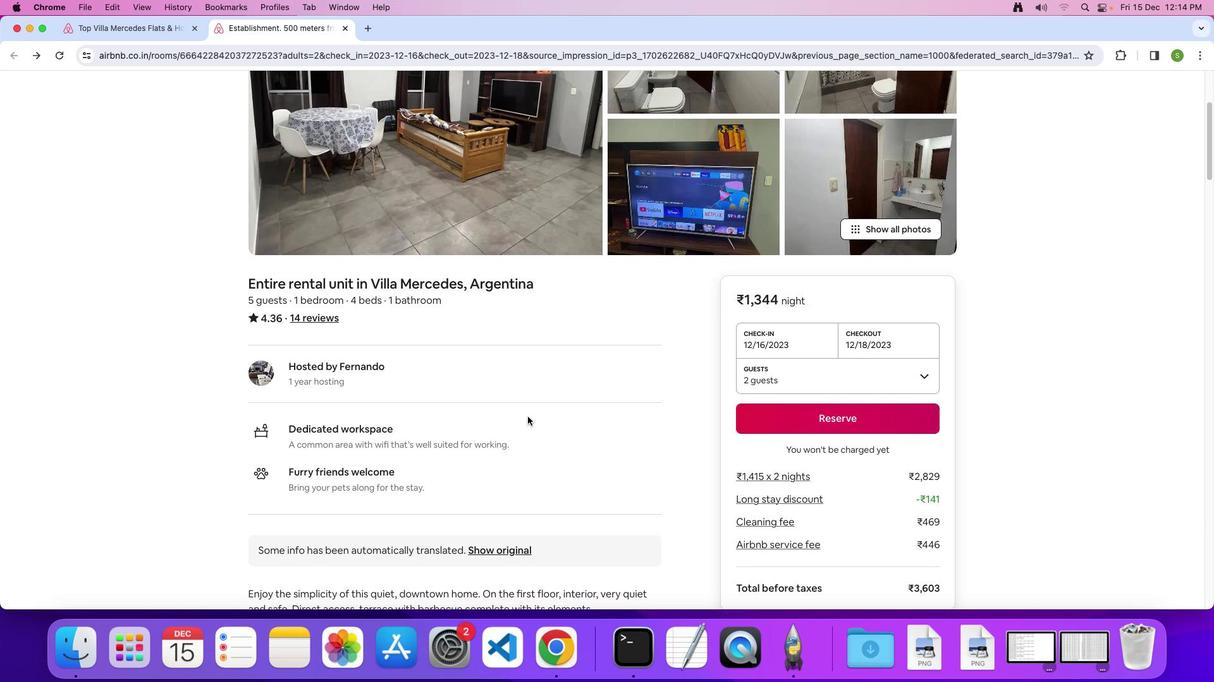 
Action: Mouse scrolled (528, 417) with delta (0, 0)
Screenshot: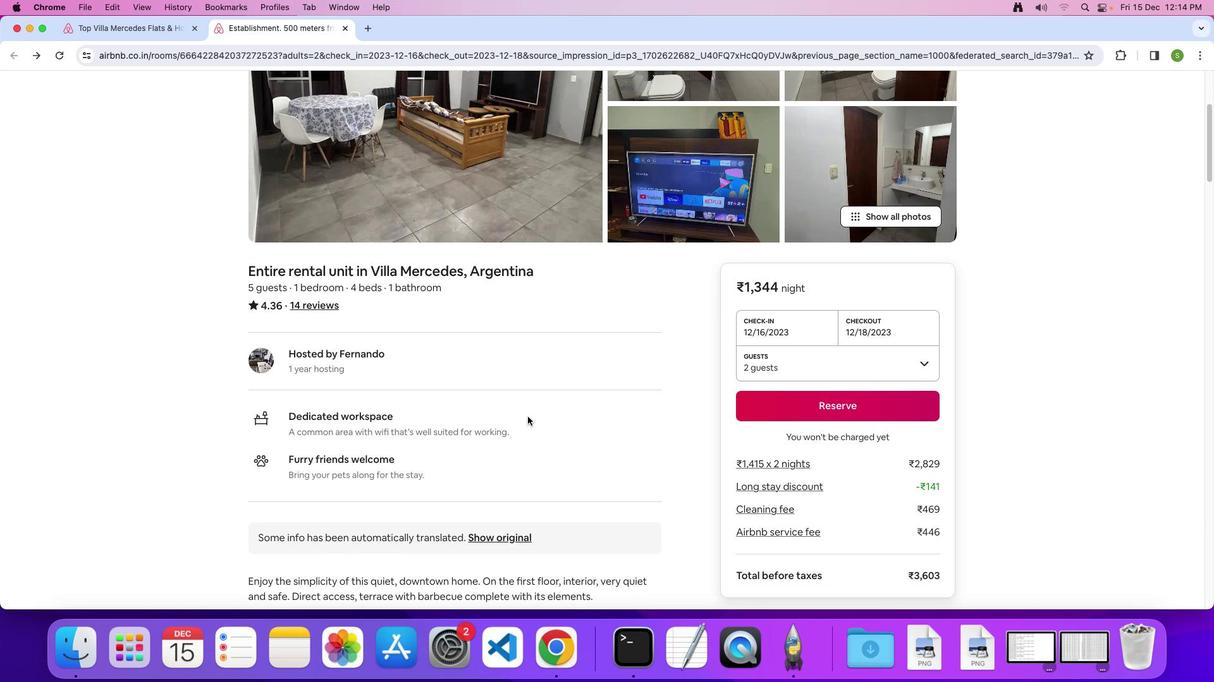
Action: Mouse scrolled (528, 417) with delta (0, -1)
Screenshot: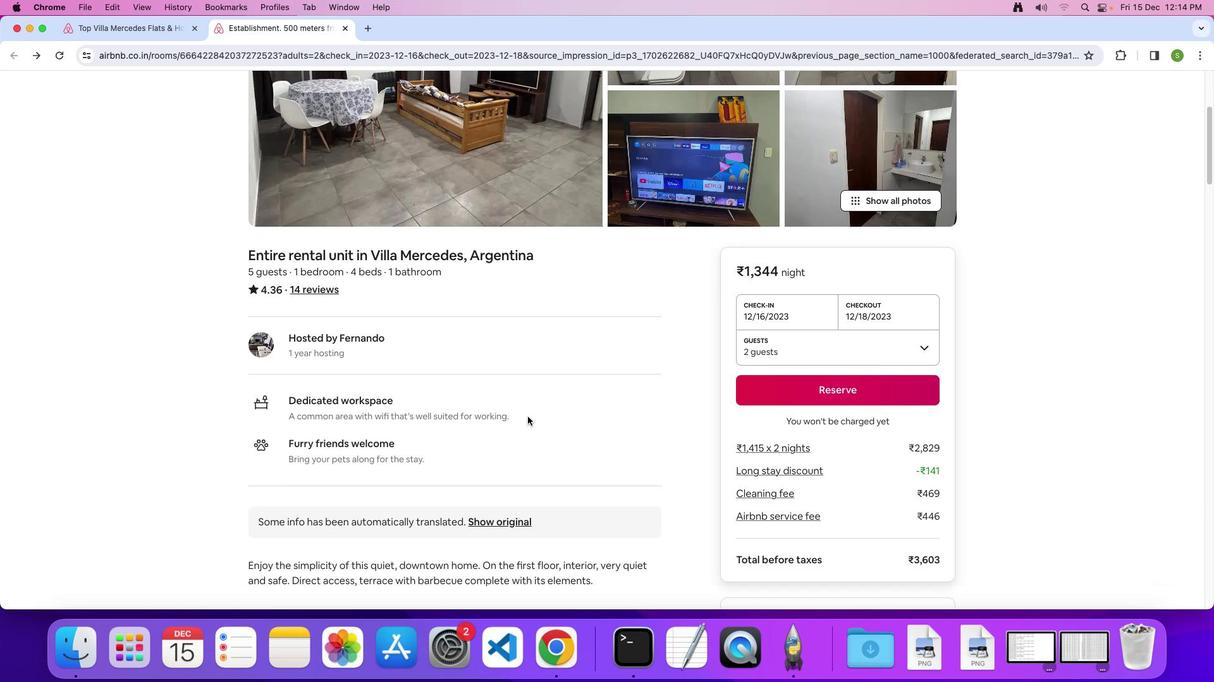 
Action: Mouse scrolled (528, 417) with delta (0, 0)
Screenshot: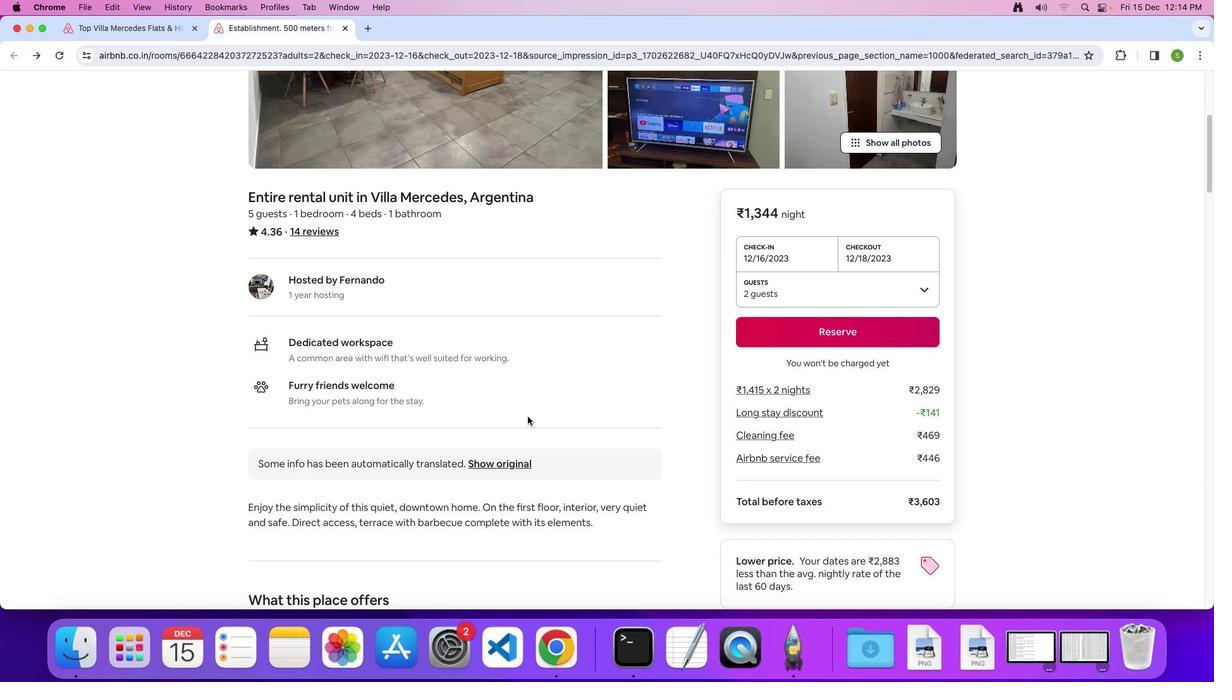 
Action: Mouse scrolled (528, 417) with delta (0, 0)
Screenshot: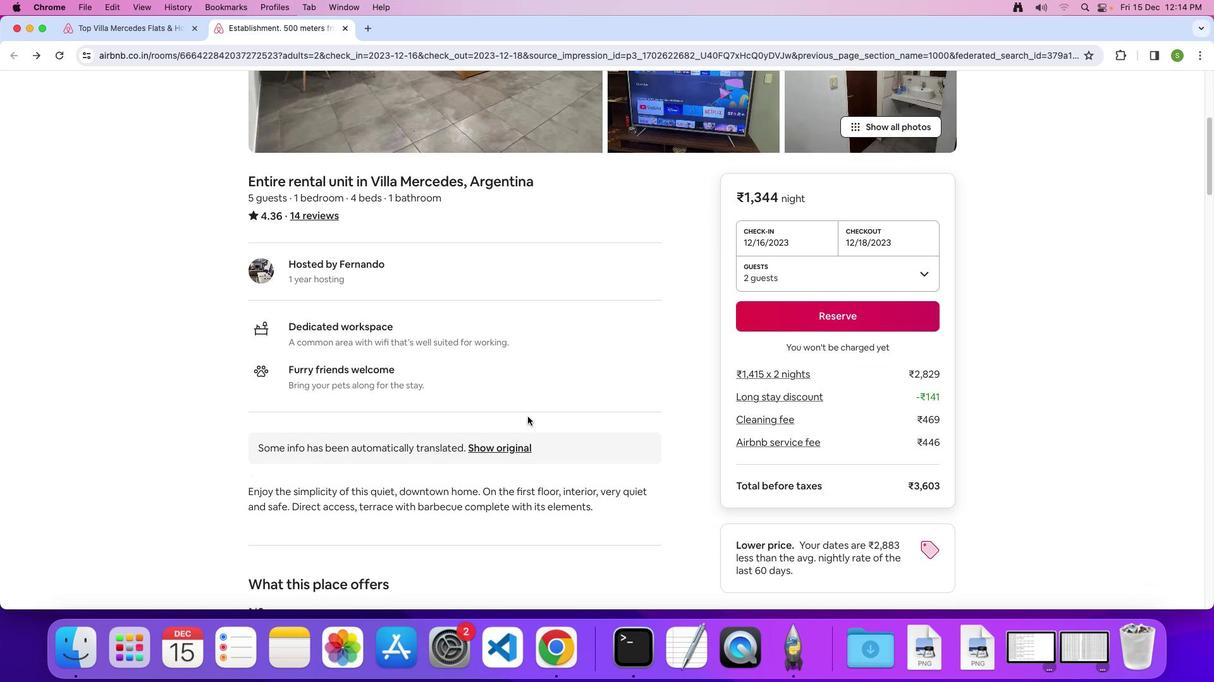 
Action: Mouse scrolled (528, 417) with delta (0, -1)
Screenshot: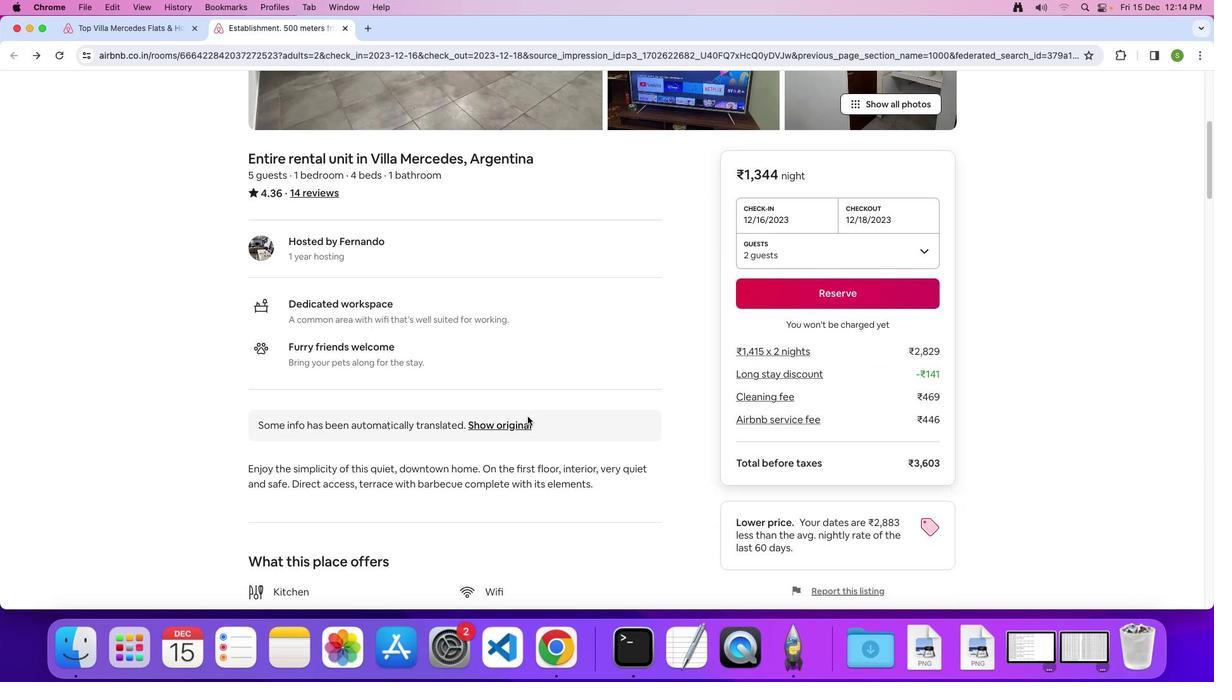
Action: Mouse scrolled (528, 417) with delta (0, 0)
Screenshot: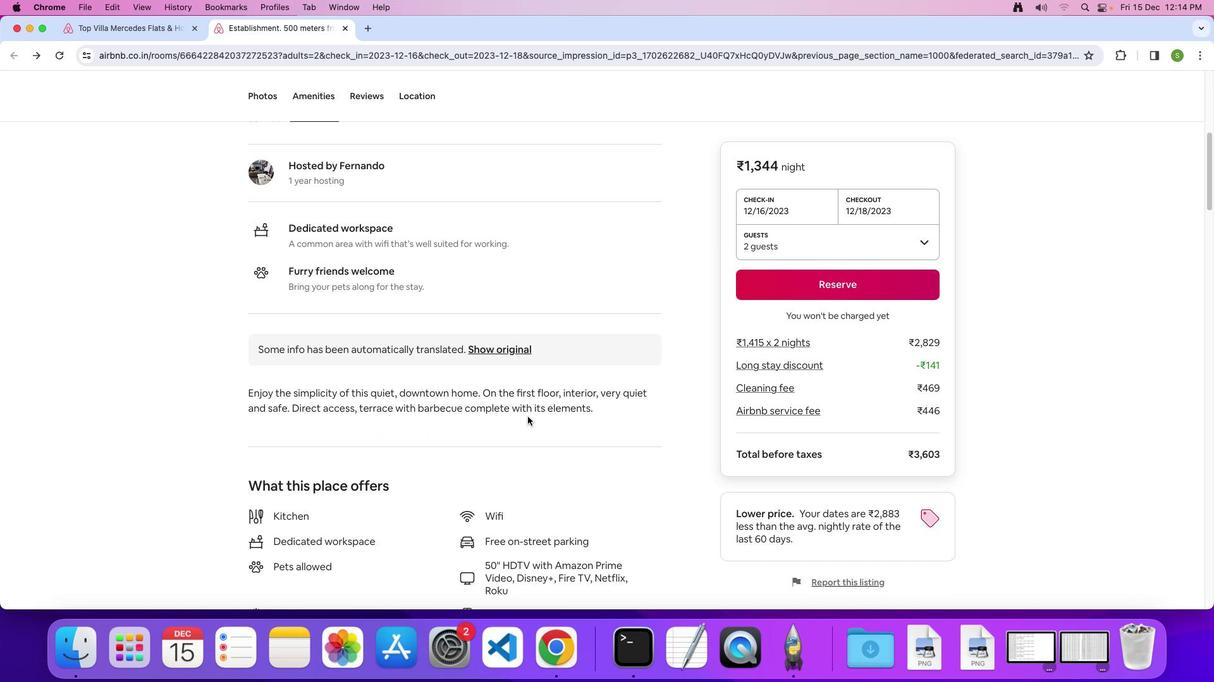 
Action: Mouse scrolled (528, 417) with delta (0, 0)
Screenshot: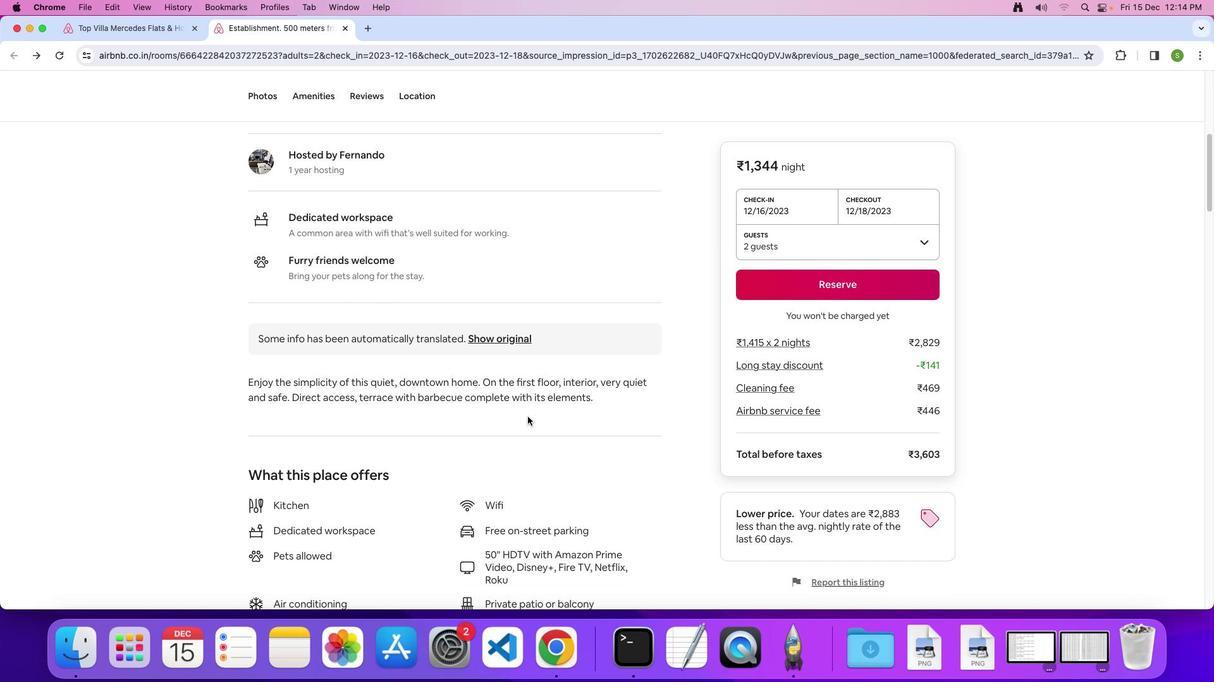 
Action: Mouse scrolled (528, 417) with delta (0, -1)
Screenshot: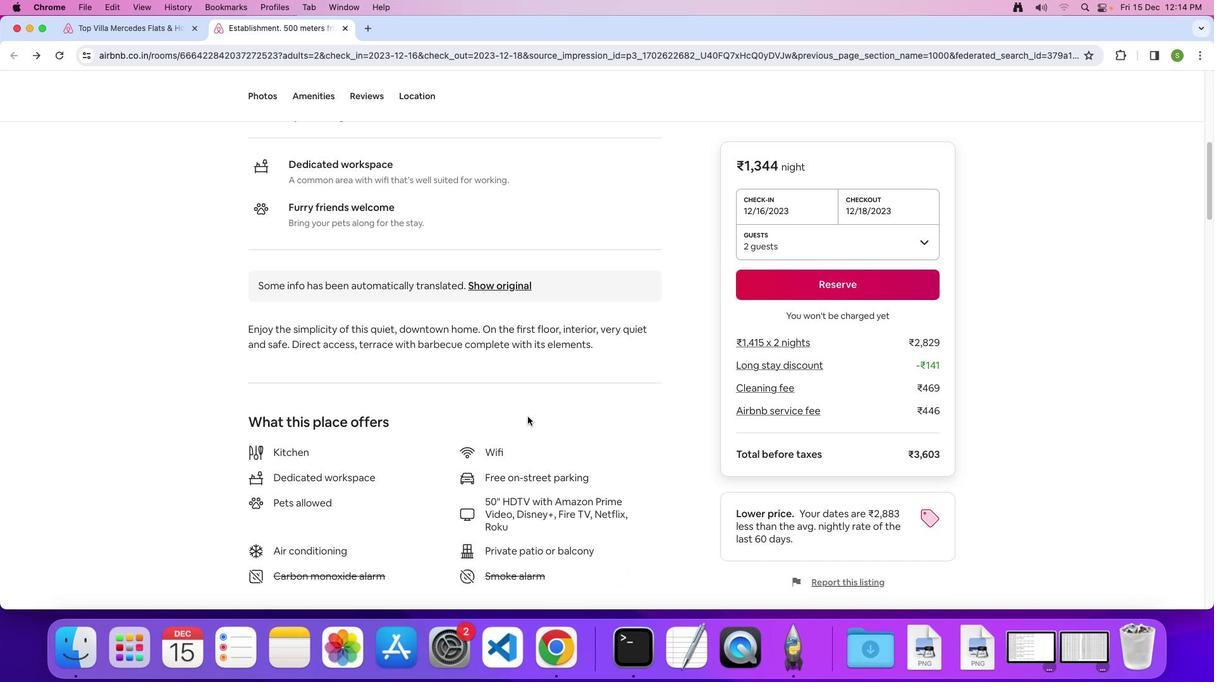 
Action: Mouse scrolled (528, 417) with delta (0, 0)
Screenshot: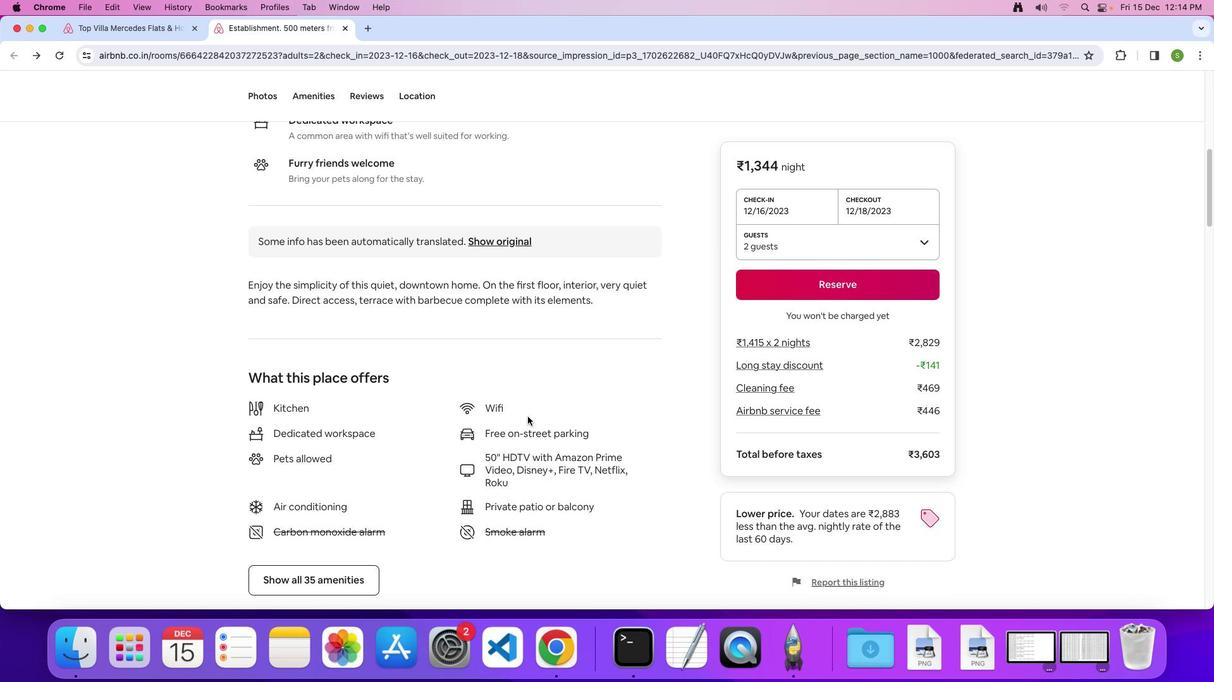
Action: Mouse scrolled (528, 417) with delta (0, 0)
Screenshot: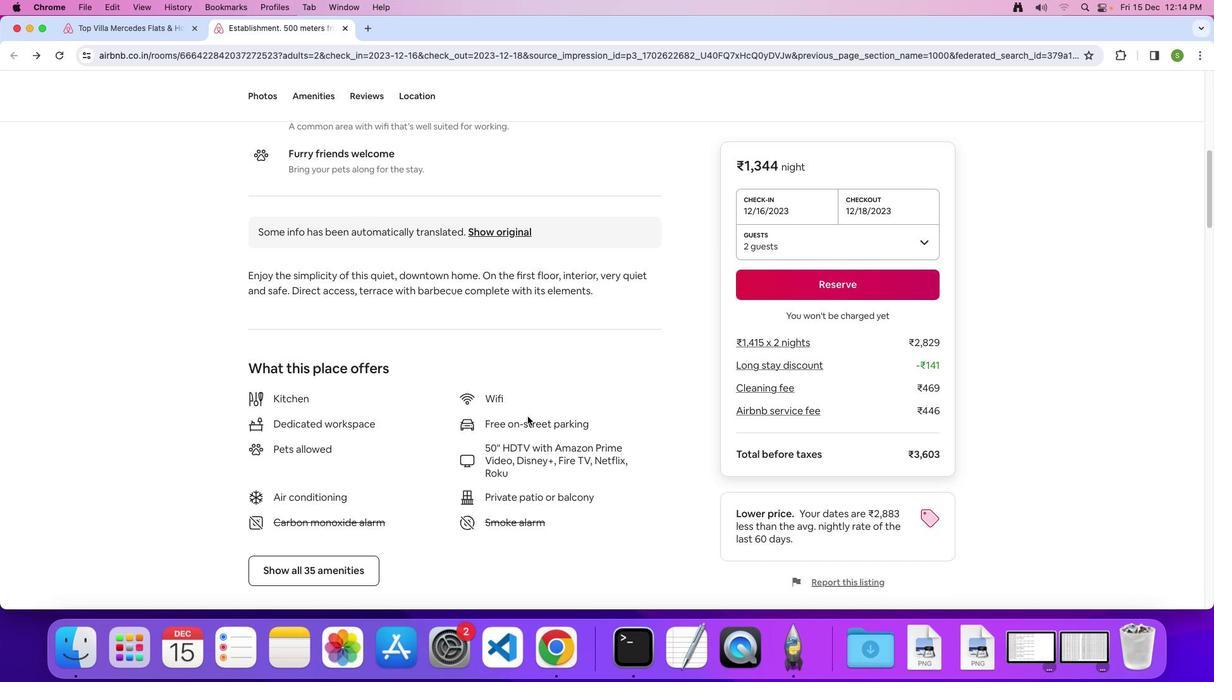 
Action: Mouse scrolled (528, 417) with delta (0, -1)
Screenshot: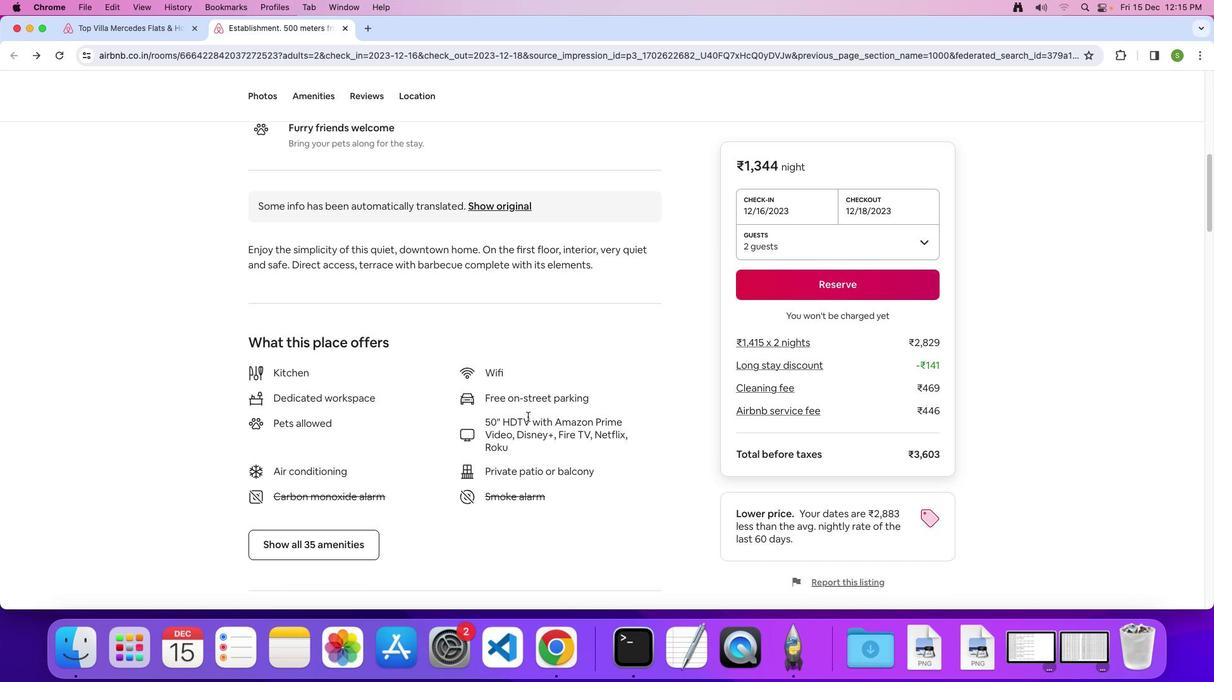 
Action: Mouse scrolled (528, 417) with delta (0, 0)
Screenshot: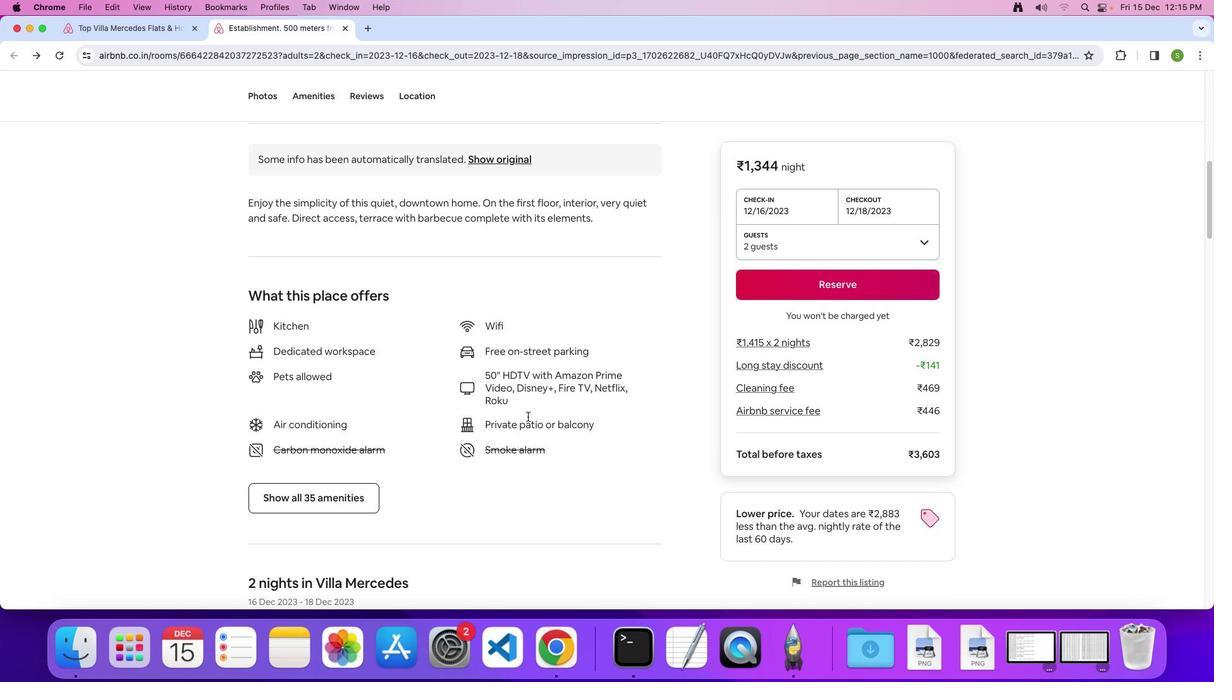 
Action: Mouse scrolled (528, 417) with delta (0, 0)
Screenshot: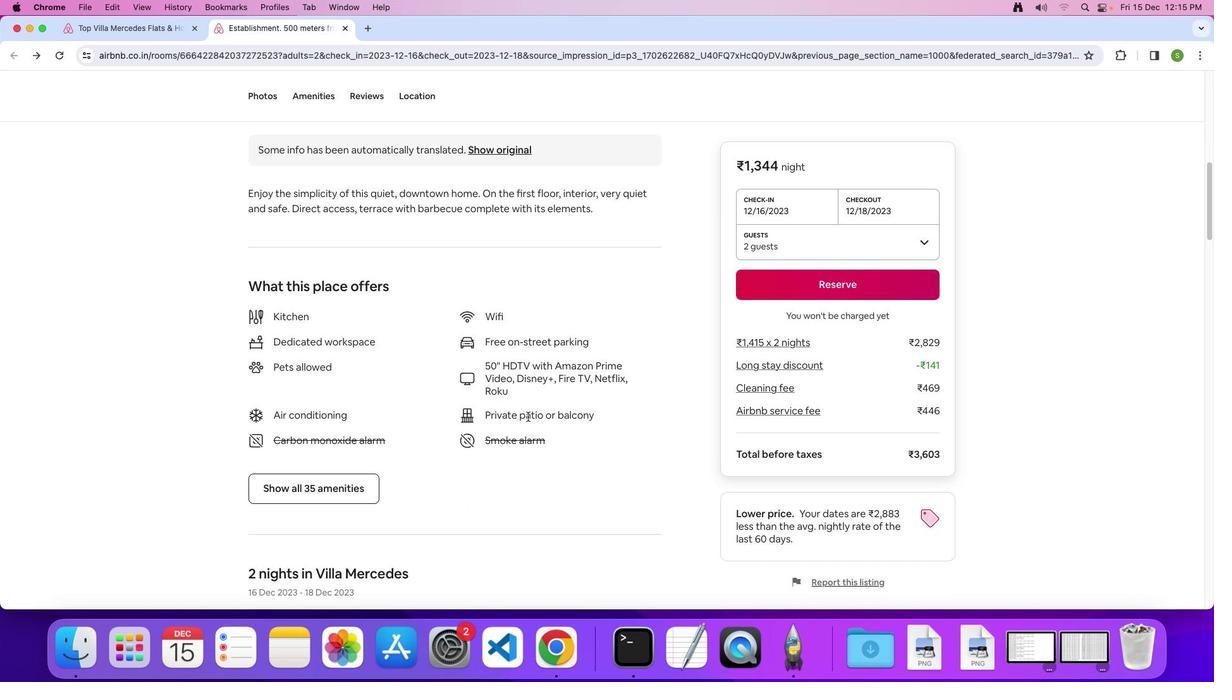 
Action: Mouse scrolled (528, 417) with delta (0, 0)
Screenshot: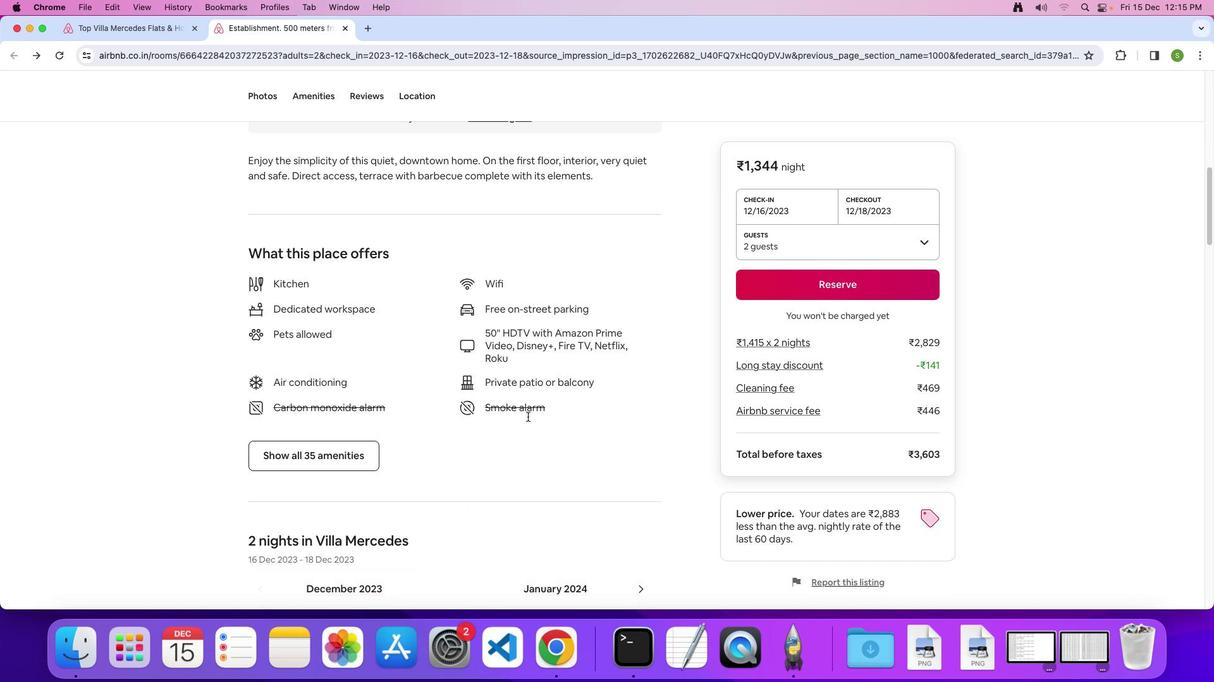 
Action: Mouse moved to (340, 424)
Screenshot: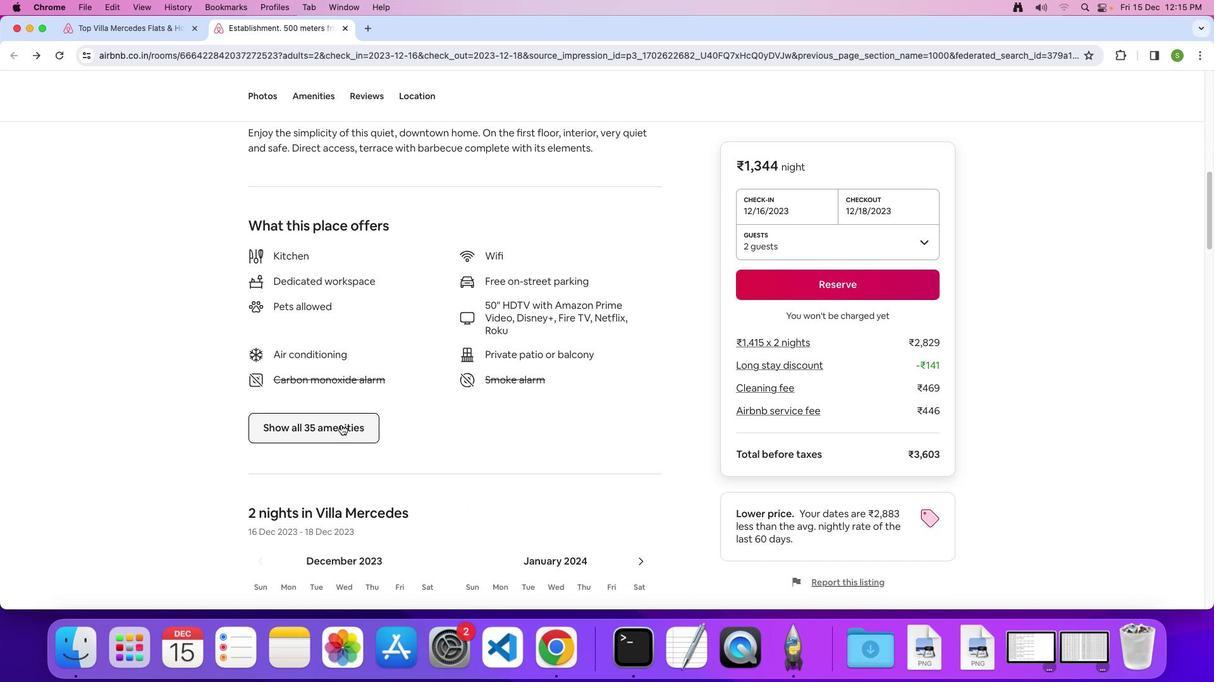 
Action: Mouse pressed left at (340, 424)
Screenshot: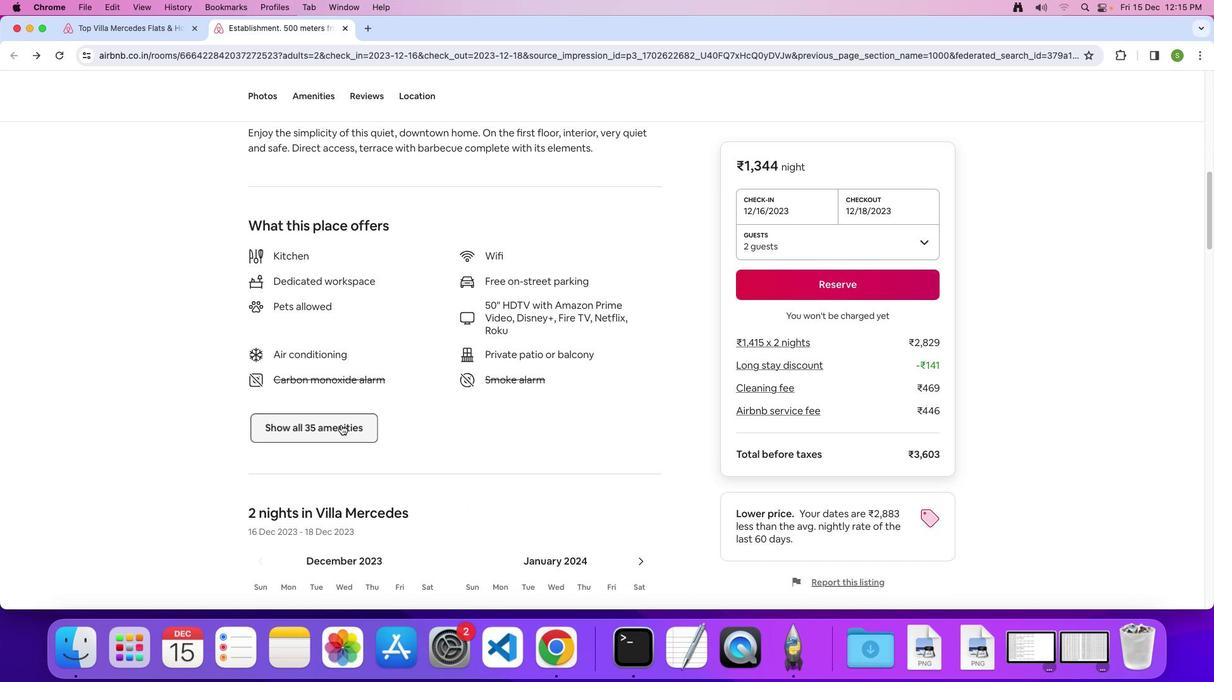 
Action: Mouse moved to (639, 396)
Screenshot: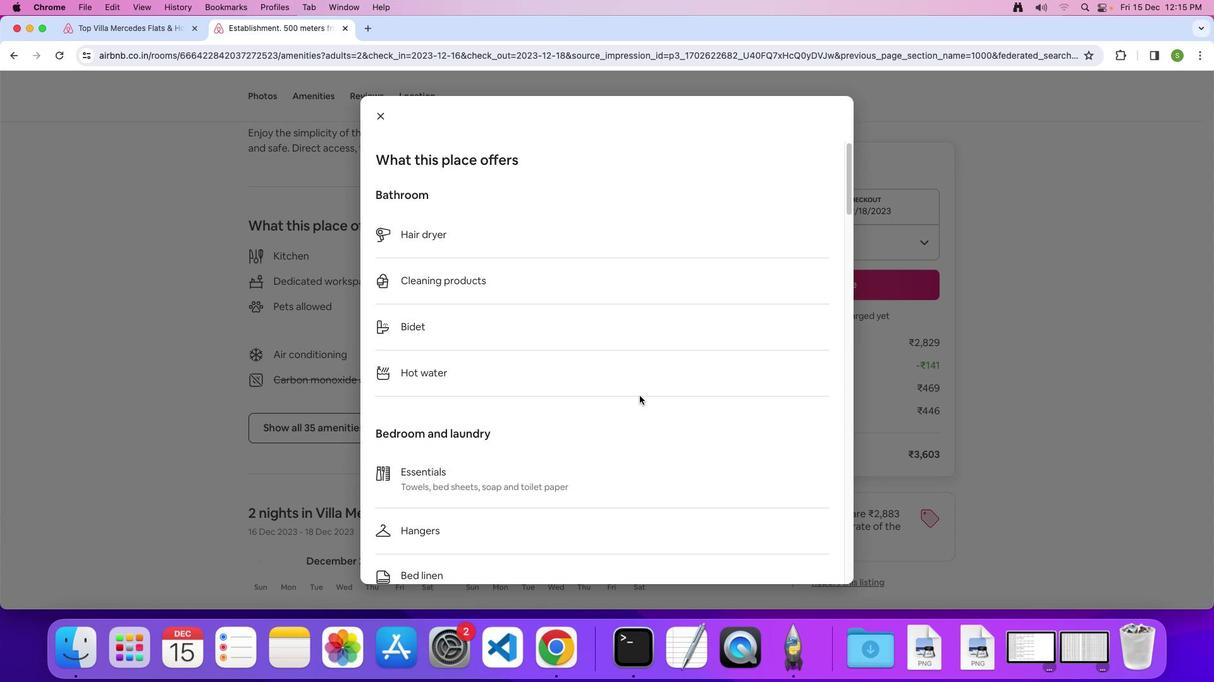 
Action: Mouse scrolled (639, 396) with delta (0, 0)
Screenshot: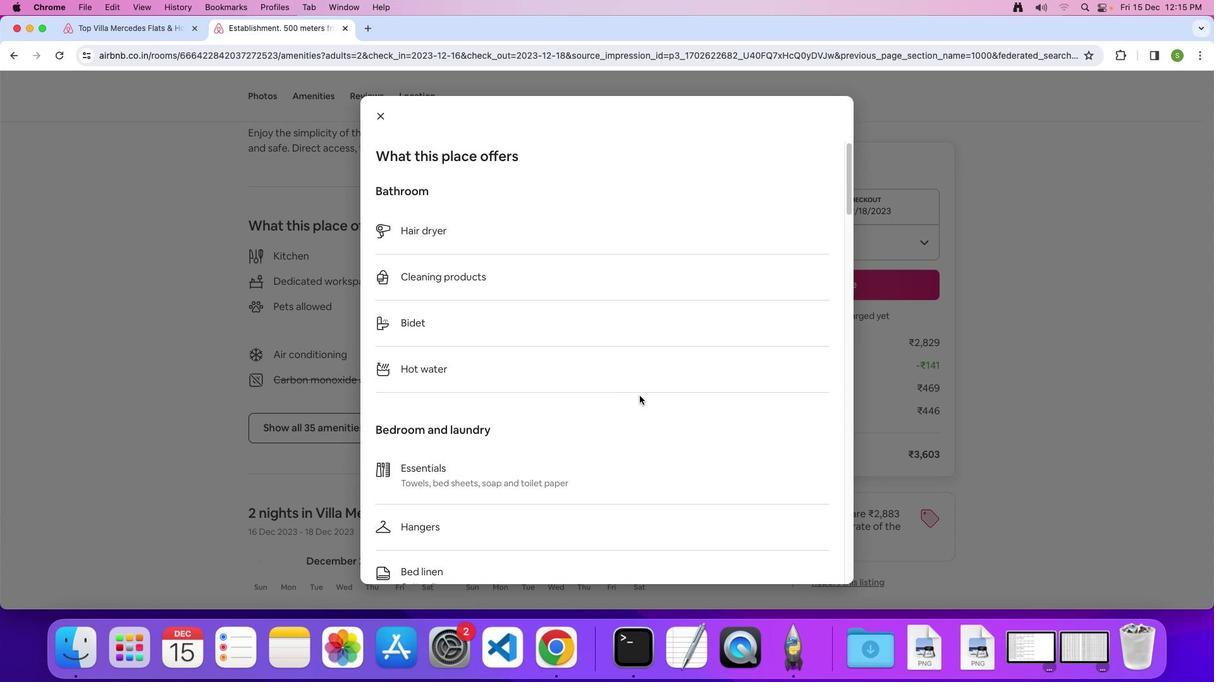 
Action: Mouse scrolled (639, 396) with delta (0, 0)
Screenshot: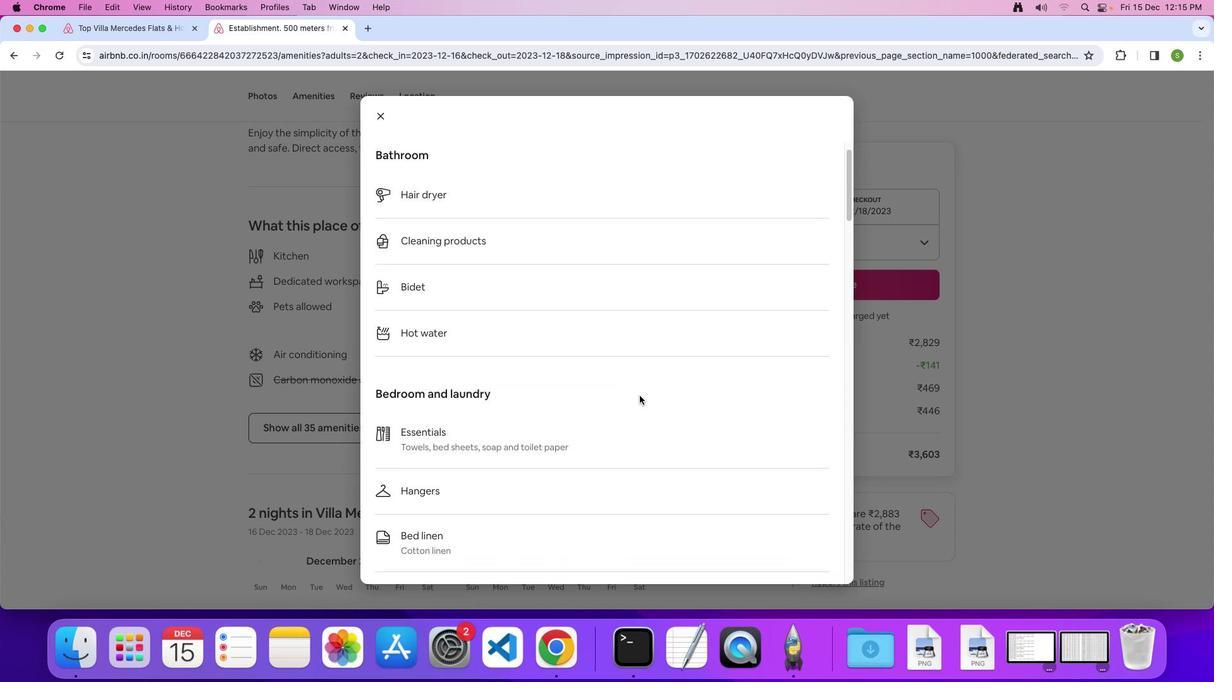
Action: Mouse scrolled (639, 396) with delta (0, -1)
Screenshot: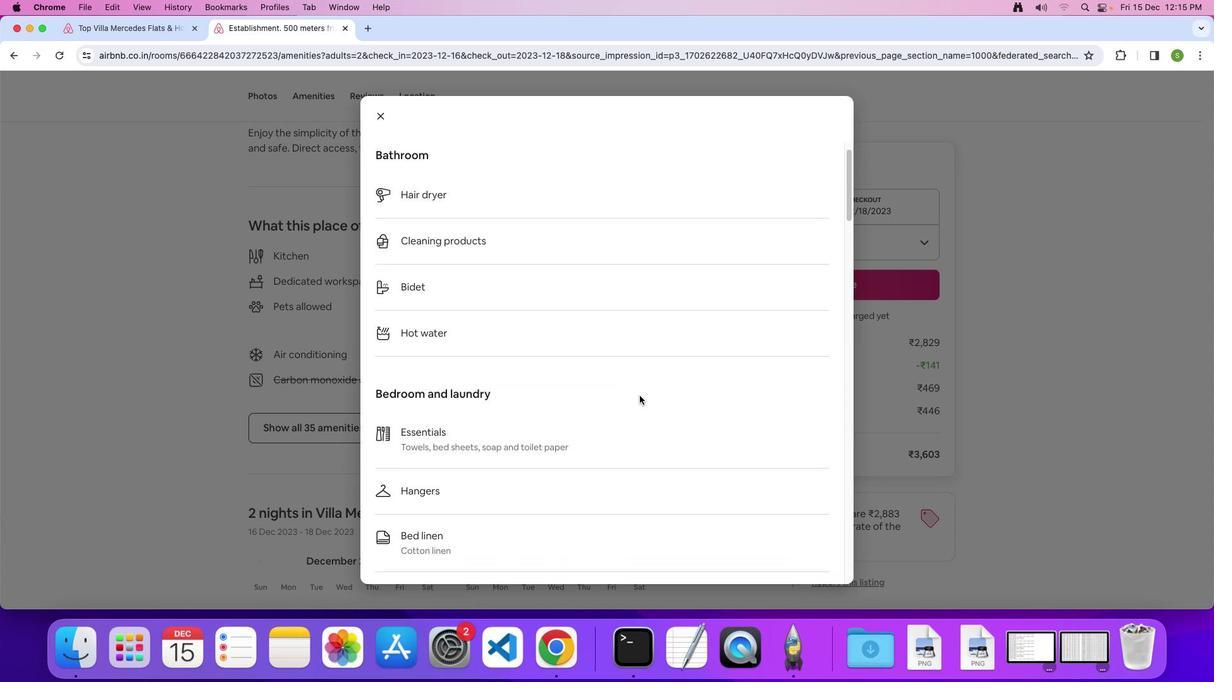 
Action: Mouse scrolled (639, 396) with delta (0, 0)
Screenshot: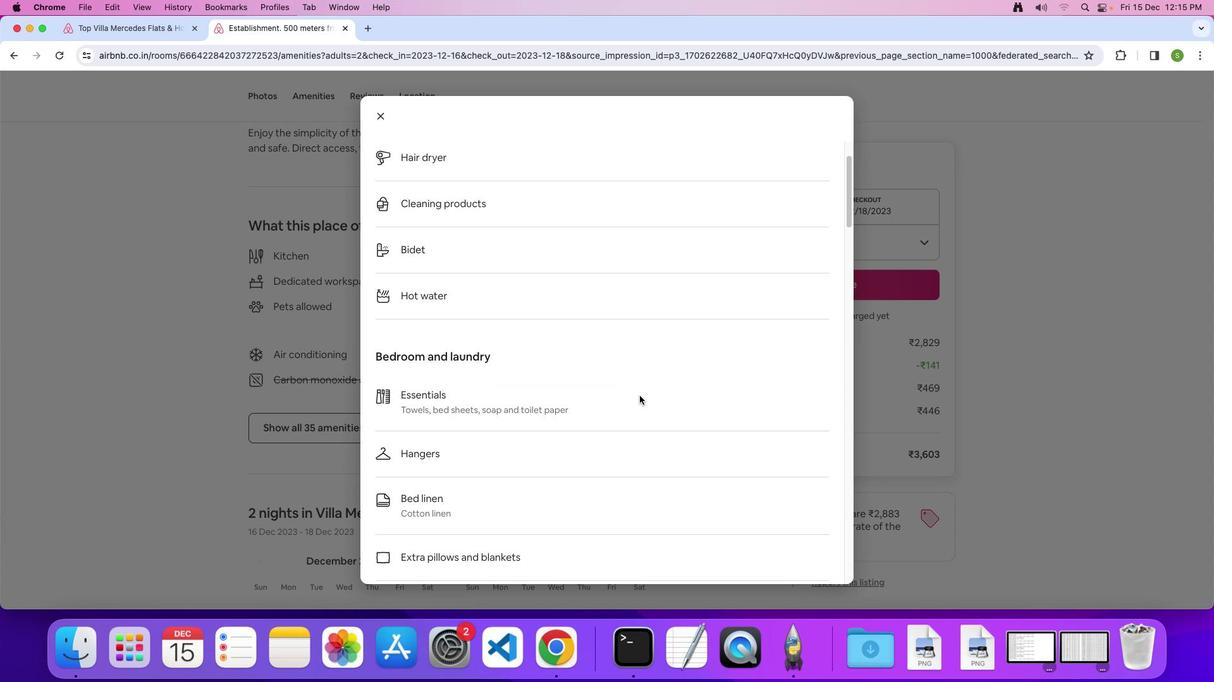 
Action: Mouse scrolled (639, 396) with delta (0, 0)
Screenshot: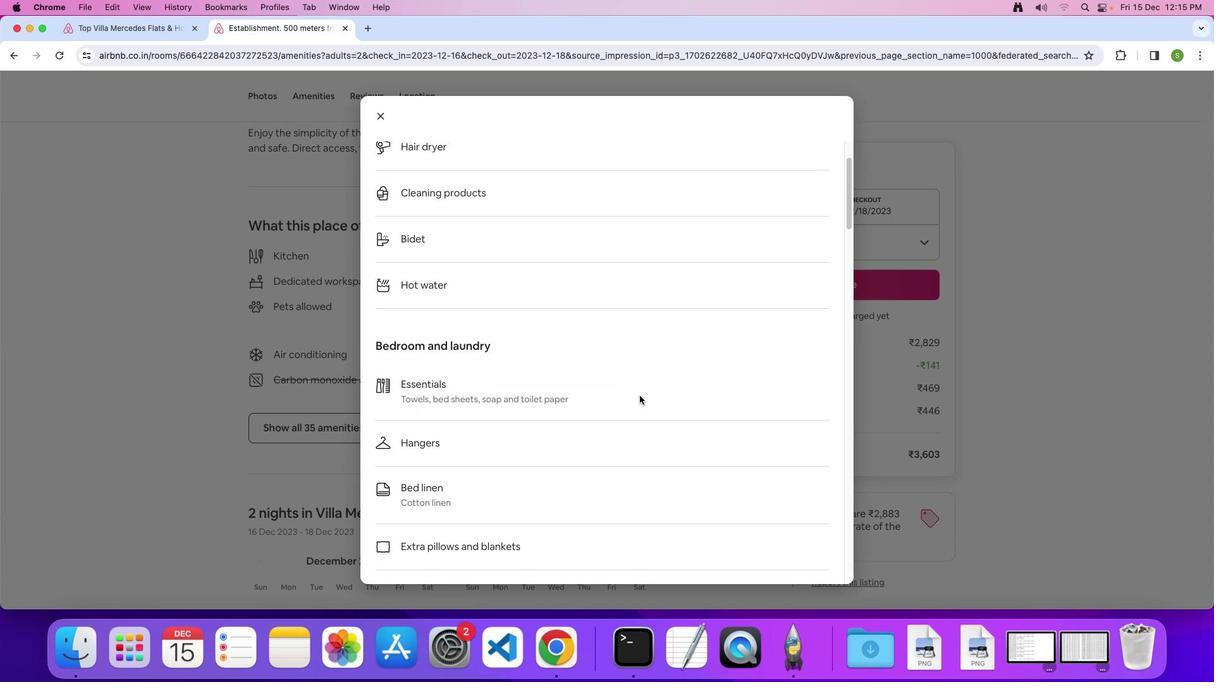 
Action: Mouse scrolled (639, 396) with delta (0, 0)
Screenshot: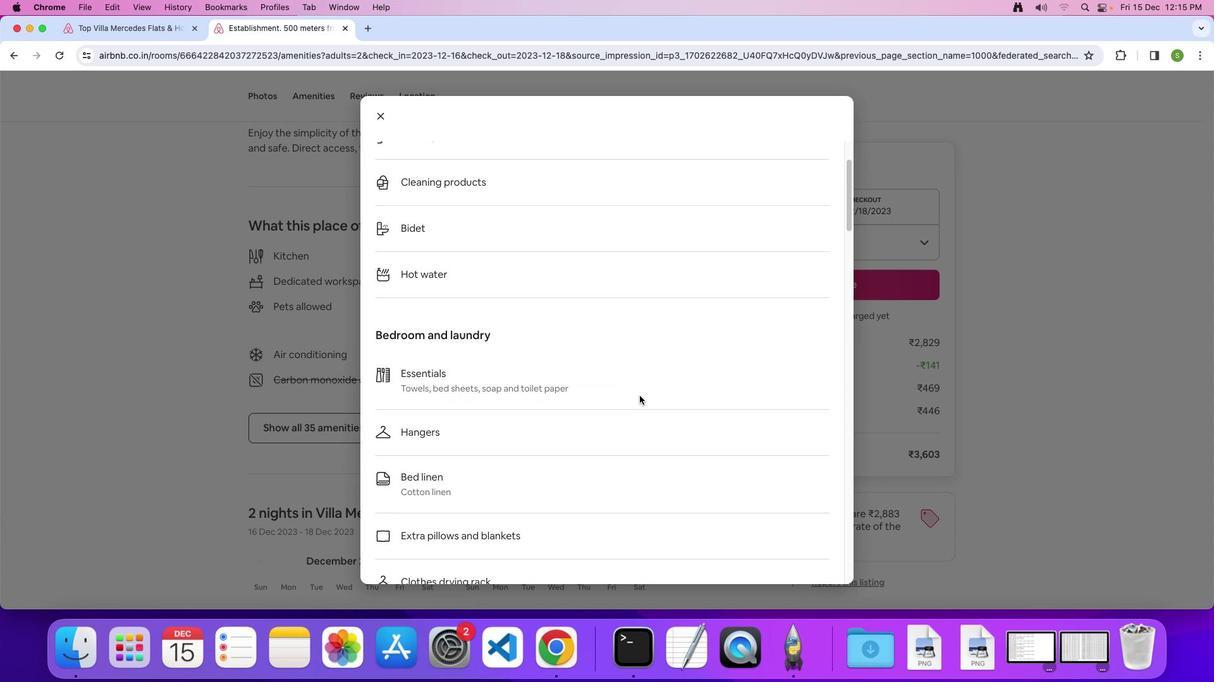
Action: Mouse scrolled (639, 396) with delta (0, 0)
Screenshot: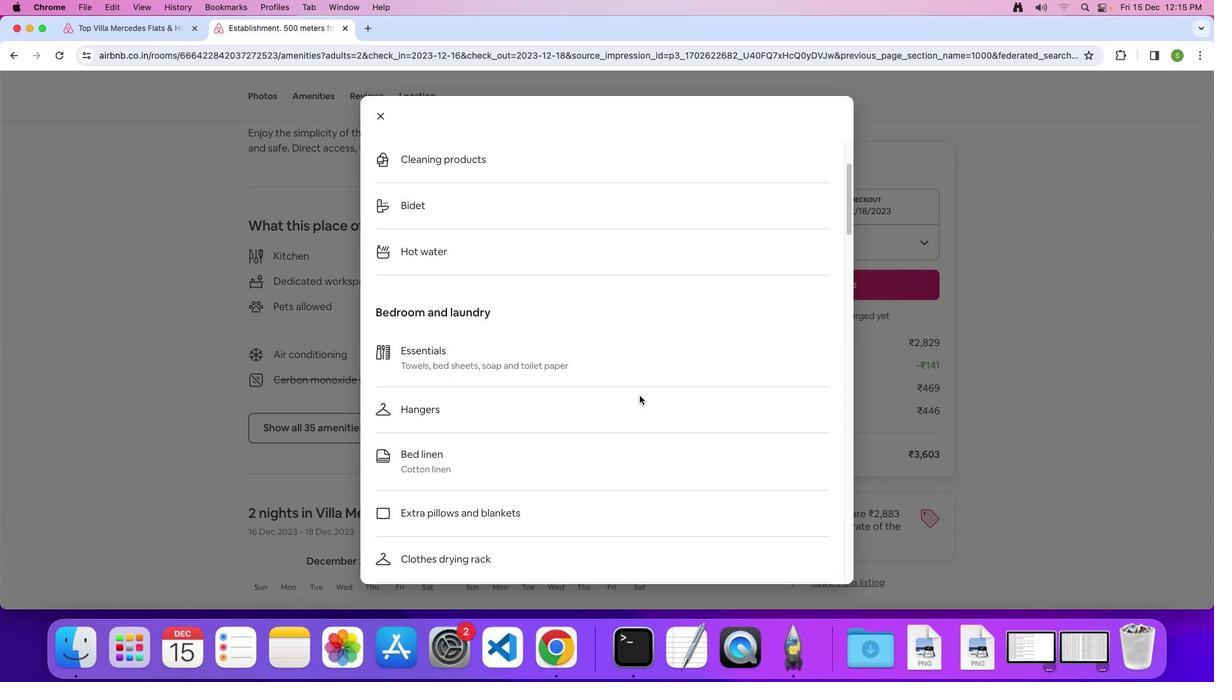 
Action: Mouse scrolled (639, 396) with delta (0, -1)
Screenshot: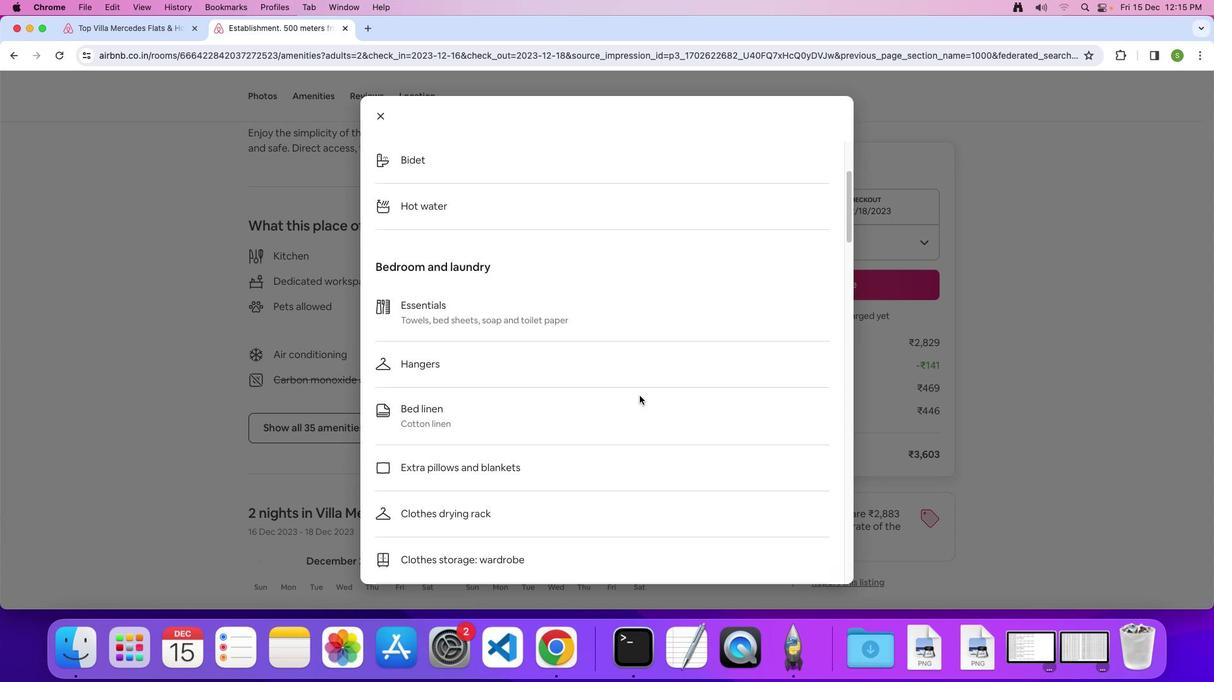 
Action: Mouse moved to (639, 396)
Screenshot: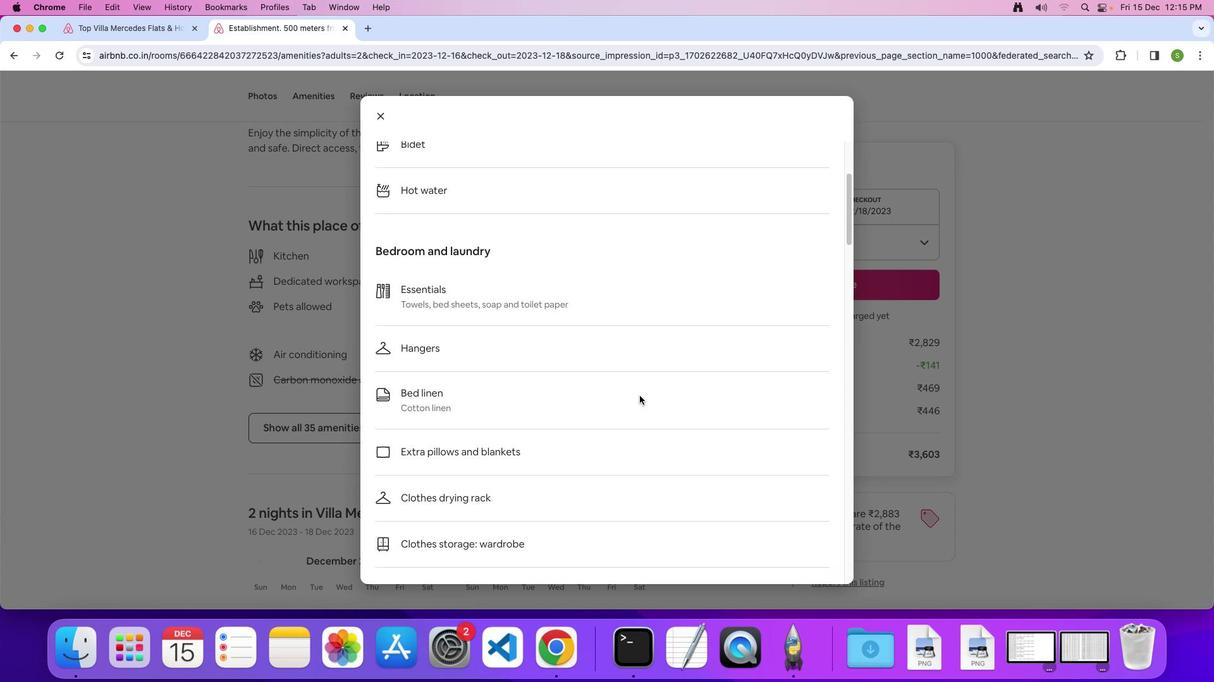 
Action: Mouse scrolled (639, 396) with delta (0, 0)
Screenshot: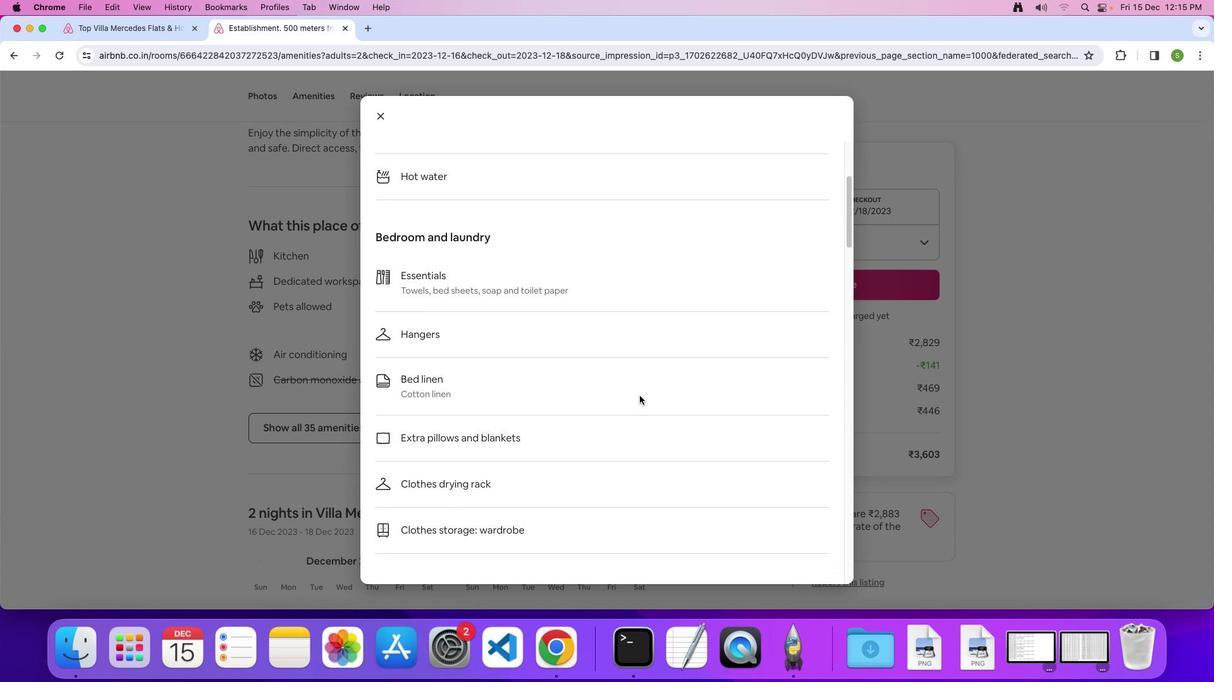 
Action: Mouse scrolled (639, 396) with delta (0, 0)
Screenshot: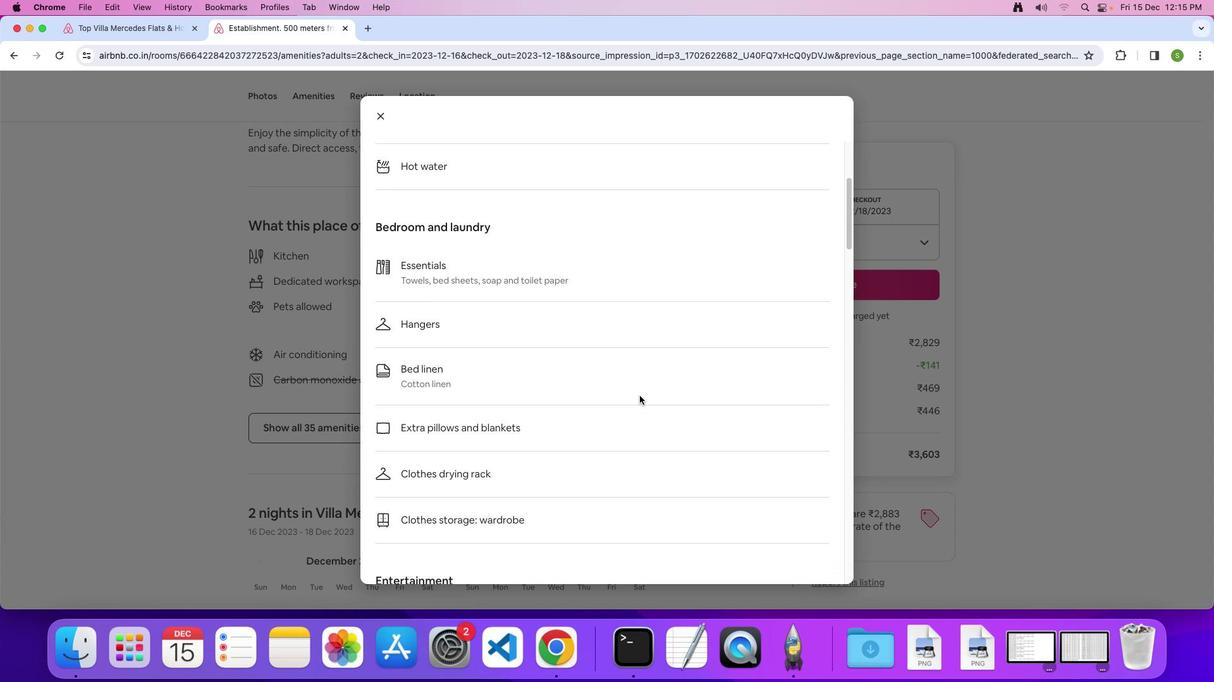
Action: Mouse scrolled (639, 396) with delta (0, -1)
Screenshot: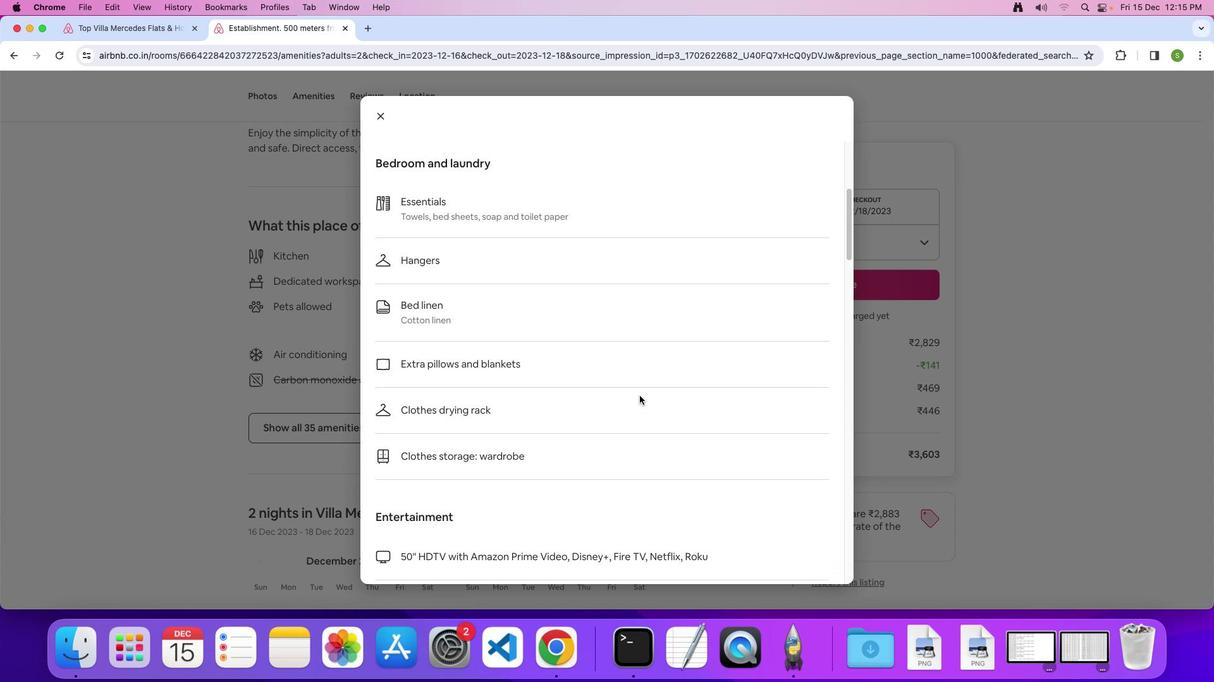 
Action: Mouse scrolled (639, 396) with delta (0, 0)
Screenshot: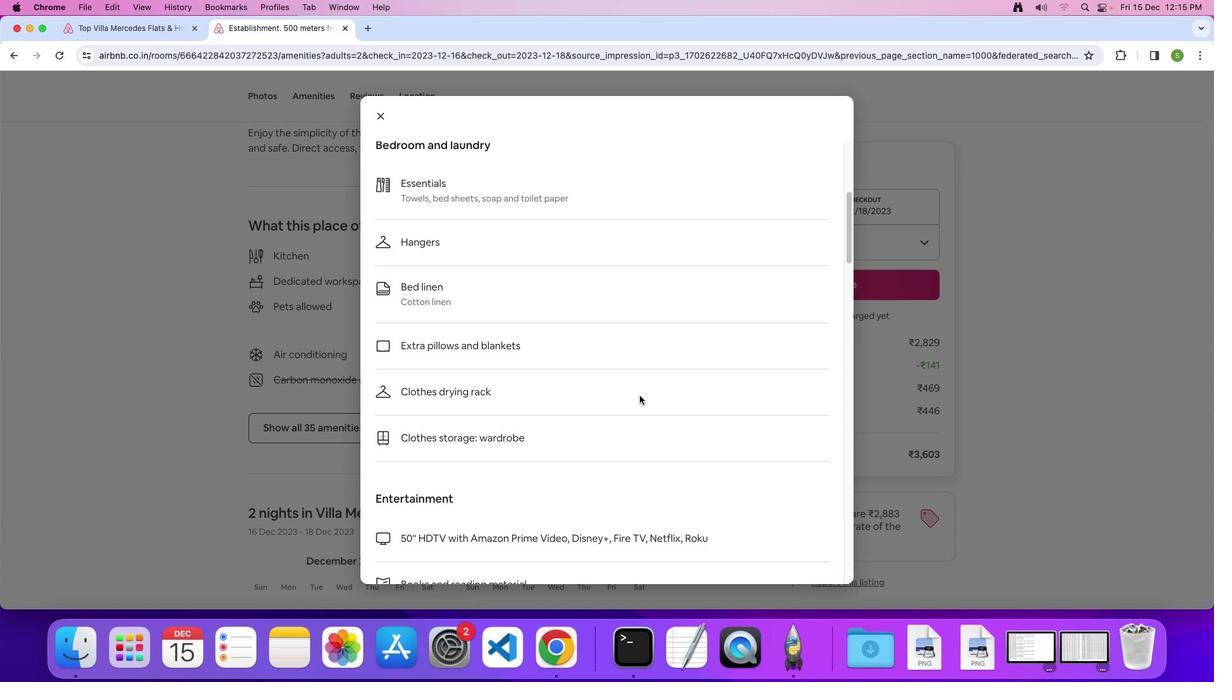 
Action: Mouse scrolled (639, 396) with delta (0, 0)
Screenshot: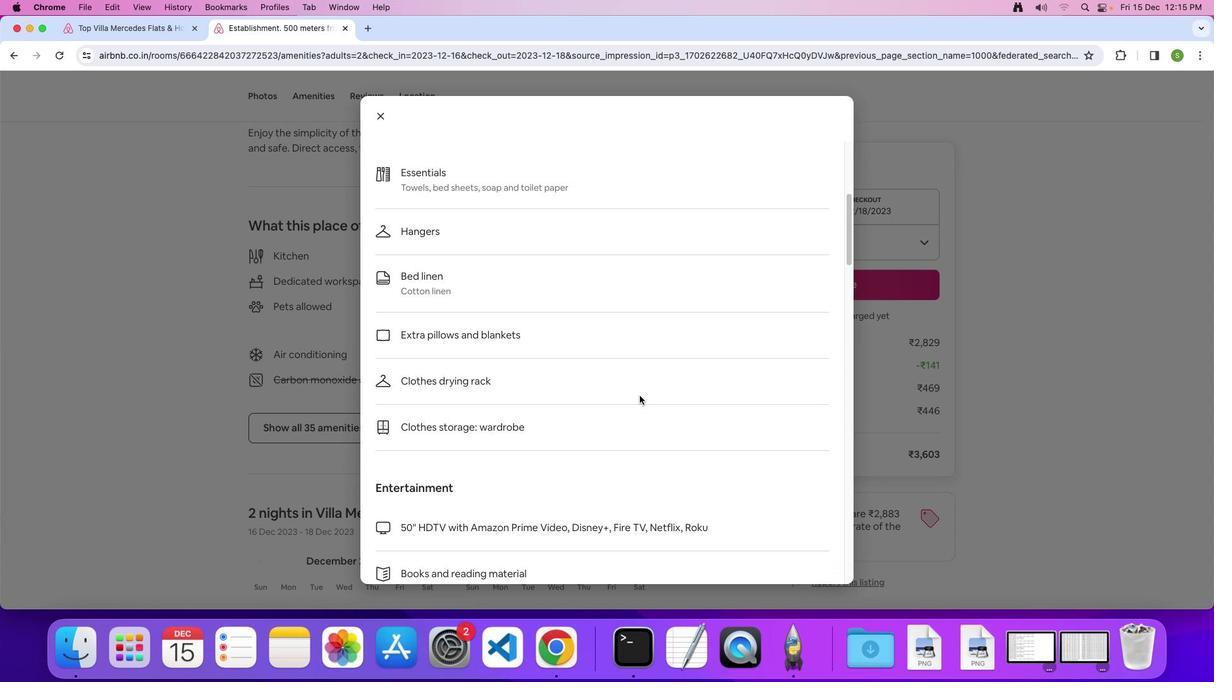 
Action: Mouse scrolled (639, 396) with delta (0, 0)
Screenshot: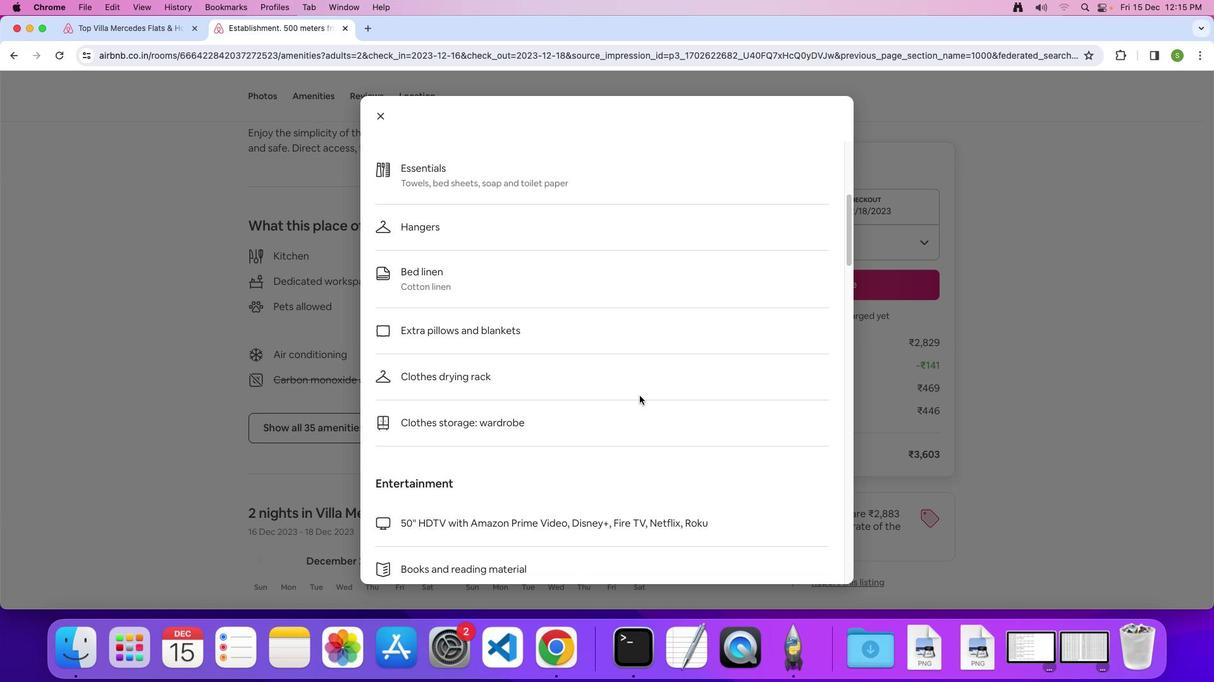 
Action: Mouse scrolled (639, 396) with delta (0, 0)
Screenshot: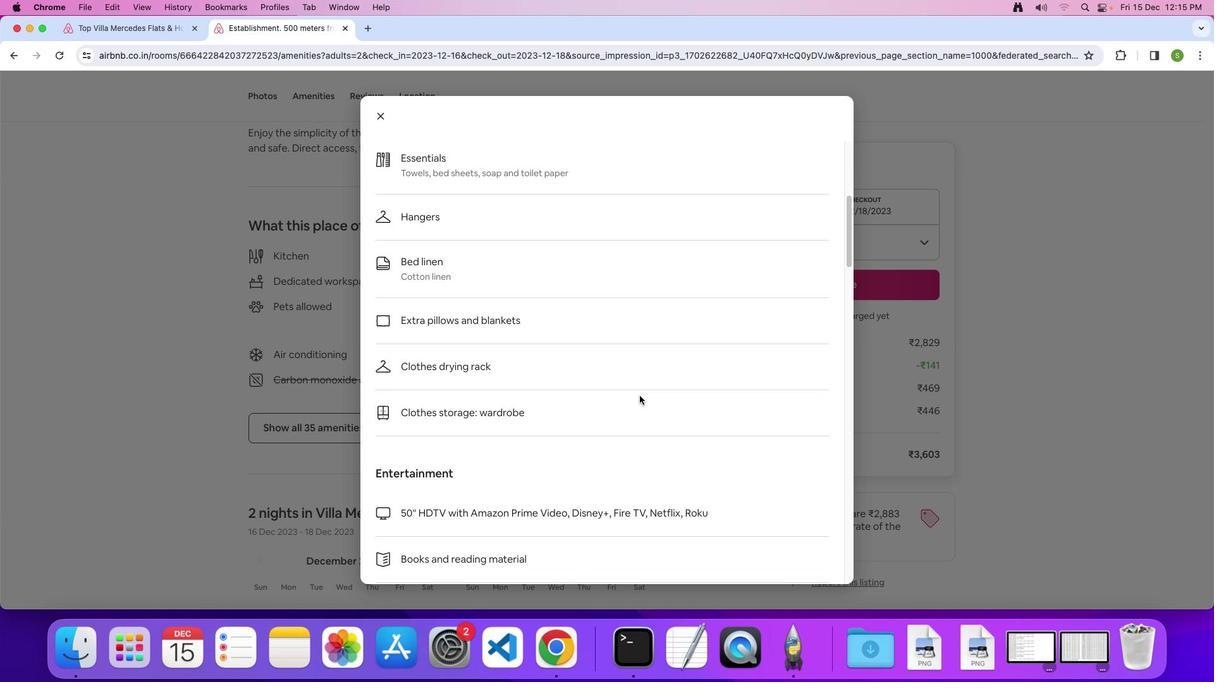 
Action: Mouse scrolled (639, 396) with delta (0, 0)
Screenshot: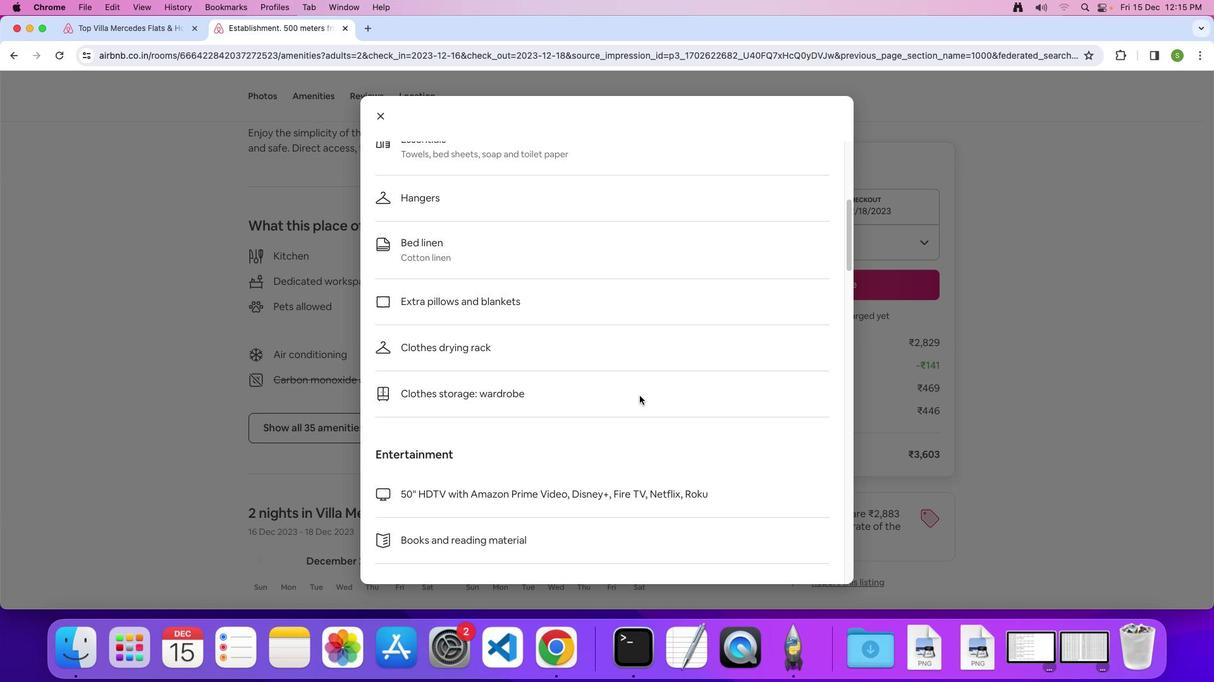 
Action: Mouse scrolled (639, 396) with delta (0, 0)
Screenshot: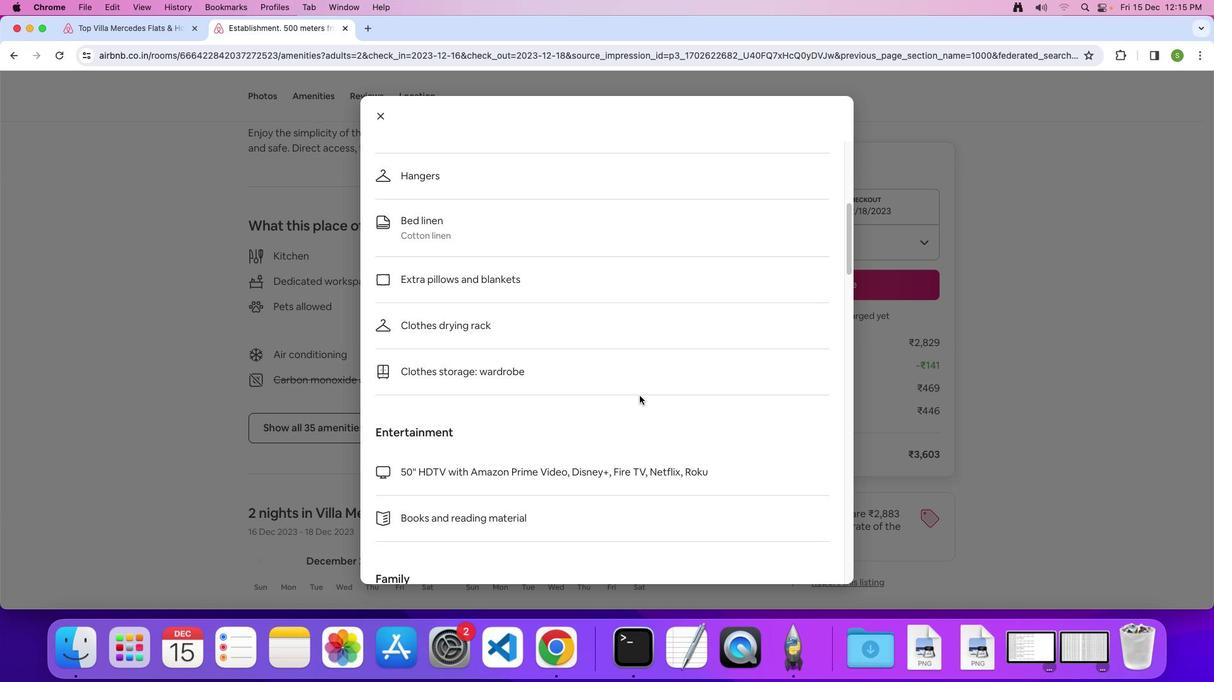
Action: Mouse scrolled (639, 396) with delta (0, 0)
Screenshot: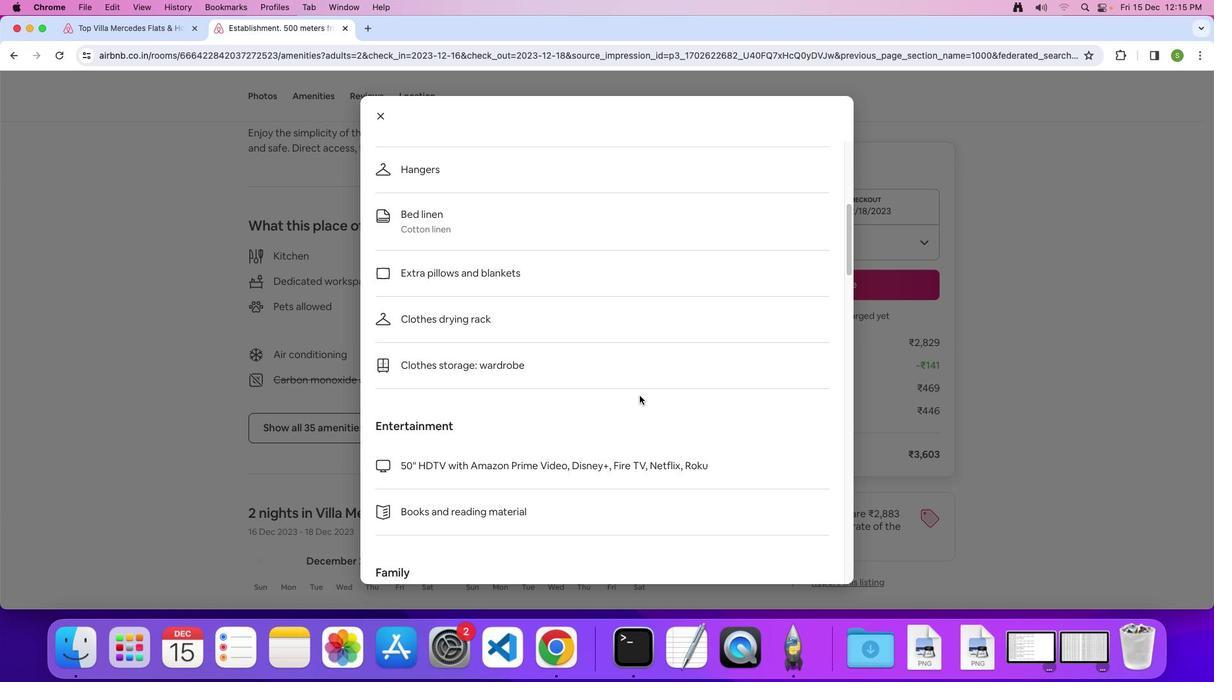 
Action: Mouse scrolled (639, 396) with delta (0, -1)
Screenshot: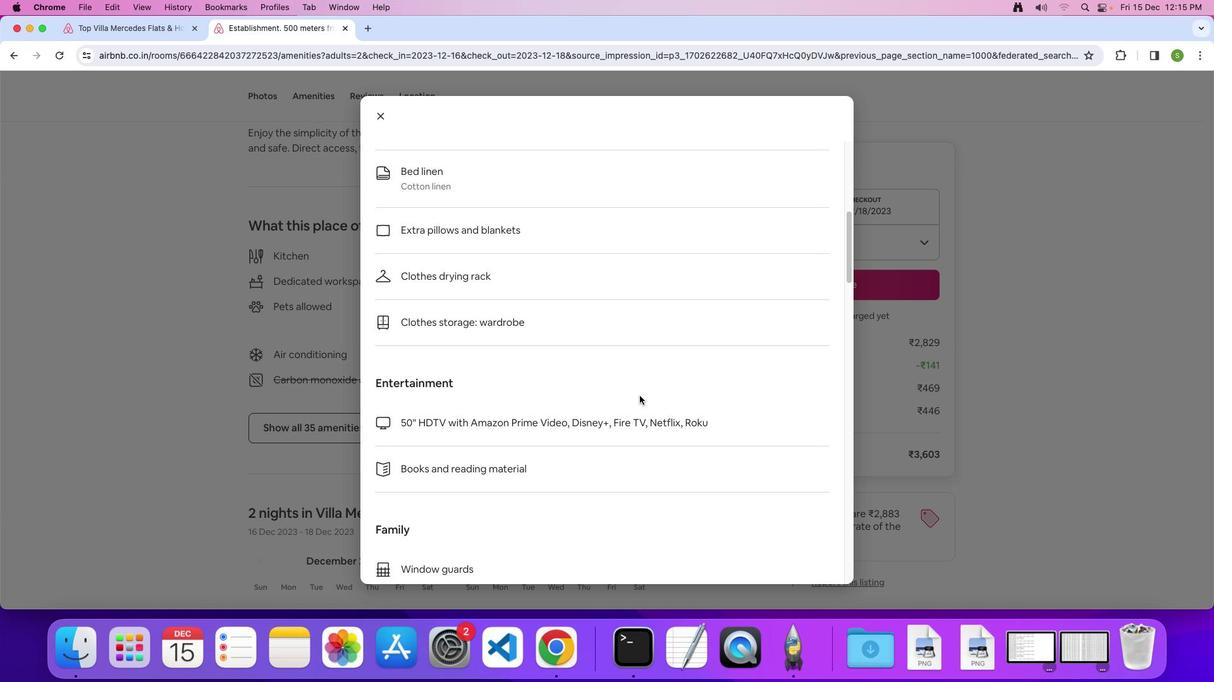 
Action: Mouse scrolled (639, 396) with delta (0, 0)
Screenshot: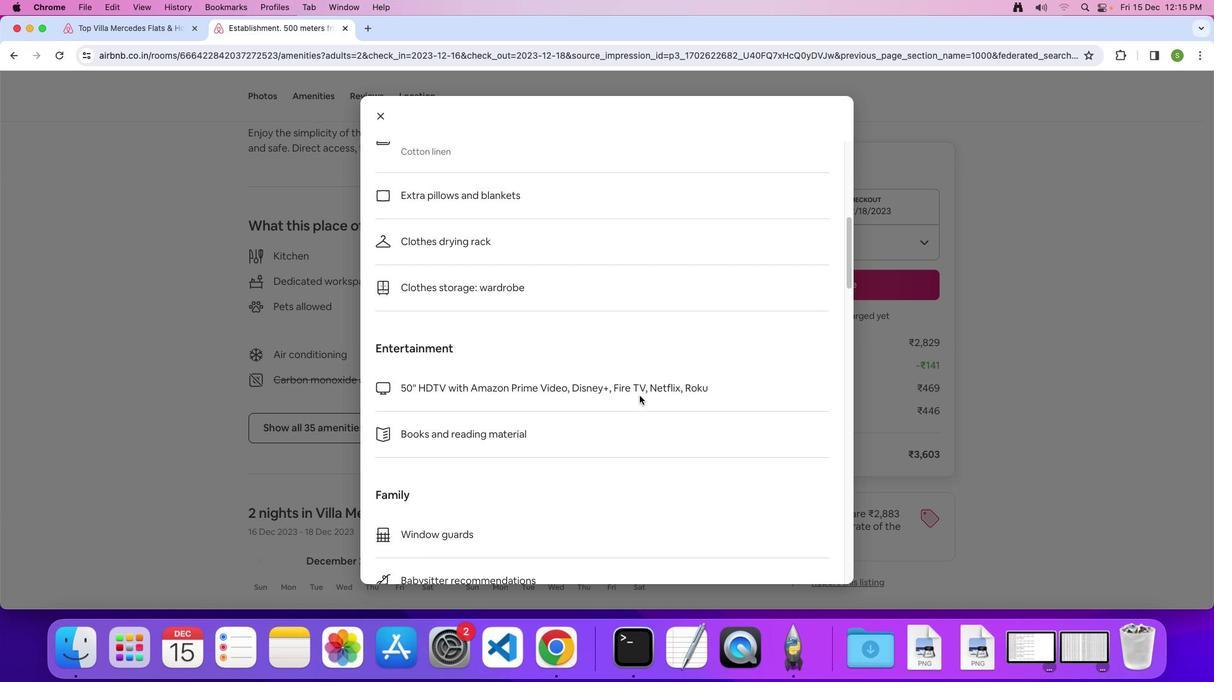 
Action: Mouse scrolled (639, 396) with delta (0, 0)
Screenshot: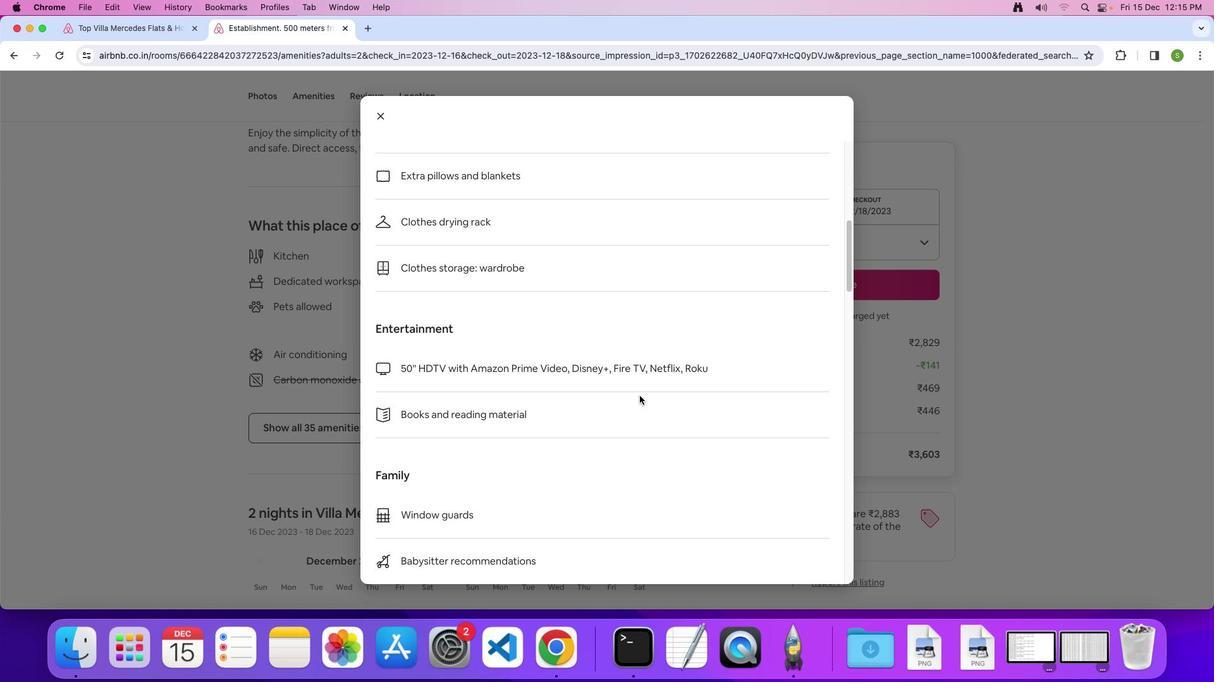 
Action: Mouse scrolled (639, 396) with delta (0, -1)
Screenshot: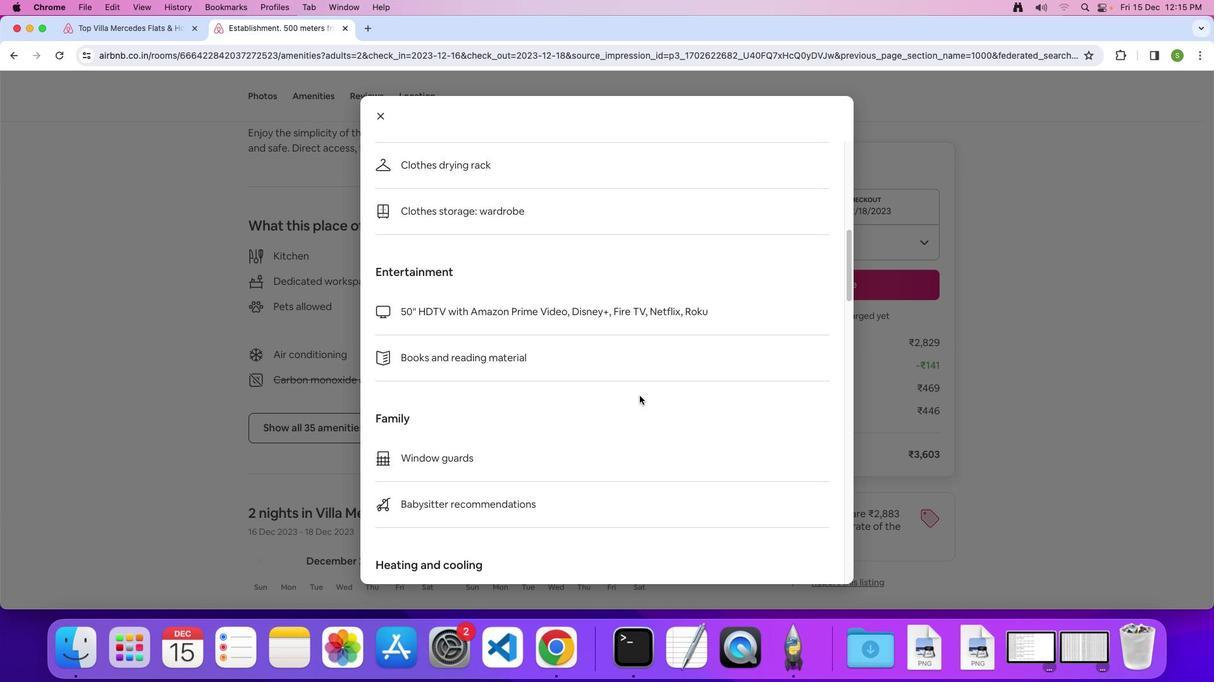
Action: Mouse scrolled (639, 396) with delta (0, 0)
Screenshot: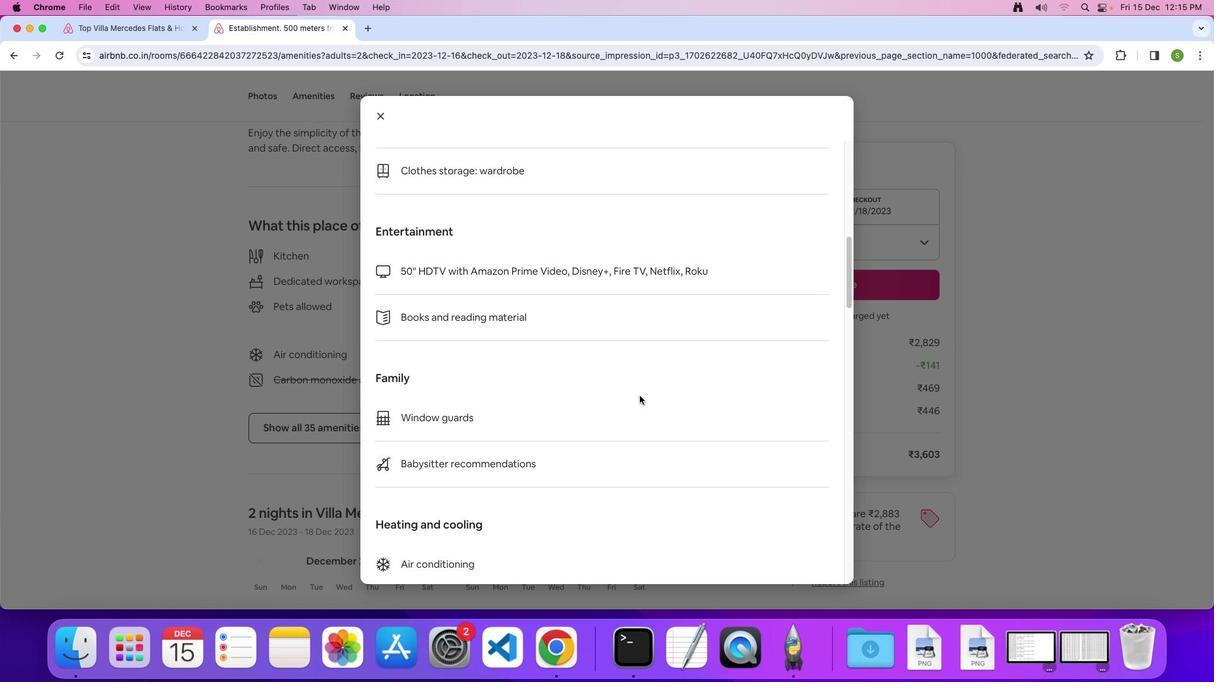 
Action: Mouse scrolled (639, 396) with delta (0, 0)
Screenshot: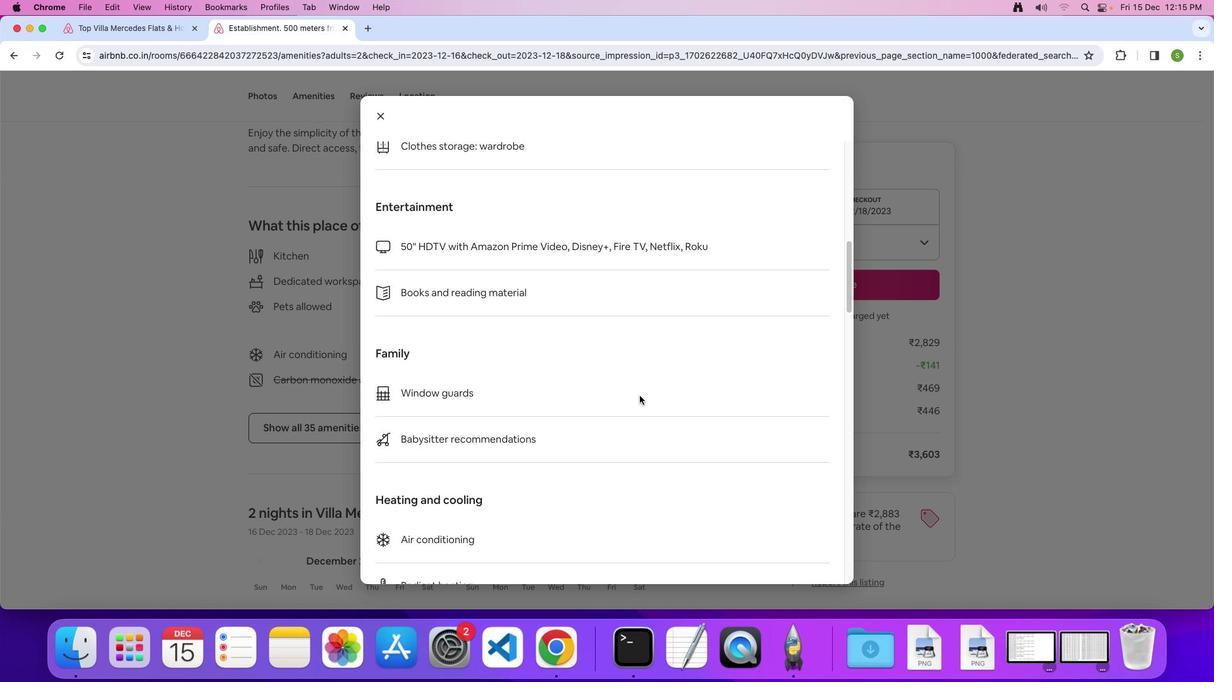 
Action: Mouse scrolled (639, 396) with delta (0, -1)
Screenshot: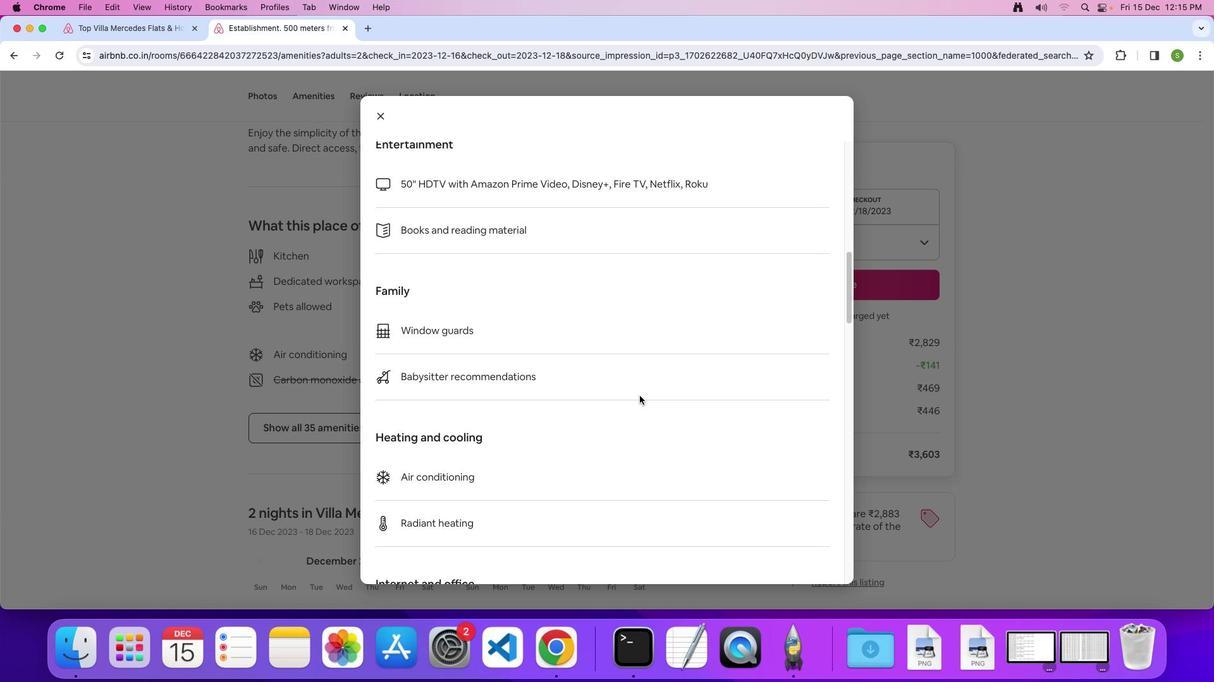 
Action: Mouse scrolled (639, 396) with delta (0, 0)
Screenshot: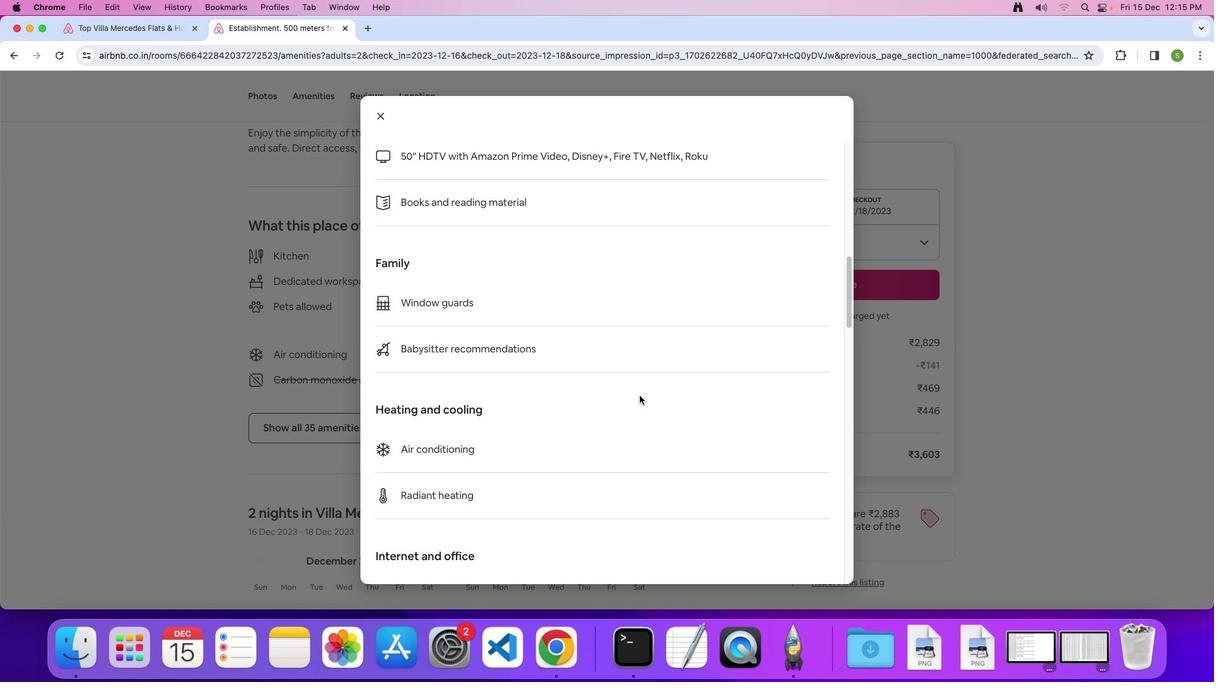 
Action: Mouse scrolled (639, 396) with delta (0, 0)
Screenshot: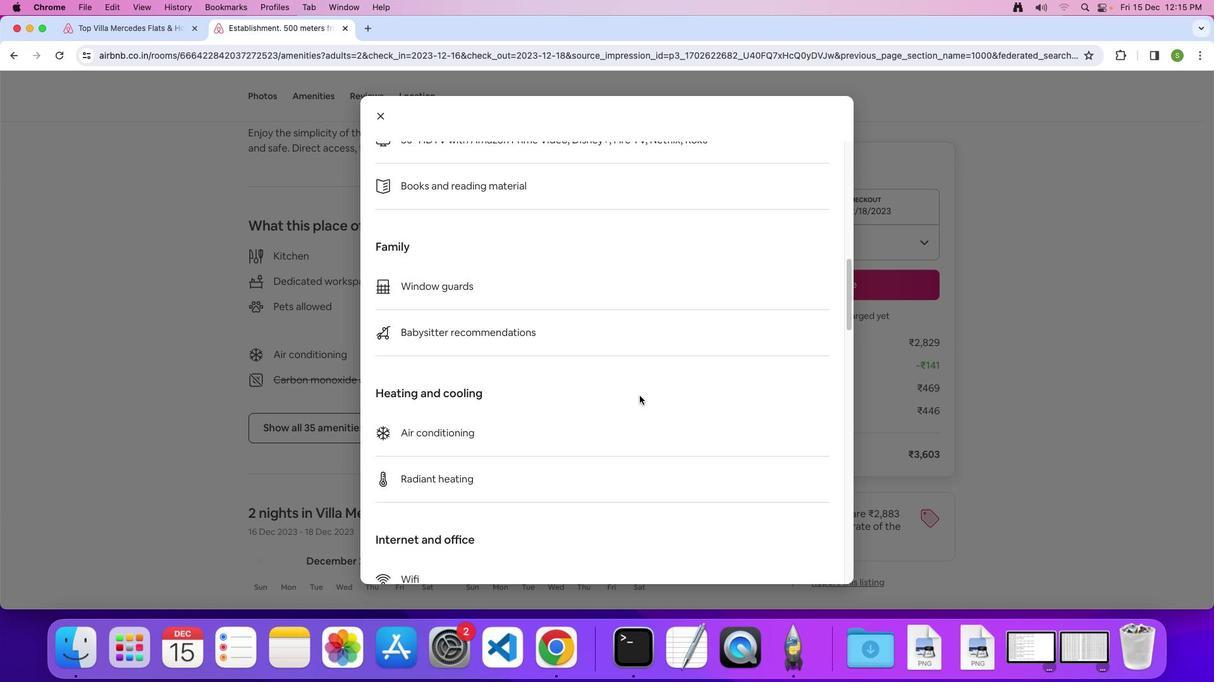 
Action: Mouse scrolled (639, 396) with delta (0, -1)
Screenshot: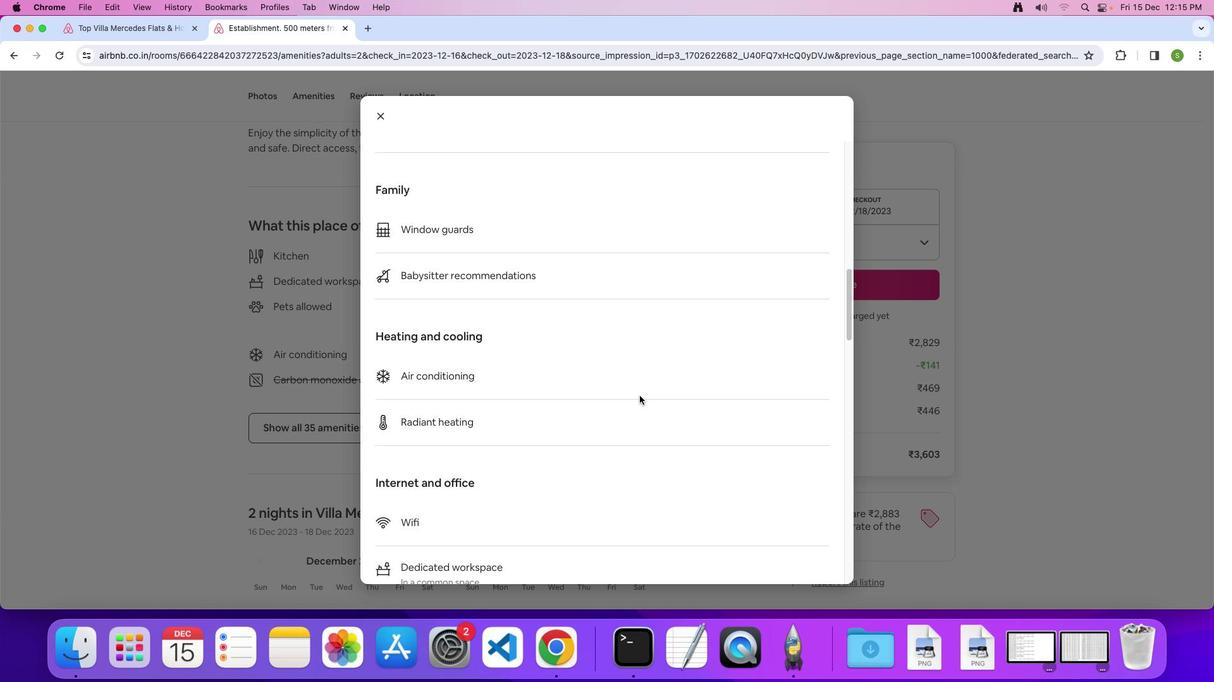 
Action: Mouse scrolled (639, 396) with delta (0, 0)
Screenshot: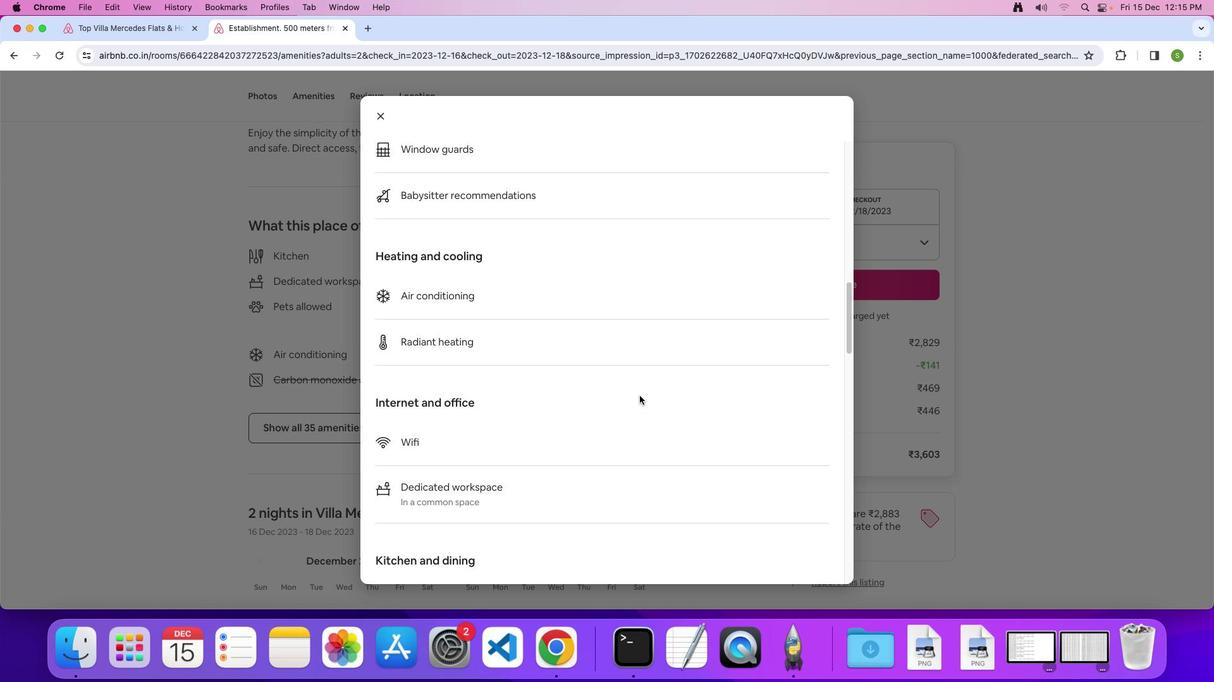 
Action: Mouse scrolled (639, 396) with delta (0, 0)
Screenshot: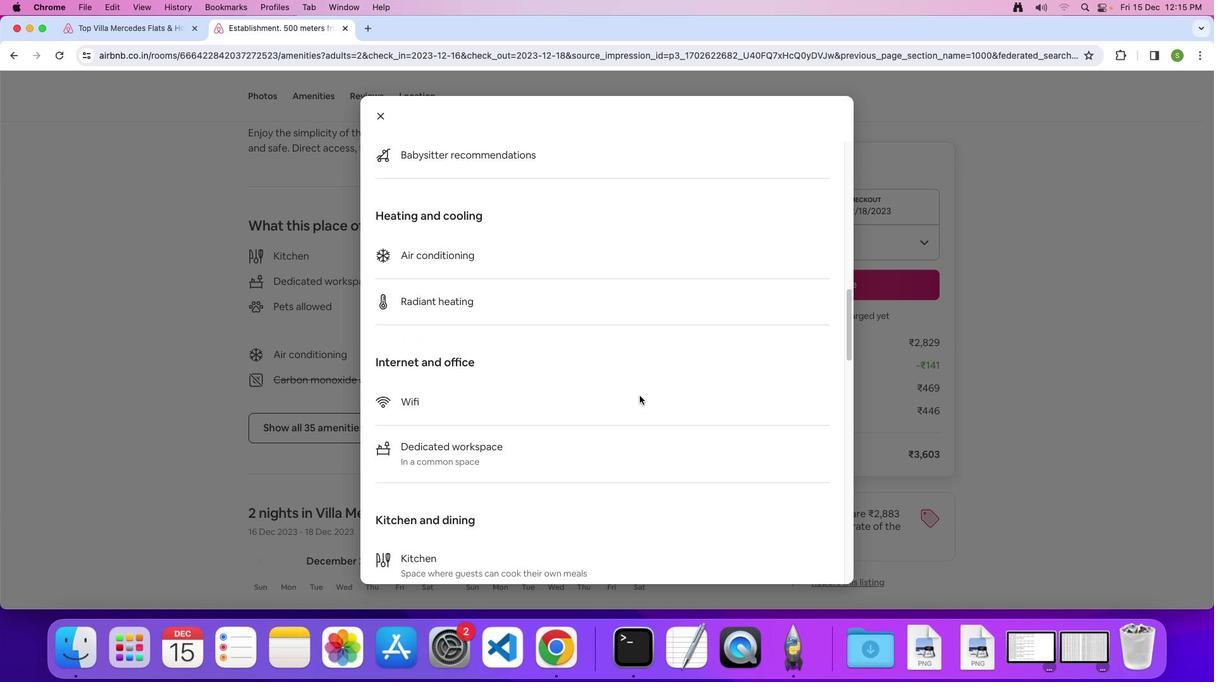 
Action: Mouse scrolled (639, 396) with delta (0, -2)
Screenshot: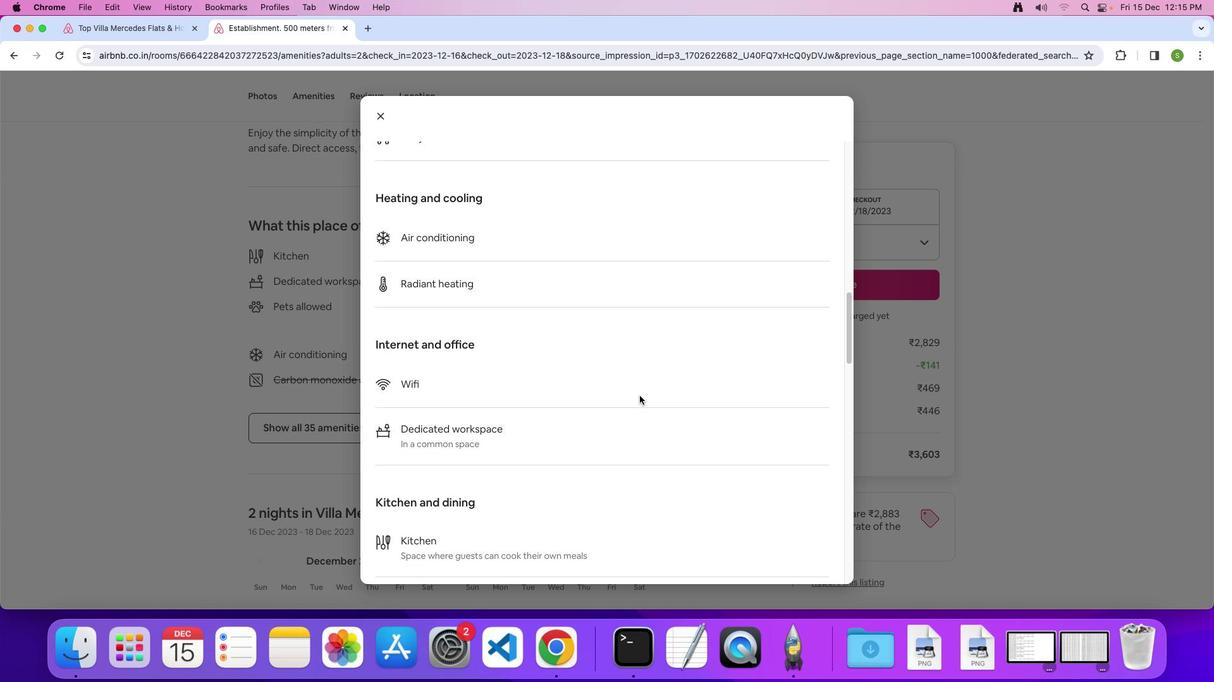 
Action: Mouse scrolled (639, 396) with delta (0, 0)
Screenshot: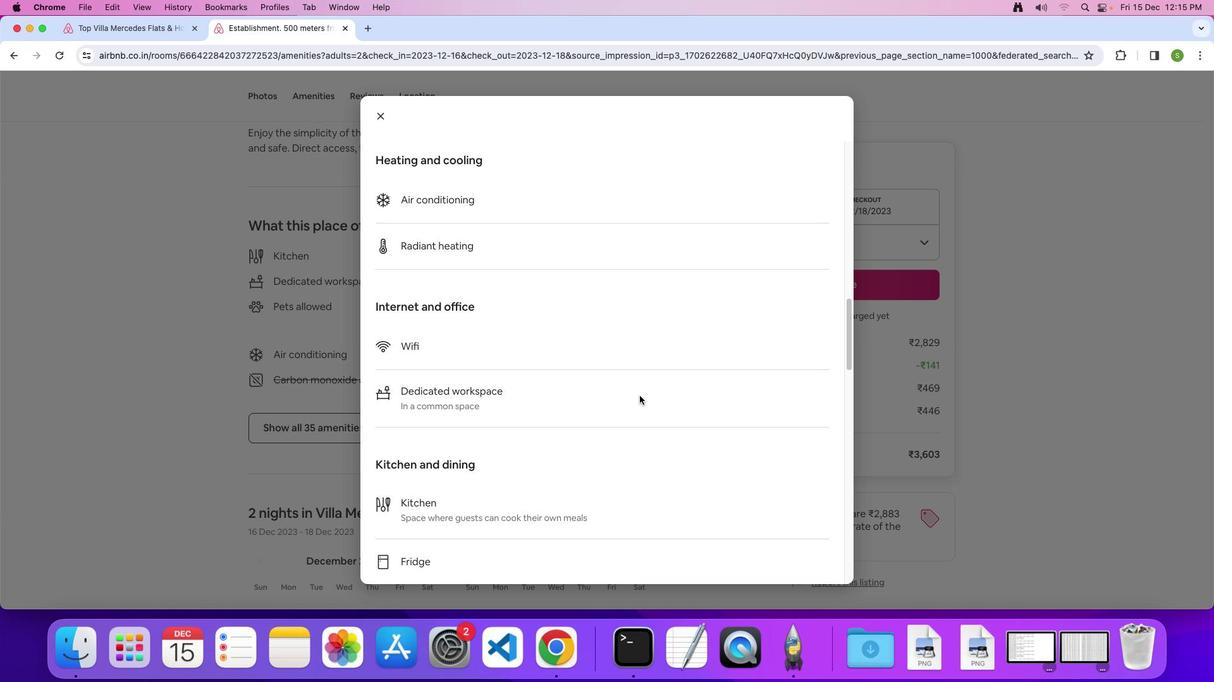 
Action: Mouse scrolled (639, 396) with delta (0, 0)
Screenshot: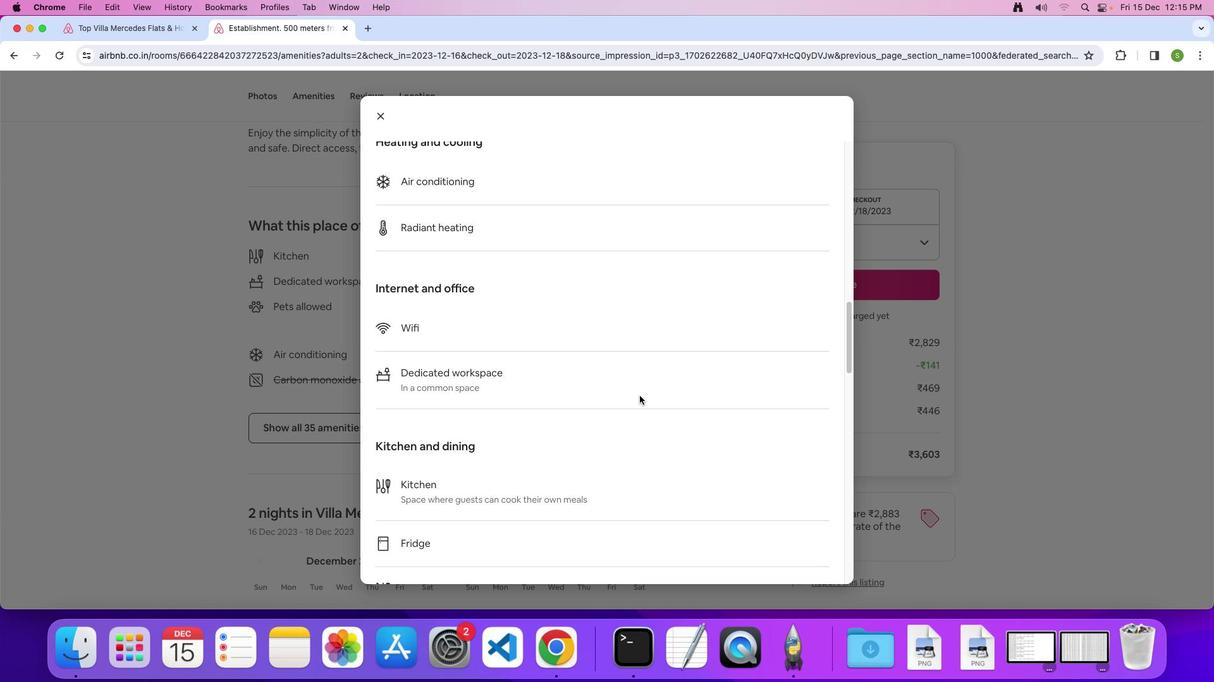 
Action: Mouse scrolled (639, 396) with delta (0, -1)
Screenshot: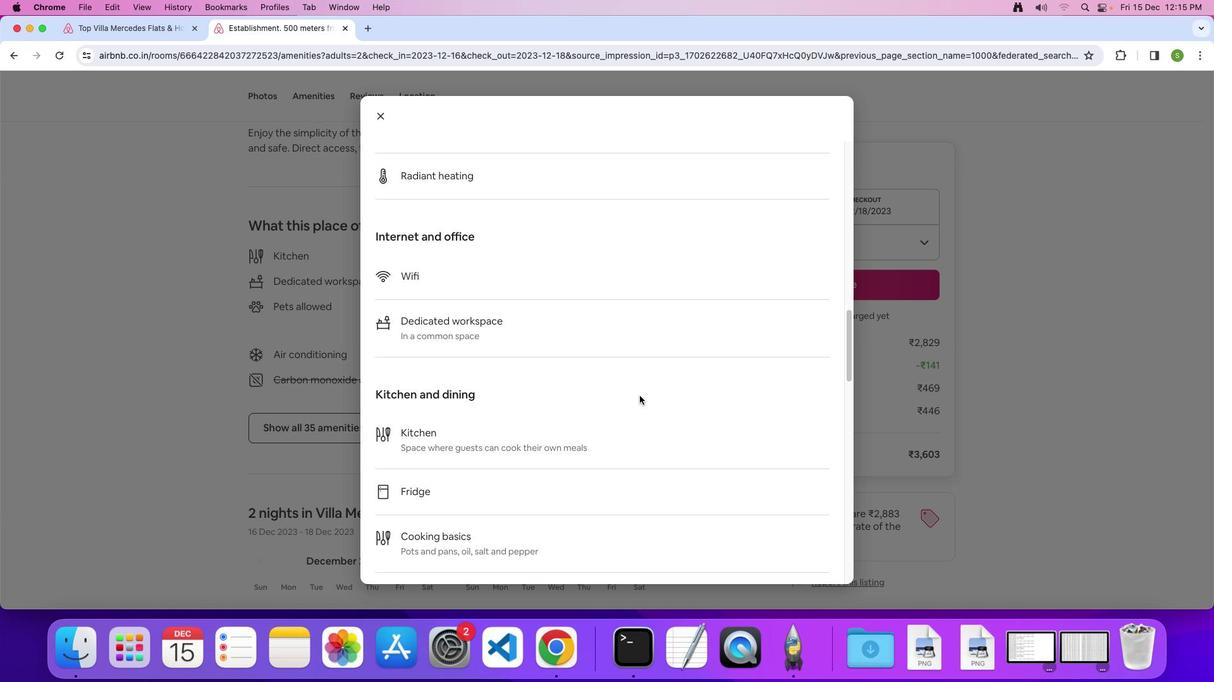 
Action: Mouse scrolled (639, 396) with delta (0, 0)
Screenshot: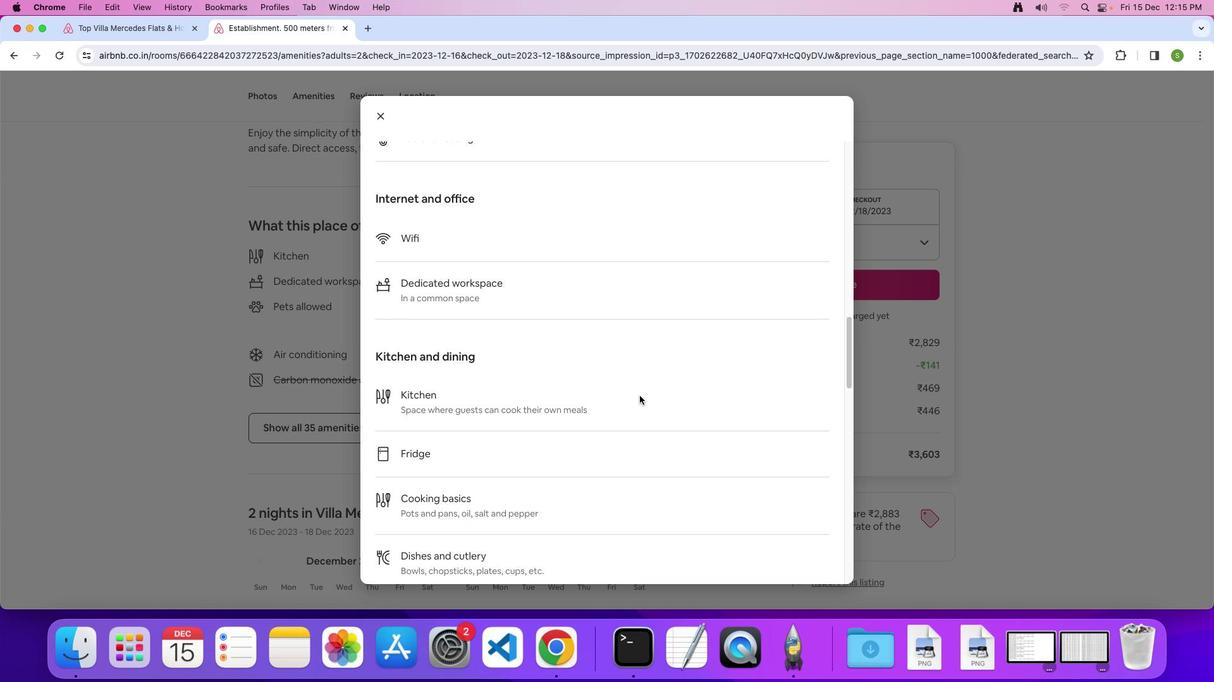 
Action: Mouse scrolled (639, 396) with delta (0, 0)
Screenshot: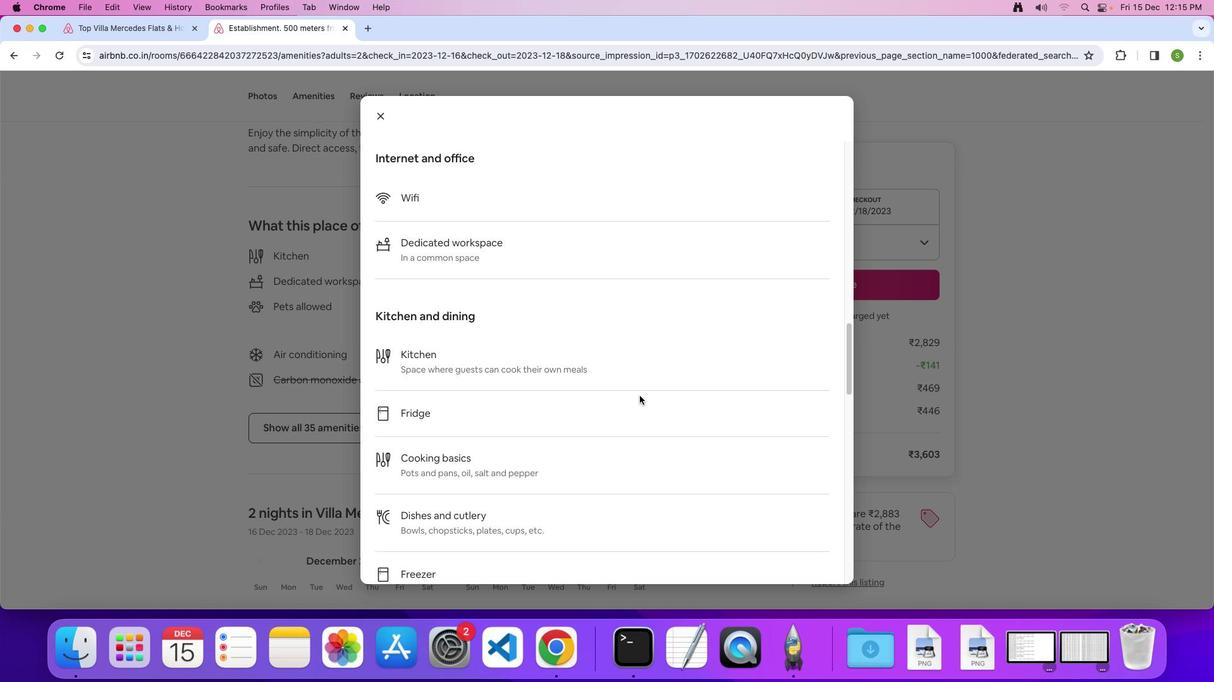 
Action: Mouse scrolled (639, 396) with delta (0, -1)
Screenshot: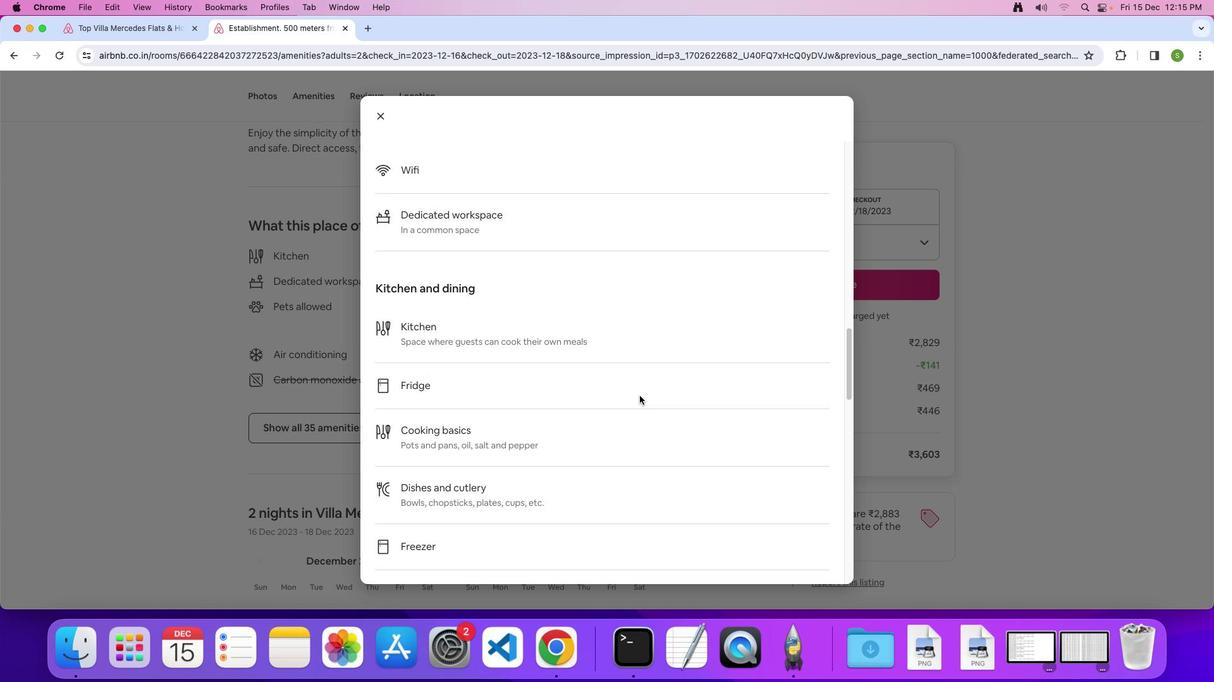
Action: Mouse scrolled (639, 396) with delta (0, 0)
Screenshot: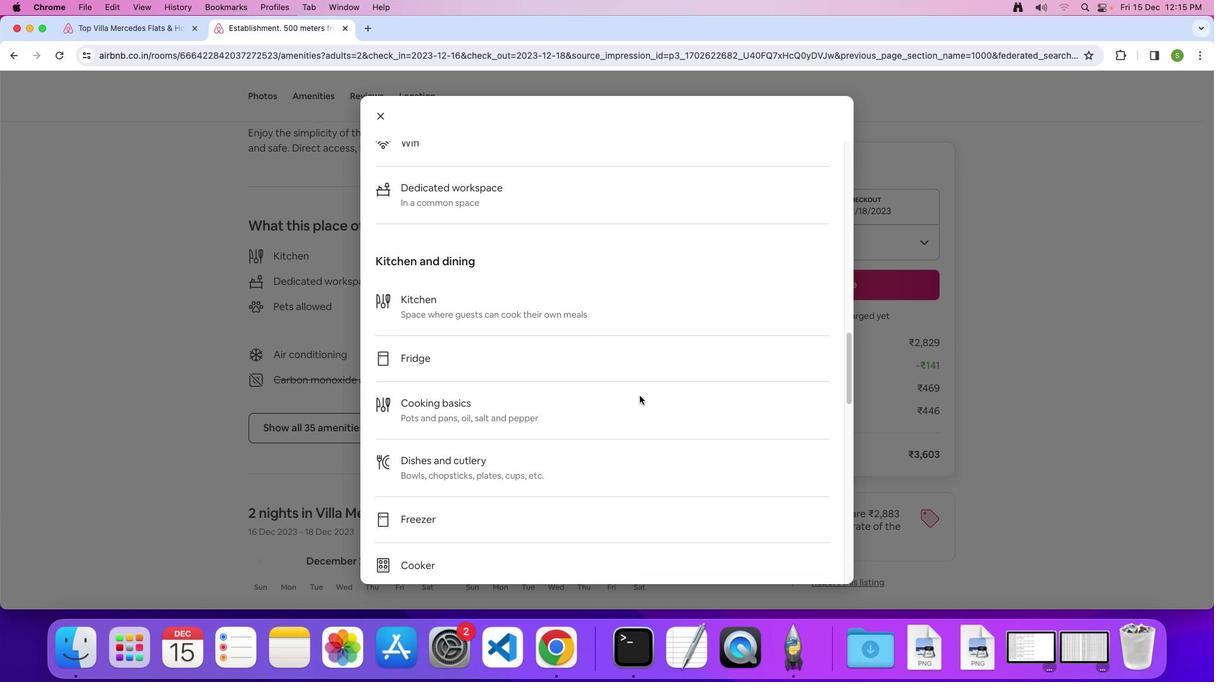 
Action: Mouse scrolled (639, 396) with delta (0, 0)
Screenshot: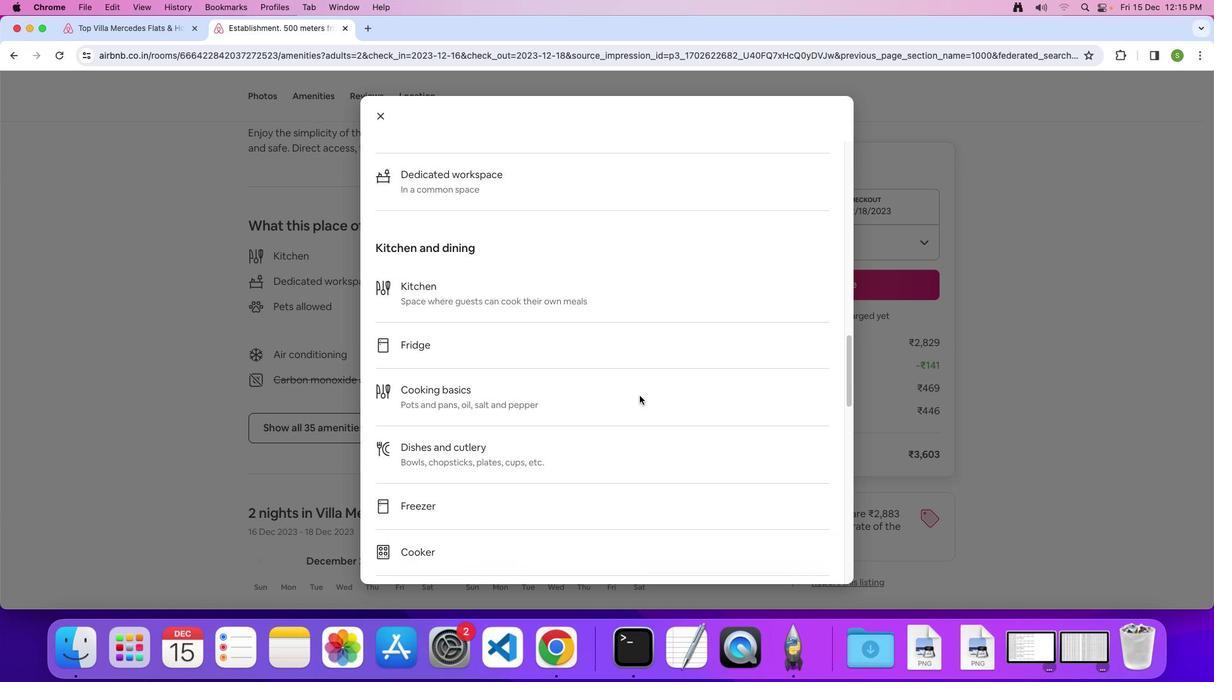 
Action: Mouse scrolled (639, 396) with delta (0, -1)
Screenshot: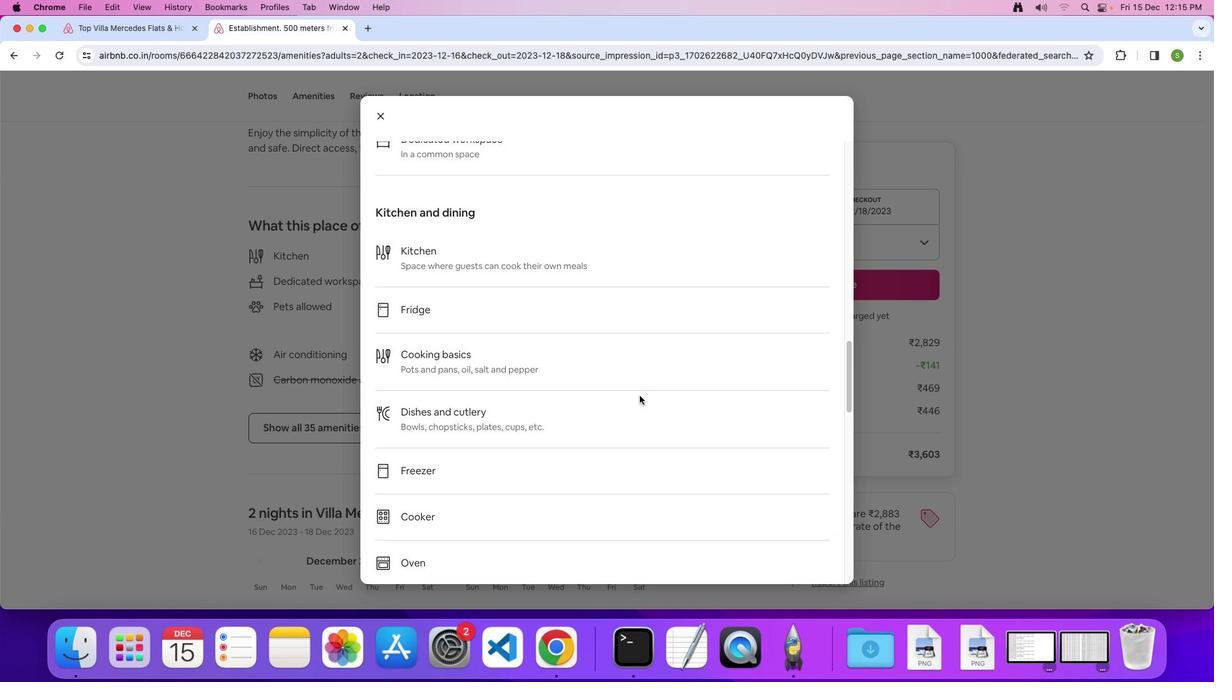 
Action: Mouse scrolled (639, 396) with delta (0, 0)
Screenshot: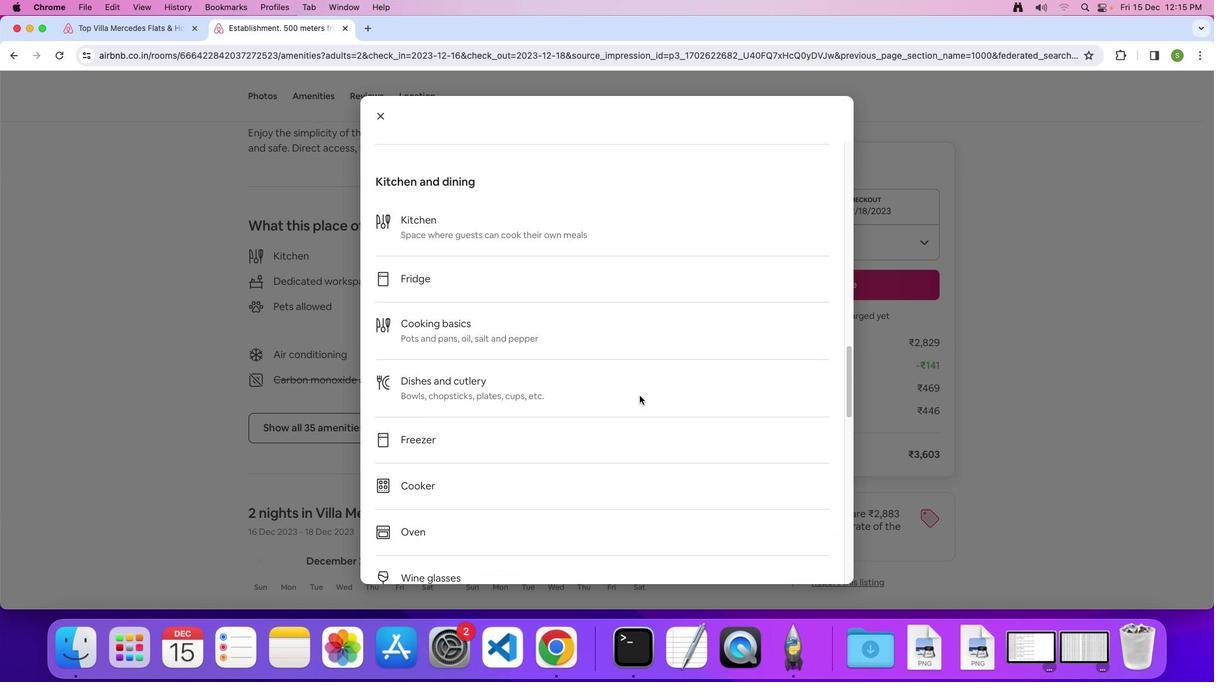 
Action: Mouse scrolled (639, 396) with delta (0, 0)
Screenshot: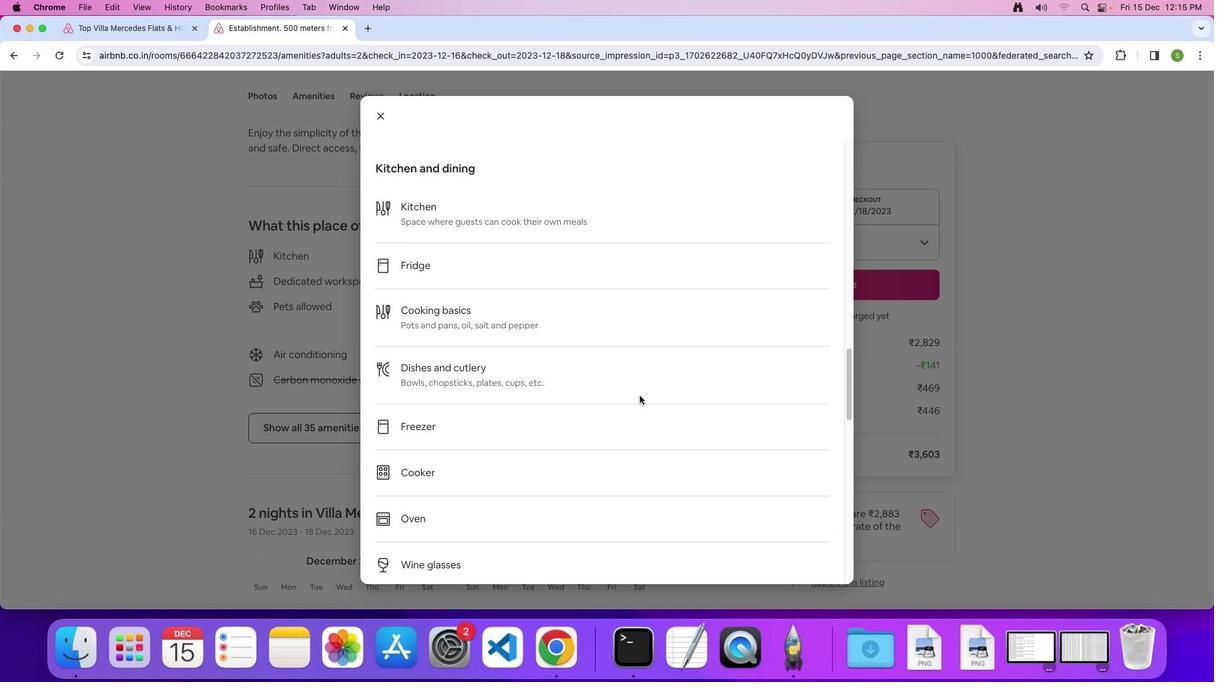 
Action: Mouse scrolled (639, 396) with delta (0, 0)
Screenshot: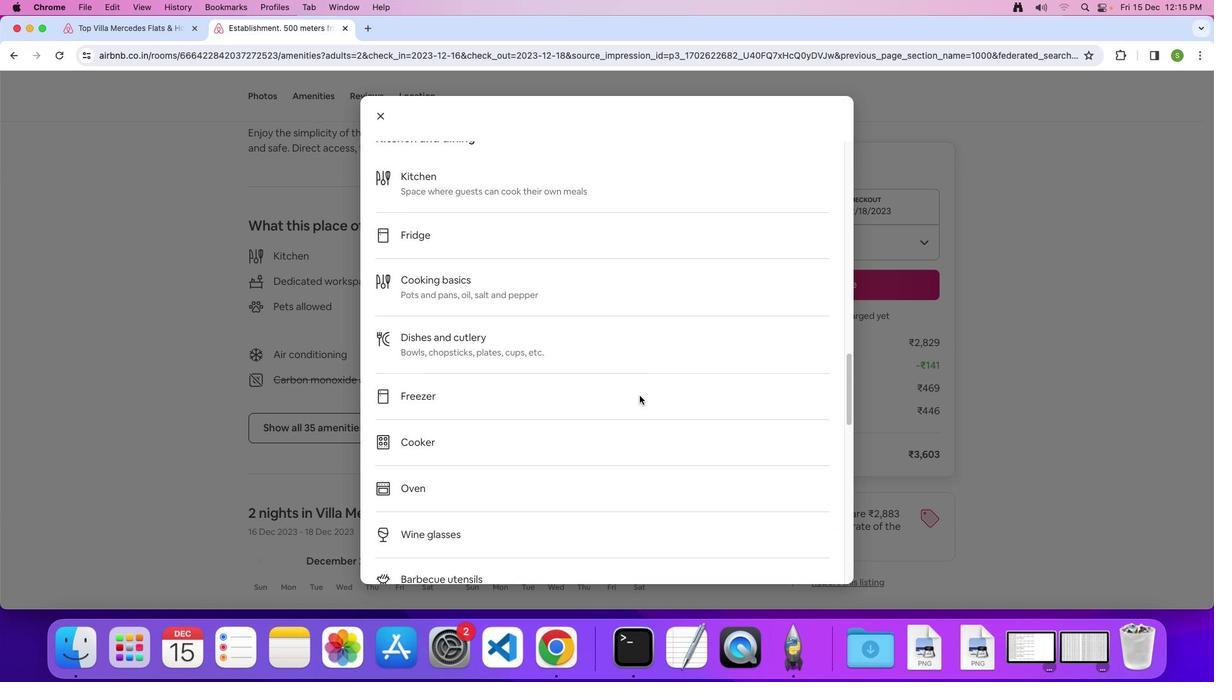 
Action: Mouse scrolled (639, 396) with delta (0, 0)
Screenshot: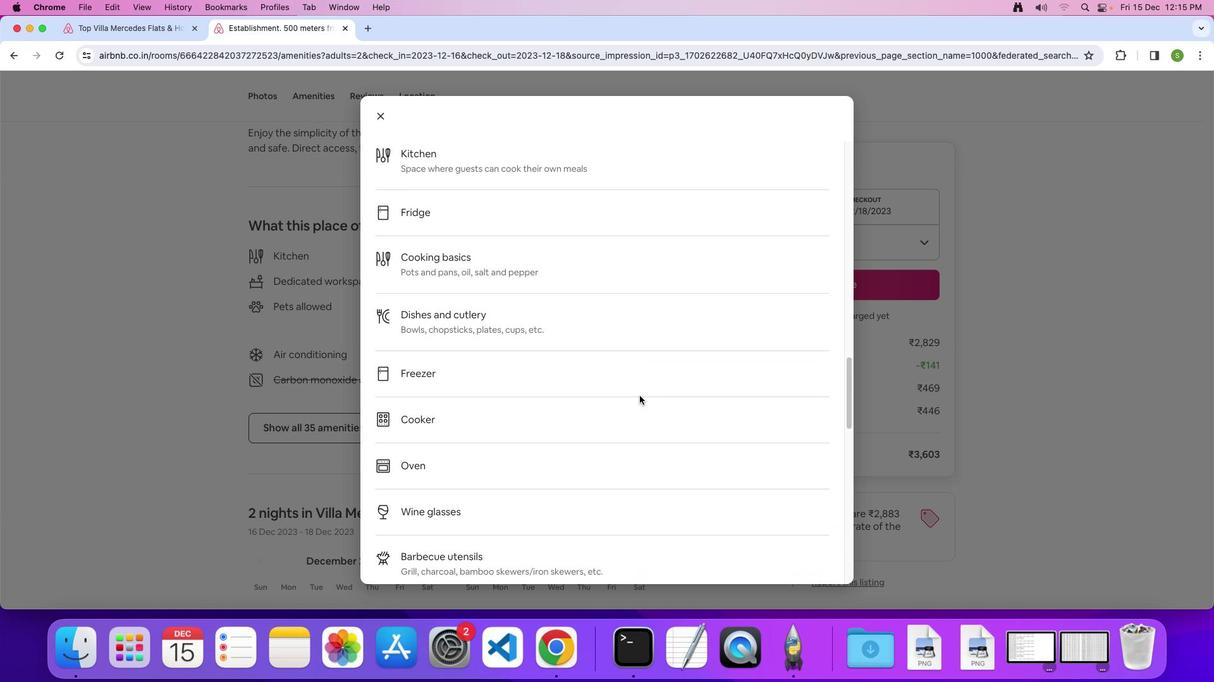 
Action: Mouse scrolled (639, 396) with delta (0, 0)
Screenshot: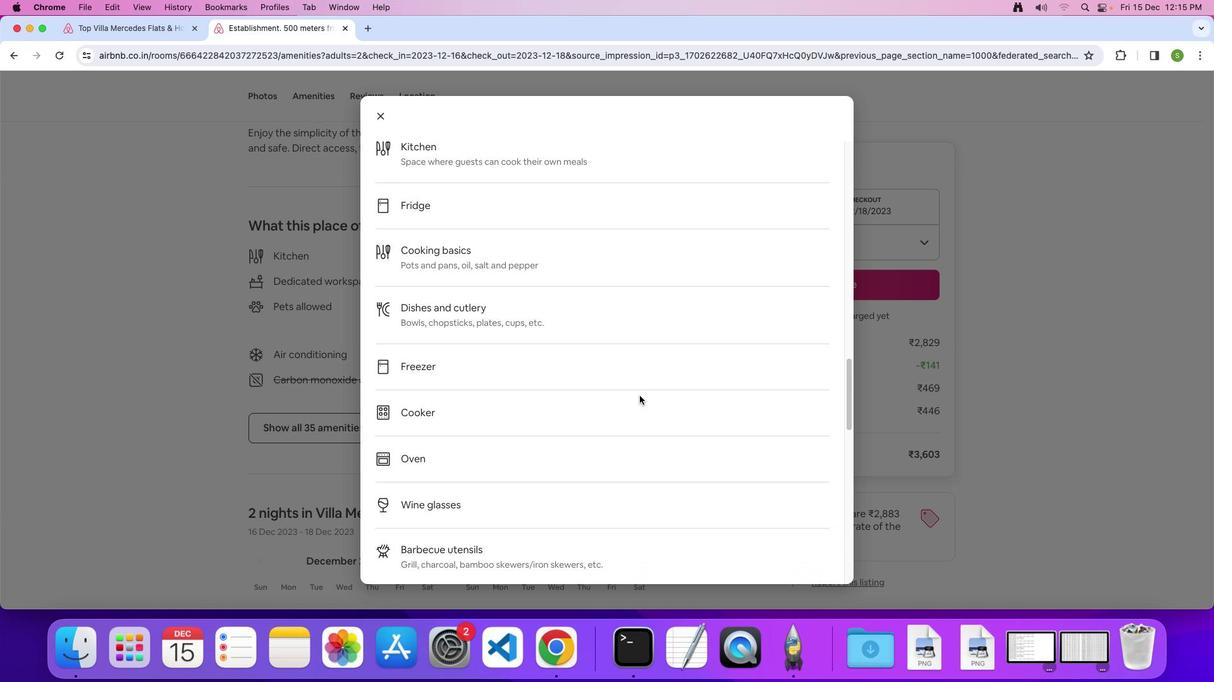 
Action: Mouse scrolled (639, 396) with delta (0, 0)
Screenshot: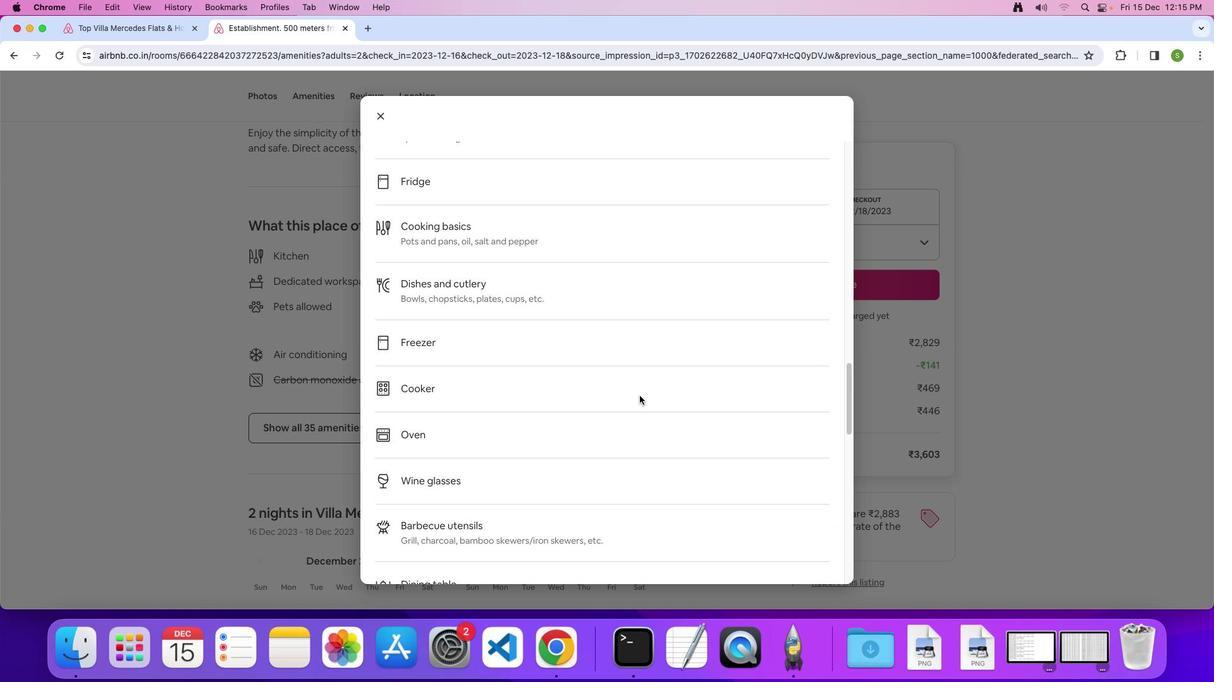 
Action: Mouse scrolled (639, 396) with delta (0, 0)
Screenshot: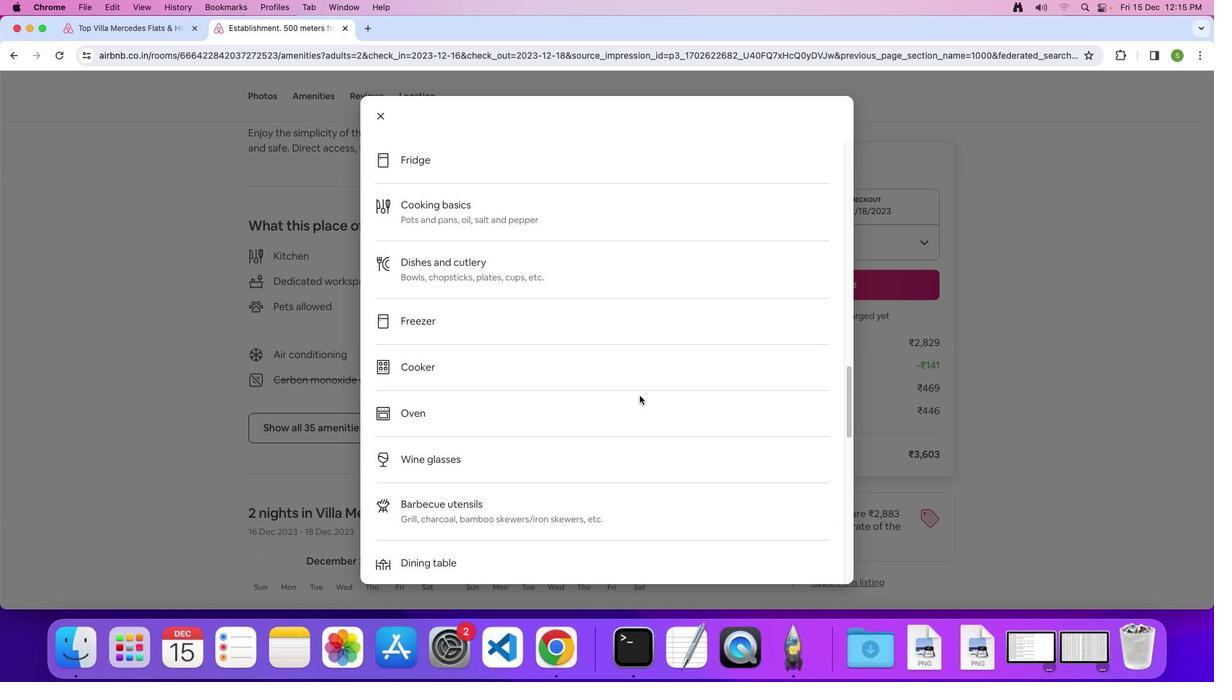 
Action: Mouse scrolled (639, 396) with delta (0, -1)
Screenshot: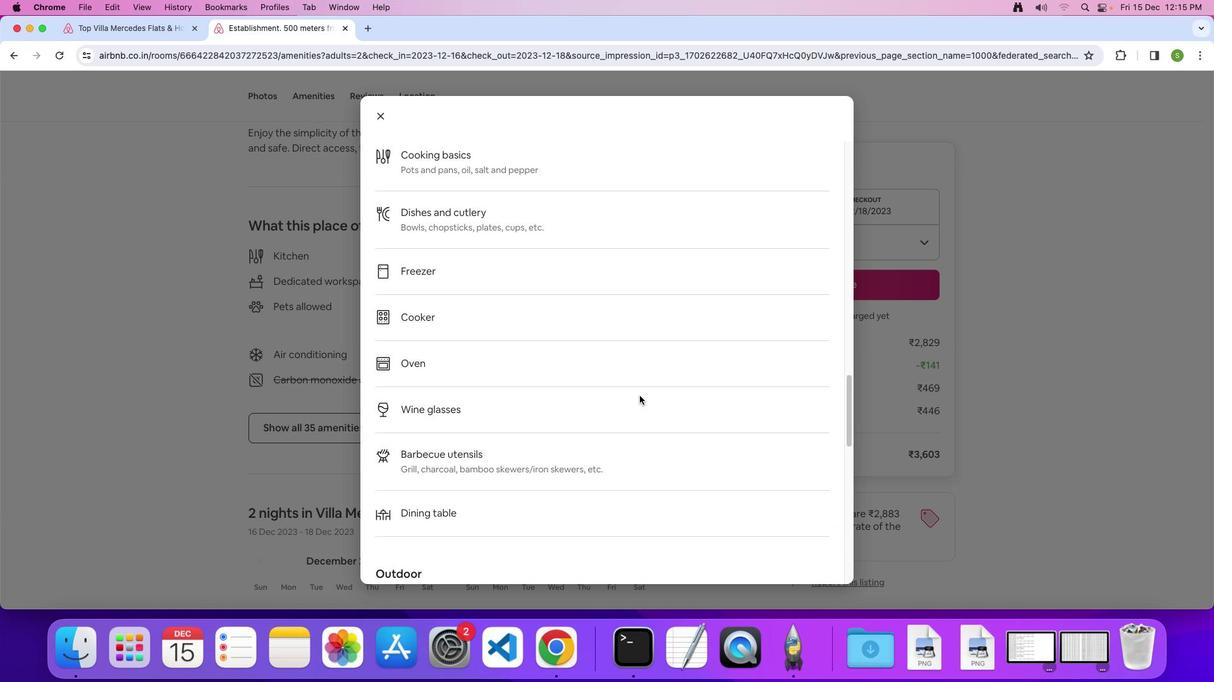 
Action: Mouse scrolled (639, 396) with delta (0, 0)
Screenshot: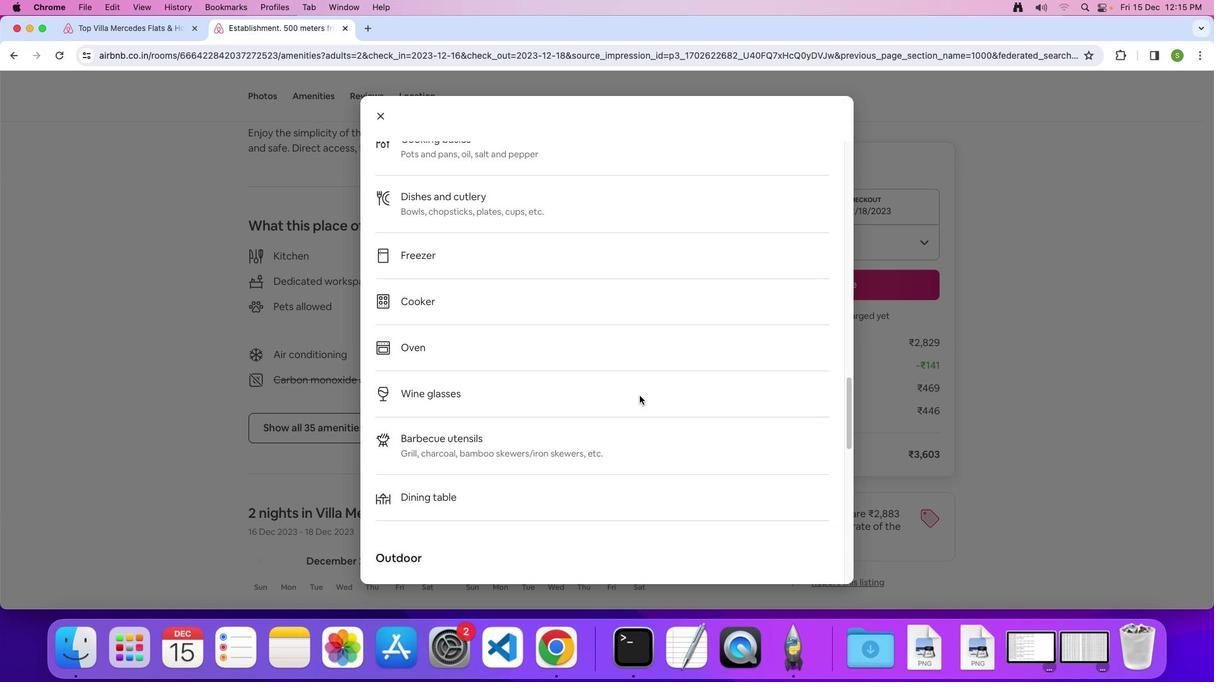 
Action: Mouse scrolled (639, 396) with delta (0, 0)
Screenshot: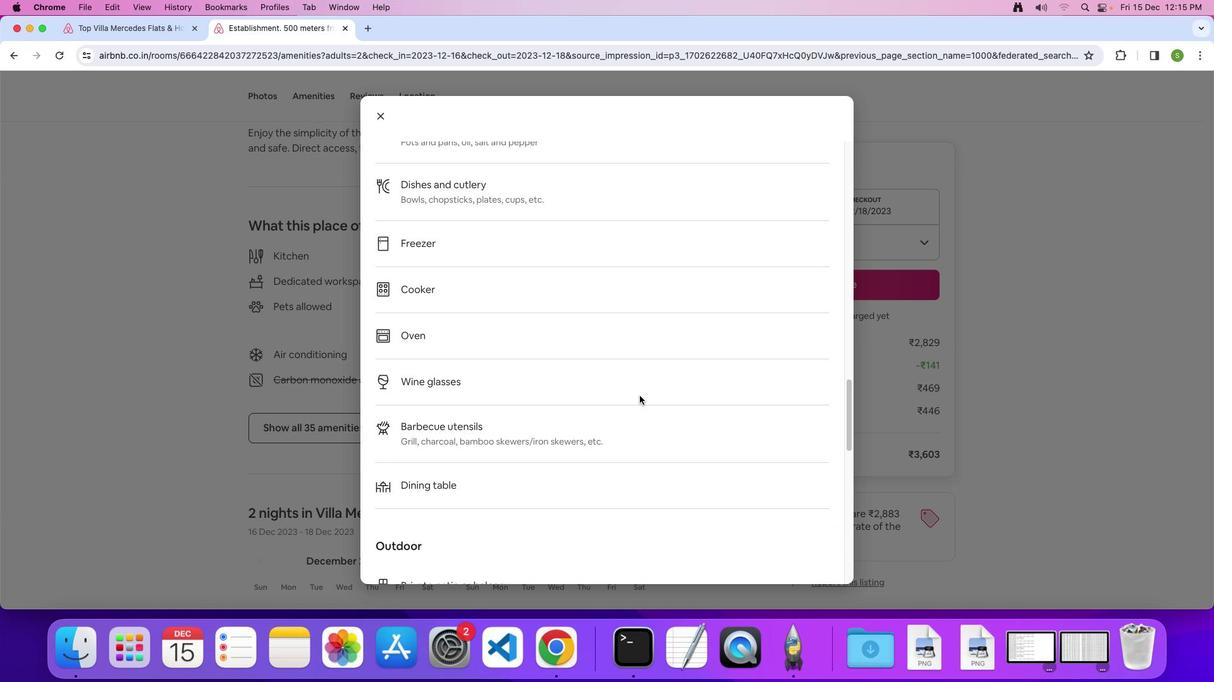 
Action: Mouse scrolled (639, 396) with delta (0, 0)
Screenshot: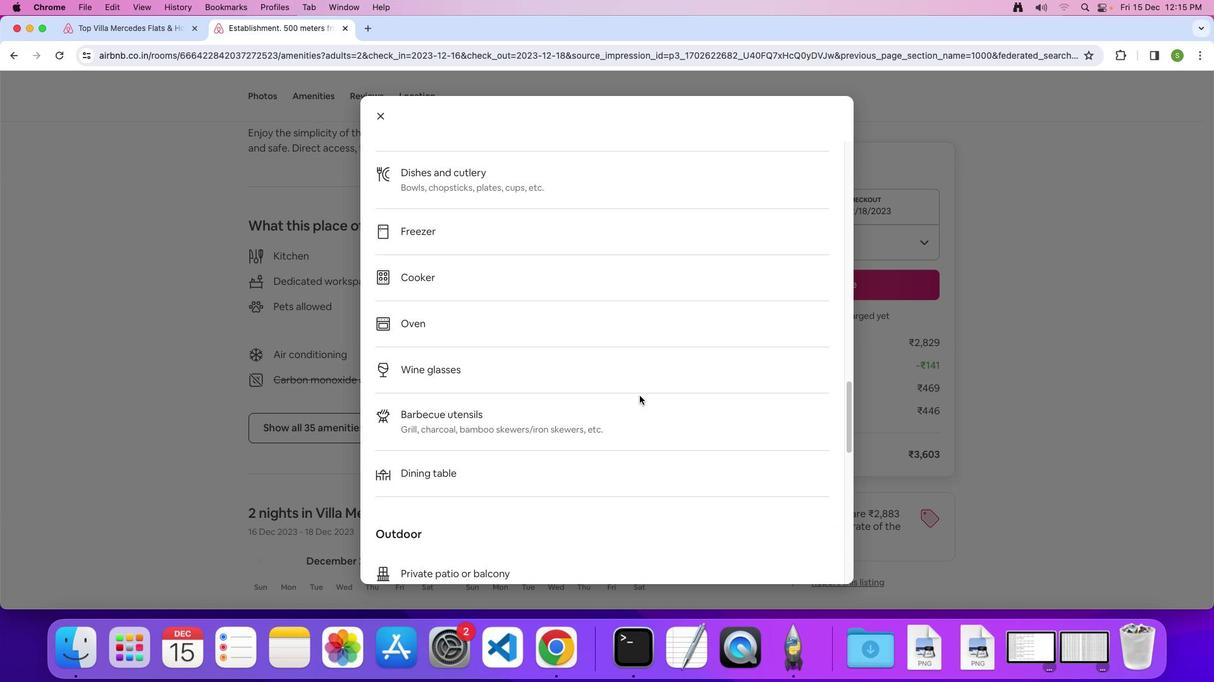 
Action: Mouse scrolled (639, 396) with delta (0, 0)
Screenshot: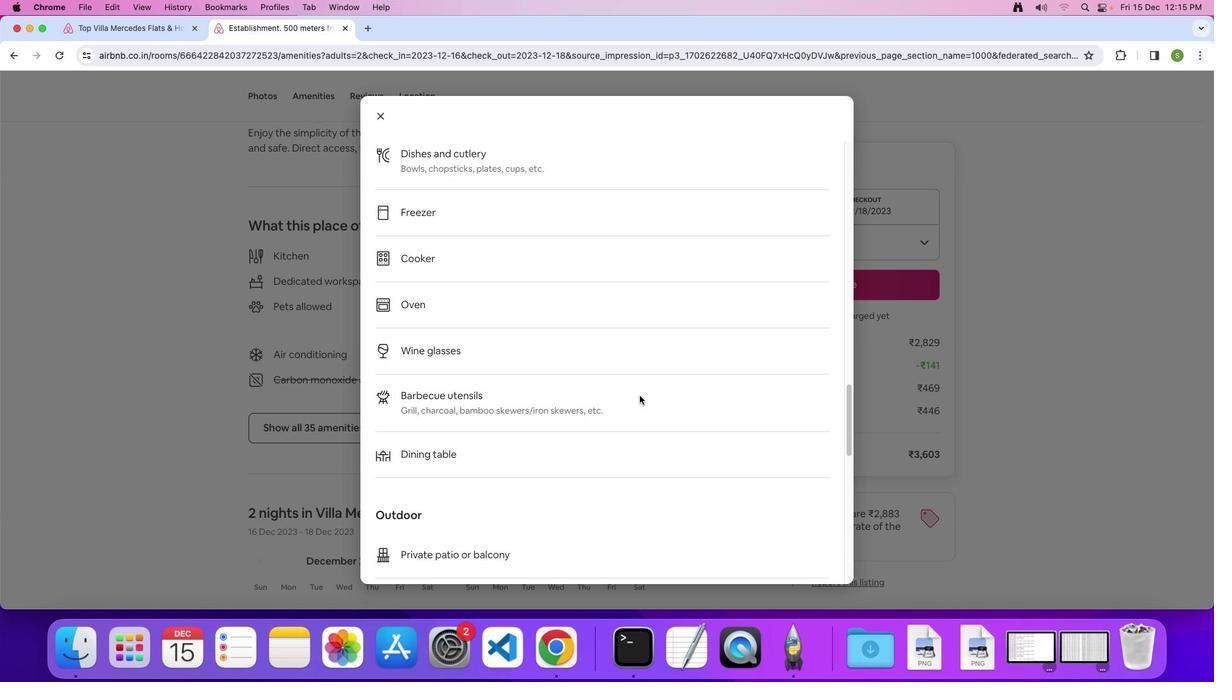 
Action: Mouse scrolled (639, 396) with delta (0, -1)
Screenshot: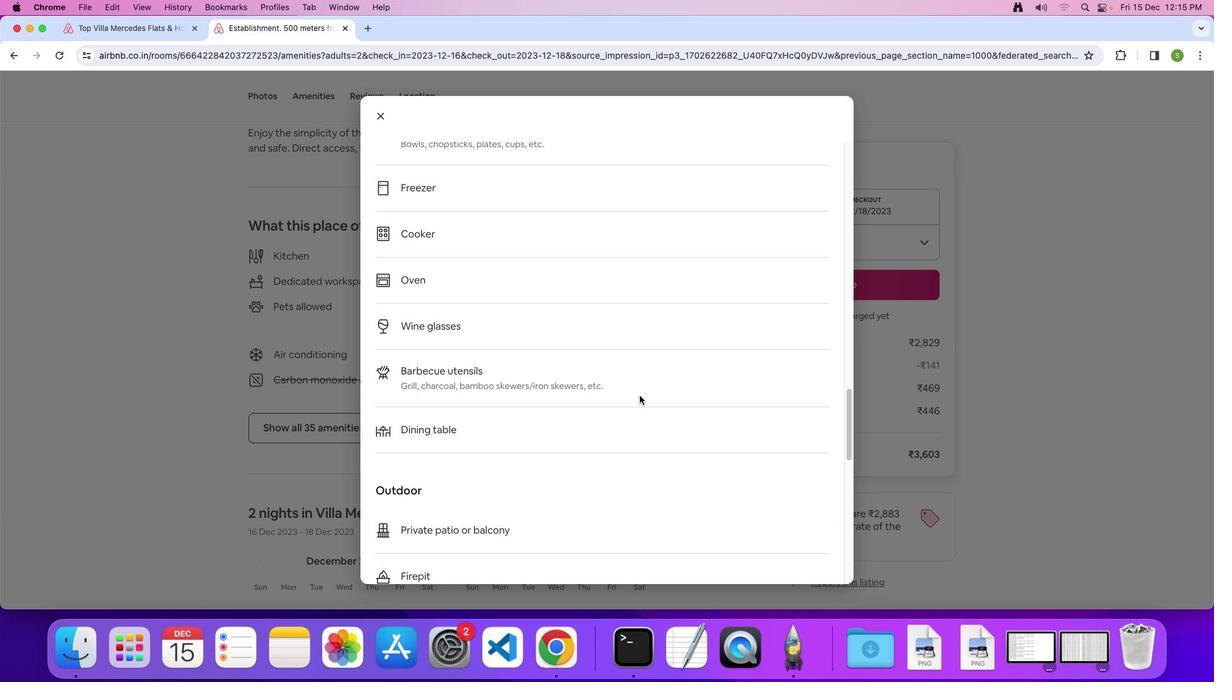 
Action: Mouse scrolled (639, 396) with delta (0, 0)
Screenshot: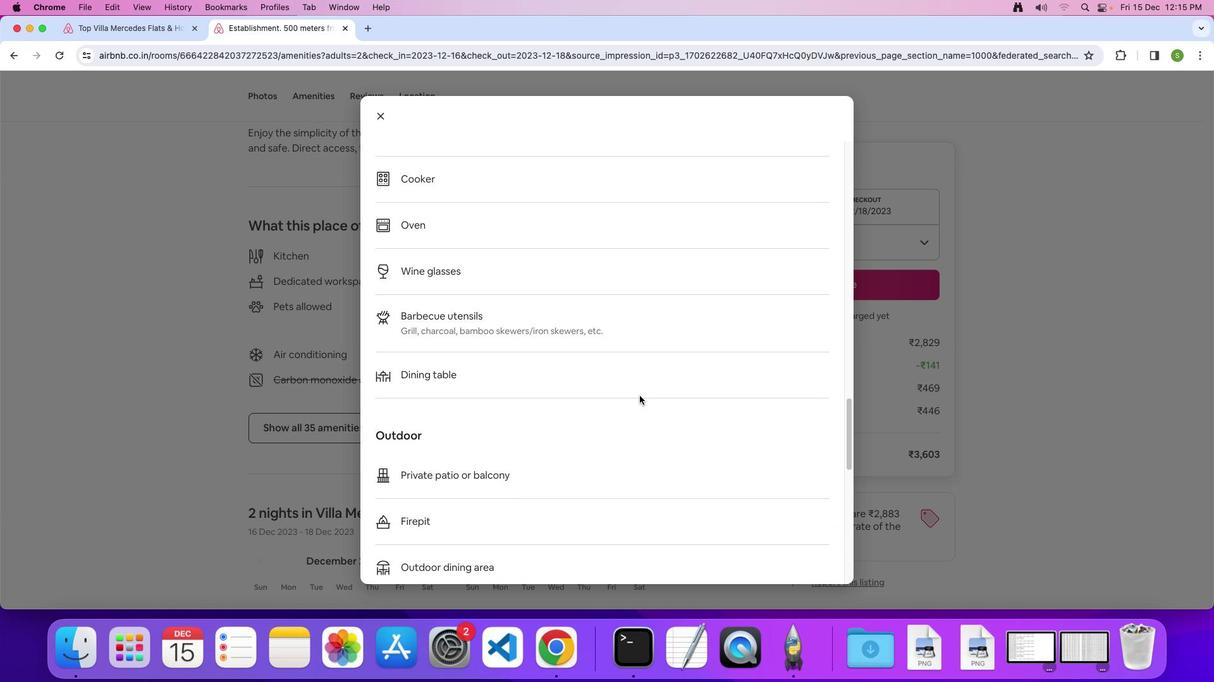 
Action: Mouse scrolled (639, 396) with delta (0, 0)
Screenshot: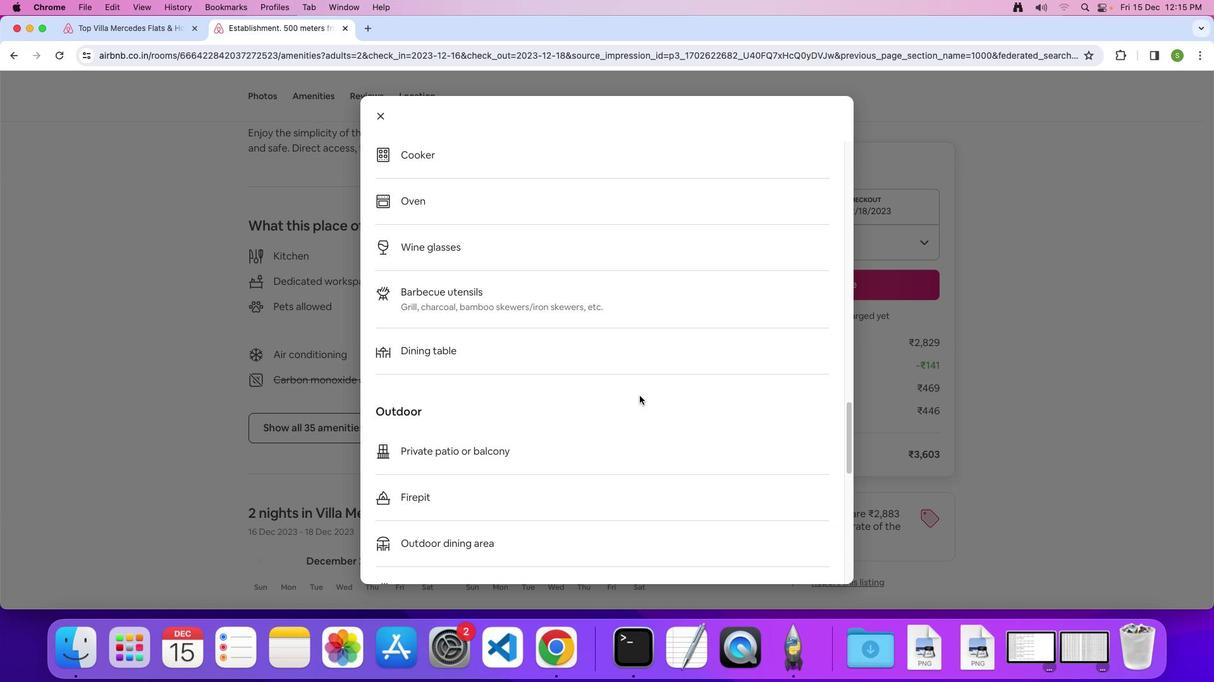 
Action: Mouse scrolled (639, 396) with delta (0, -1)
Screenshot: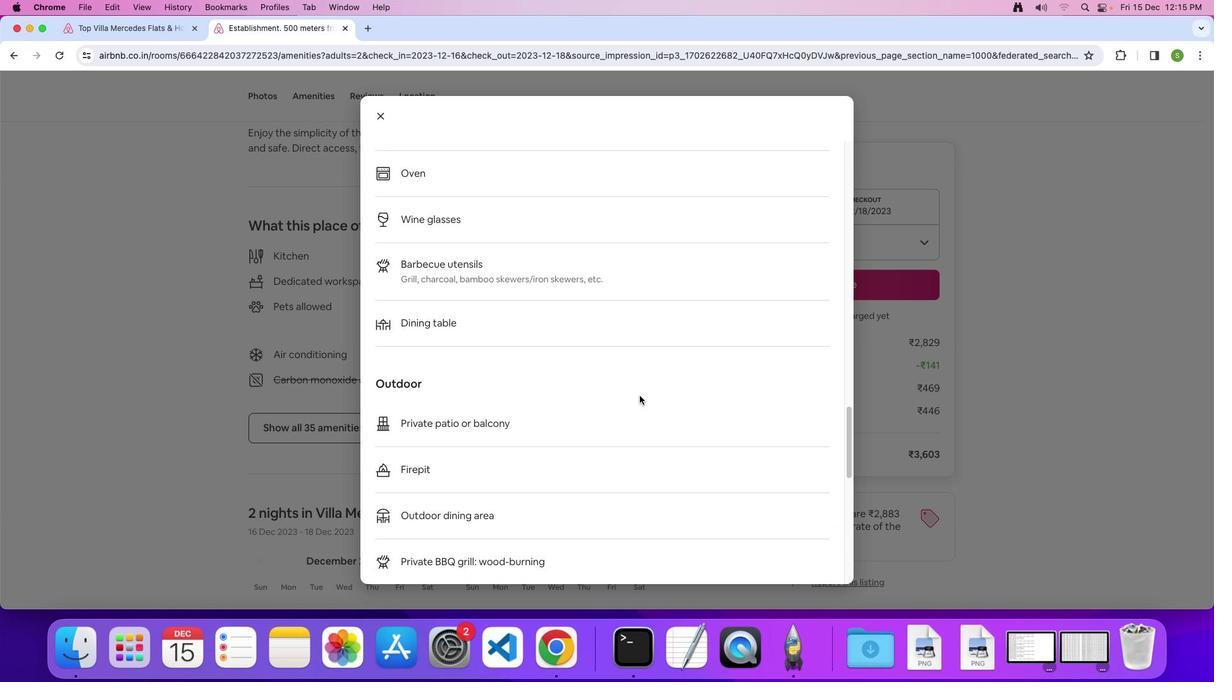 
Action: Mouse scrolled (639, 396) with delta (0, 0)
Screenshot: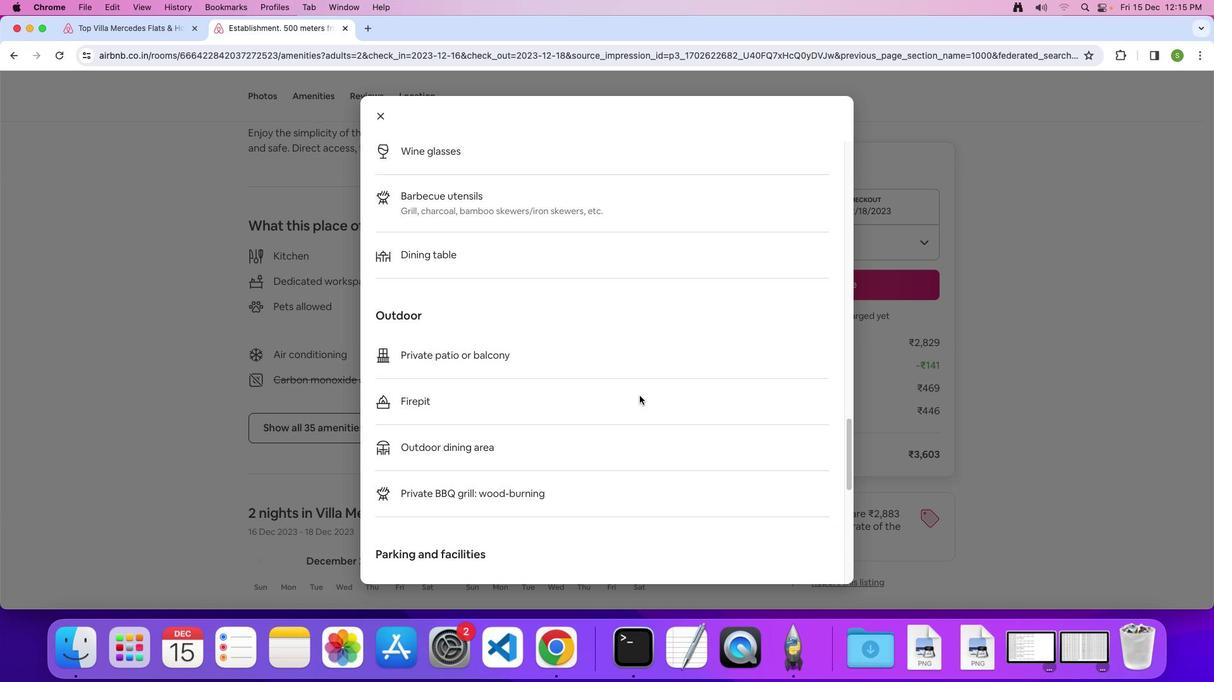 
Action: Mouse scrolled (639, 396) with delta (0, 0)
Screenshot: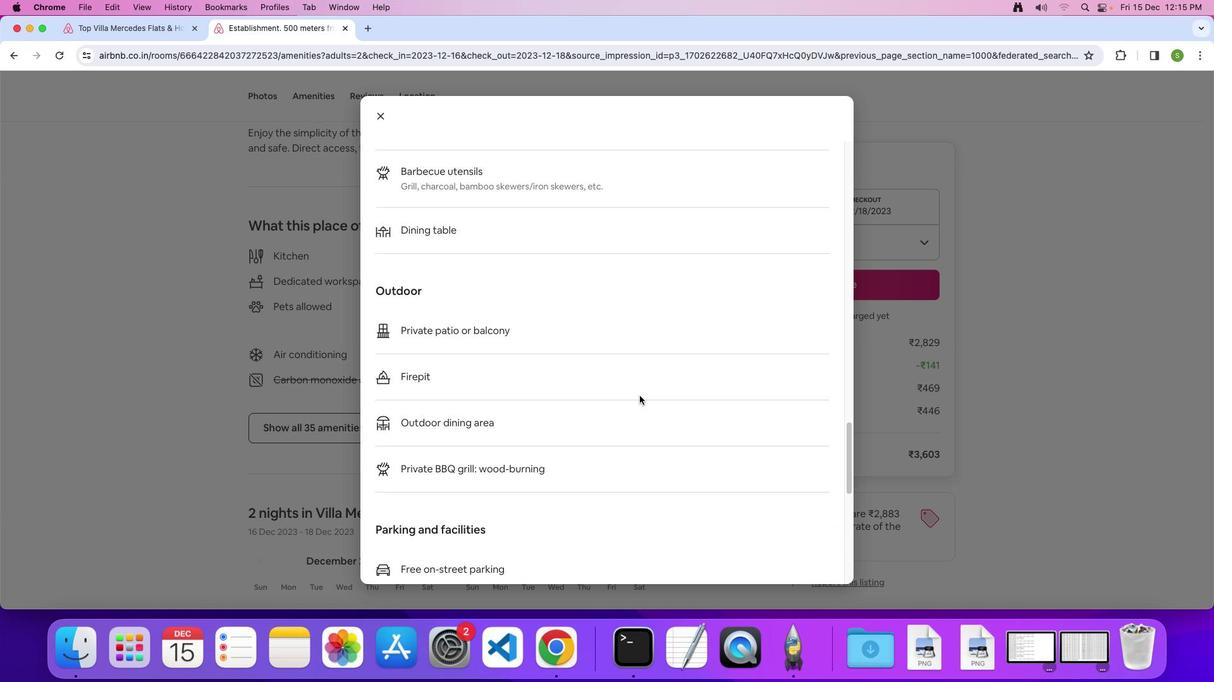 
Action: Mouse scrolled (639, 396) with delta (0, -1)
Screenshot: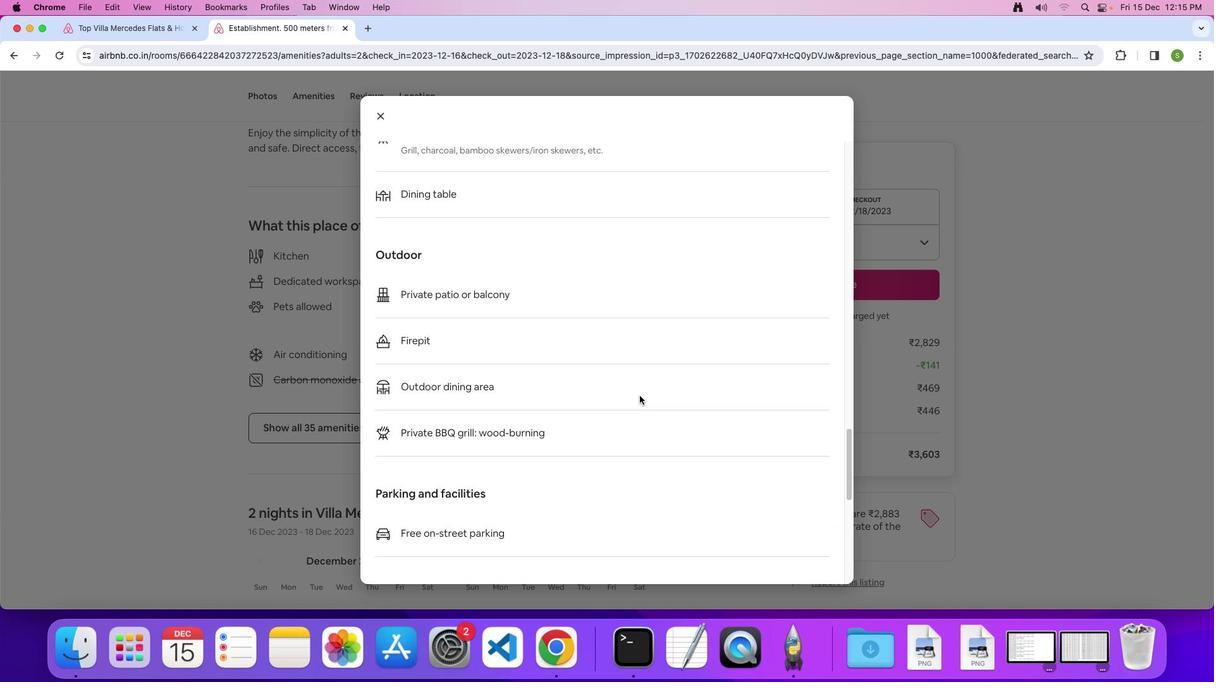 
Action: Mouse scrolled (639, 396) with delta (0, 0)
Screenshot: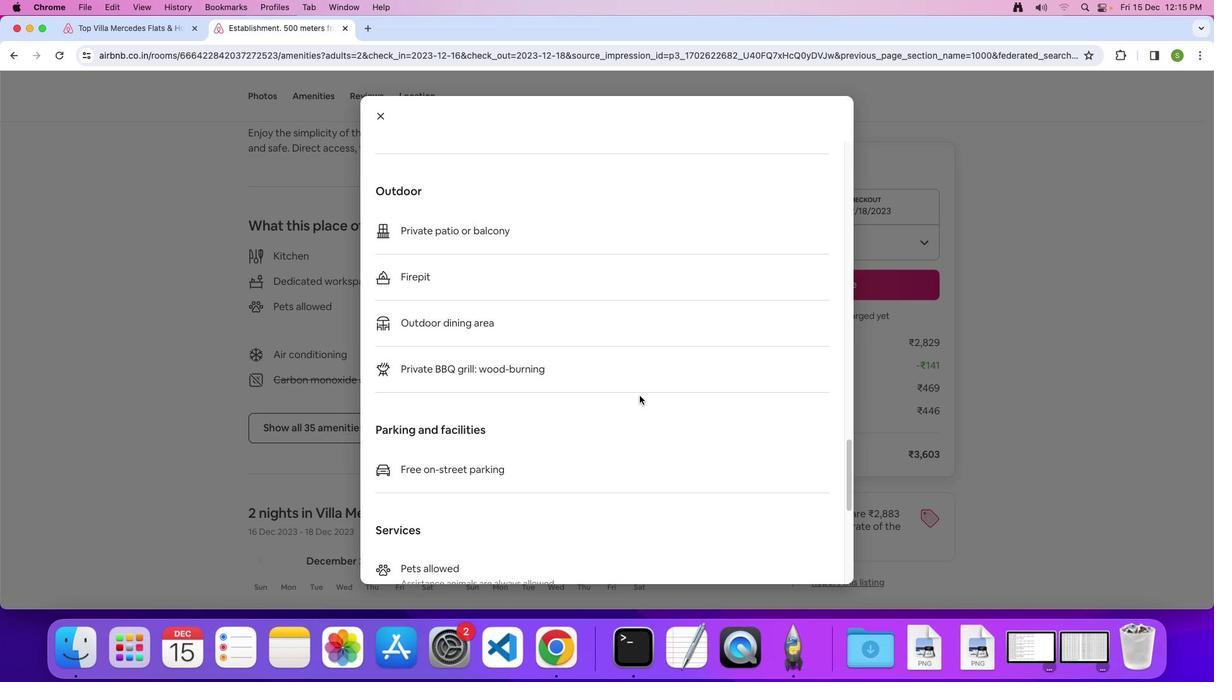 
Action: Mouse scrolled (639, 396) with delta (0, 0)
Screenshot: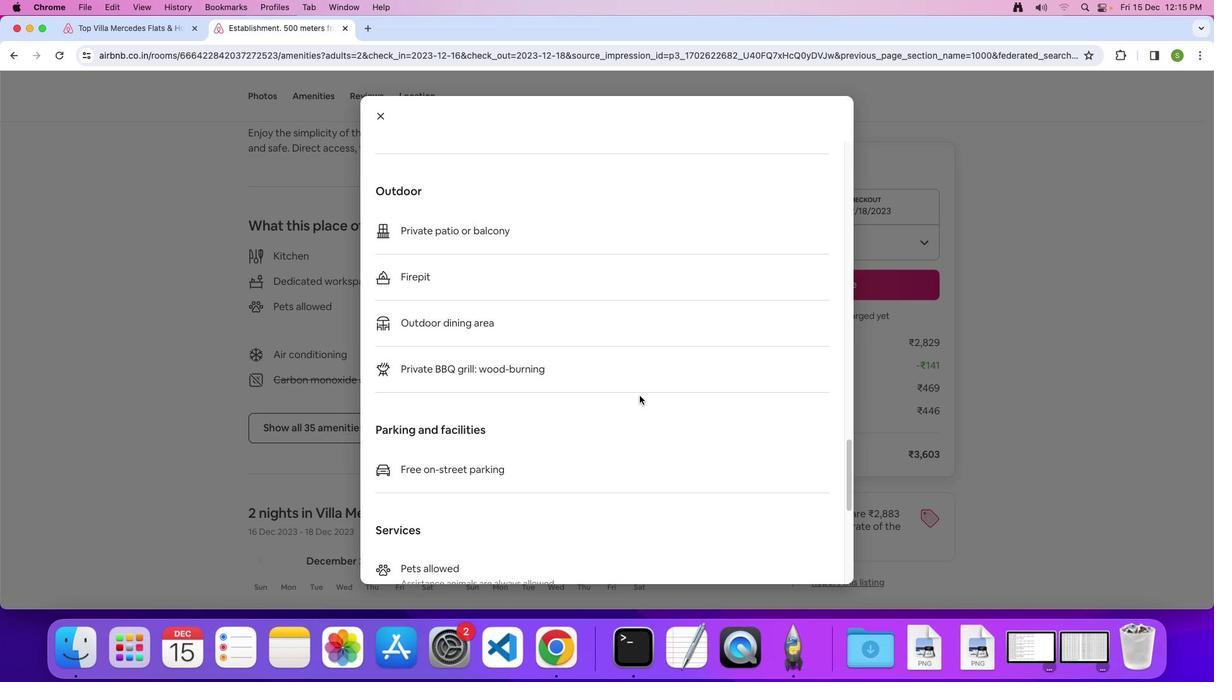 
Action: Mouse scrolled (639, 396) with delta (0, -1)
Screenshot: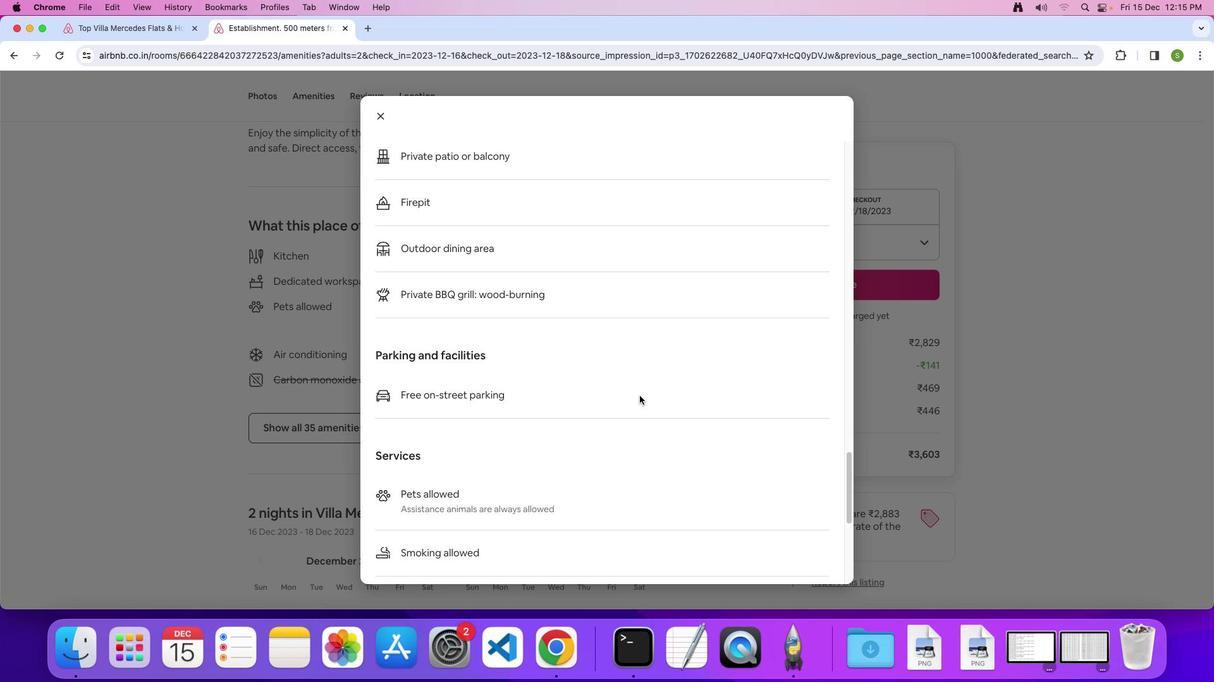 
Action: Mouse scrolled (639, 396) with delta (0, 0)
Screenshot: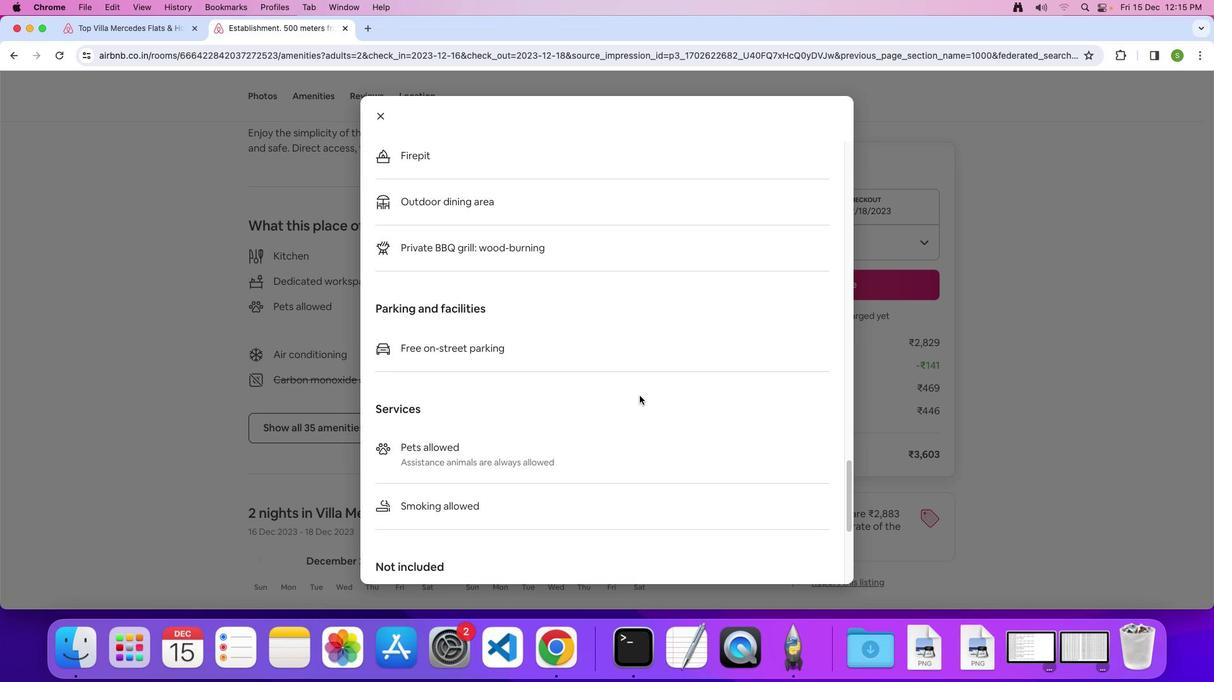 
Action: Mouse scrolled (639, 396) with delta (0, 0)
Screenshot: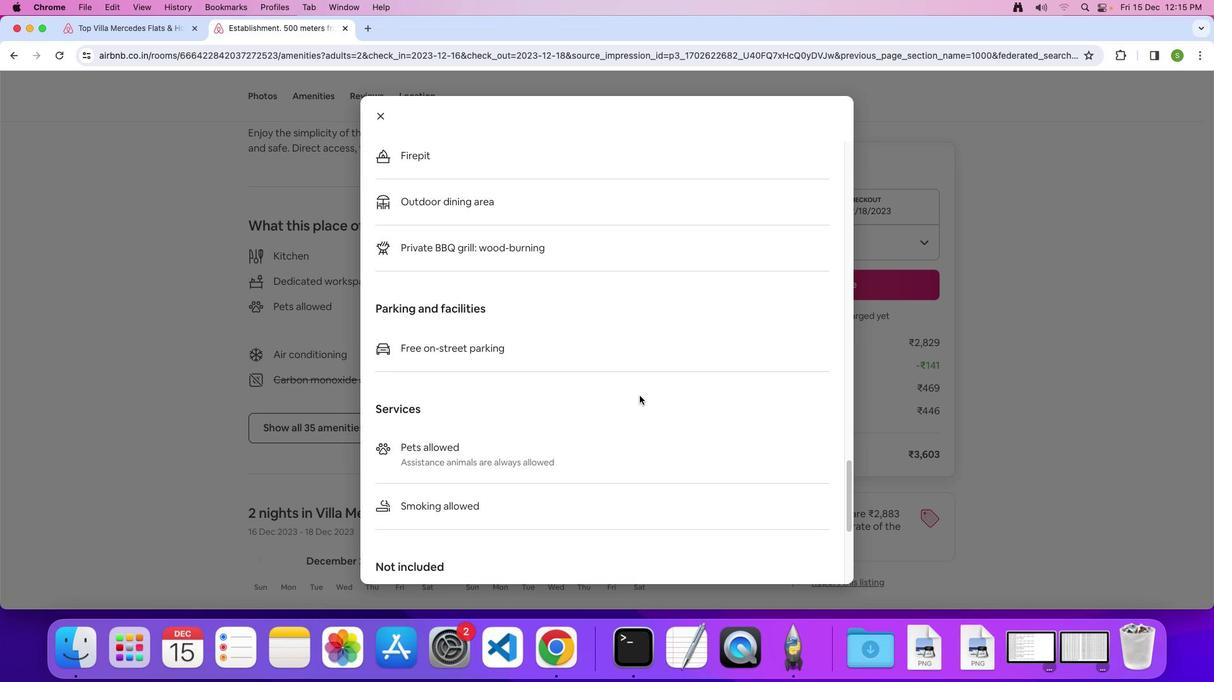 
Action: Mouse scrolled (639, 396) with delta (0, -1)
Screenshot: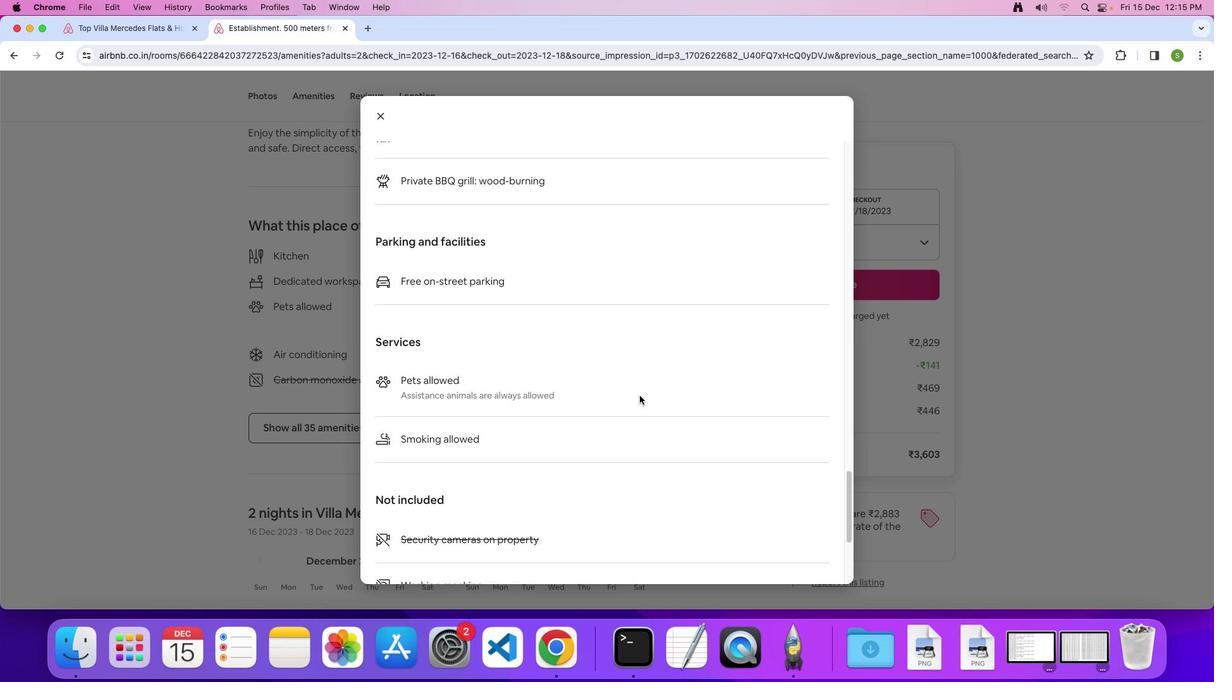 
Action: Mouse scrolled (639, 396) with delta (0, 0)
Screenshot: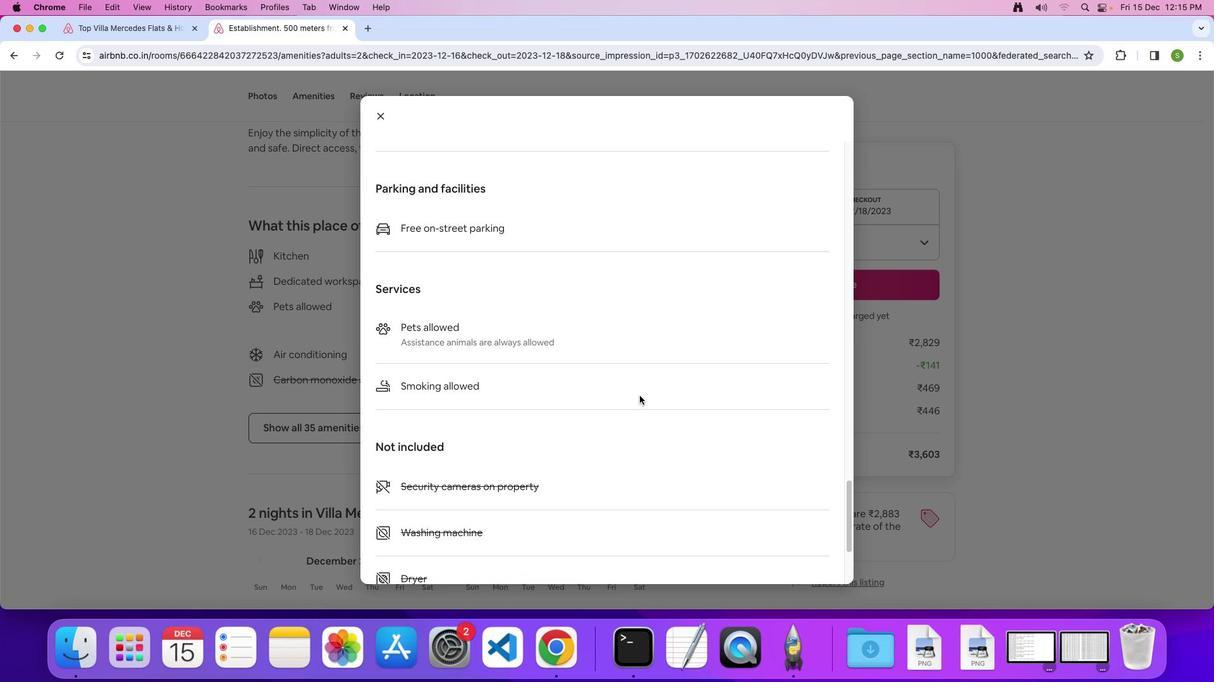 
Action: Mouse scrolled (639, 396) with delta (0, 0)
Screenshot: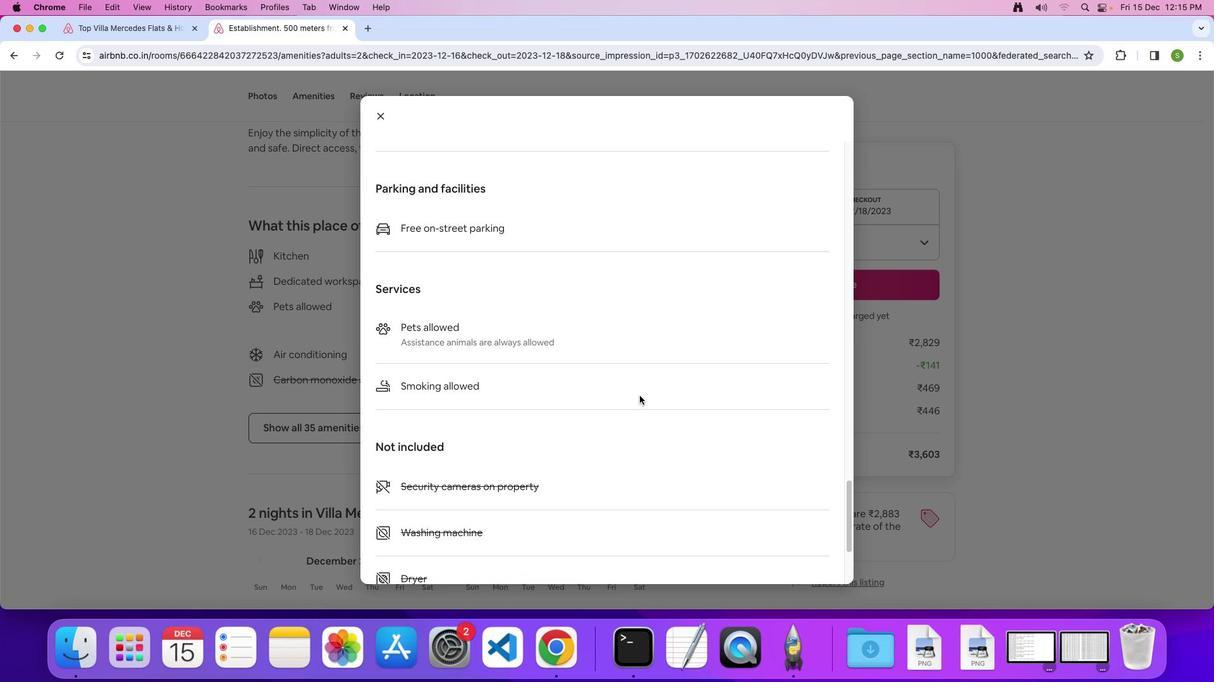 
Action: Mouse scrolled (639, 396) with delta (0, -1)
Screenshot: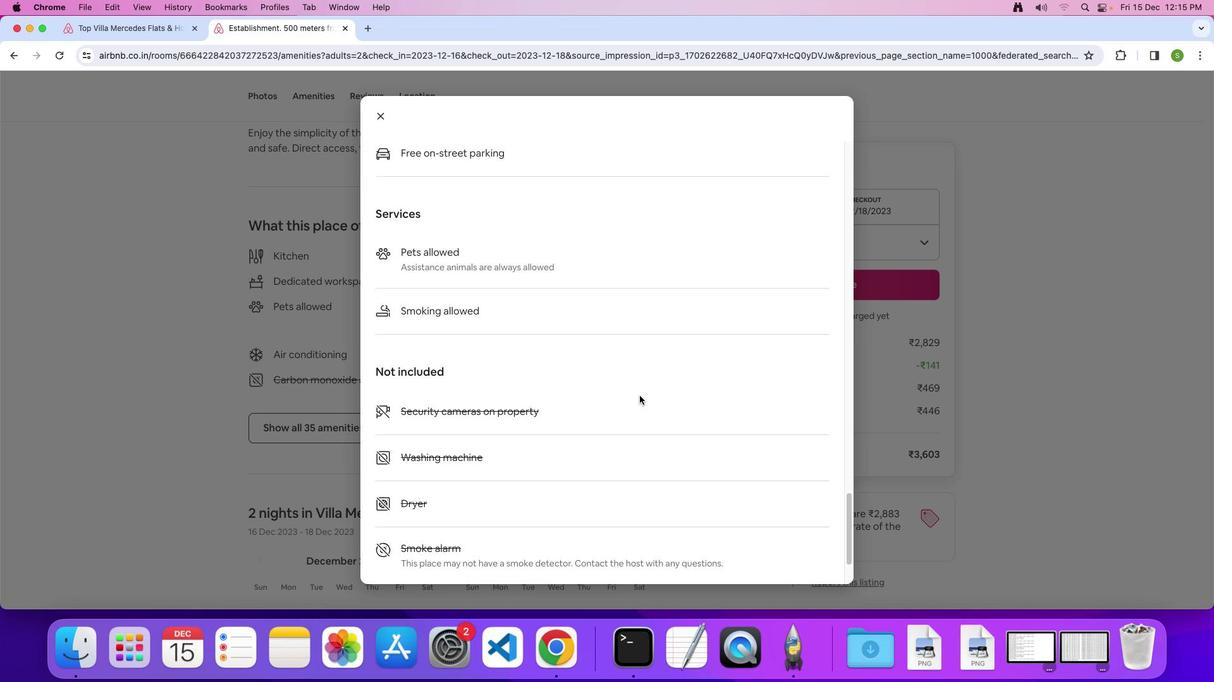
Action: Mouse scrolled (639, 396) with delta (0, 0)
